 Task: Create a social media post infographic with tips for well-being and download it as a PNG file.
Action: Mouse moved to (1206, 74)
Screenshot: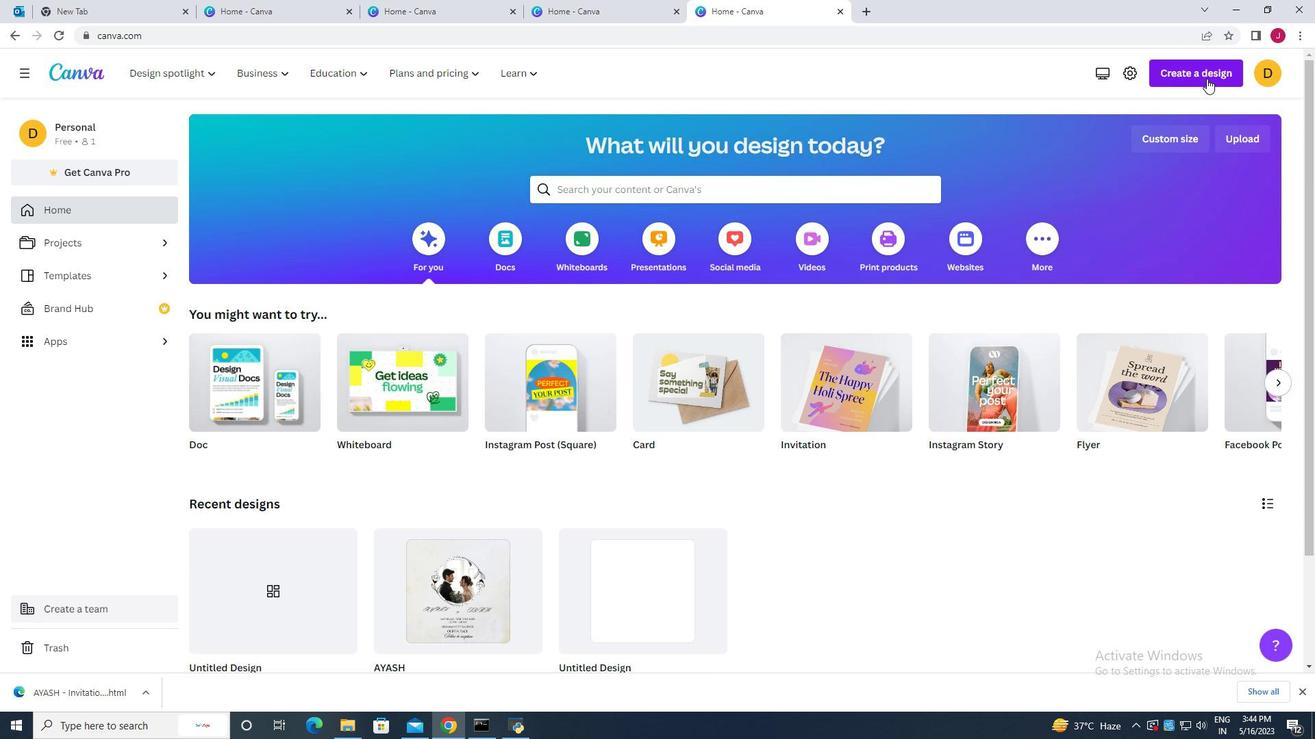 
Action: Mouse pressed left at (1206, 74)
Screenshot: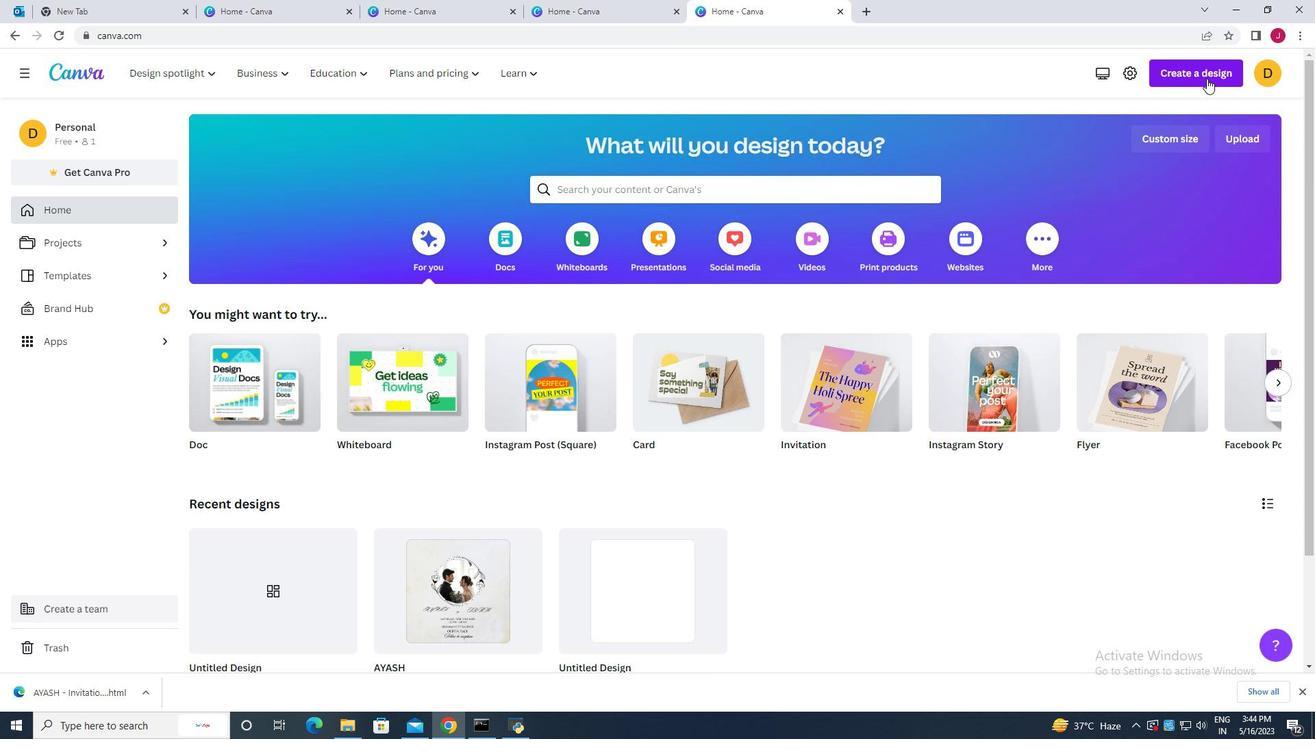 
Action: Mouse moved to (125, 357)
Screenshot: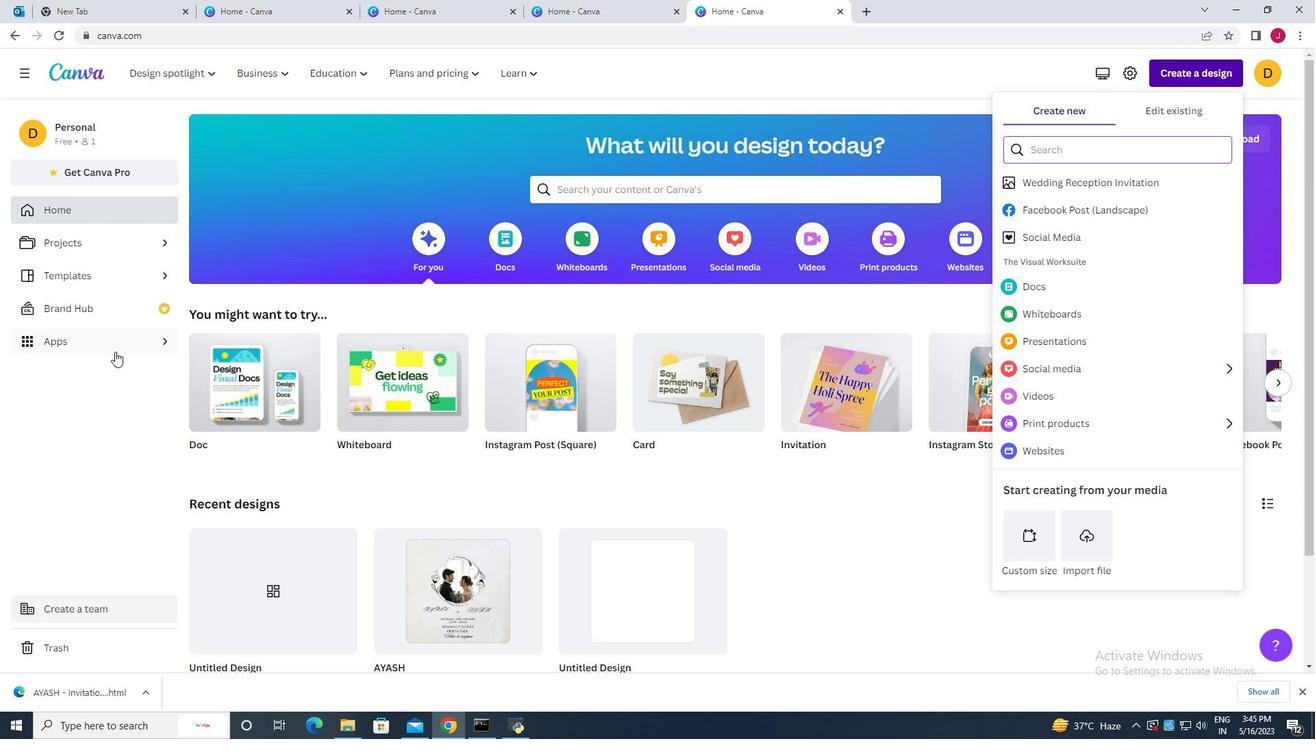 
Action: Mouse scrolled (125, 356) with delta (0, 0)
Screenshot: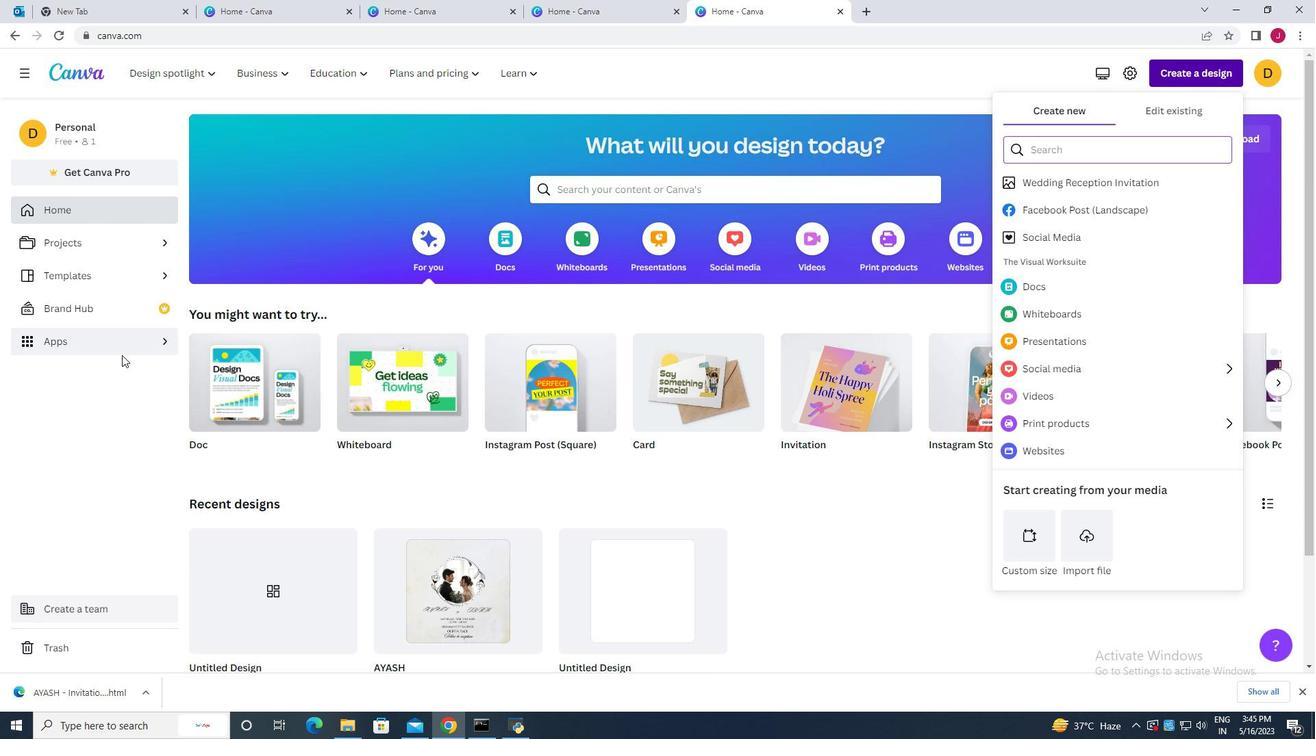 
Action: Mouse scrolled (125, 356) with delta (0, 0)
Screenshot: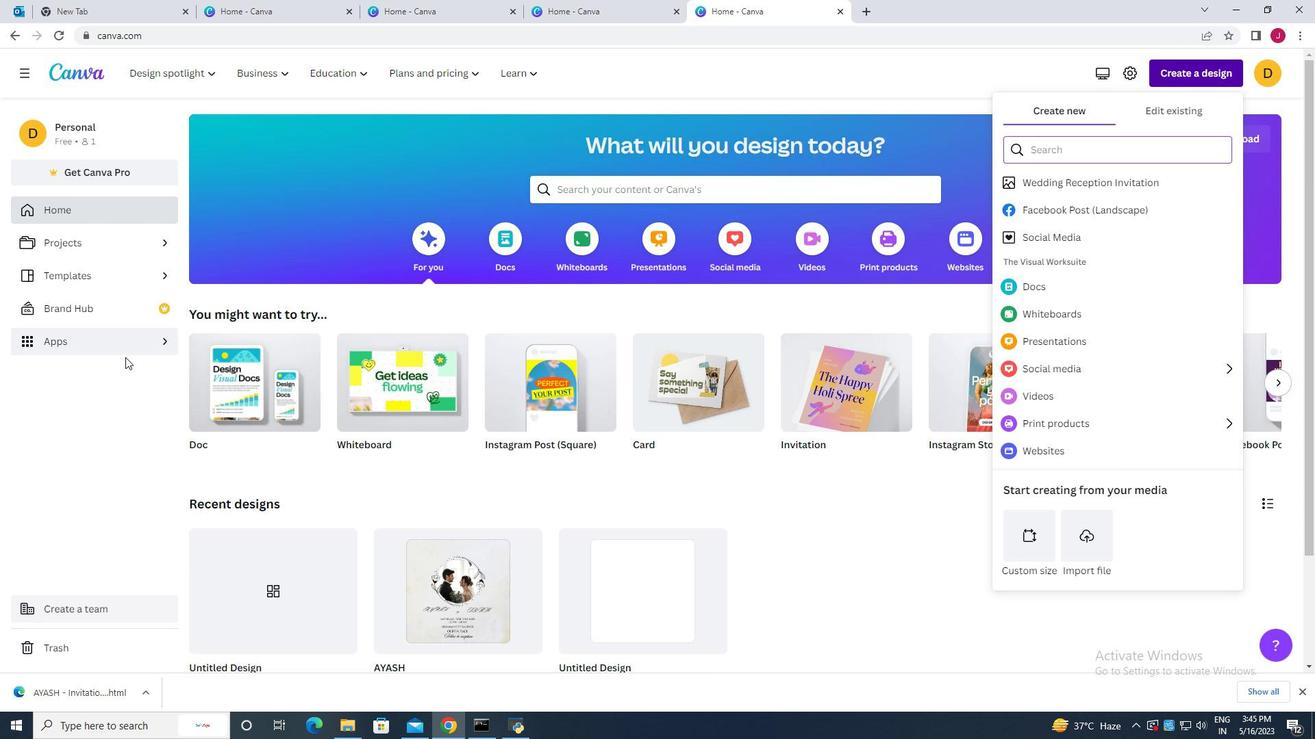 
Action: Mouse moved to (871, 229)
Screenshot: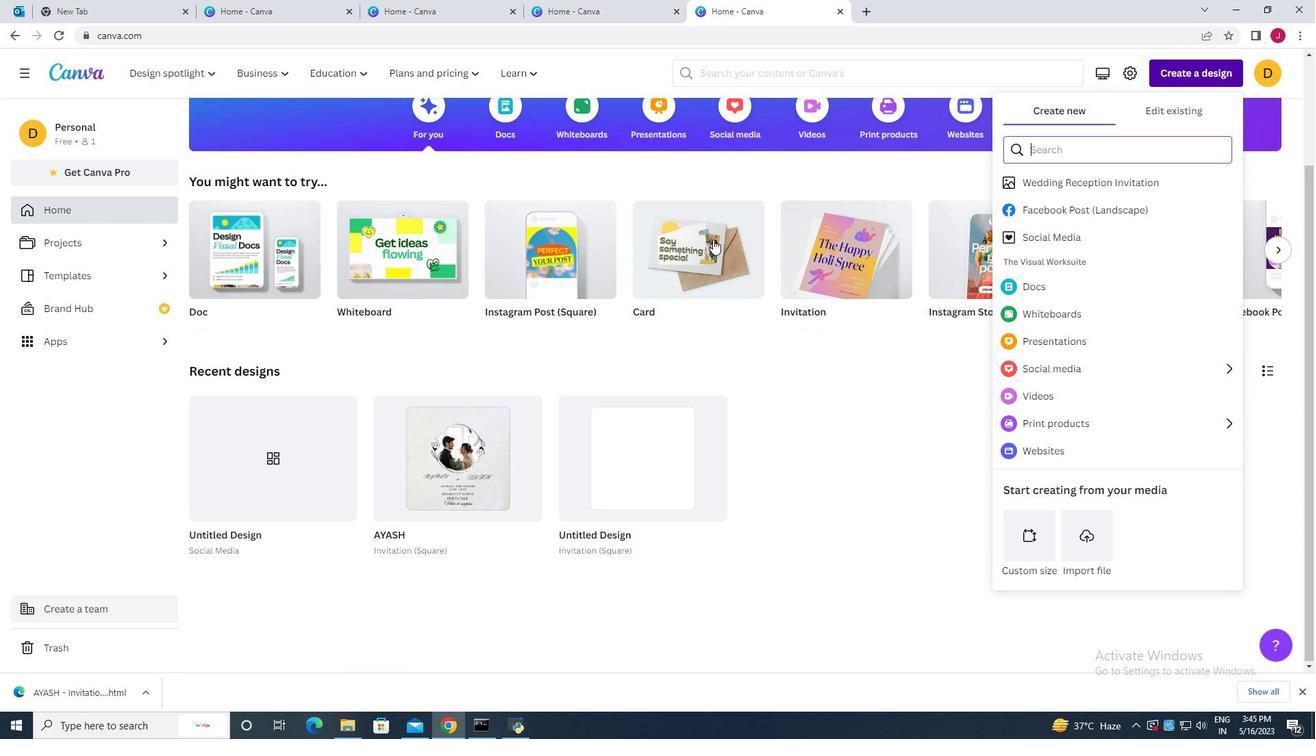 
Action: Mouse scrolled (871, 230) with delta (0, 0)
Screenshot: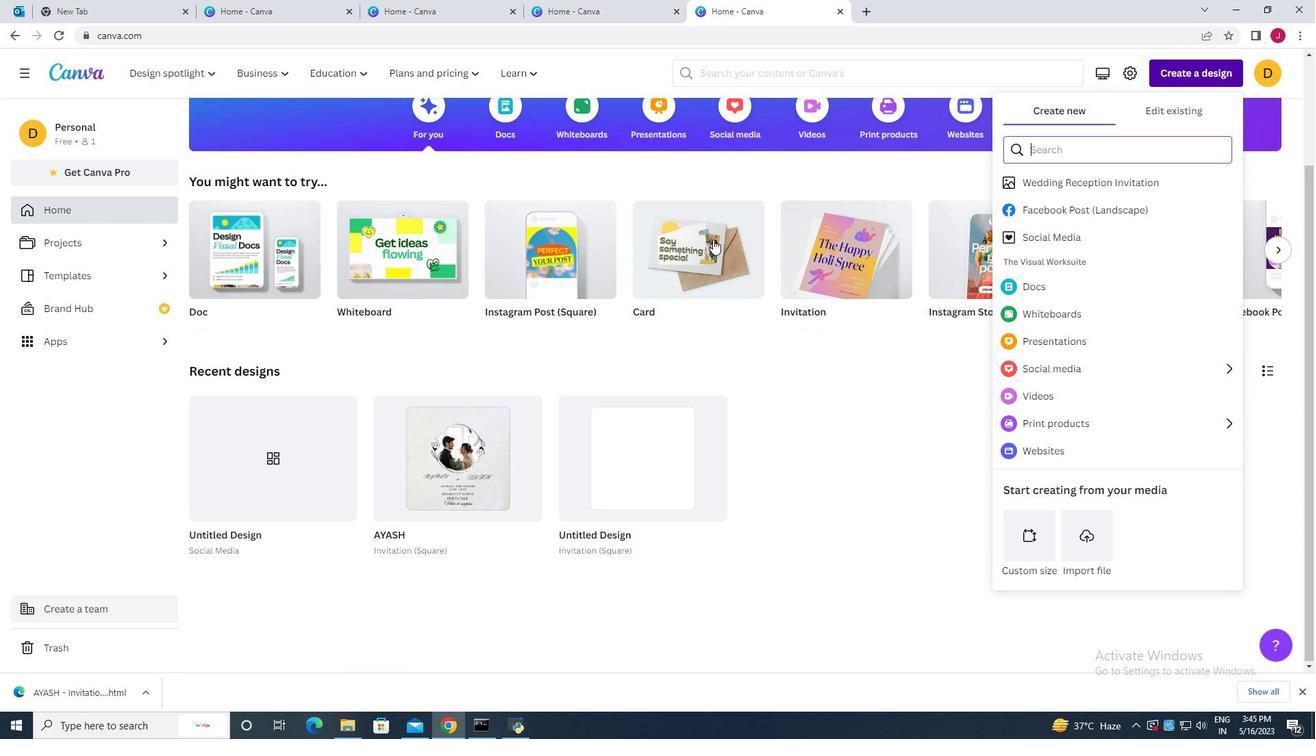 
Action: Mouse moved to (878, 229)
Screenshot: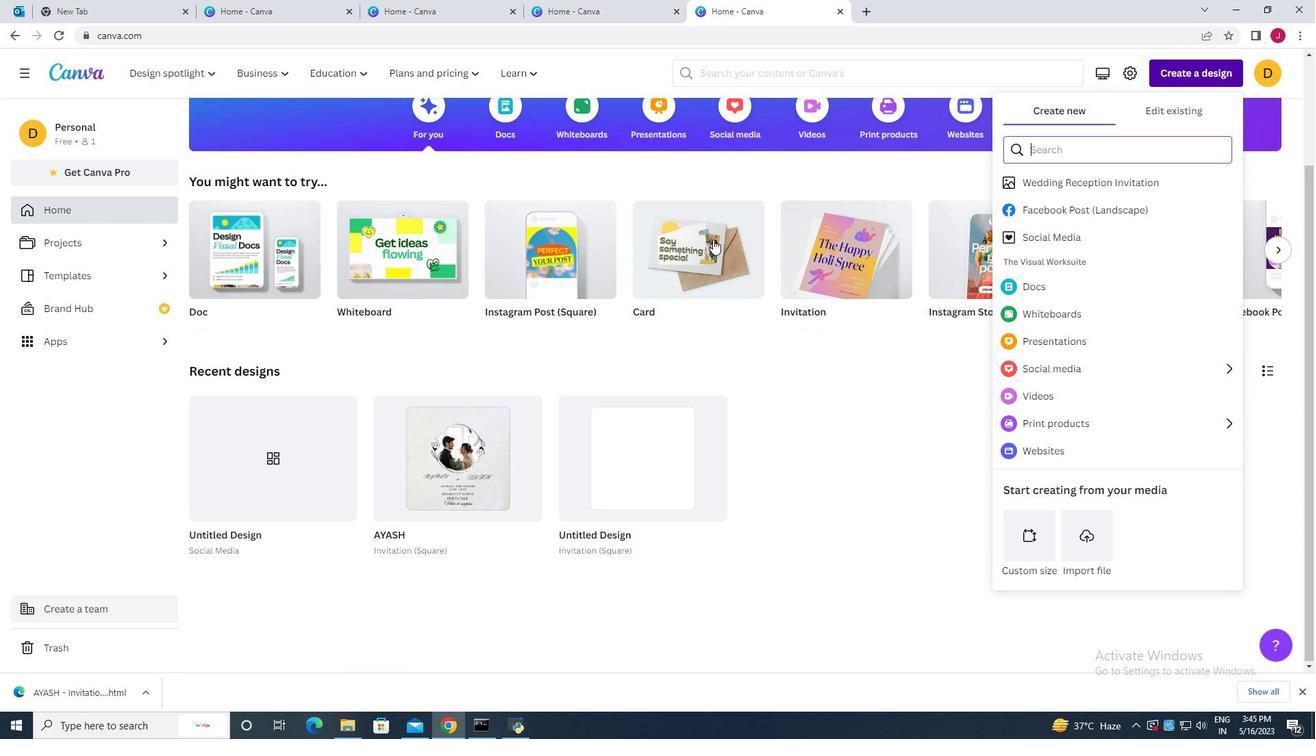 
Action: Mouse scrolled (878, 230) with delta (0, 0)
Screenshot: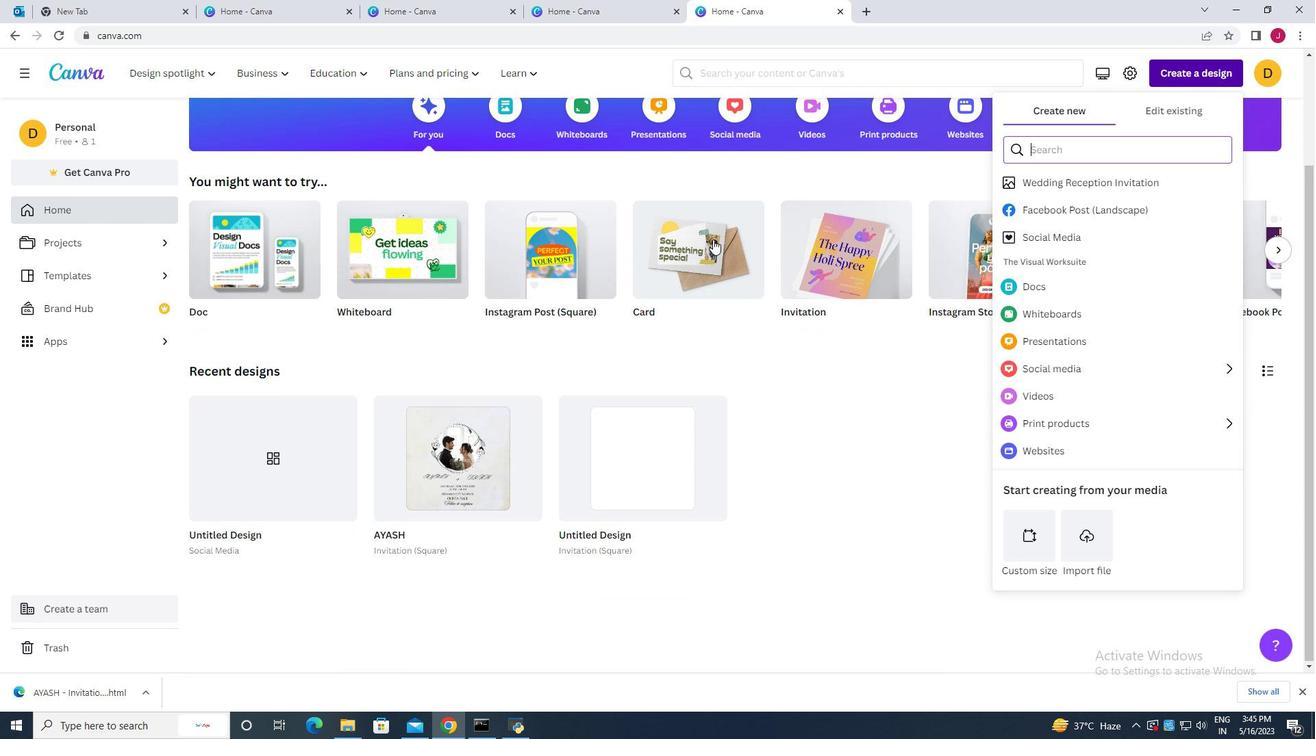 
Action: Mouse moved to (902, 227)
Screenshot: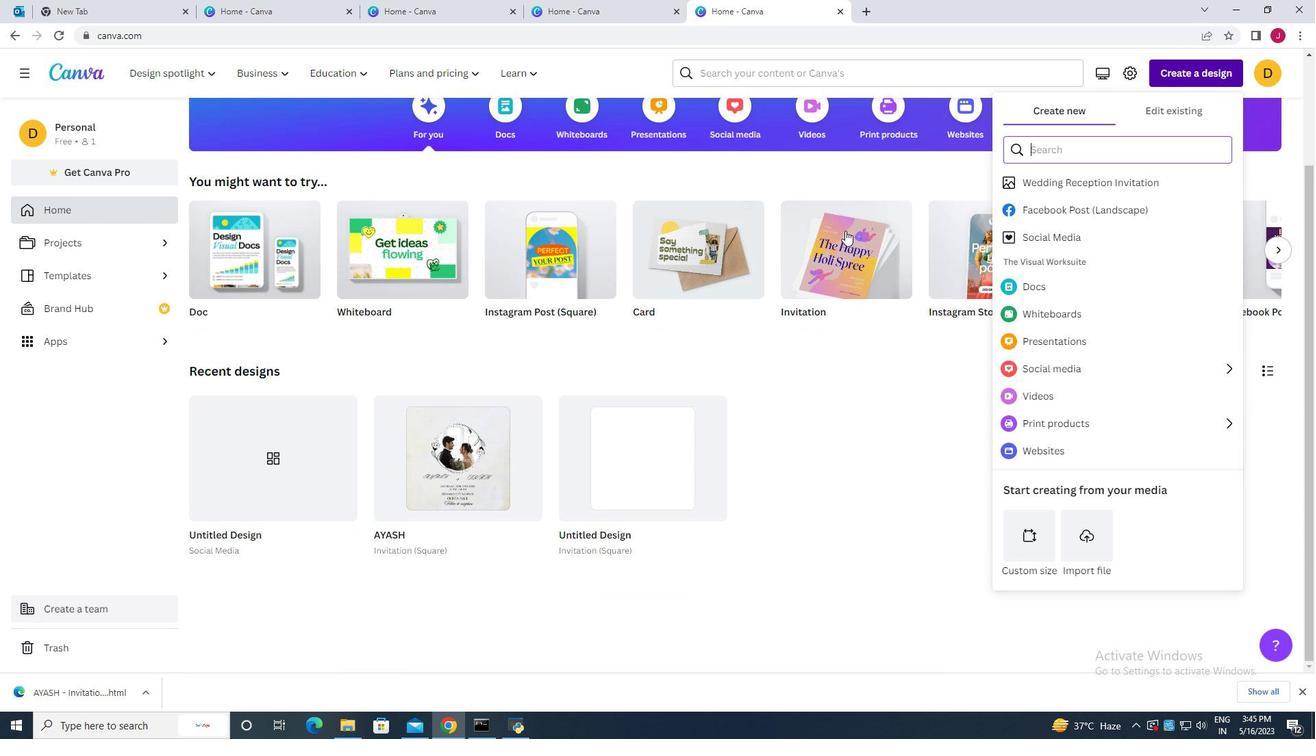 
Action: Mouse scrolled (893, 228) with delta (0, 0)
Screenshot: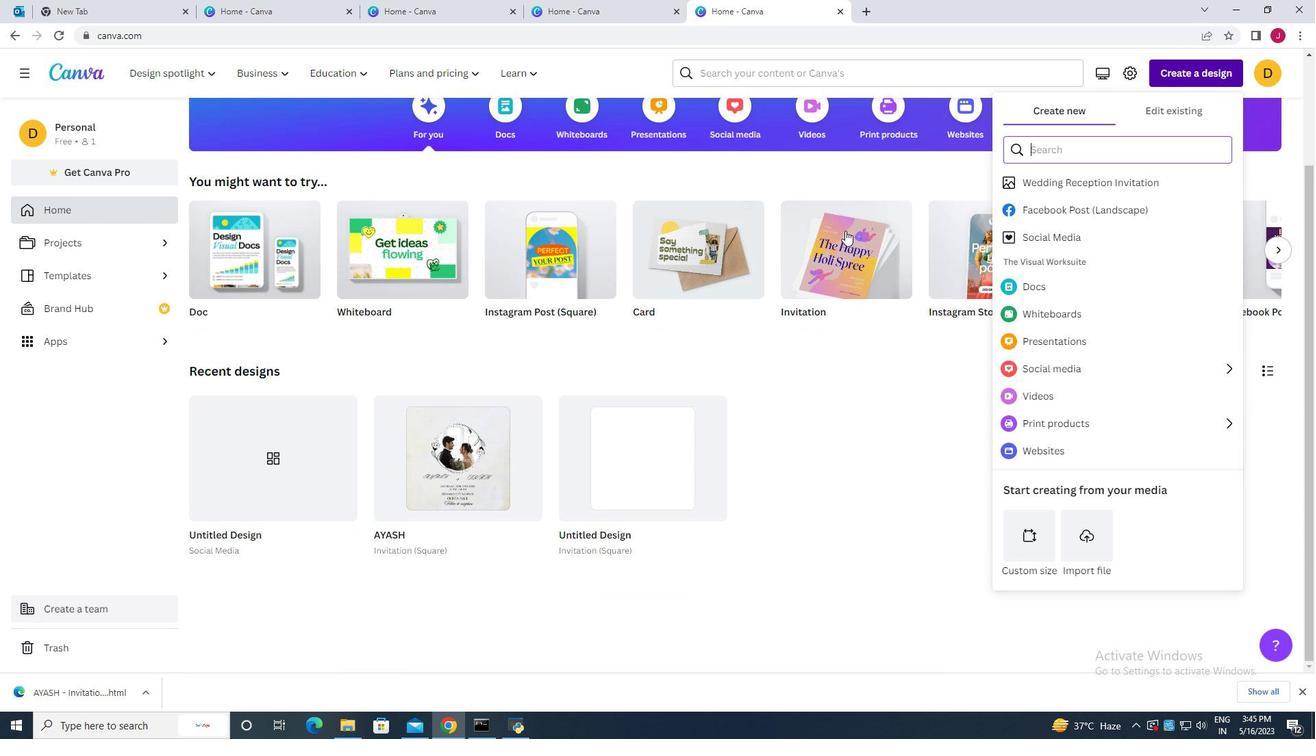
Action: Mouse moved to (1110, 146)
Screenshot: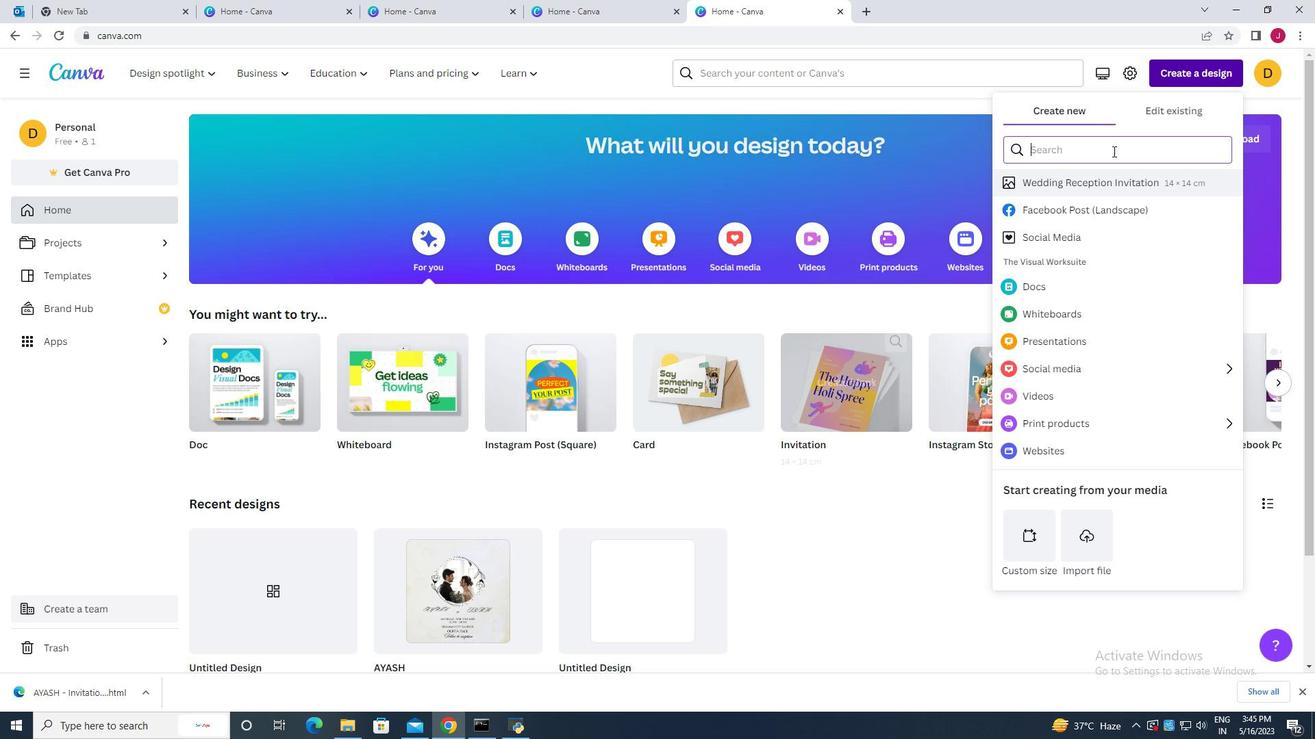 
Action: Mouse pressed left at (1110, 146)
Screenshot: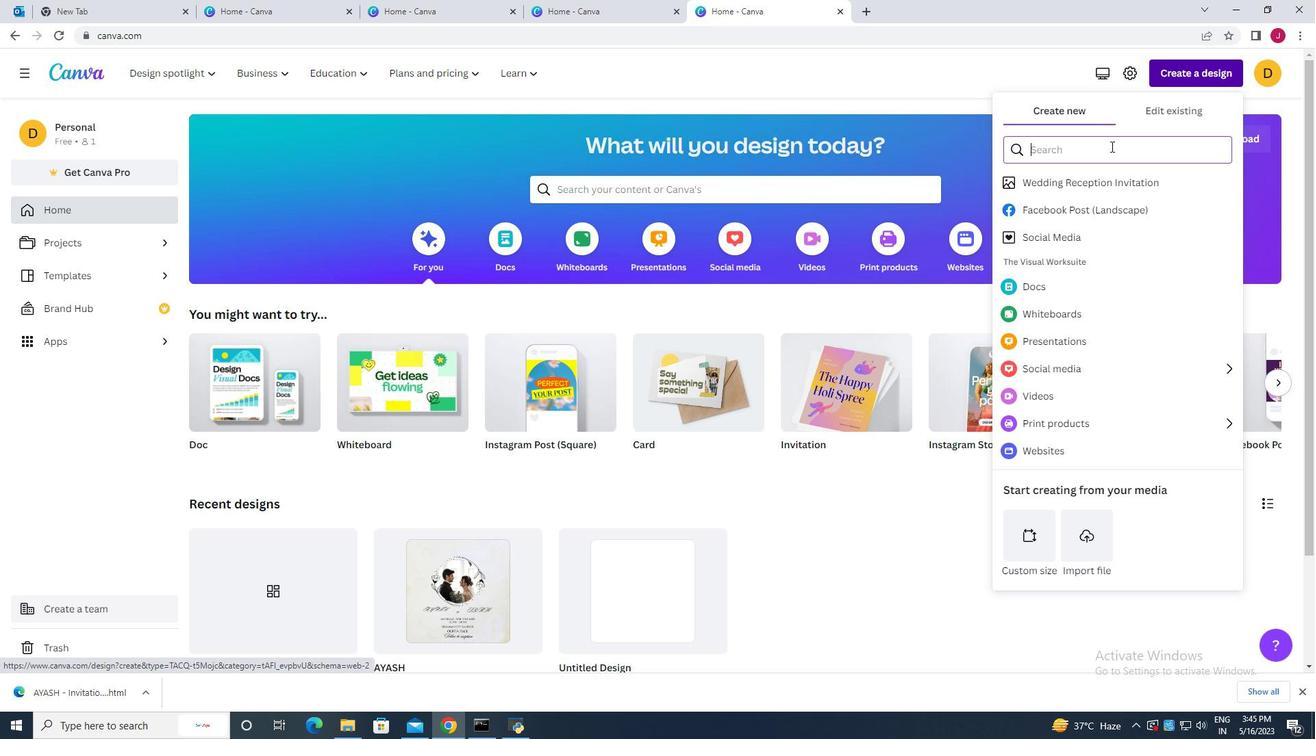 
Action: Key pressed social<Key.space>media<Key.space>pos
Screenshot: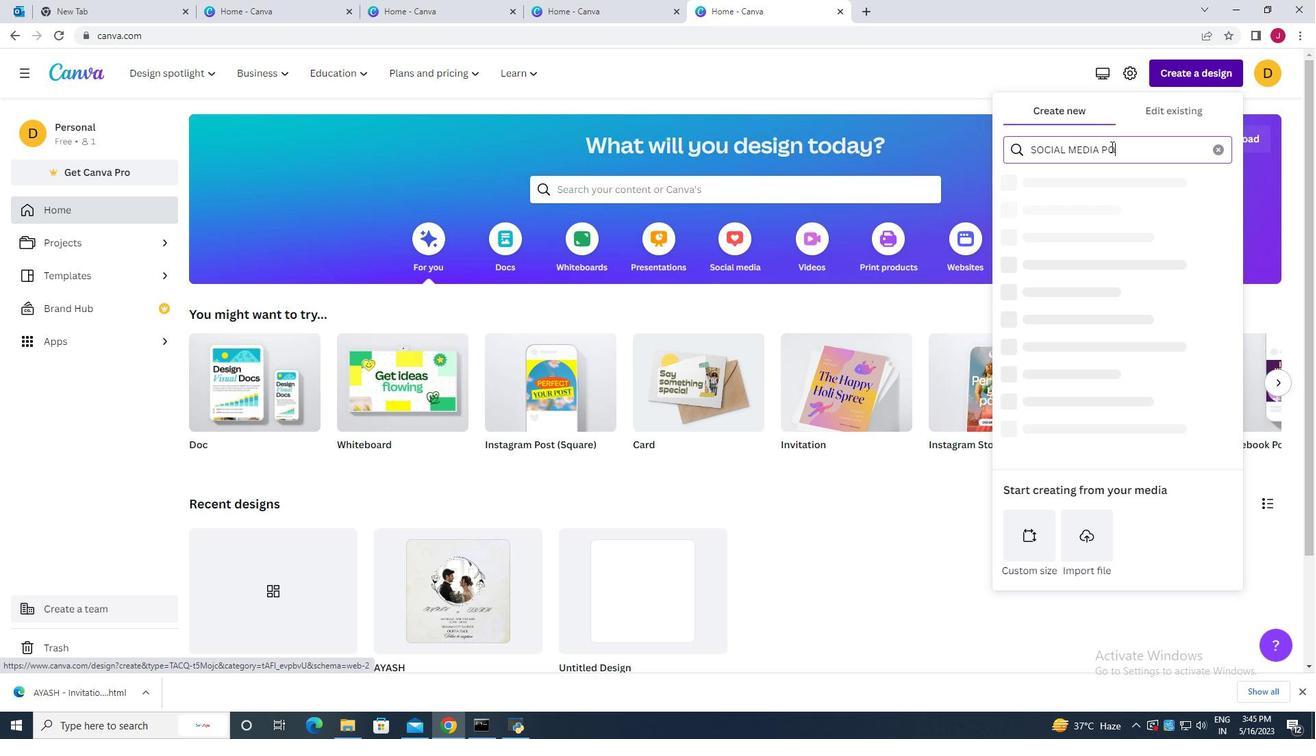
Action: Mouse moved to (1056, 185)
Screenshot: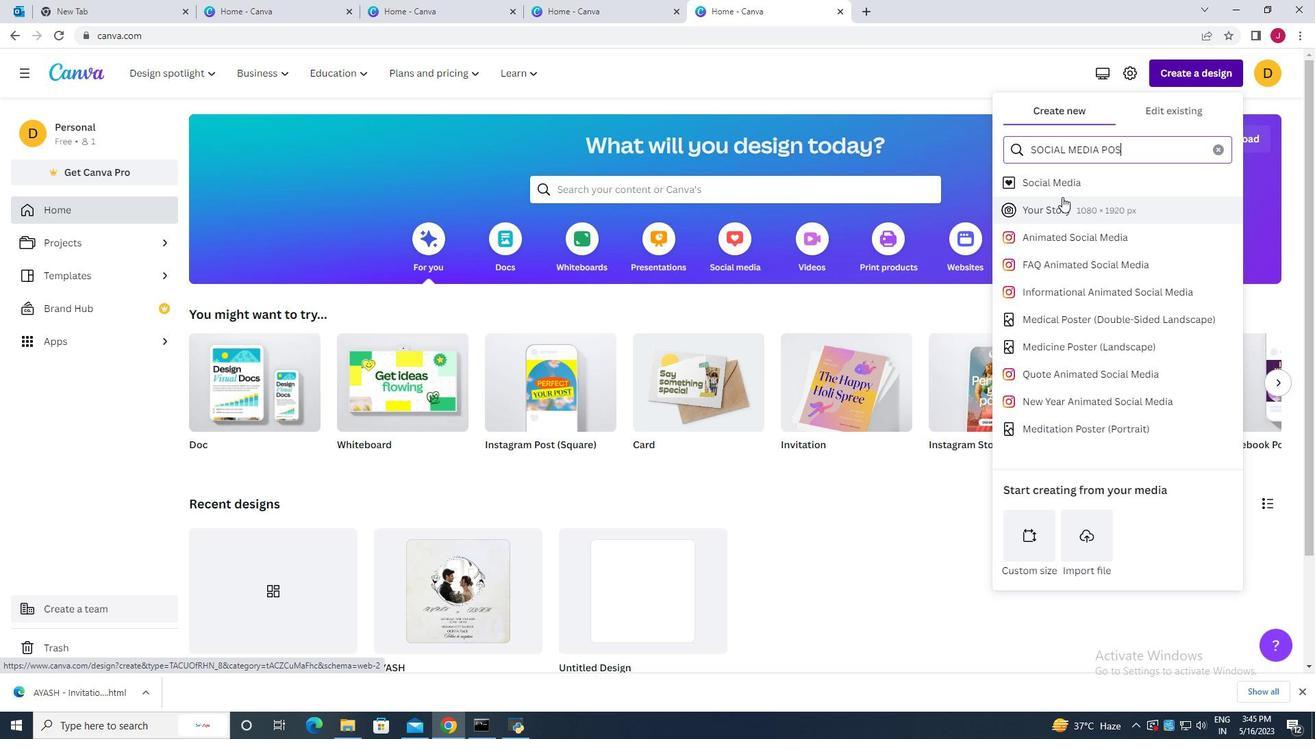 
Action: Mouse pressed left at (1056, 185)
Screenshot: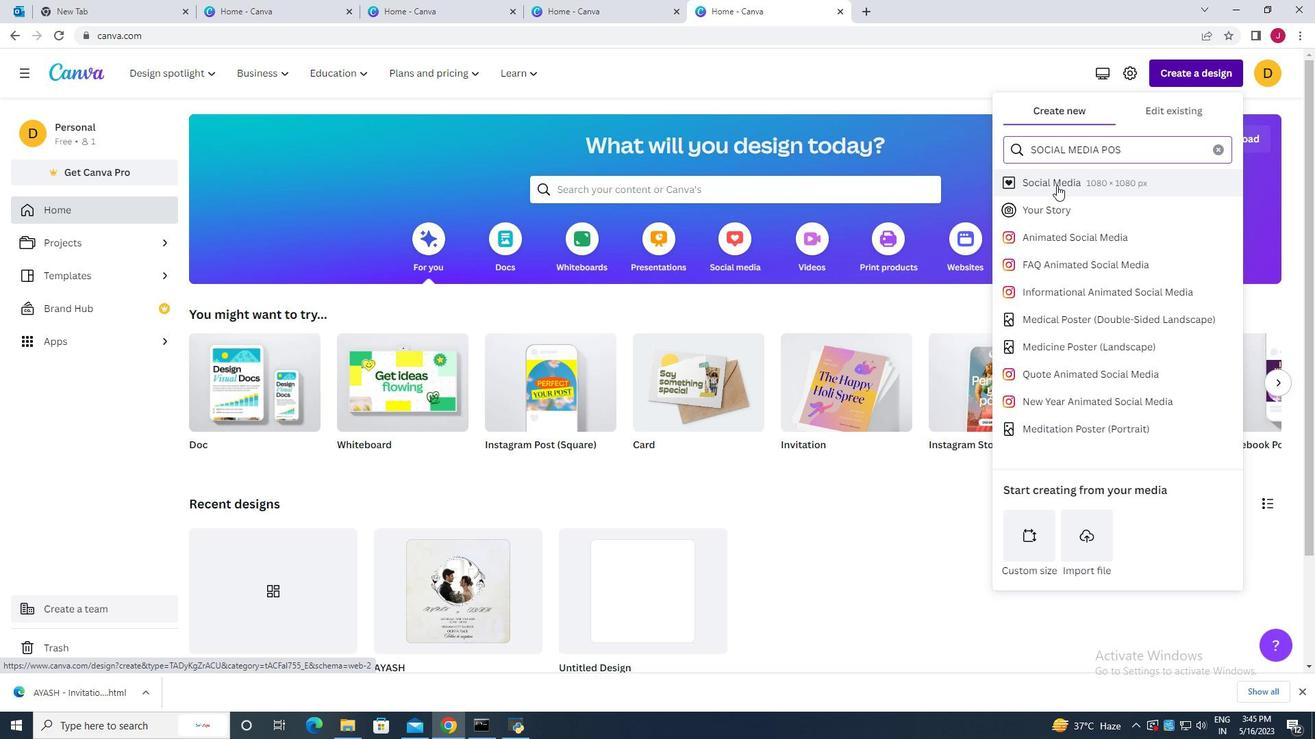 
Action: Mouse moved to (210, 108)
Screenshot: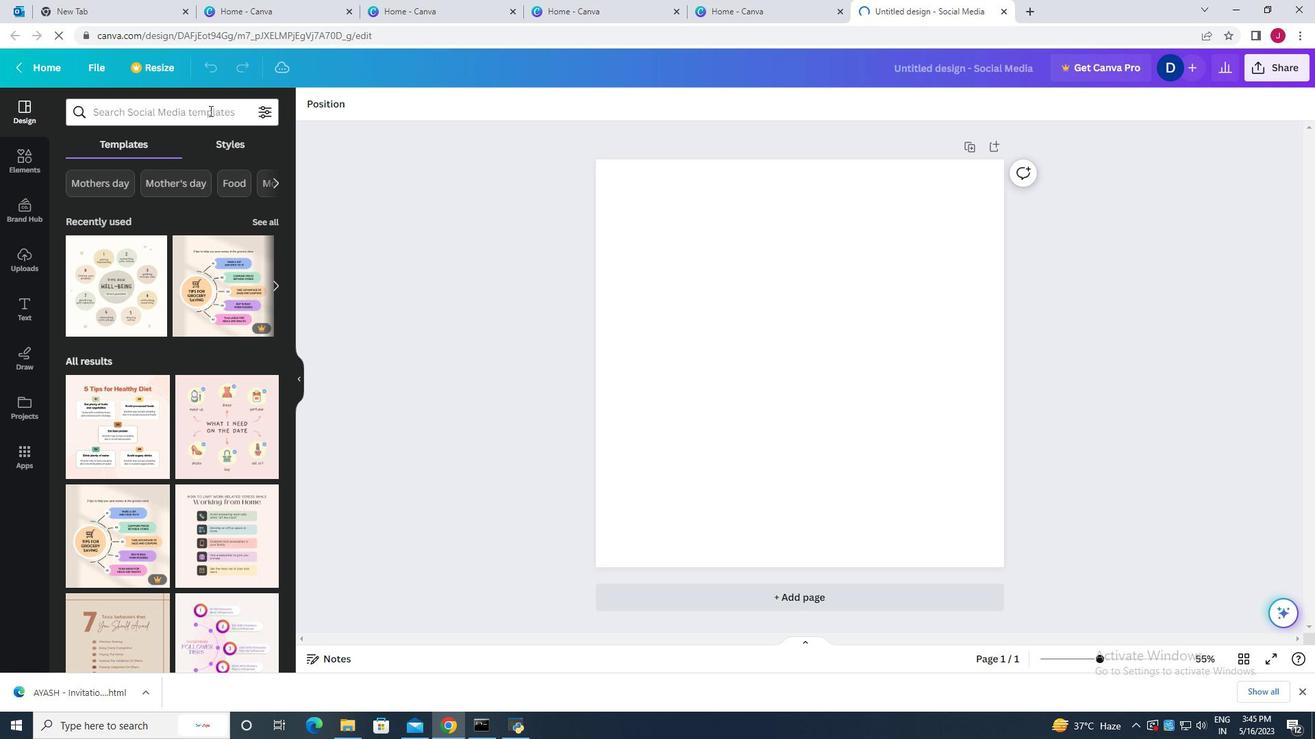 
Action: Mouse pressed left at (210, 108)
Screenshot: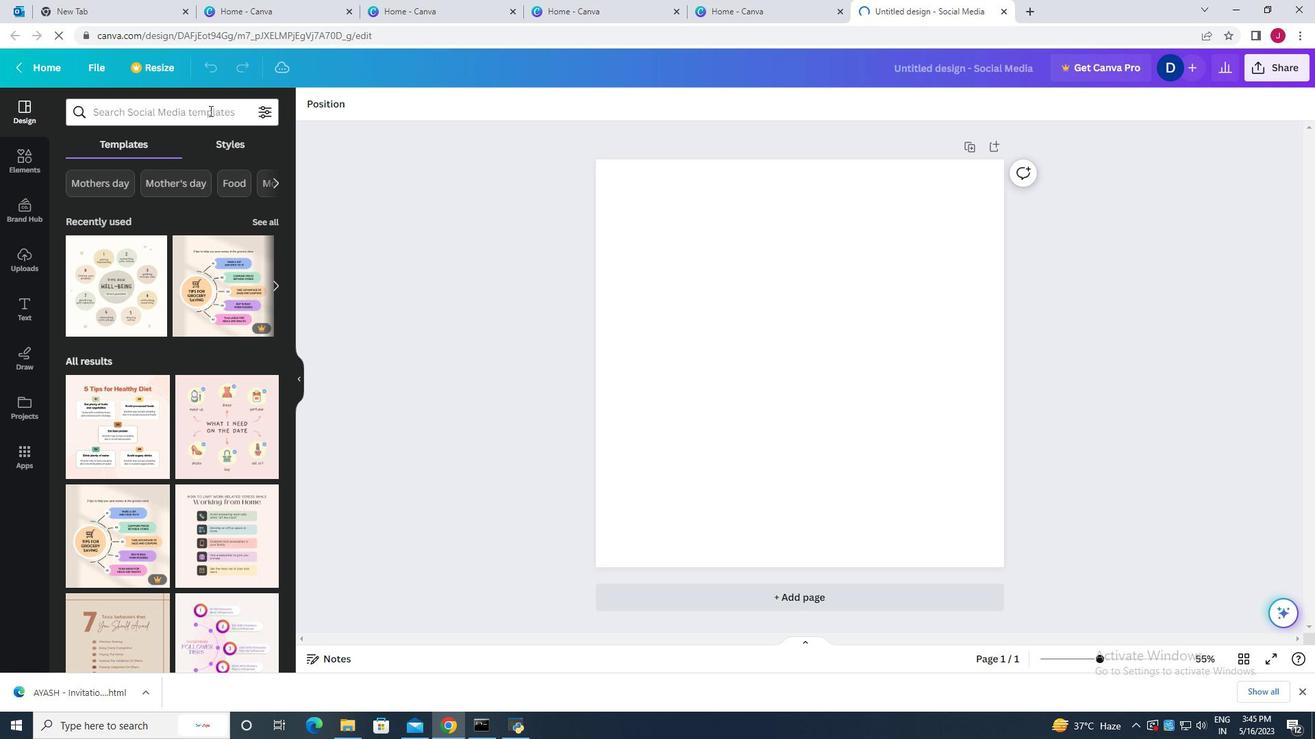
Action: Mouse moved to (144, 189)
Screenshot: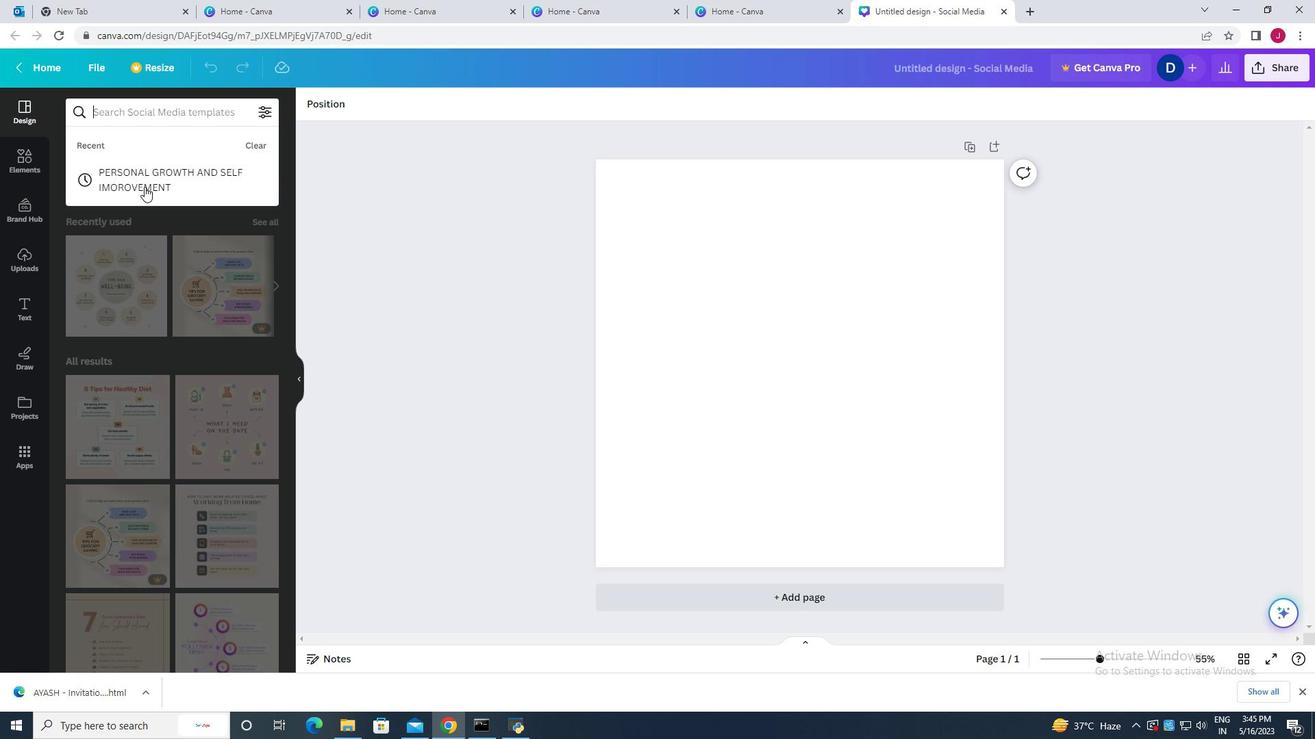 
Action: Mouse pressed left at (144, 189)
Screenshot: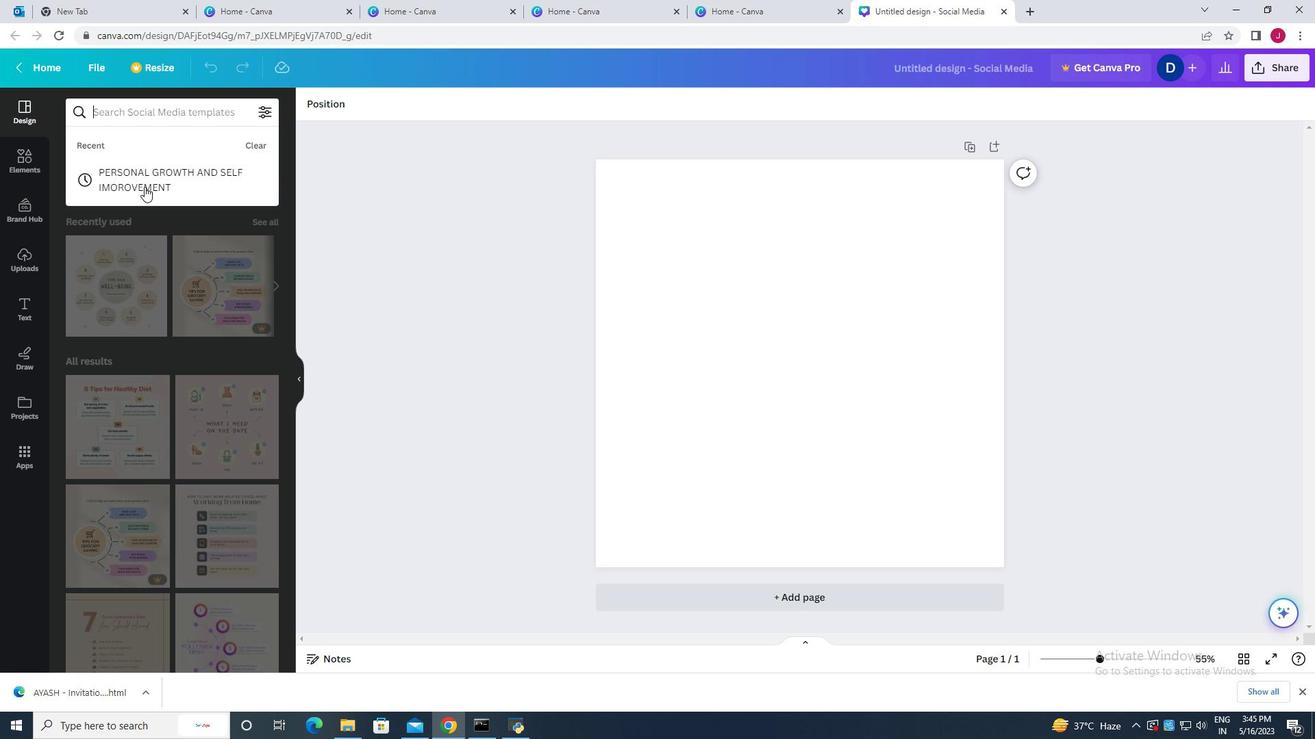 
Action: Mouse moved to (184, 297)
Screenshot: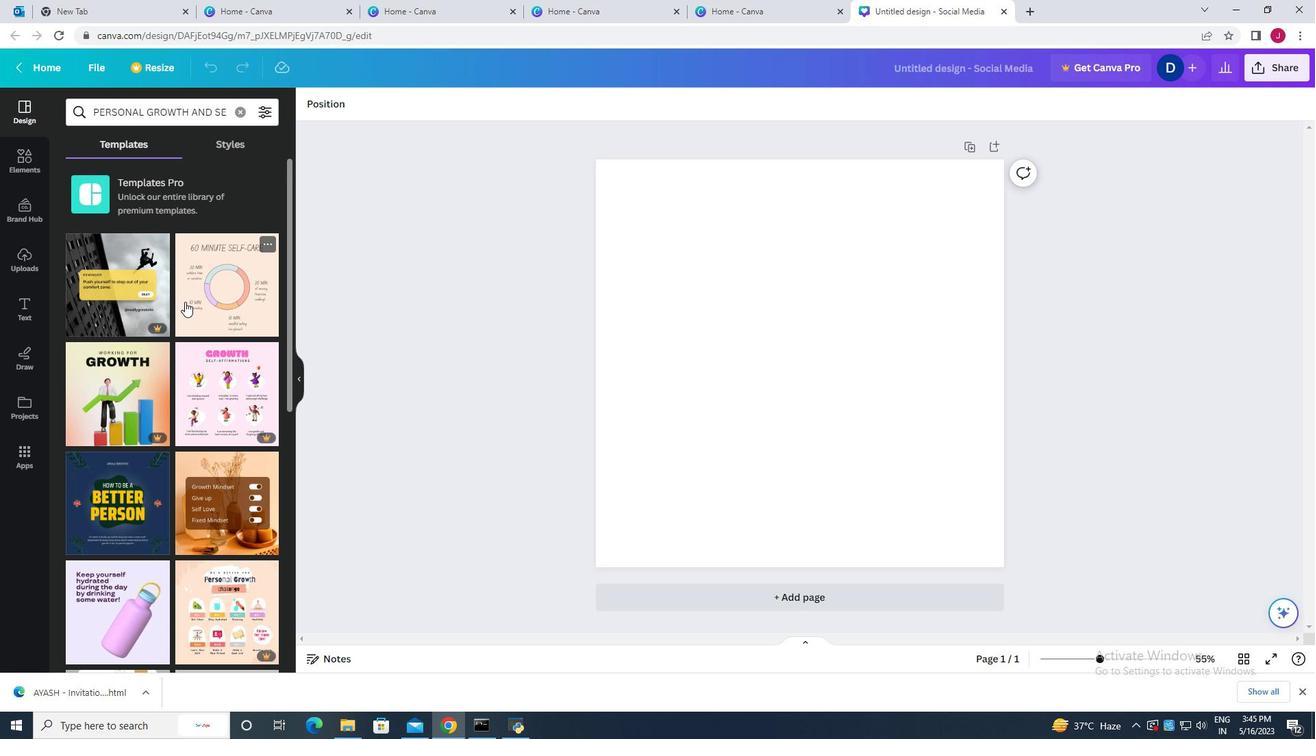 
Action: Mouse scrolled (184, 298) with delta (0, 0)
Screenshot: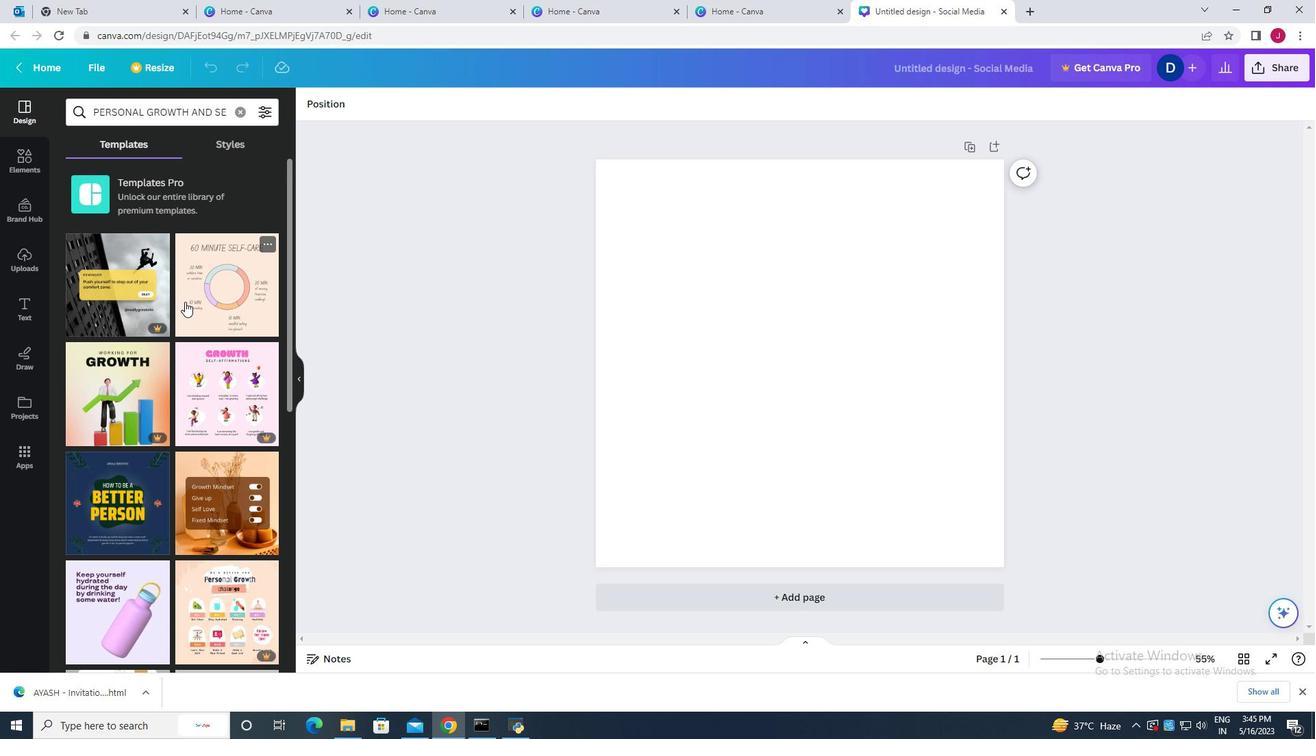 
Action: Mouse scrolled (184, 298) with delta (0, 0)
Screenshot: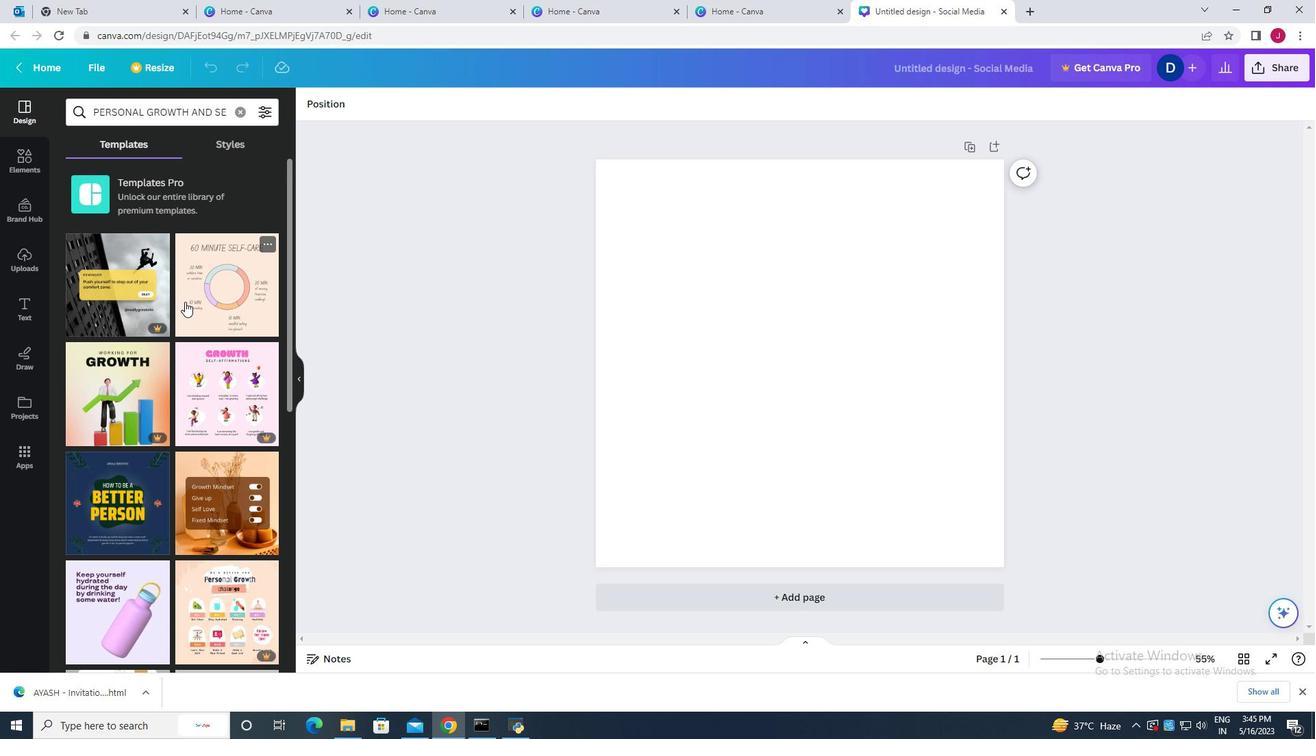 
Action: Mouse moved to (184, 295)
Screenshot: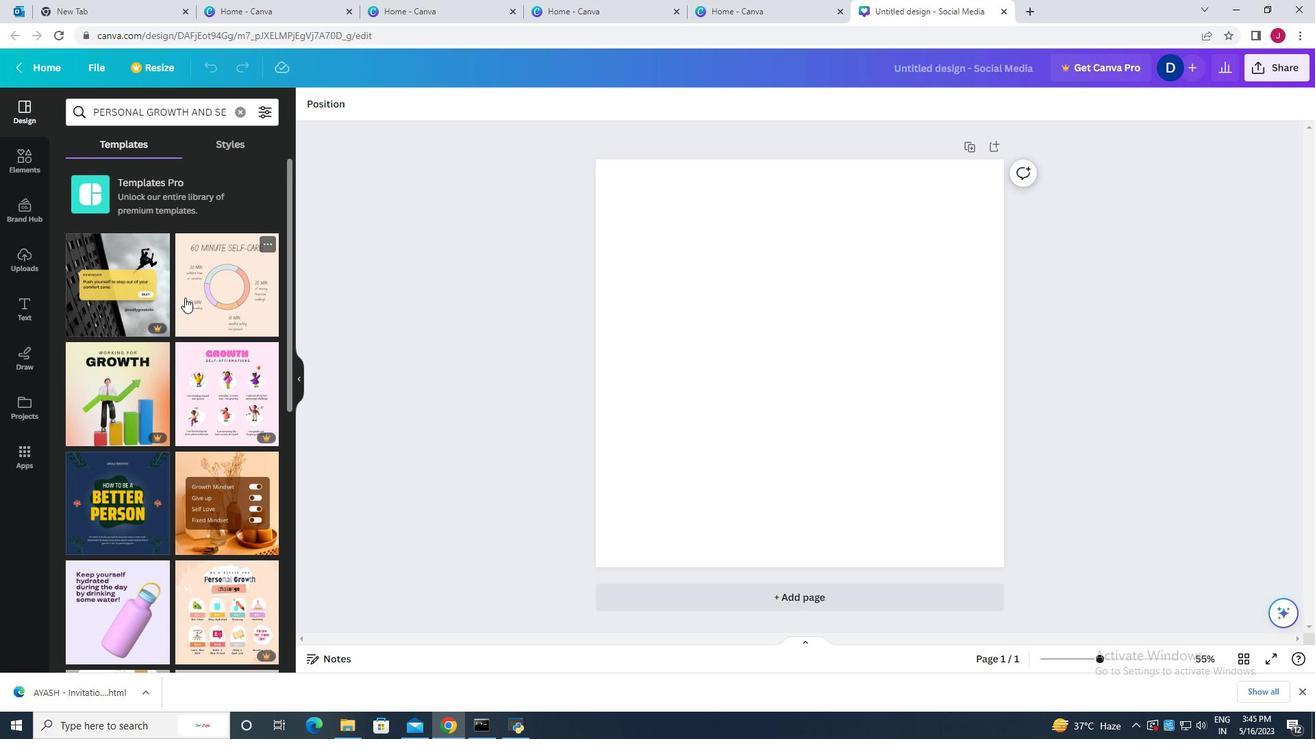 
Action: Mouse scrolled (184, 297) with delta (0, 0)
Screenshot: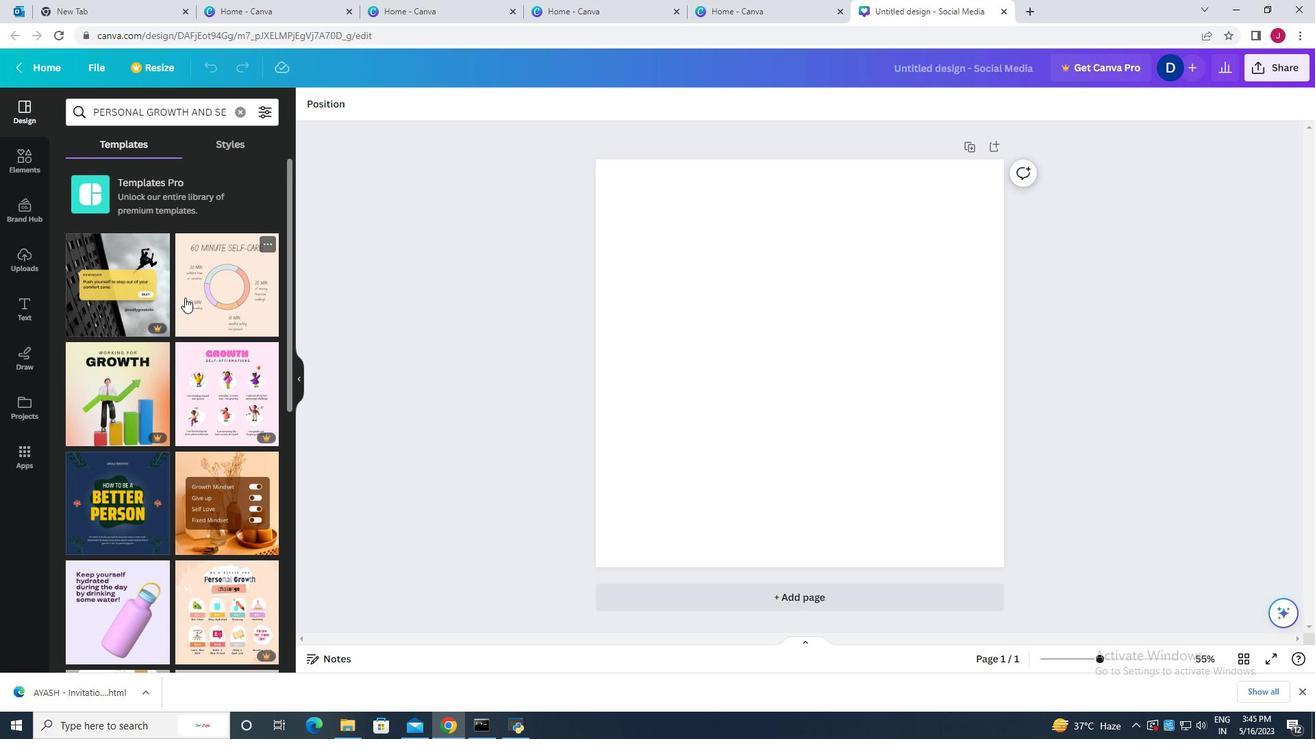 
Action: Mouse moved to (15, 67)
Screenshot: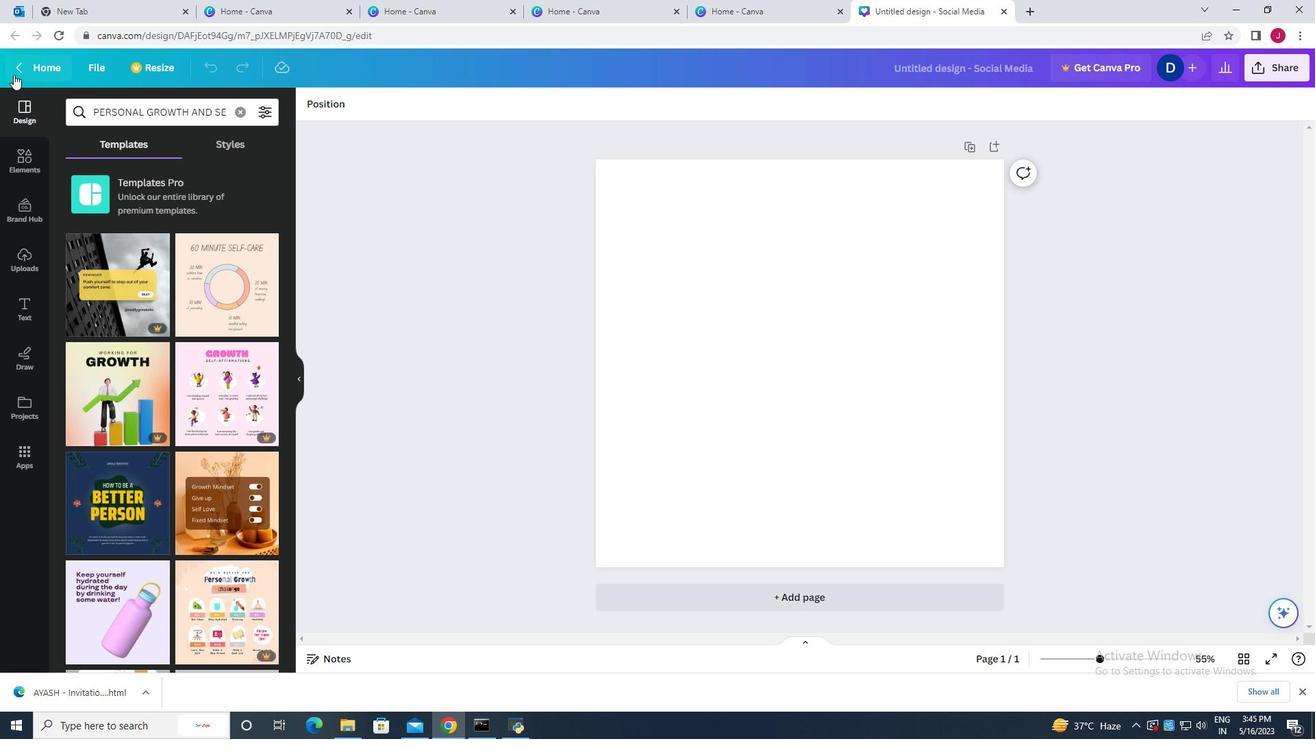 
Action: Mouse pressed left at (15, 67)
Screenshot: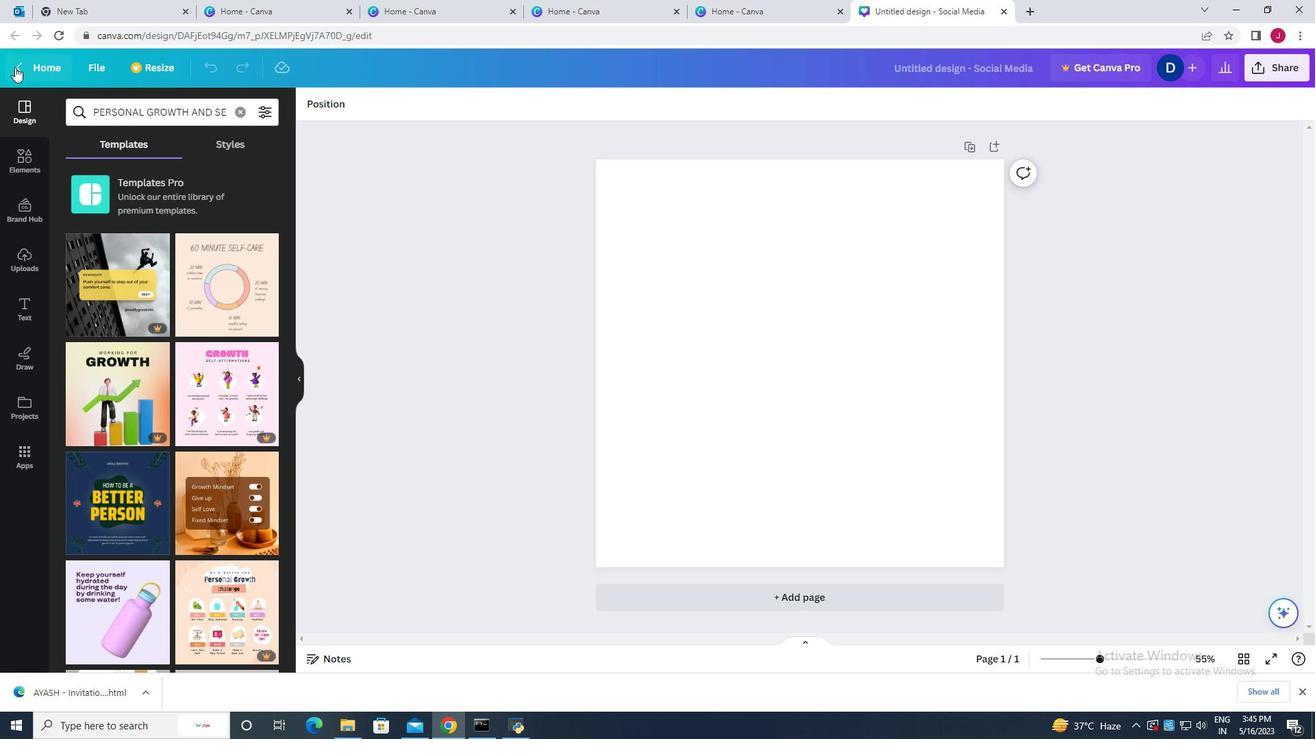 
Action: Mouse moved to (1186, 80)
Screenshot: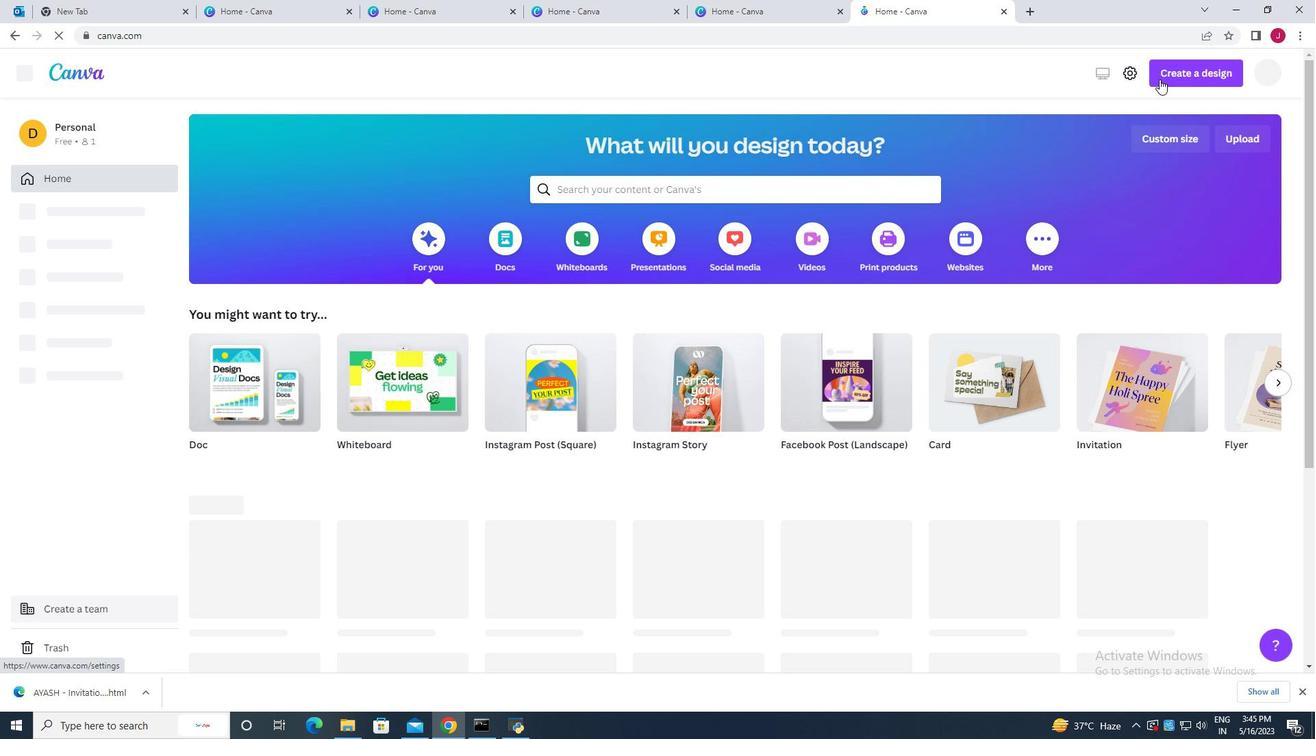 
Action: Mouse pressed left at (1186, 80)
Screenshot: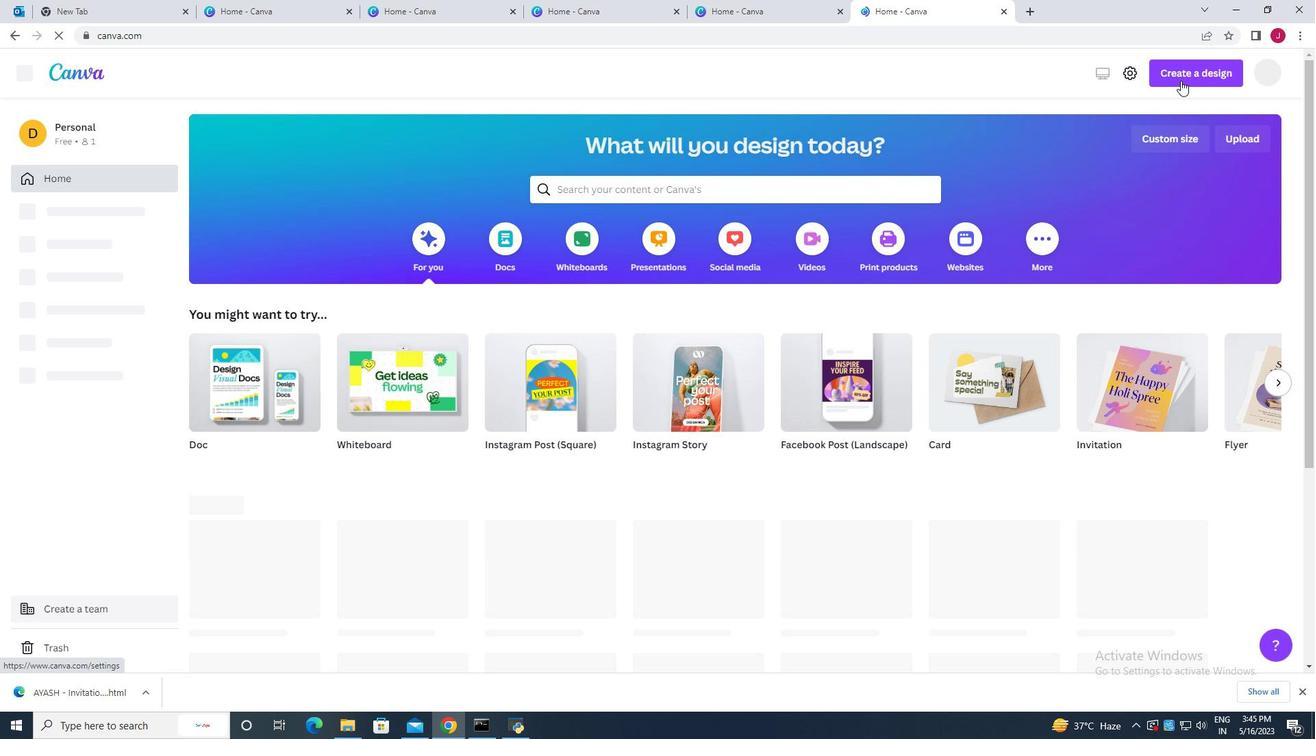 
Action: Mouse moved to (1187, 76)
Screenshot: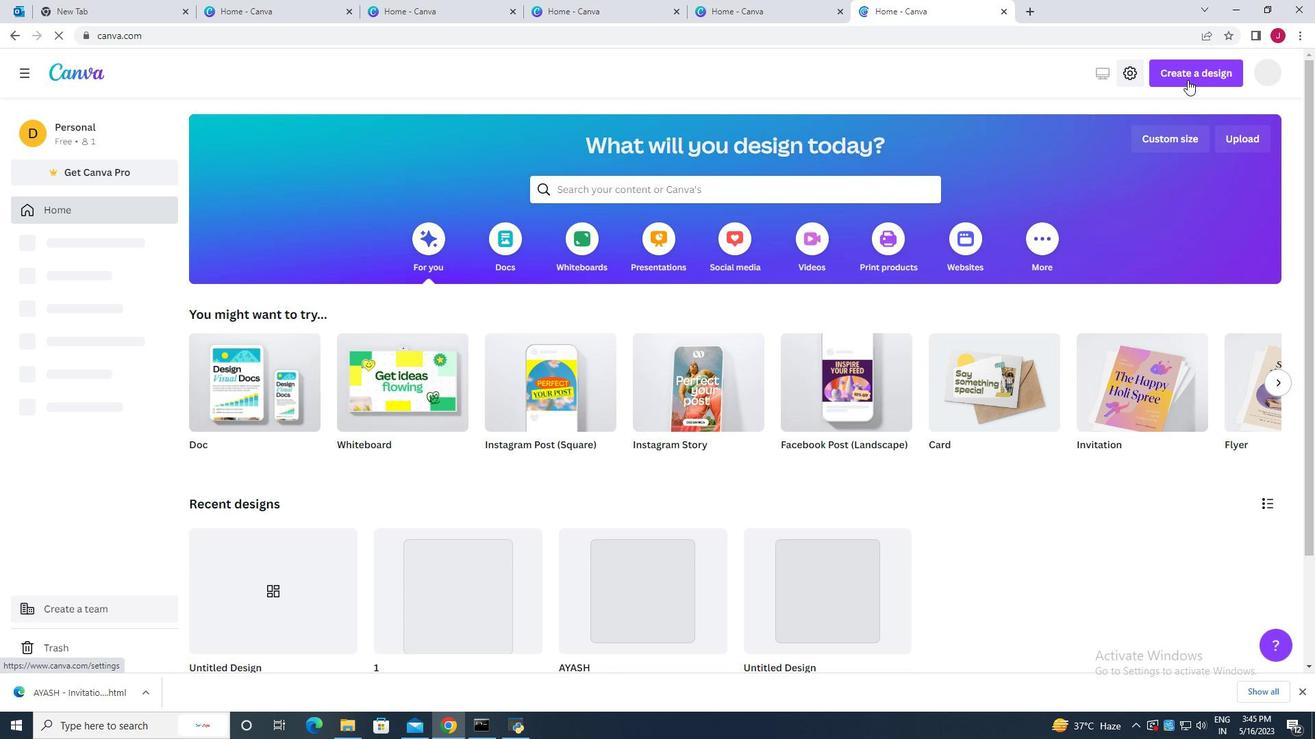 
Action: Mouse pressed left at (1187, 76)
Screenshot: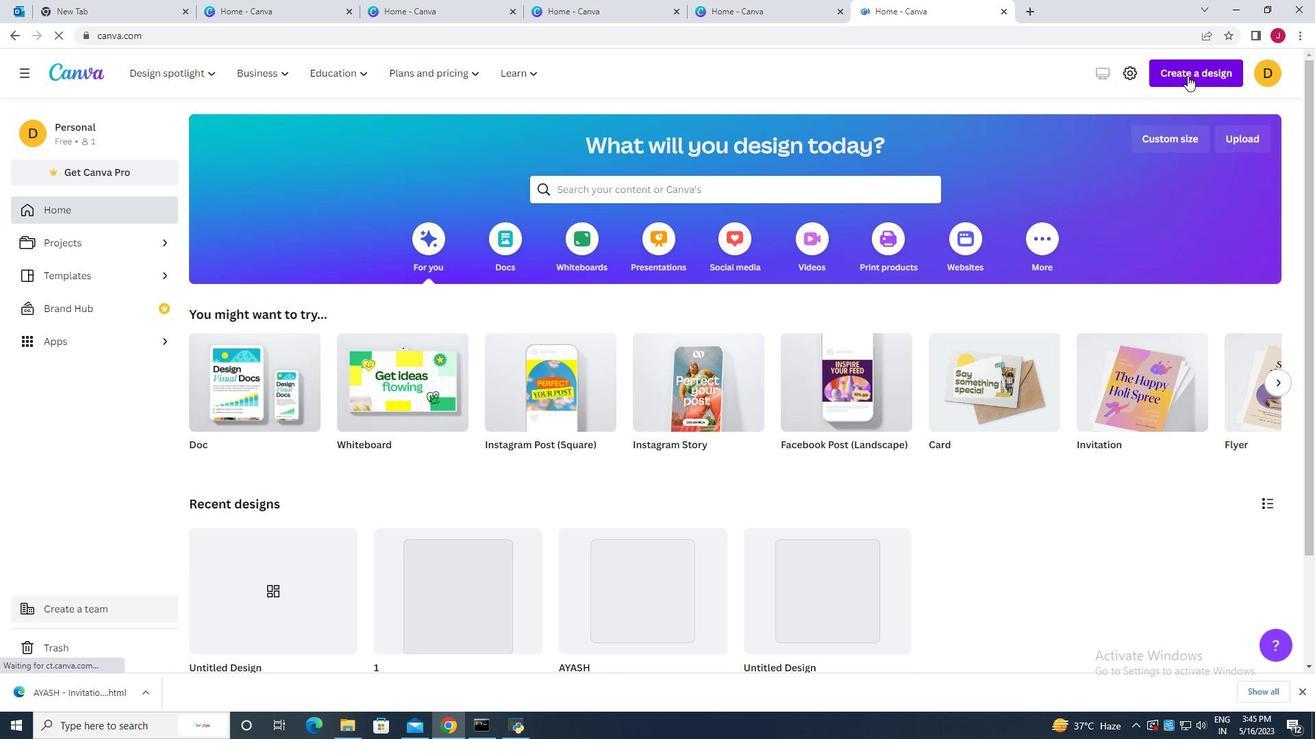 
Action: Mouse moved to (1183, 74)
Screenshot: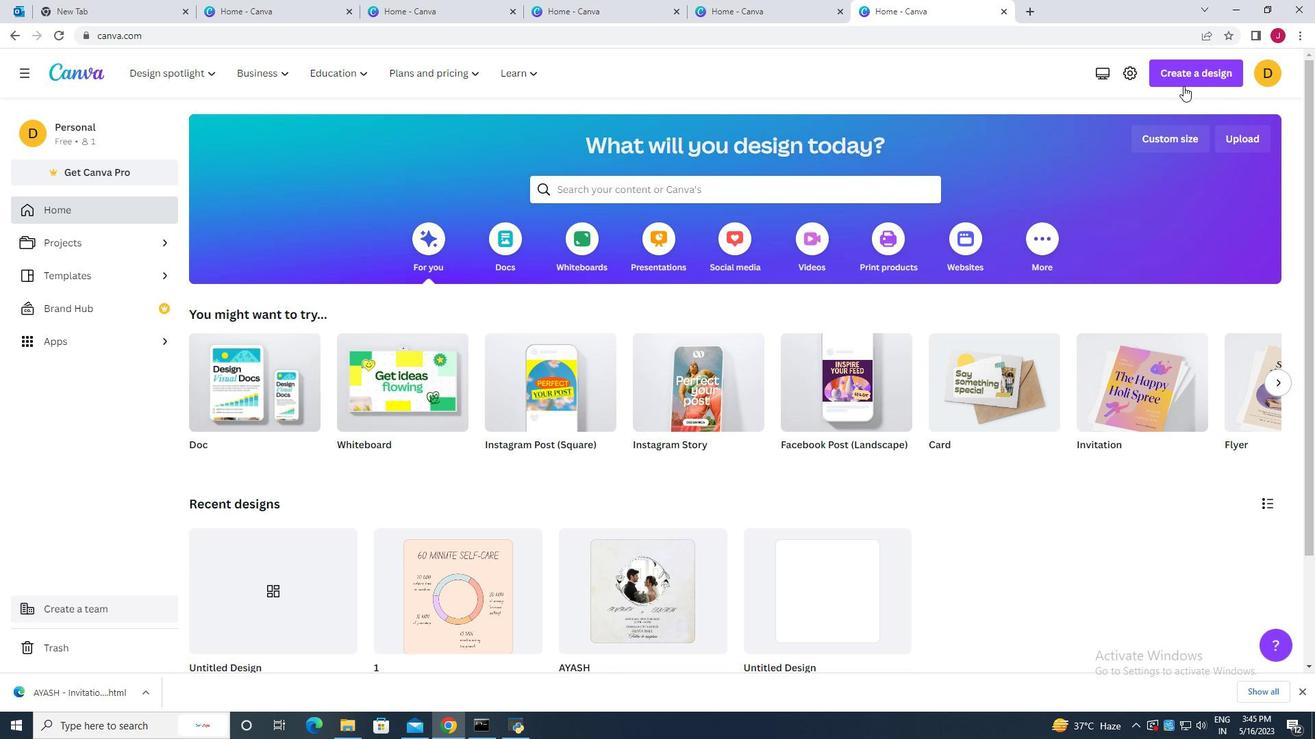 
Action: Mouse pressed left at (1183, 74)
Screenshot: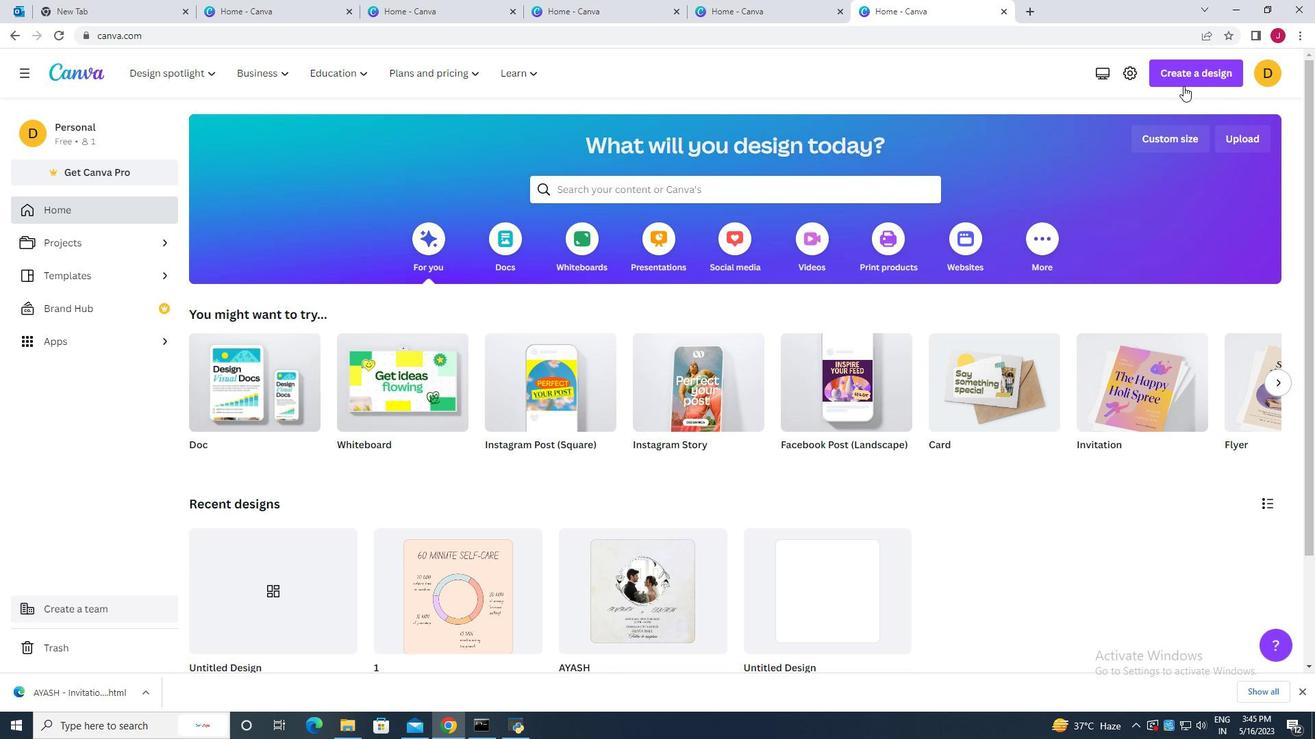 
Action: Mouse moved to (1062, 213)
Screenshot: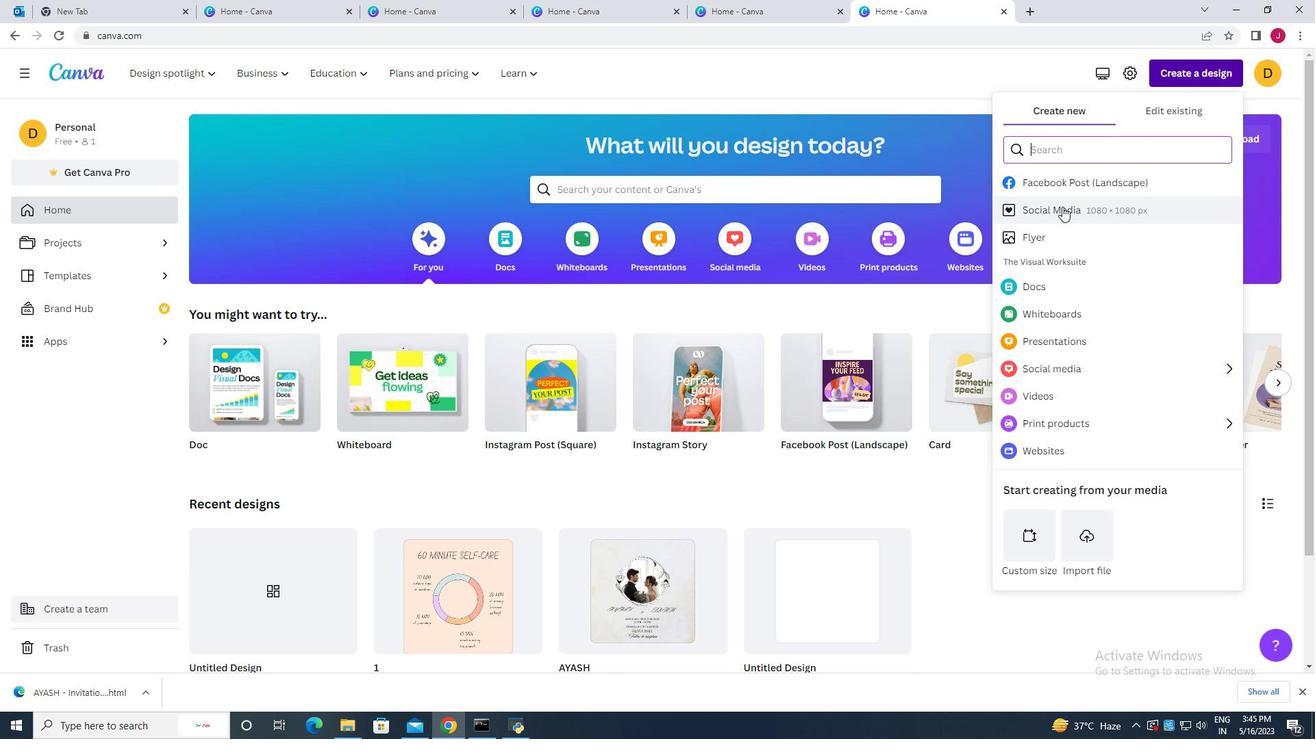 
Action: Mouse pressed left at (1062, 213)
Screenshot: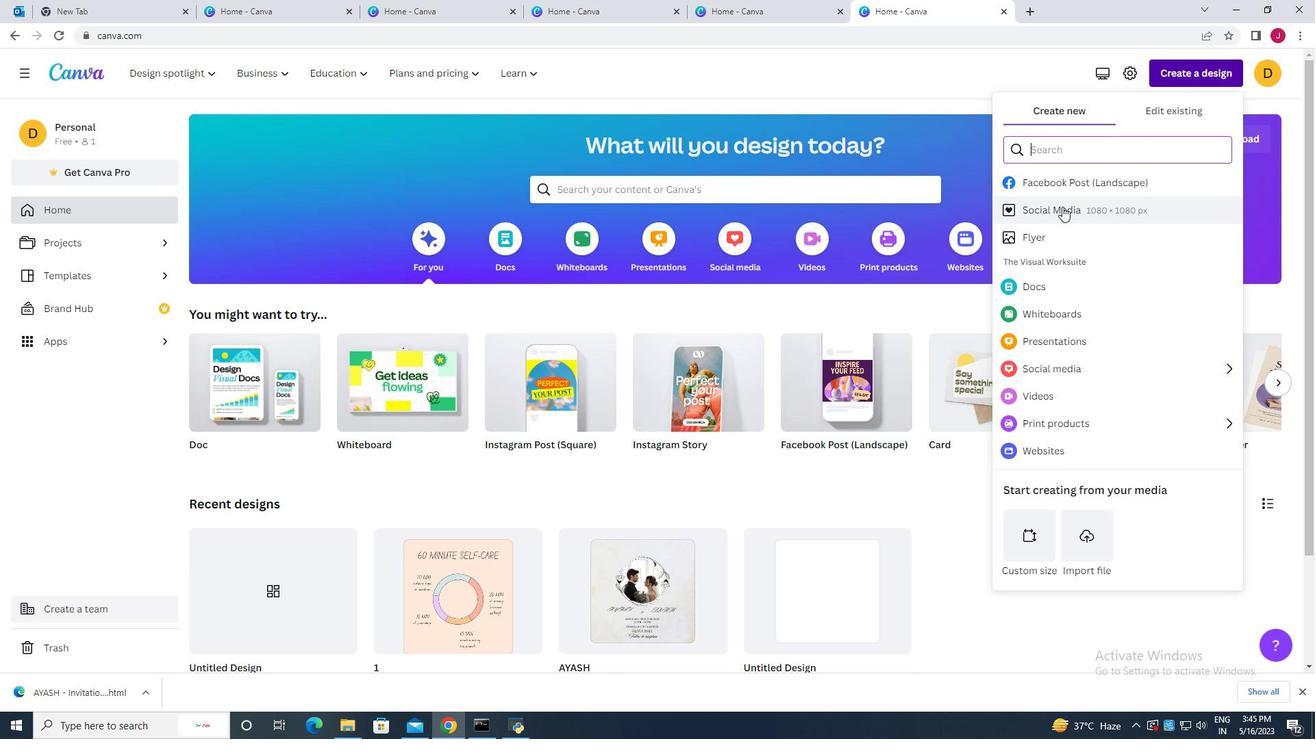 
Action: Mouse moved to (123, 280)
Screenshot: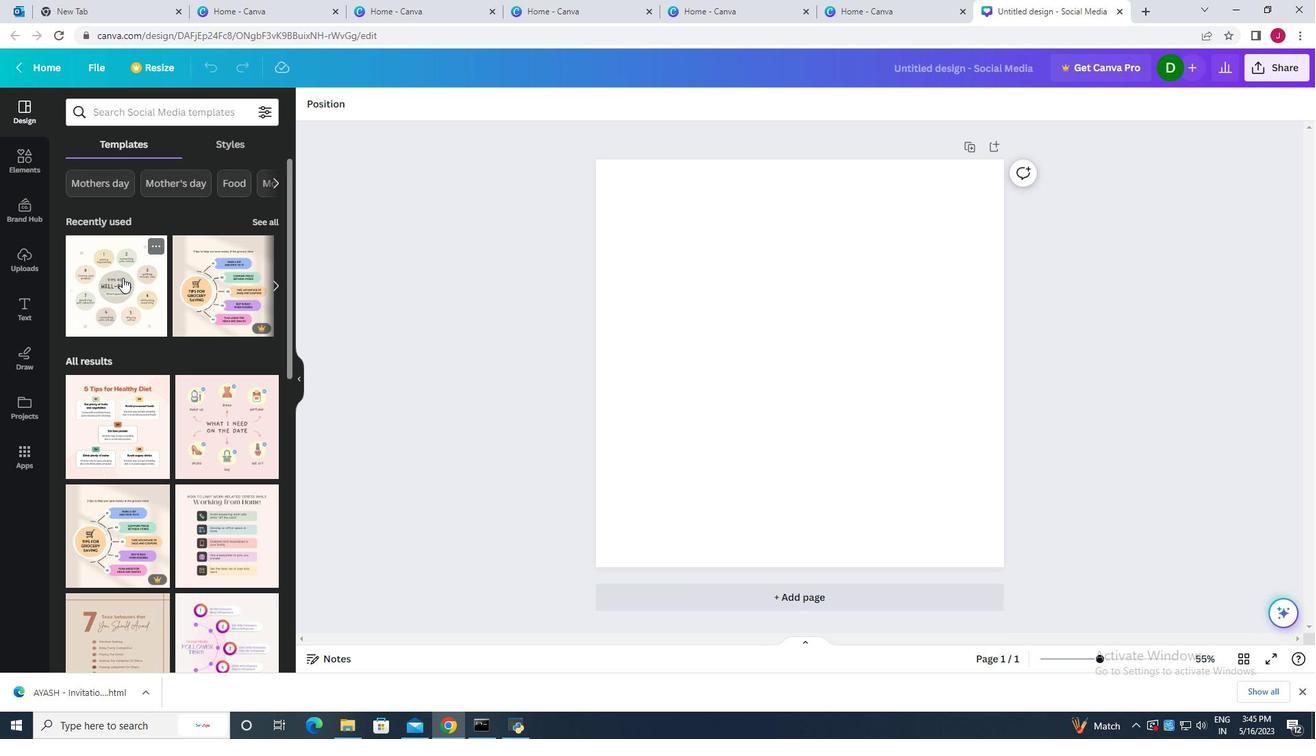 
Action: Mouse pressed left at (123, 280)
Screenshot: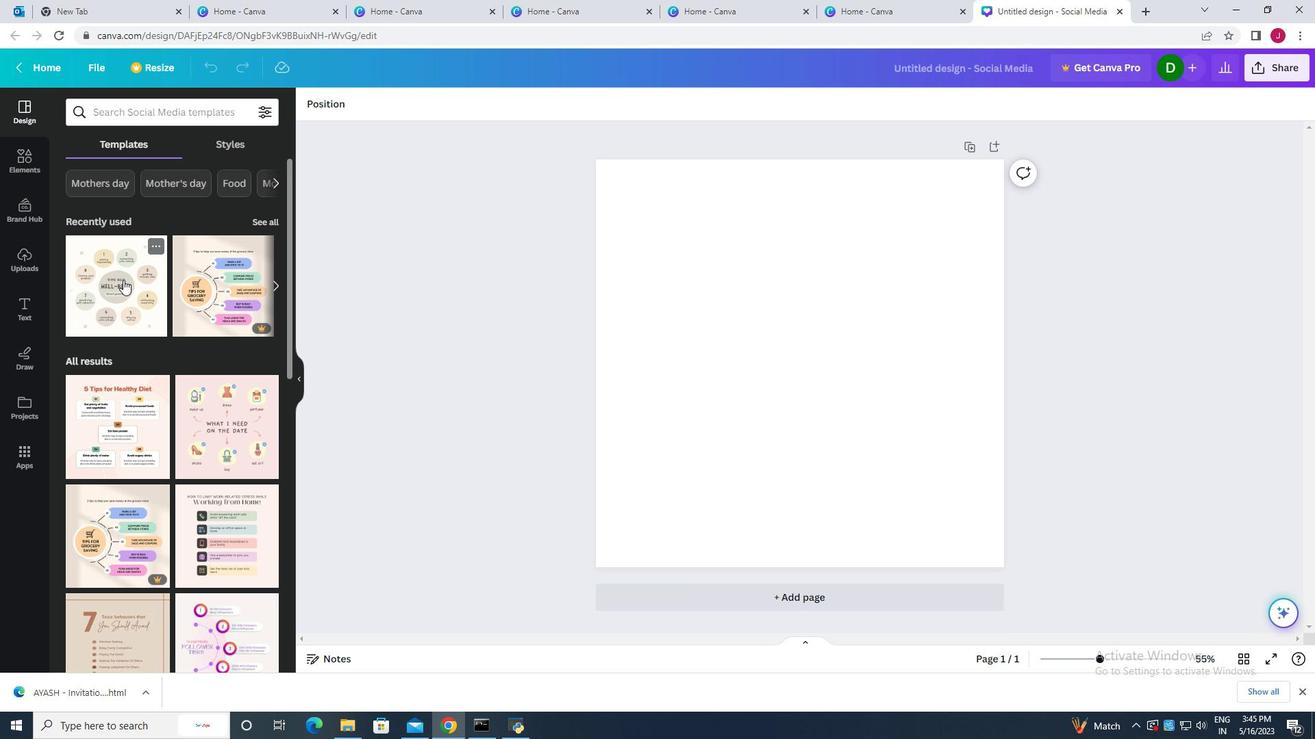 
Action: Mouse moved to (854, 289)
Screenshot: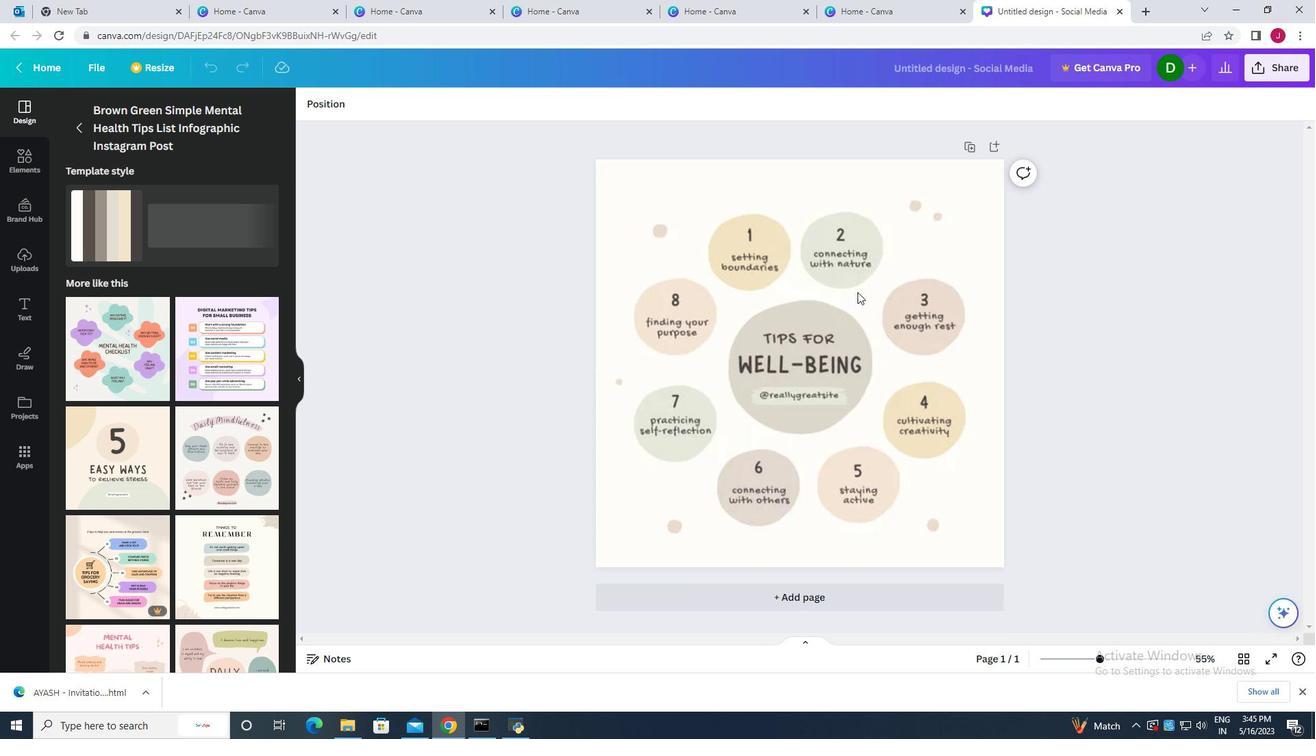 
Action: Mouse scrolled (854, 288) with delta (0, 0)
Screenshot: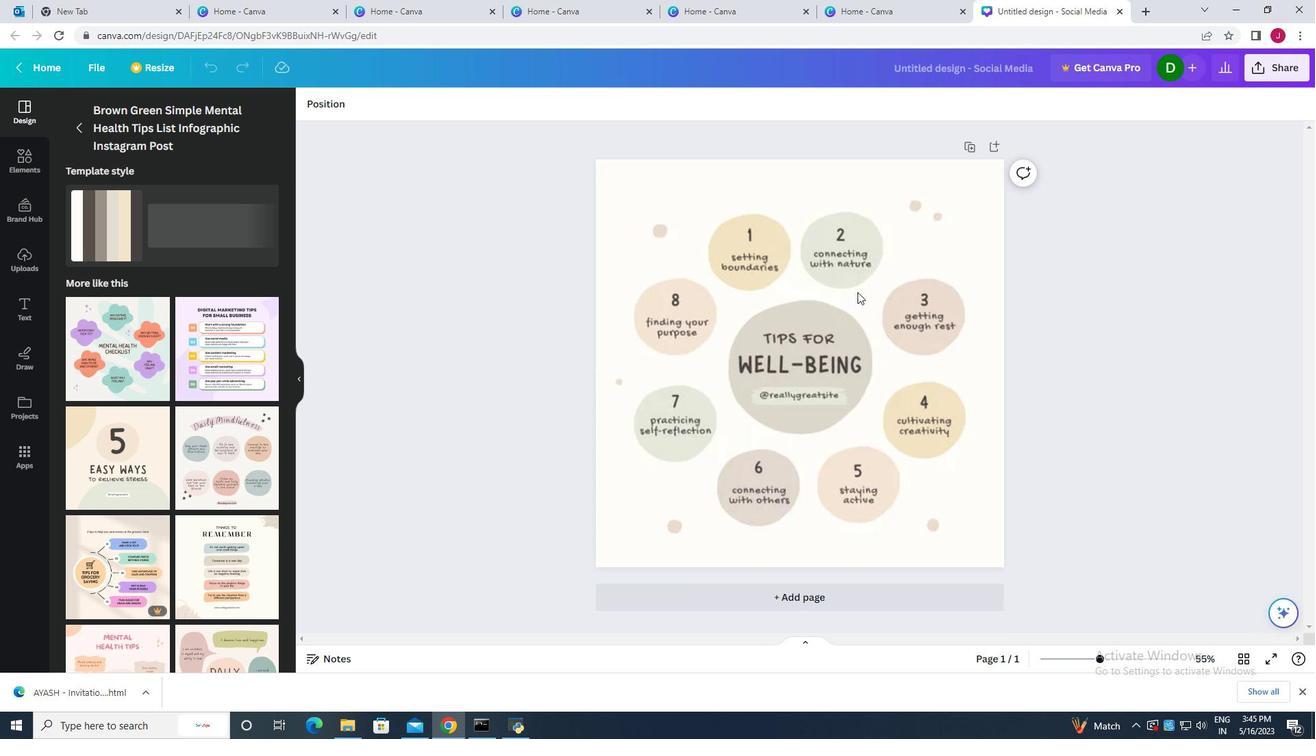 
Action: Mouse moved to (854, 289)
Screenshot: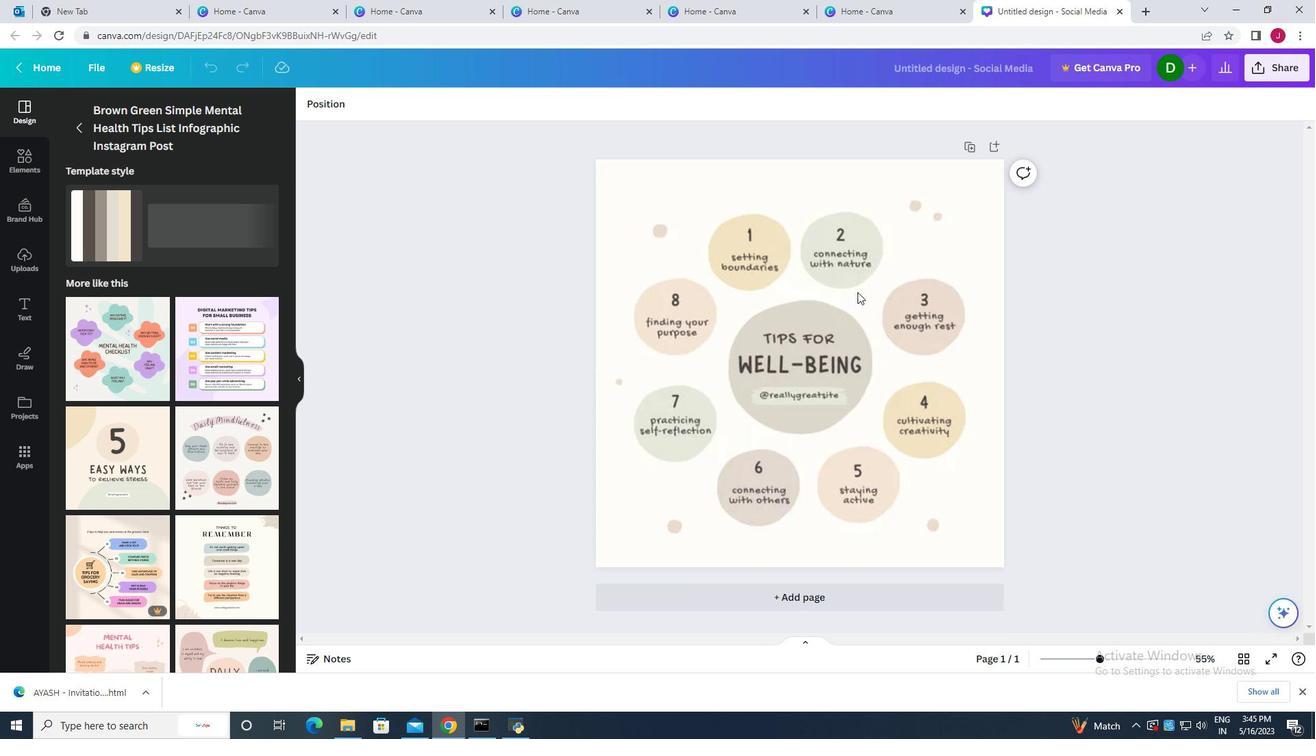
Action: Mouse scrolled (854, 288) with delta (0, 0)
Screenshot: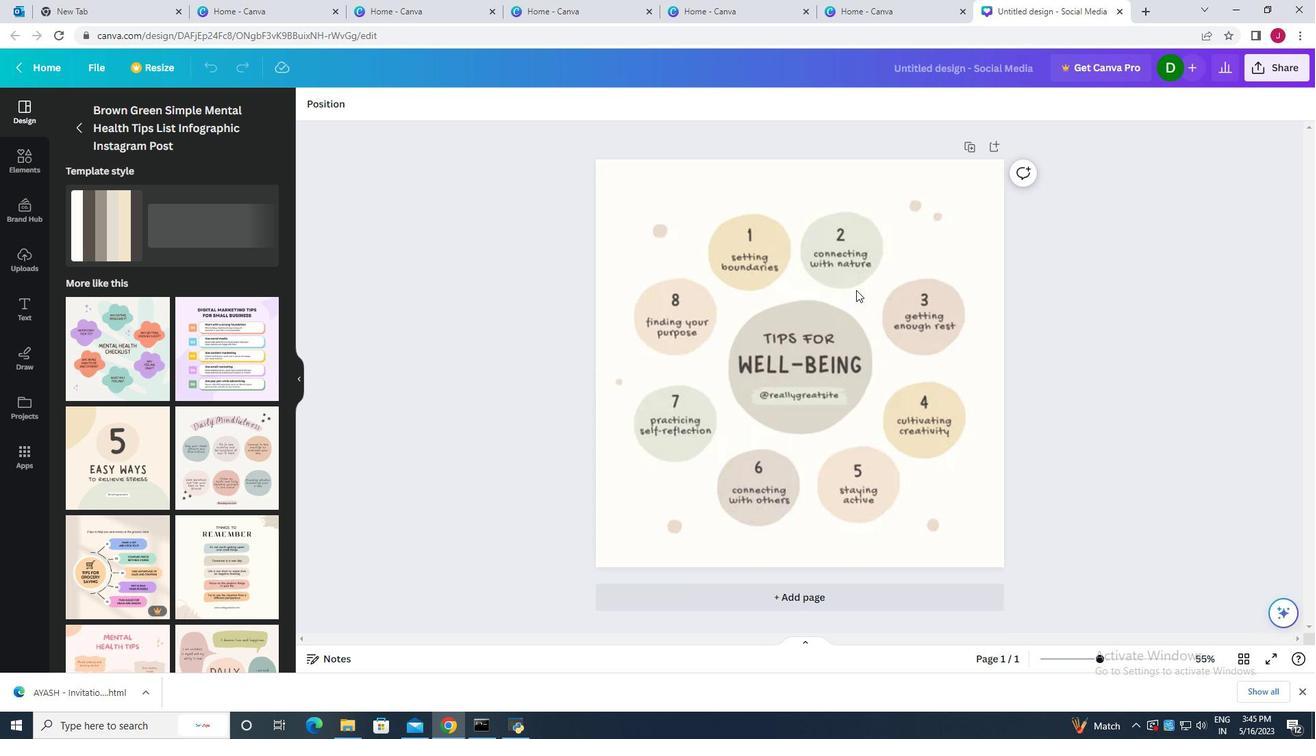 
Action: Mouse moved to (756, 260)
Screenshot: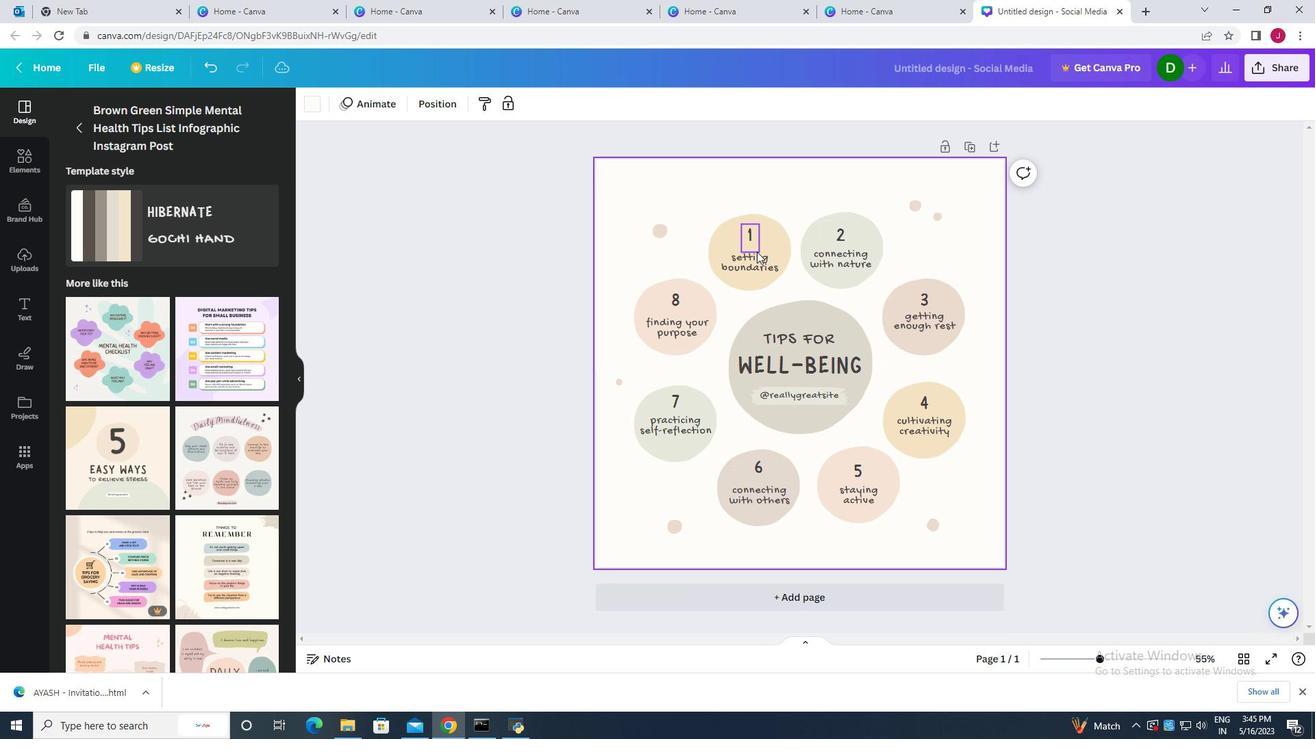 
Action: Mouse pressed left at (756, 260)
Screenshot: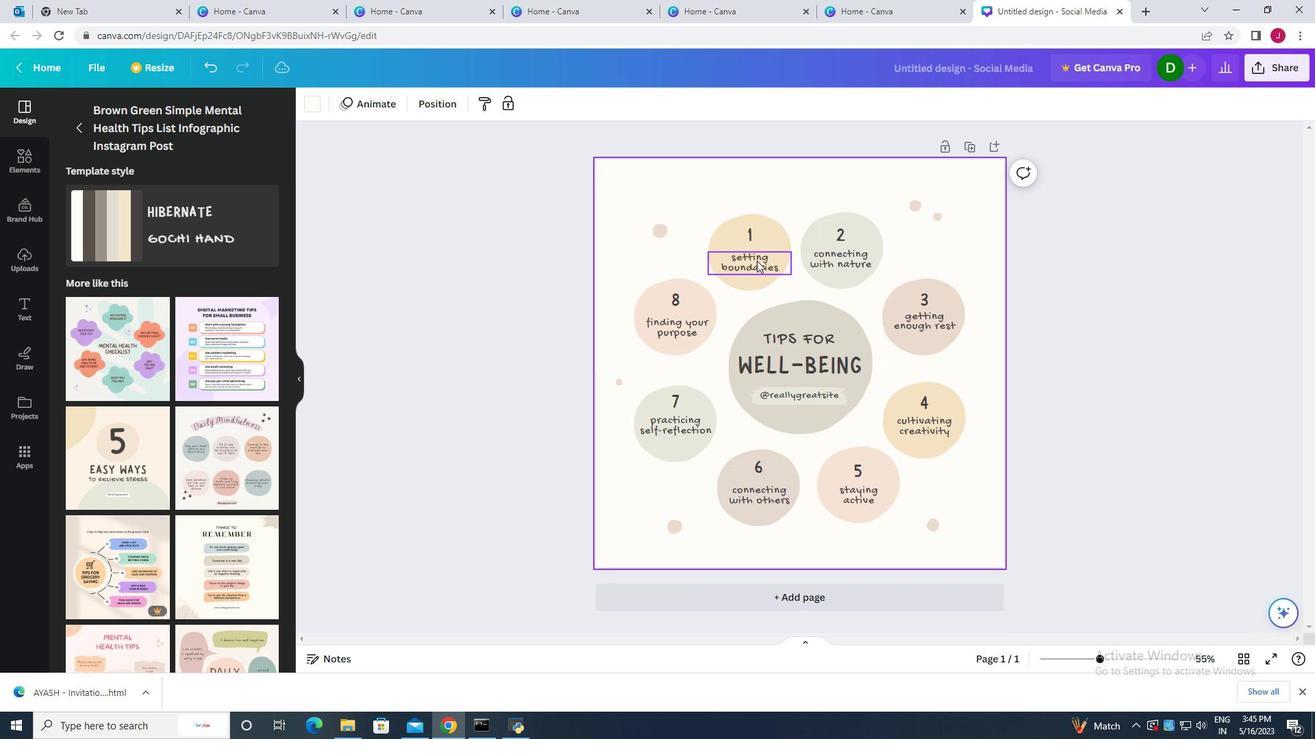 
Action: Mouse pressed left at (756, 260)
Screenshot: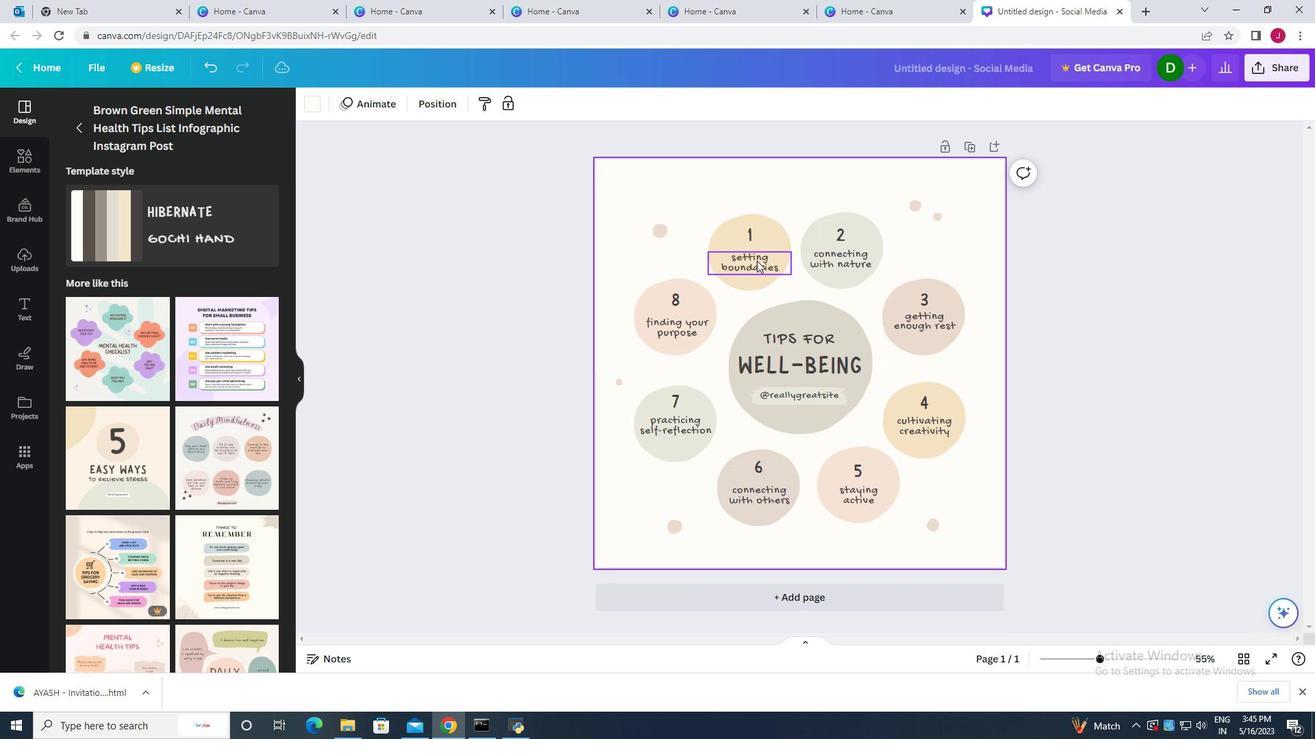 
Action: Key pressed planning
Screenshot: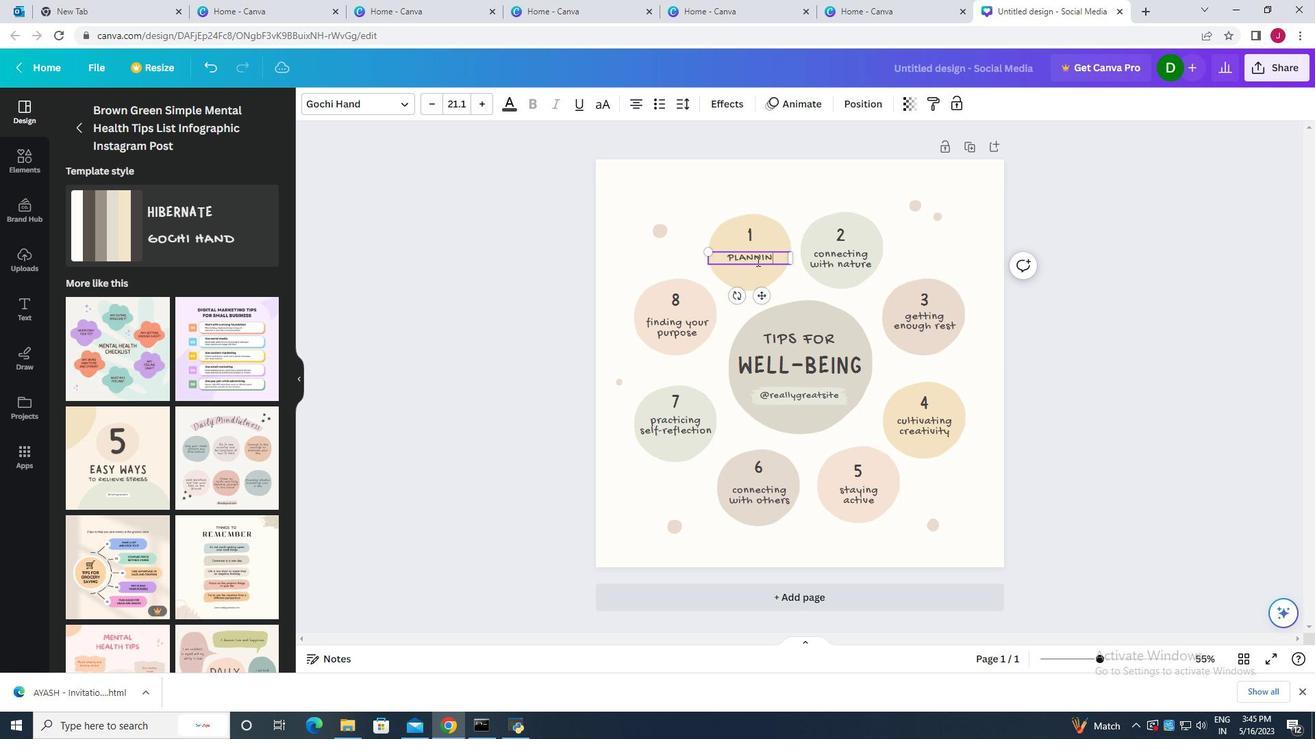 
Action: Mouse moved to (855, 267)
Screenshot: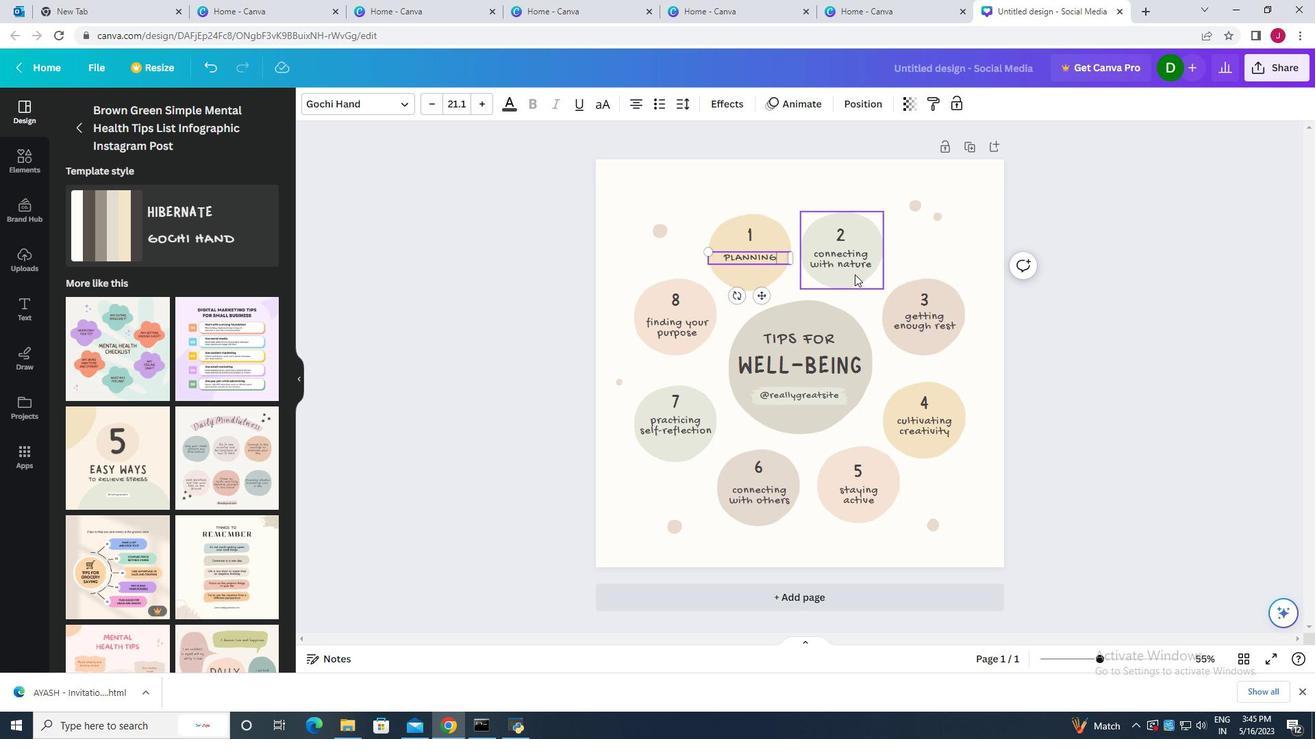 
Action: Mouse pressed left at (855, 267)
Screenshot: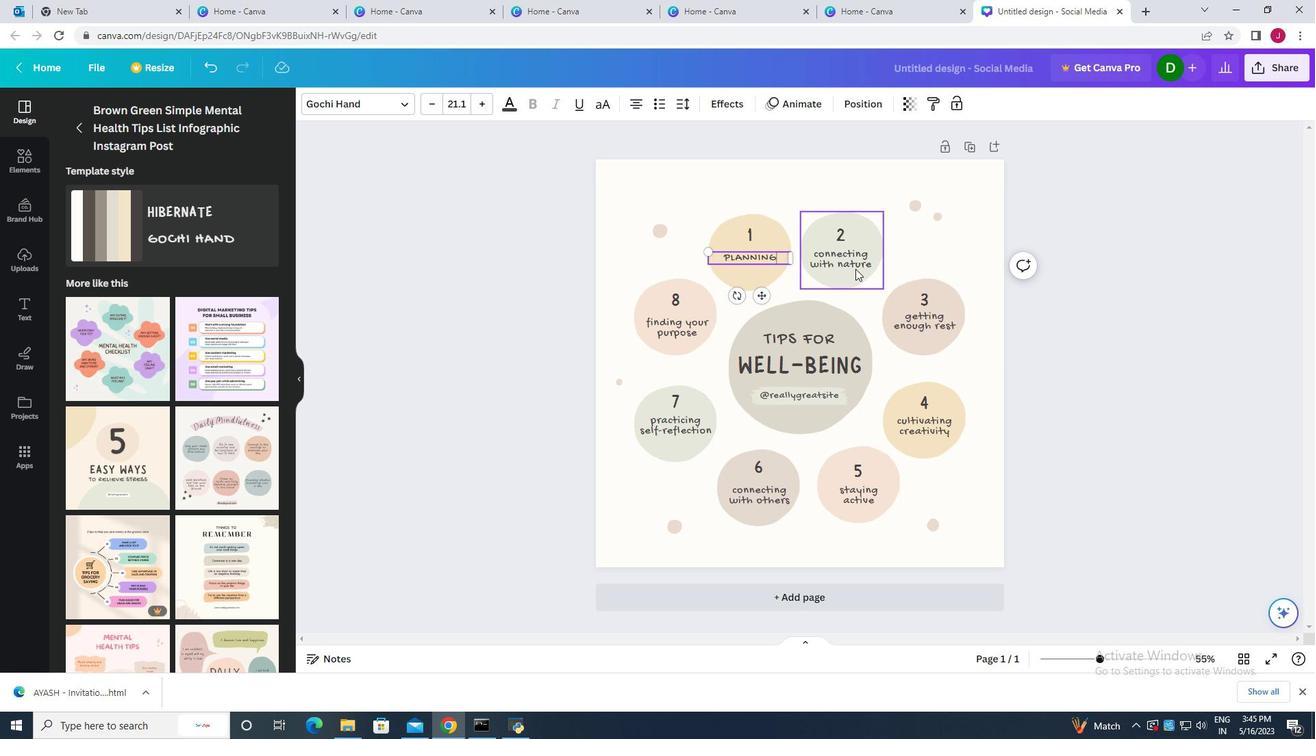 
Action: Mouse pressed left at (855, 267)
Screenshot: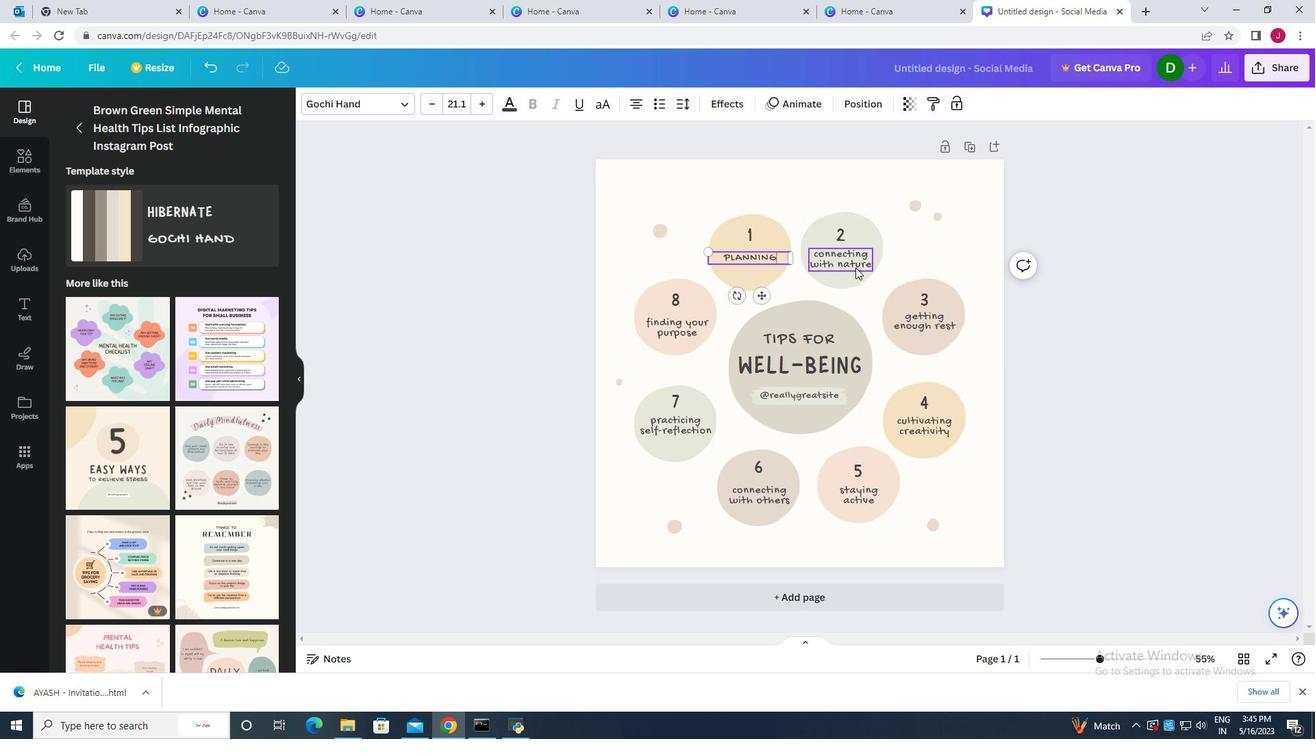 
Action: Key pressed motivation<Key.enter>train<Key.backspace><Key.backspace><Key.backspace><Key.backspace><Key.backspace>
Screenshot: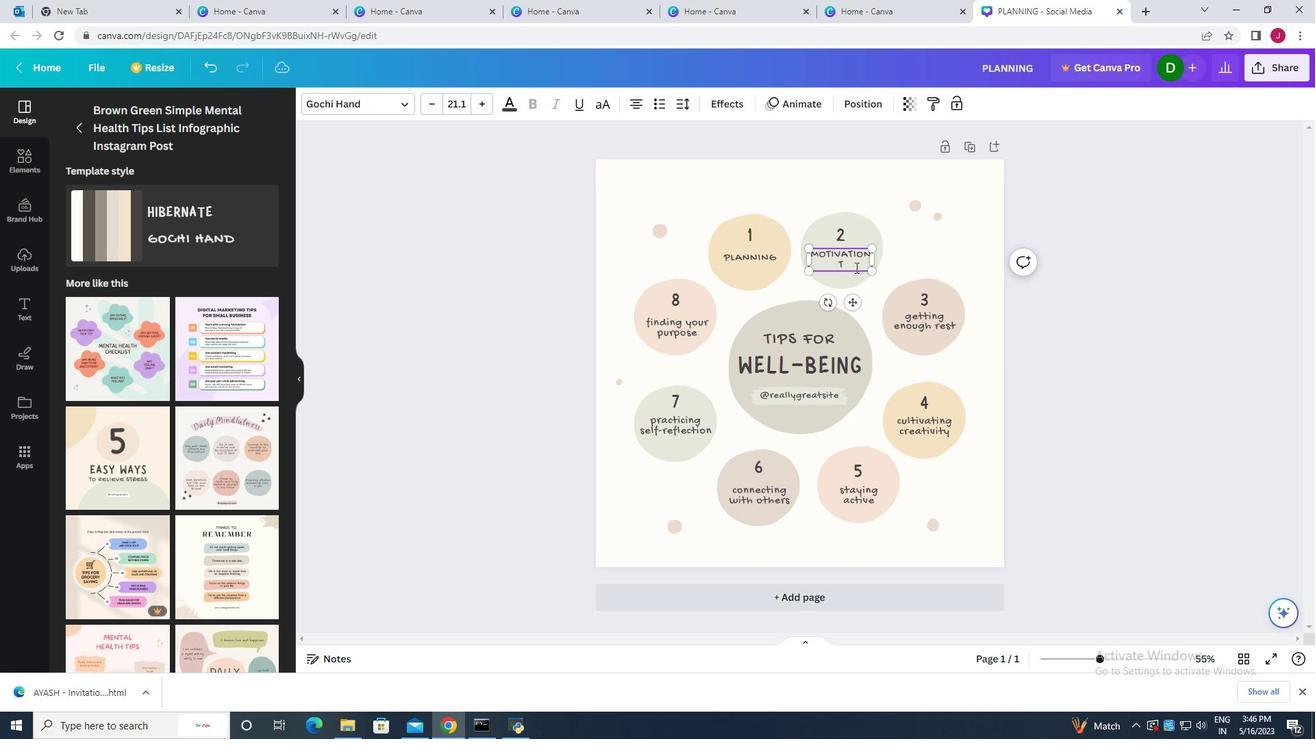 
Action: Mouse moved to (939, 320)
Screenshot: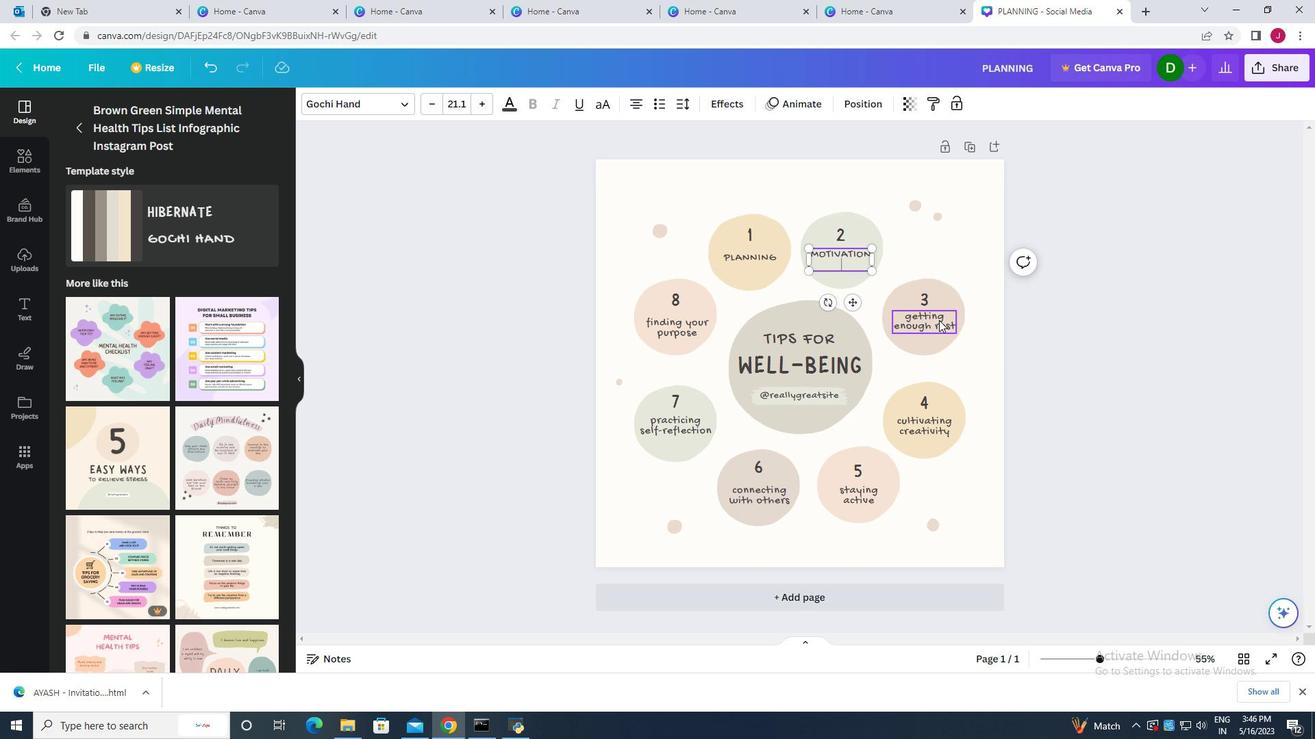 
Action: Mouse pressed left at (939, 320)
Screenshot: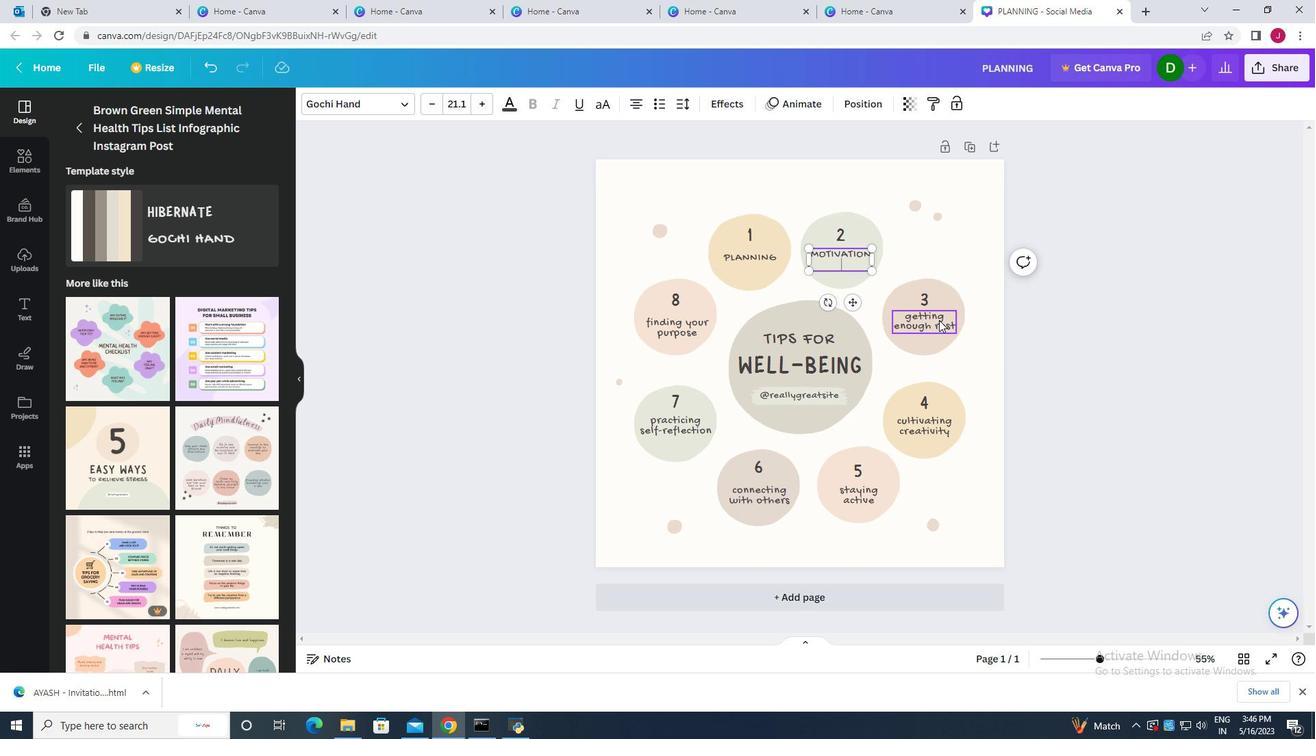 
Action: Mouse pressed left at (939, 320)
Screenshot: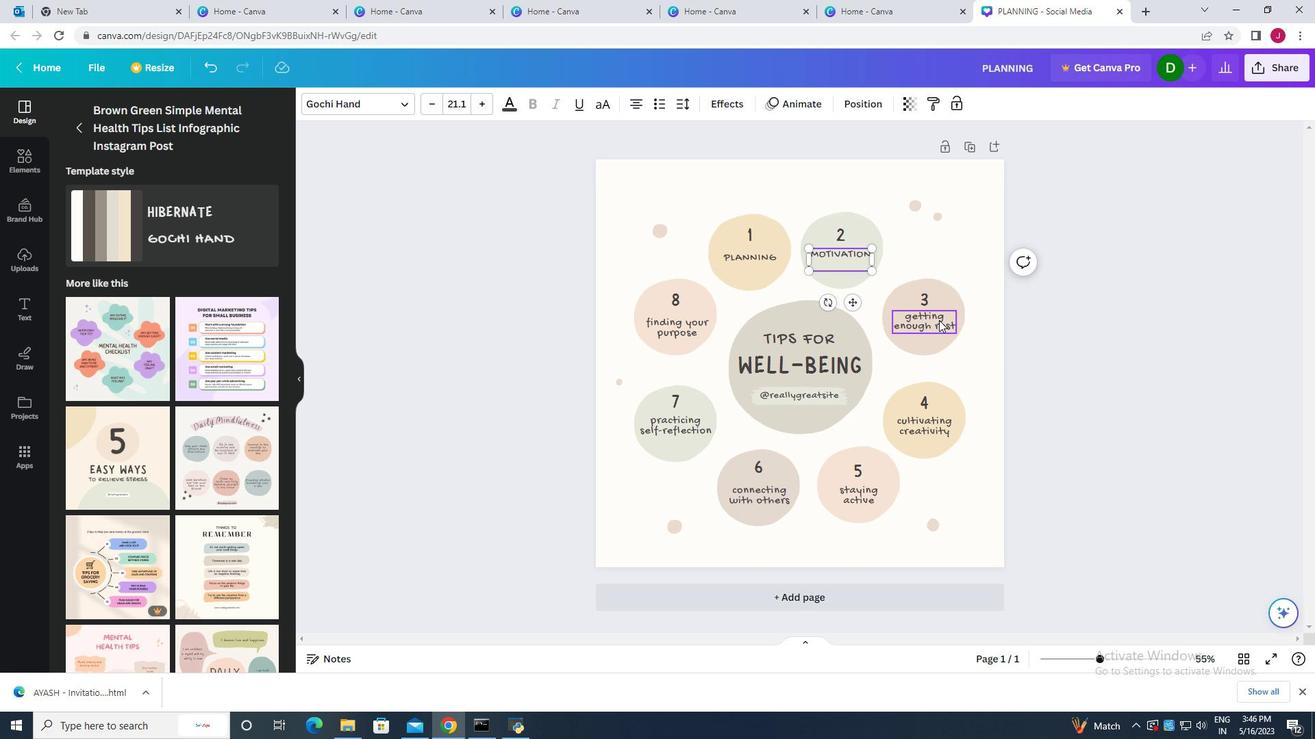 
Action: Key pressed training
Screenshot: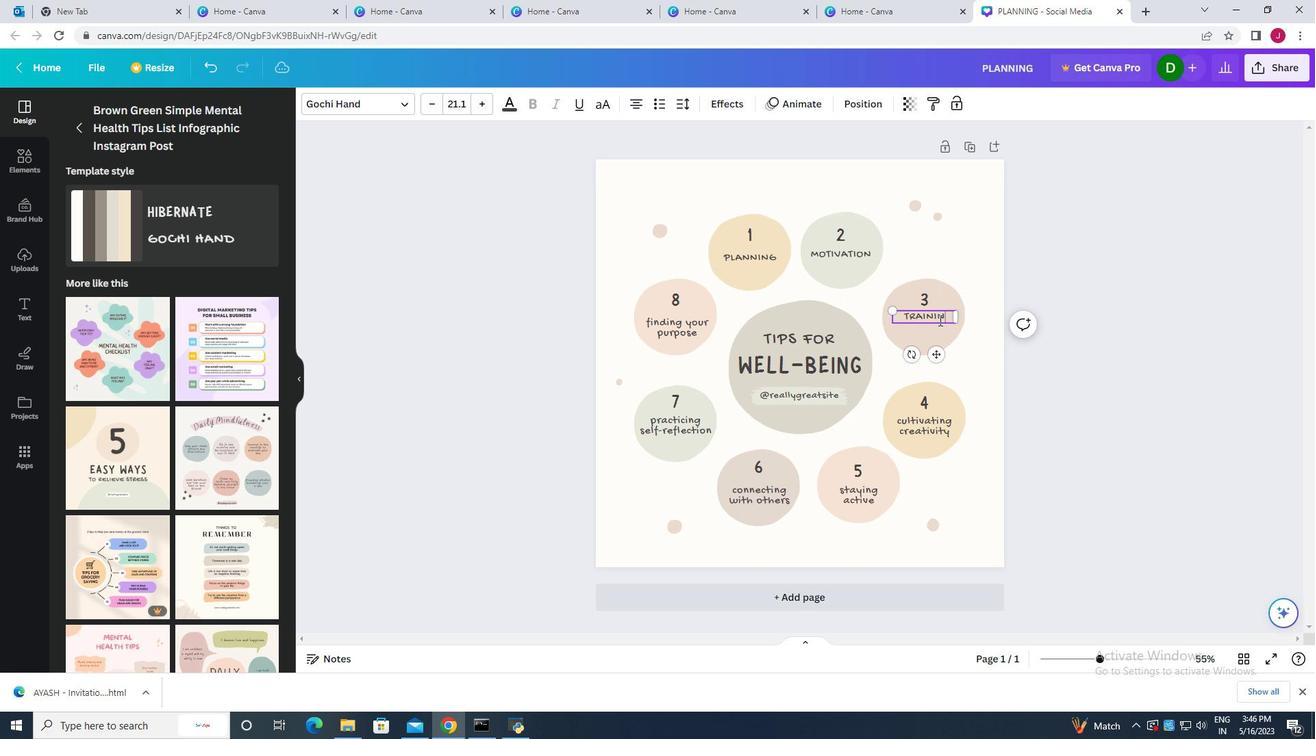 
Action: Mouse moved to (857, 495)
Screenshot: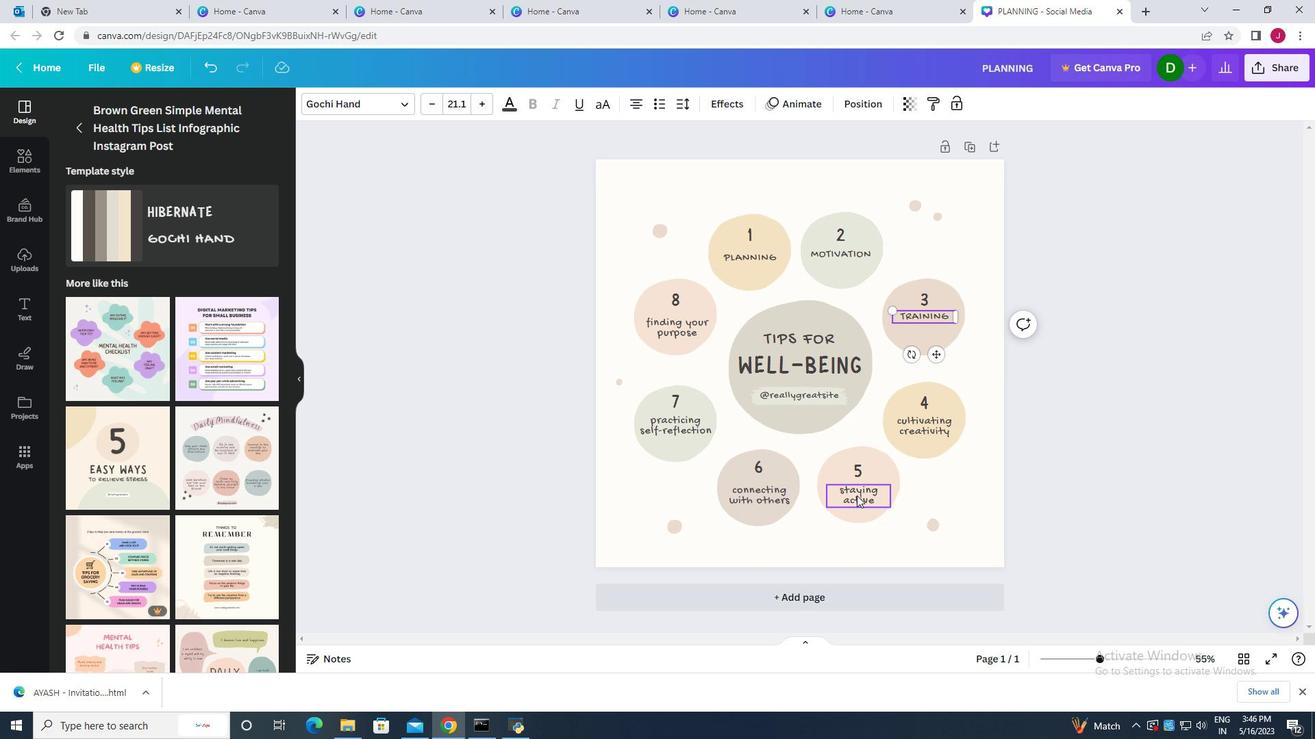 
Action: Mouse pressed left at (857, 495)
Screenshot: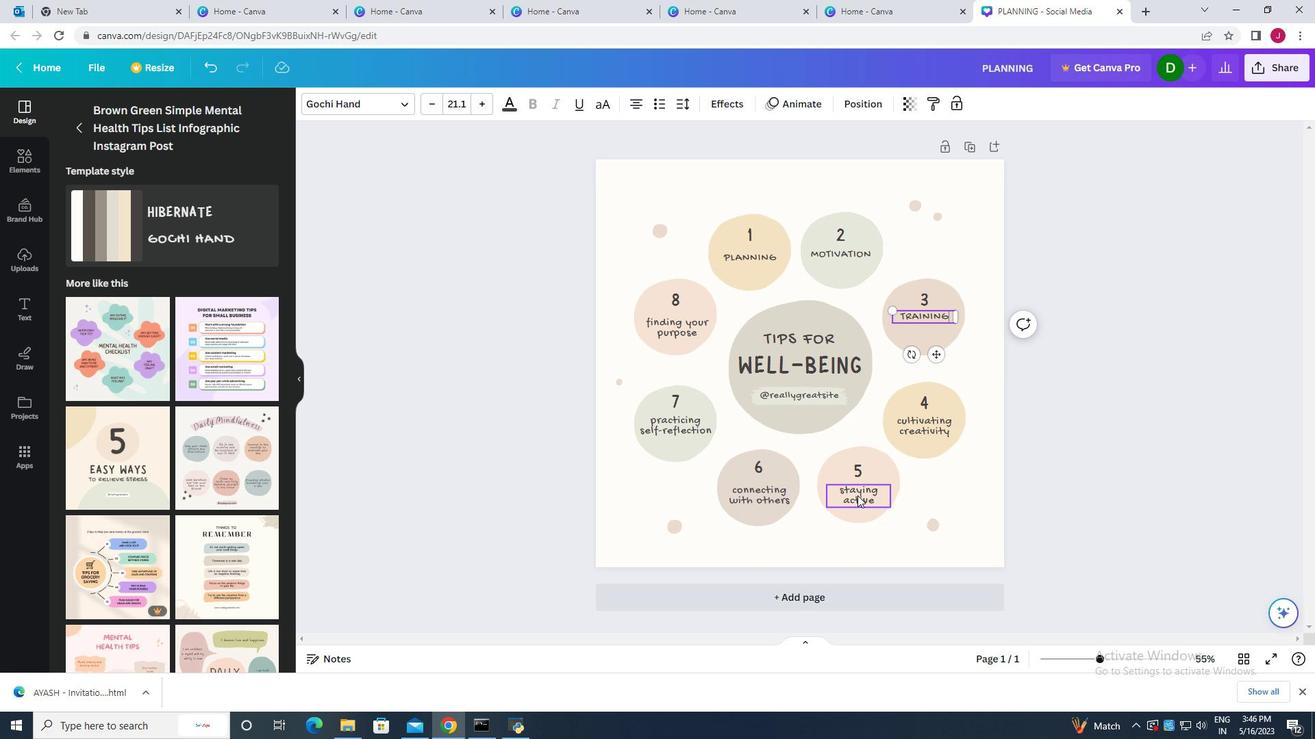 
Action: Mouse pressed left at (857, 495)
Screenshot: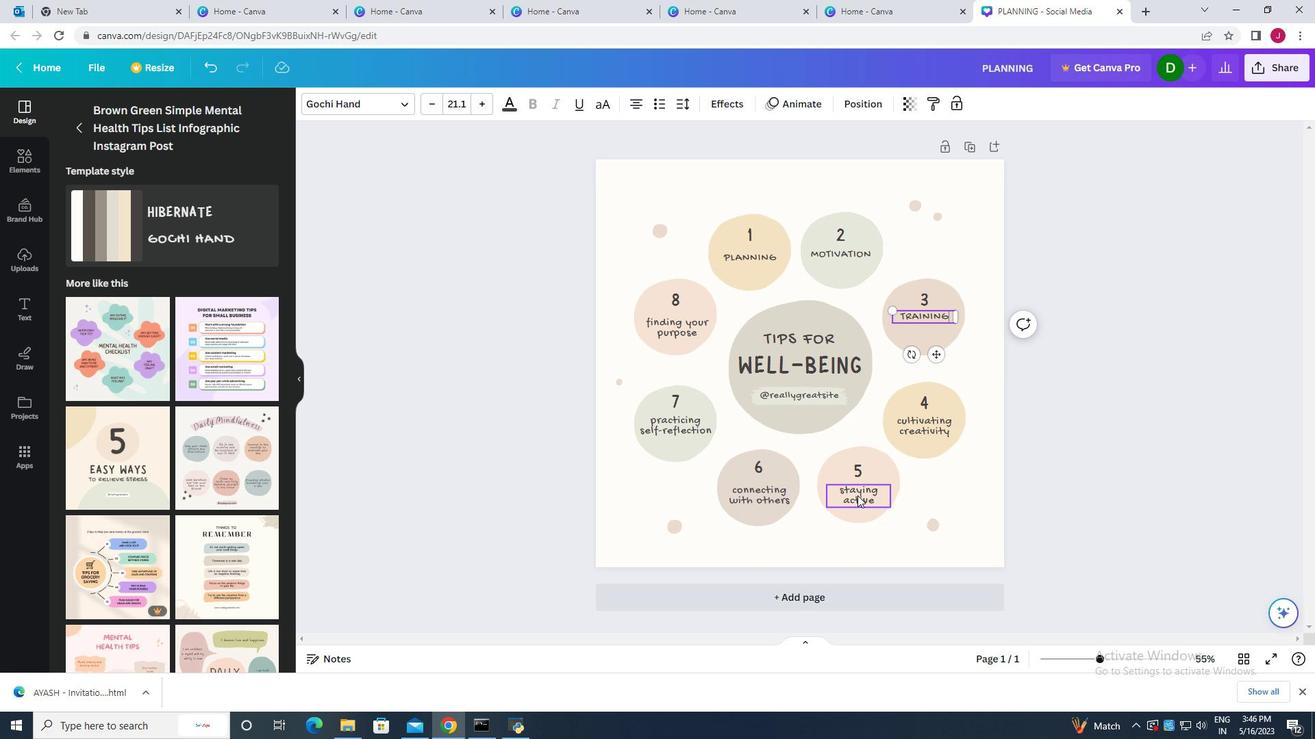 
Action: Key pressed develop
Screenshot: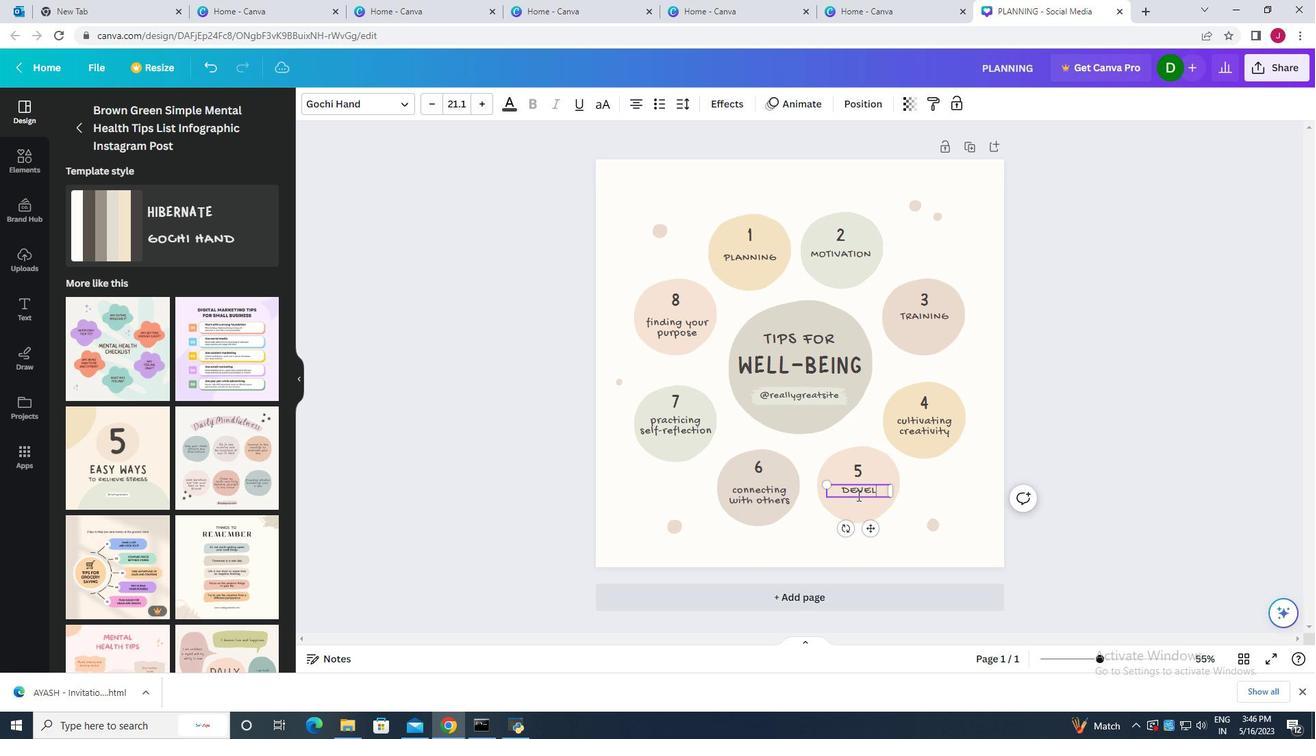 
Action: Mouse moved to (770, 499)
Screenshot: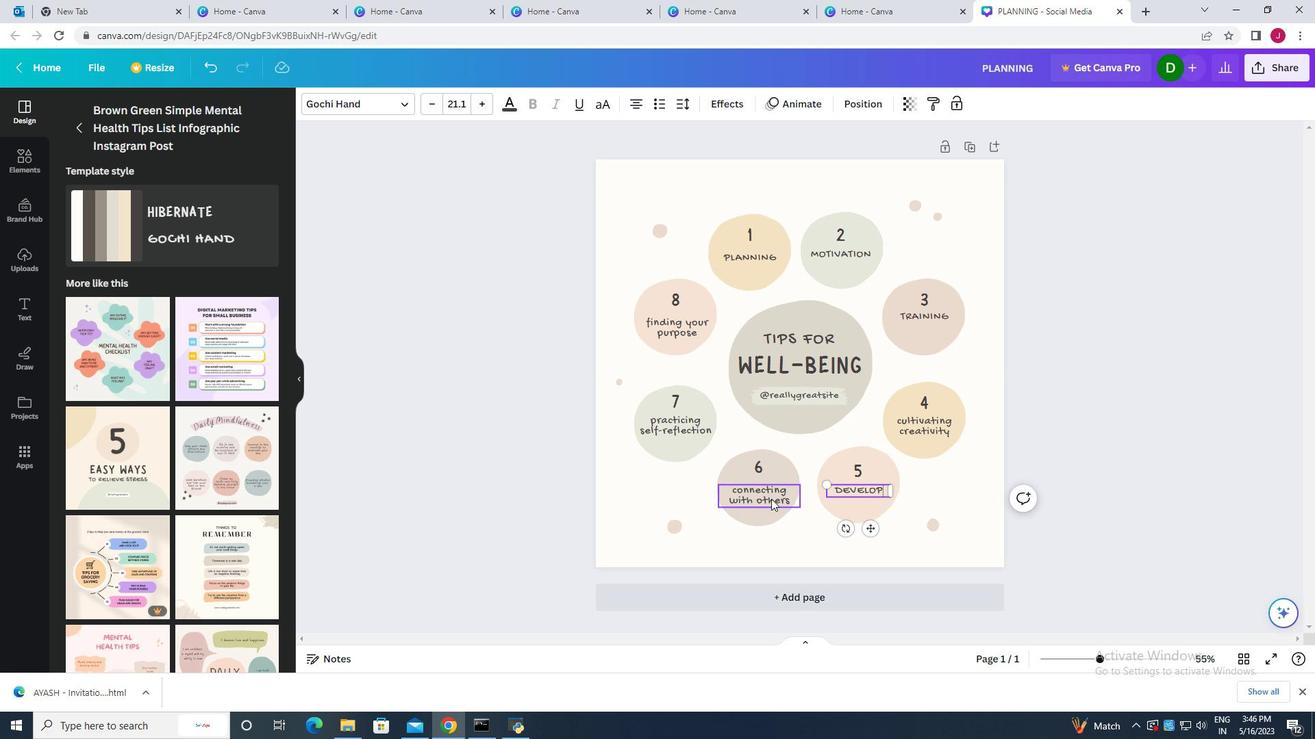 
Action: Mouse pressed left at (770, 499)
Screenshot: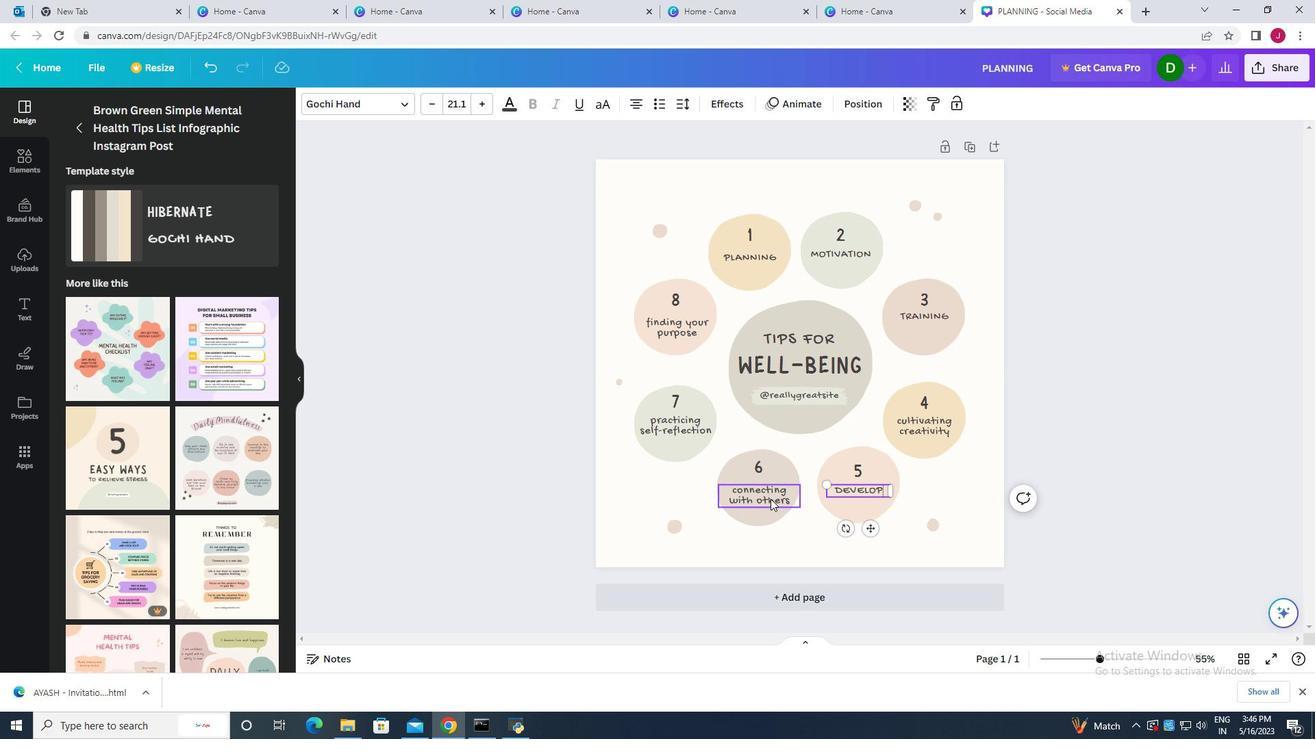 
Action: Mouse pressed left at (770, 499)
Screenshot: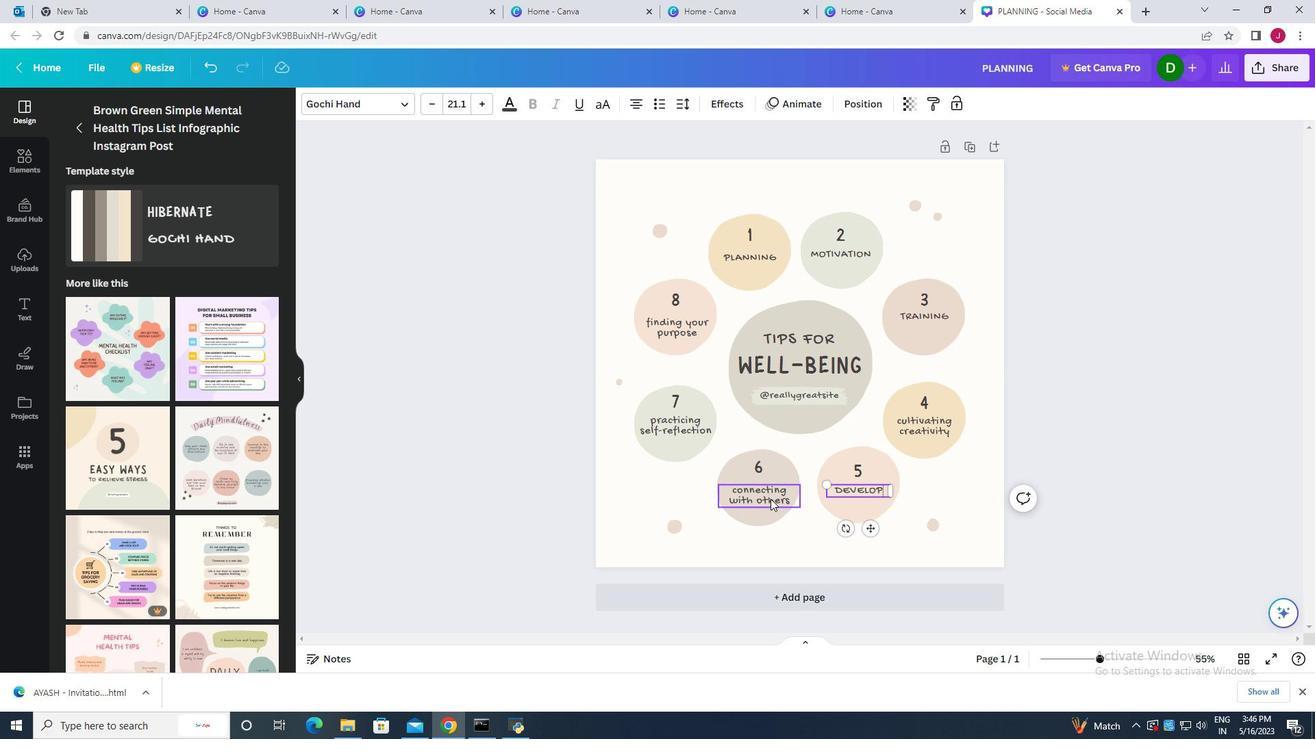 
Action: Key pressed vision
Screenshot: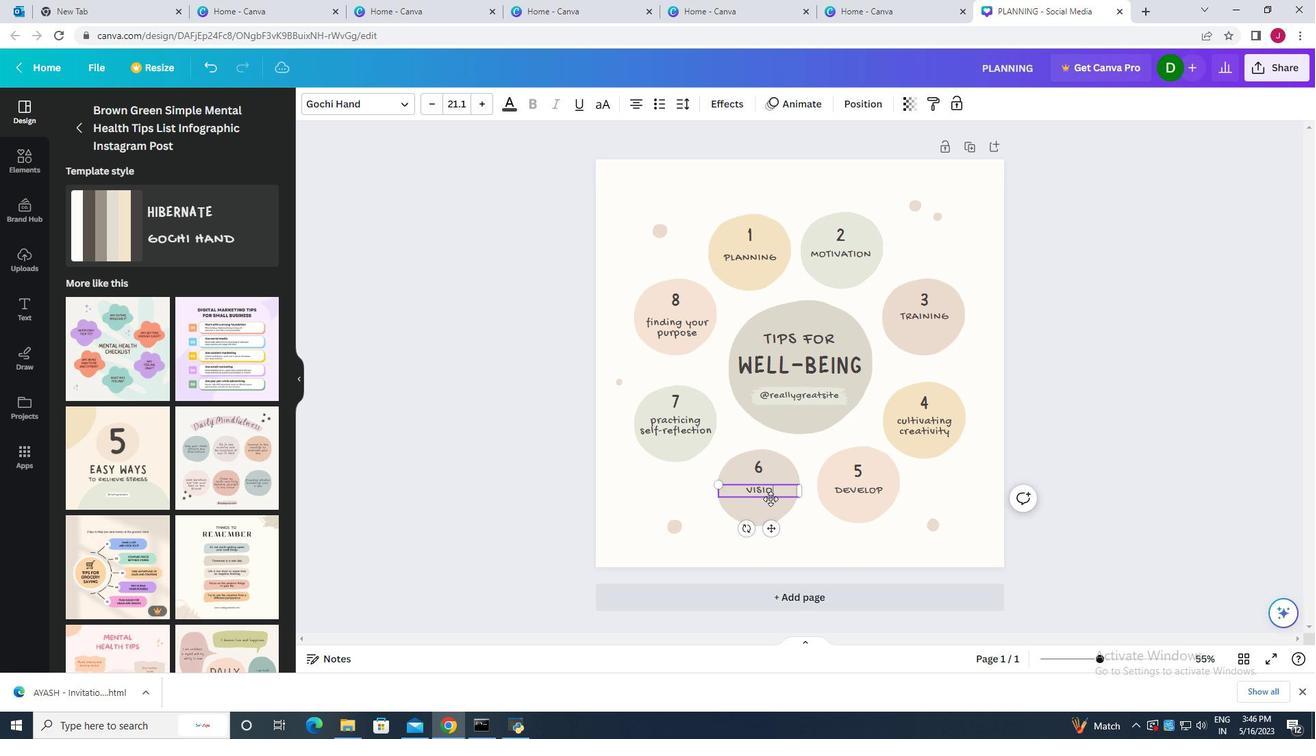 
Action: Mouse moved to (671, 434)
Screenshot: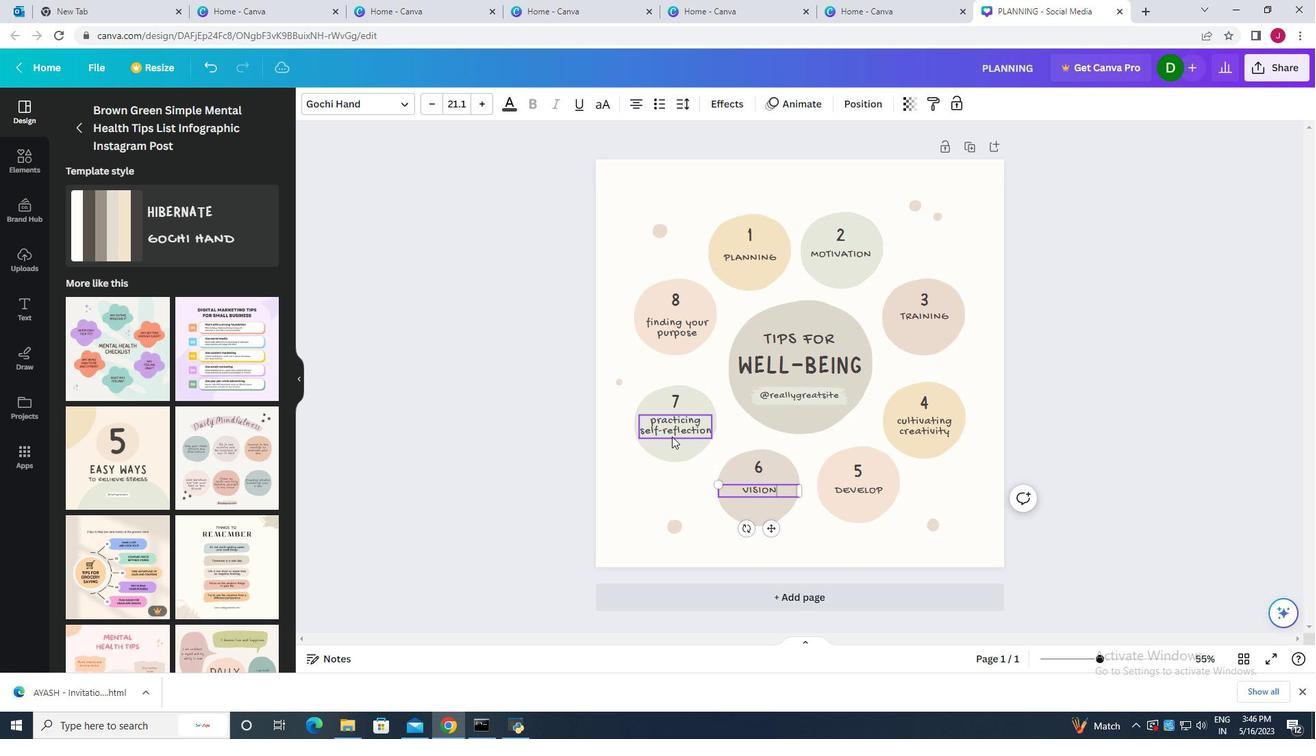 
Action: Mouse pressed left at (671, 434)
Screenshot: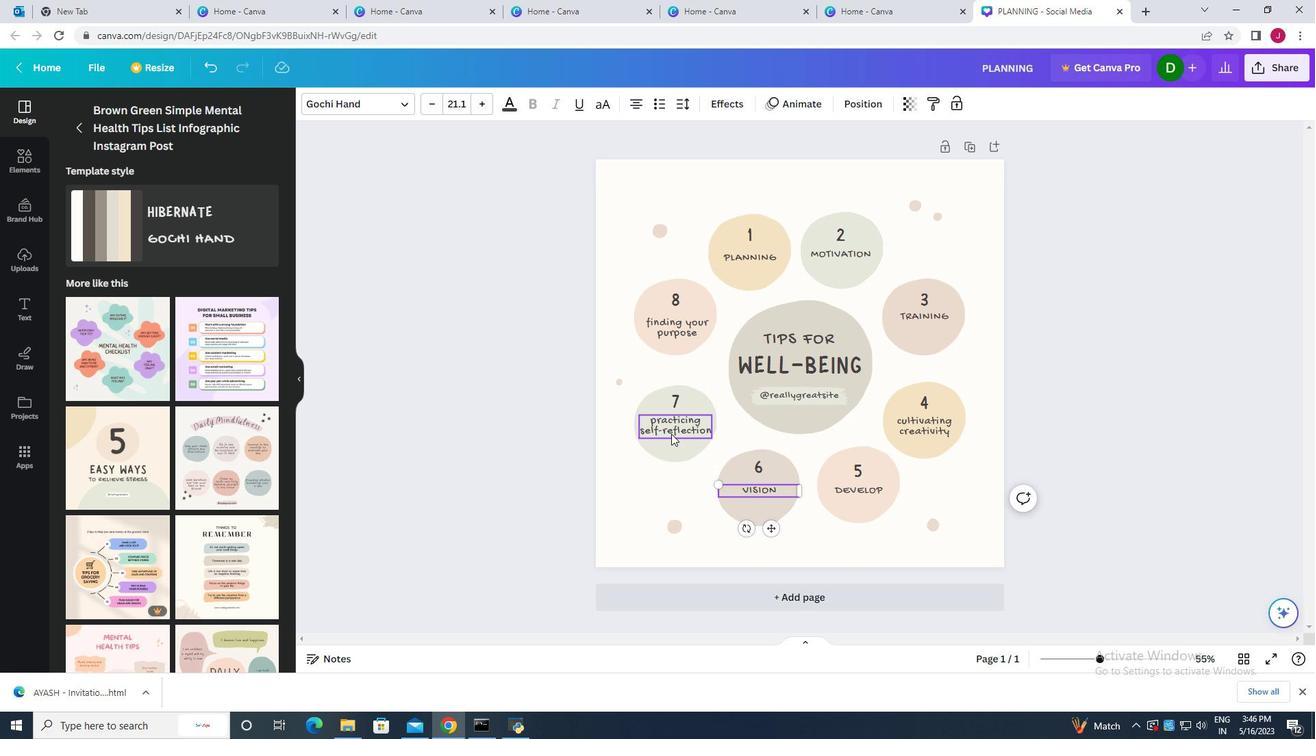 
Action: Mouse pressed left at (671, 434)
Screenshot: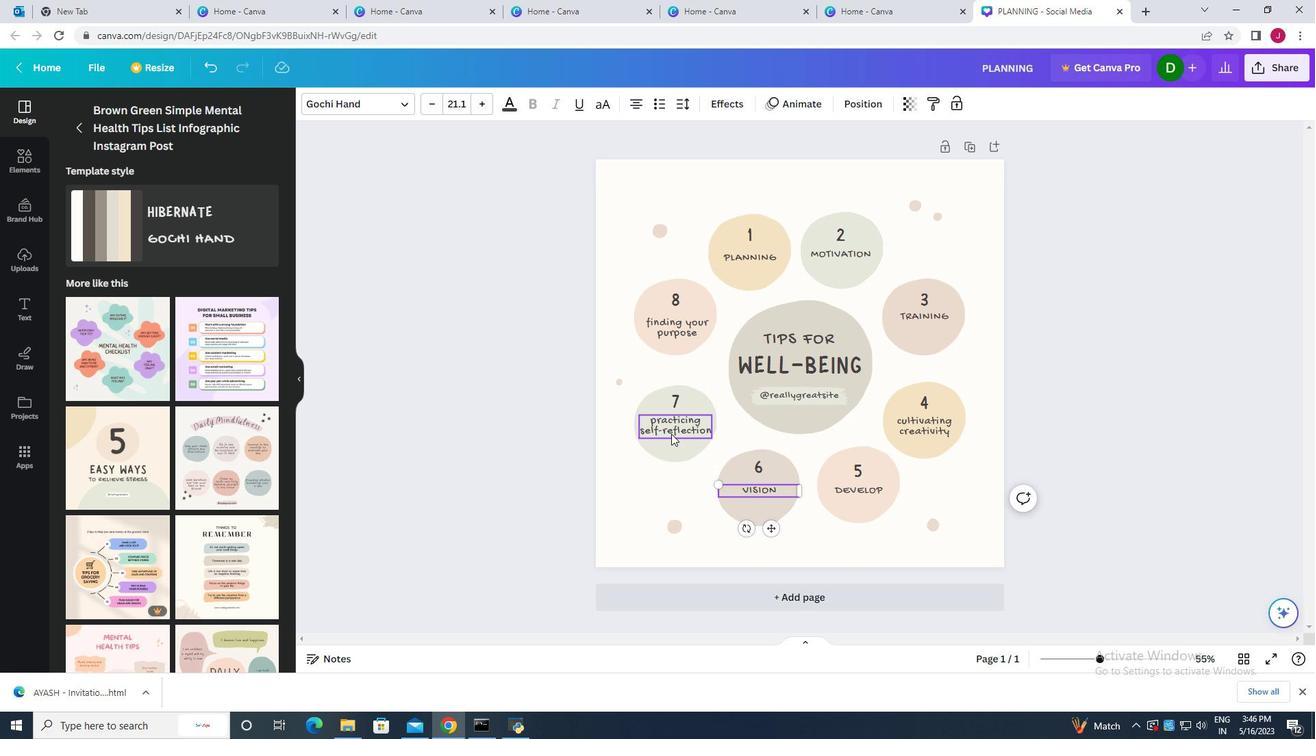 
Action: Key pressed learning
Screenshot: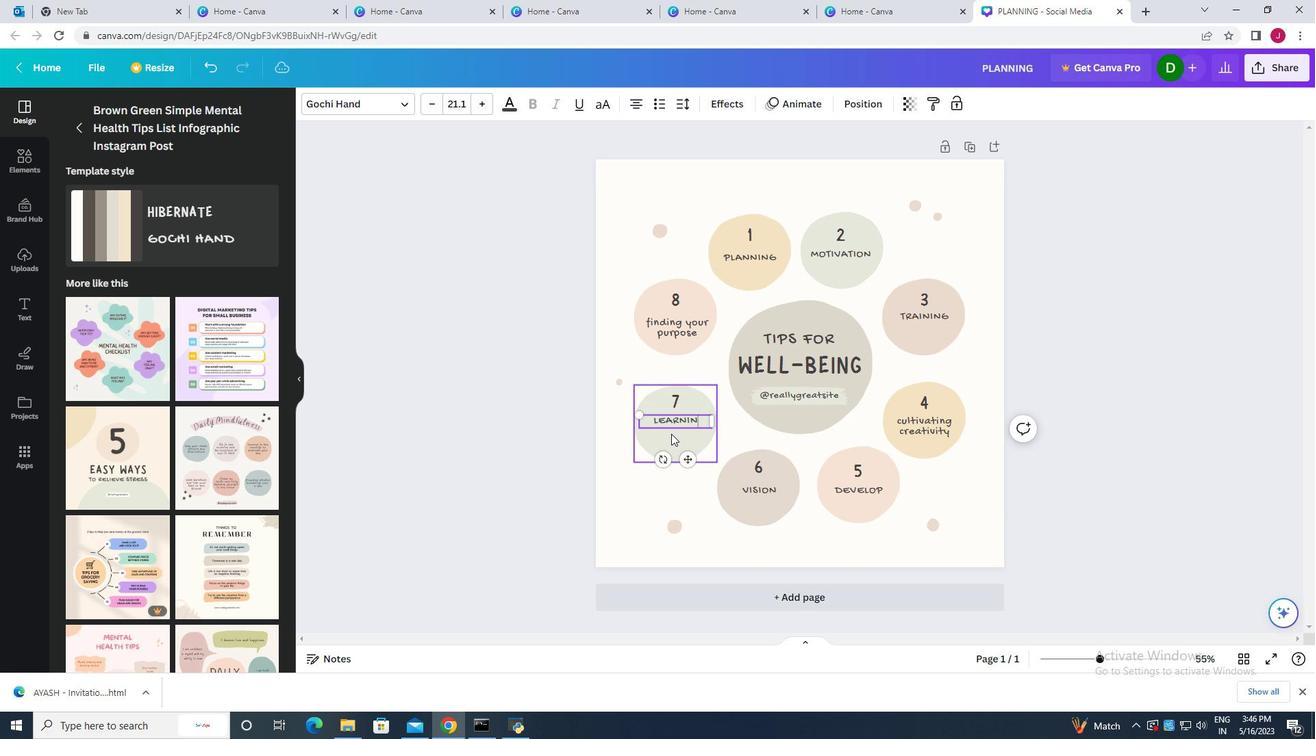 
Action: Mouse moved to (689, 326)
Screenshot: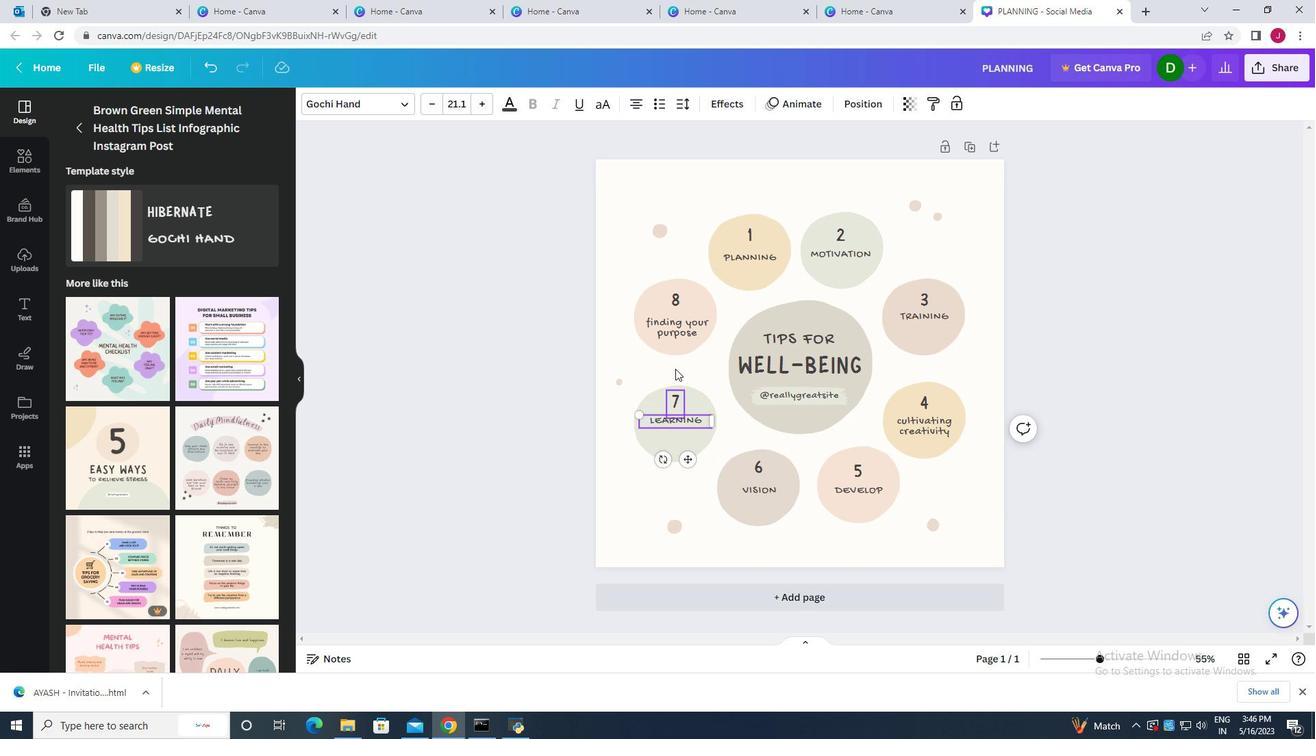 
Action: Mouse pressed left at (689, 326)
Screenshot: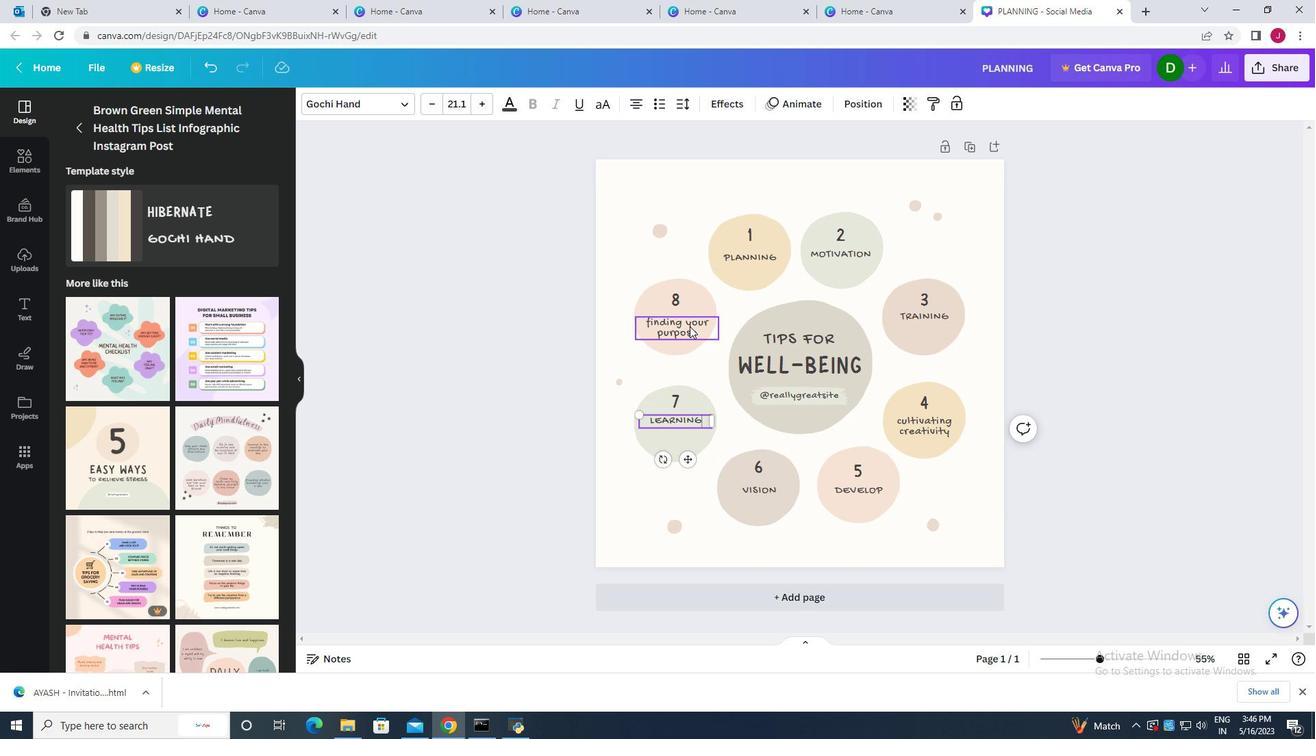 
Action: Mouse pressed left at (689, 326)
Screenshot: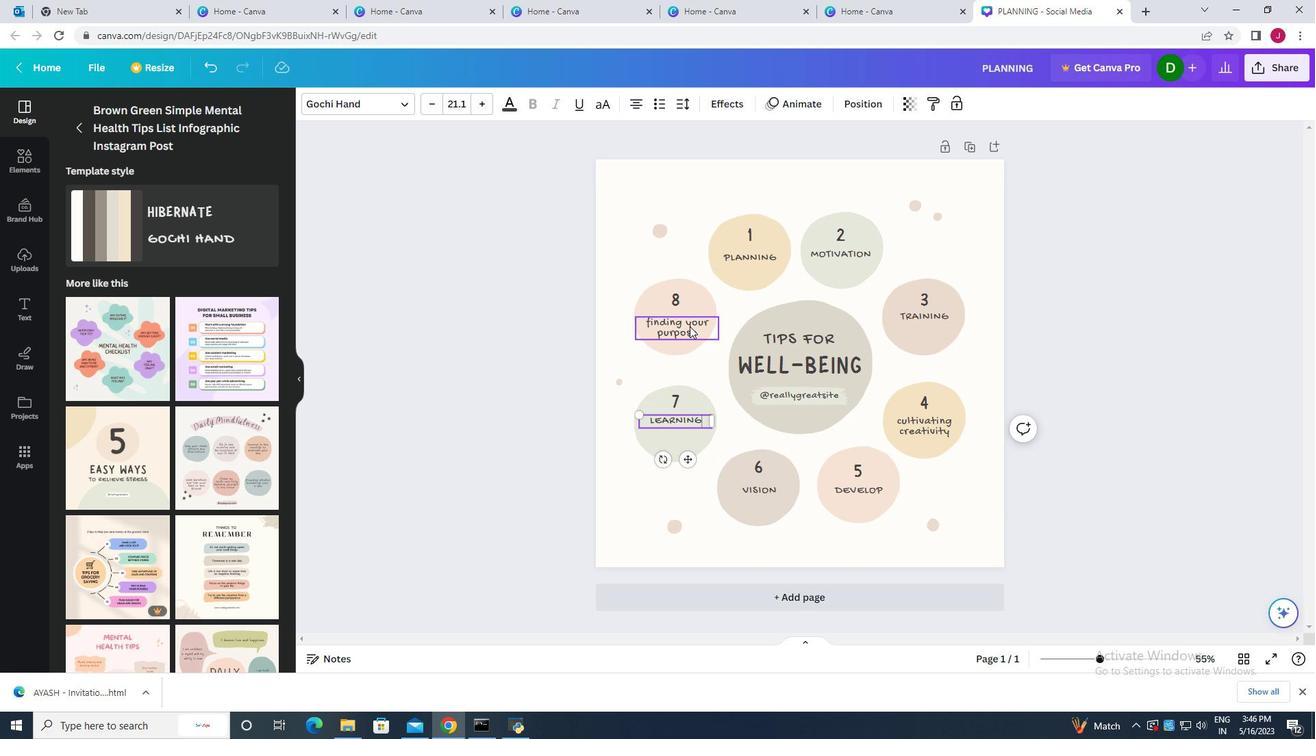 
Action: Key pressed goals
Screenshot: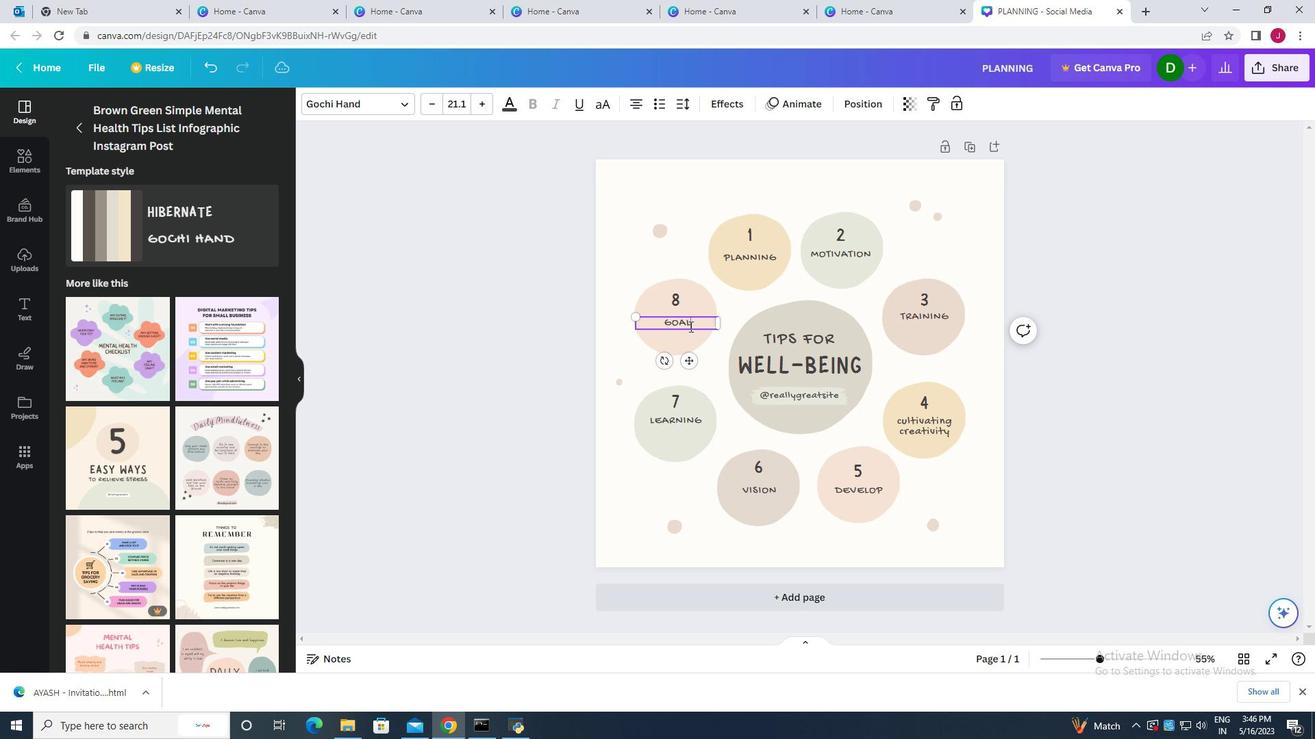 
Action: Mouse moved to (505, 402)
Screenshot: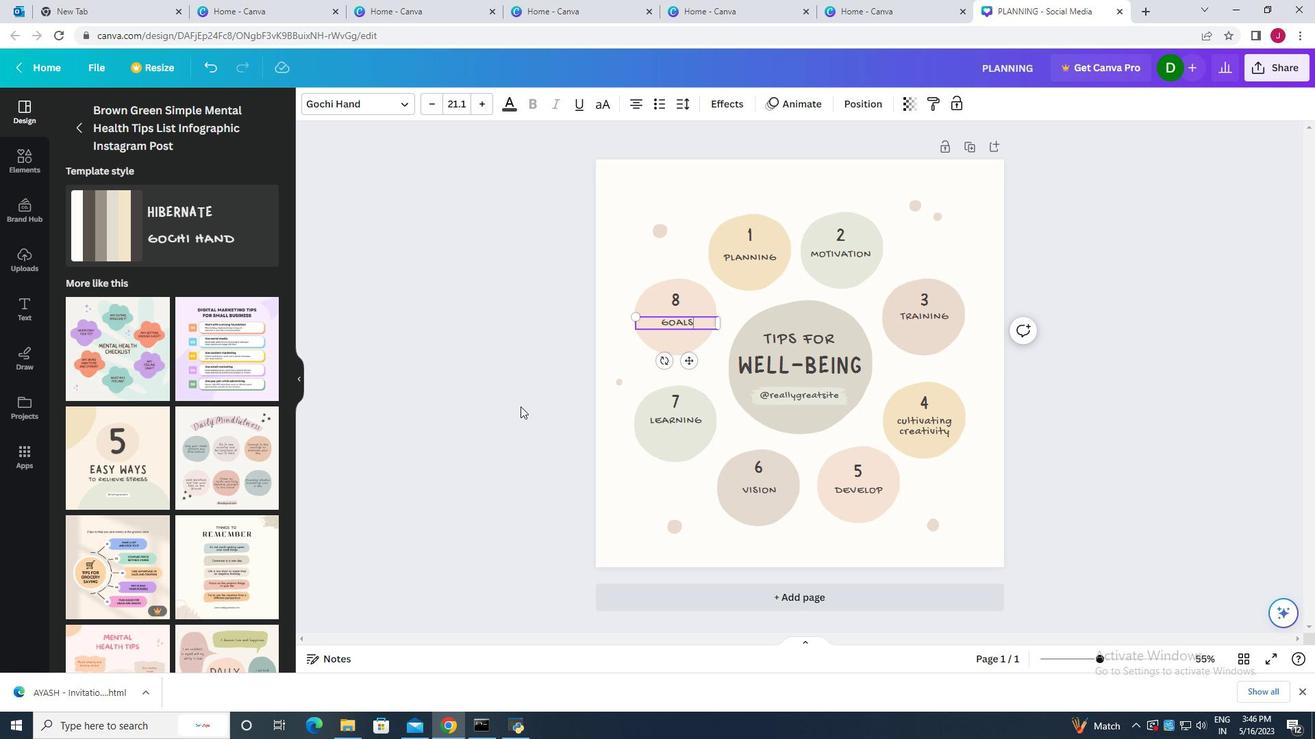 
Action: Mouse pressed left at (505, 402)
Screenshot: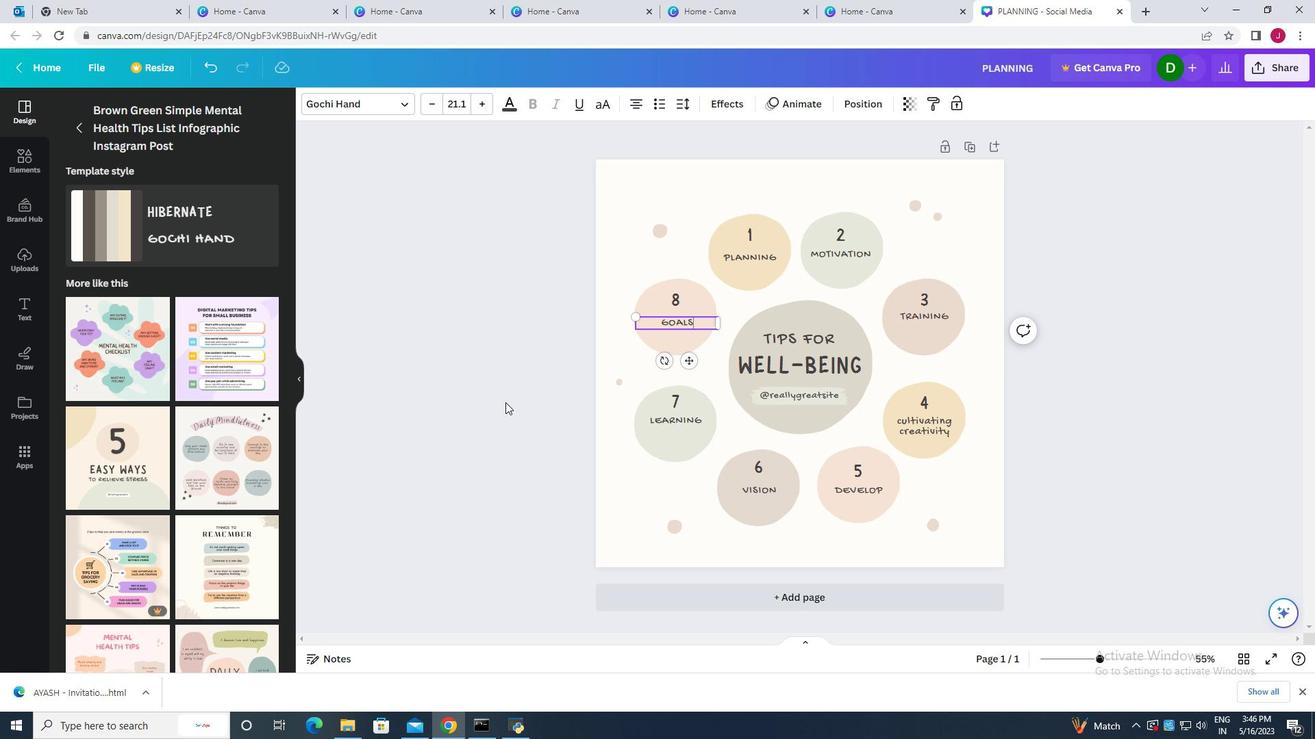 
Action: Mouse moved to (801, 397)
Screenshot: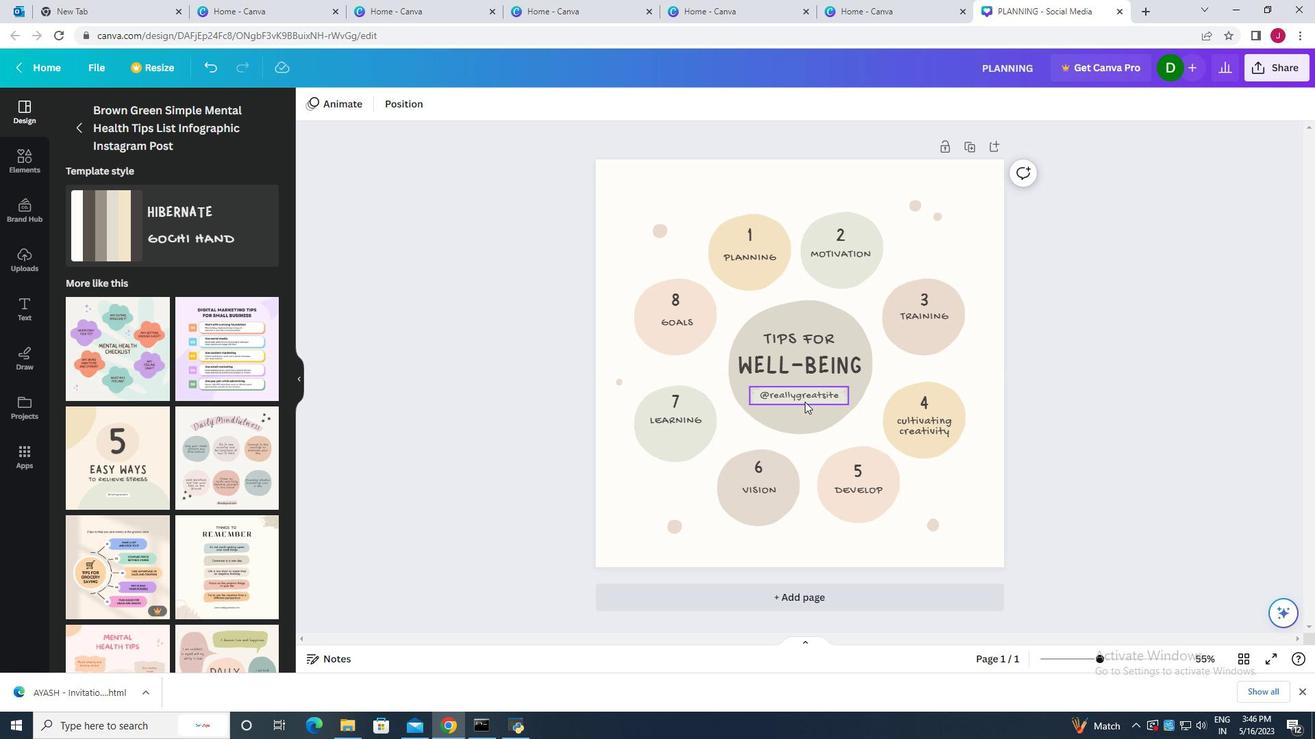 
Action: Mouse scrolled (801, 398) with delta (0, 0)
Screenshot: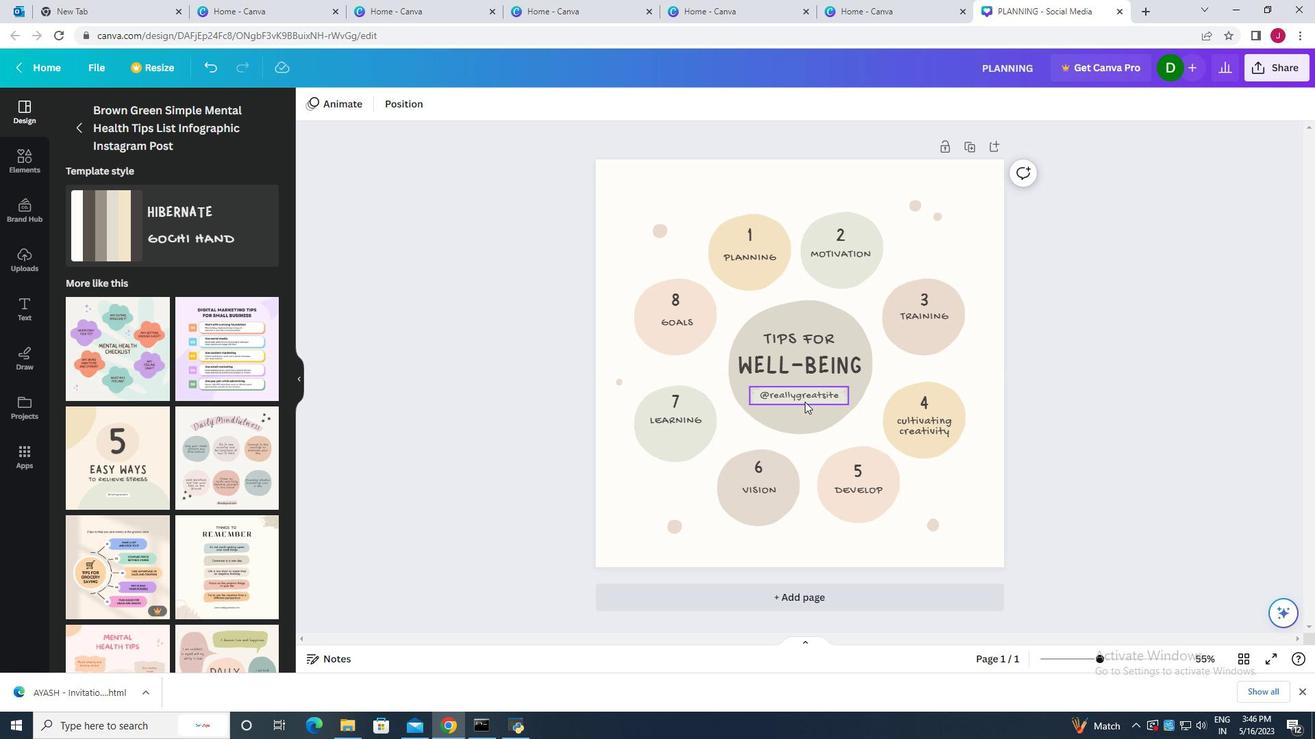 
Action: Mouse moved to (799, 395)
Screenshot: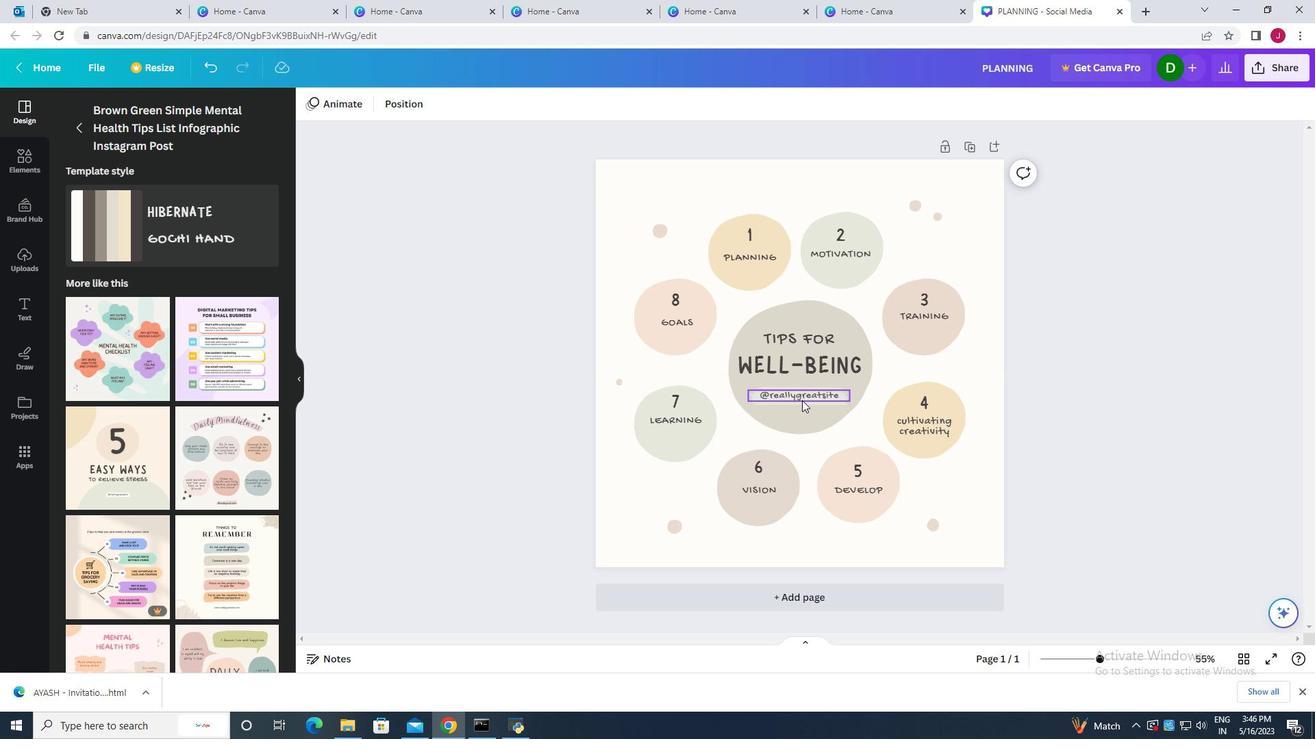 
Action: Mouse scrolled (799, 395) with delta (0, 0)
Screenshot: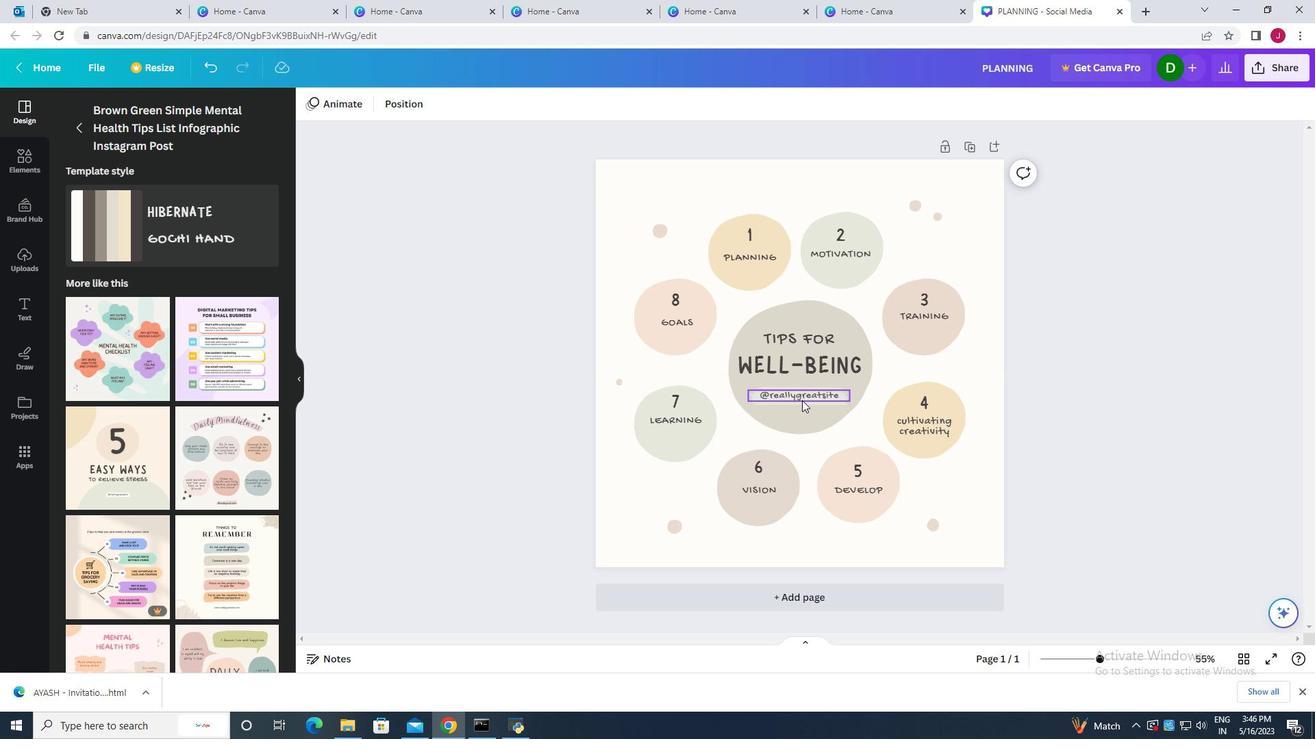
Action: Mouse moved to (795, 373)
Screenshot: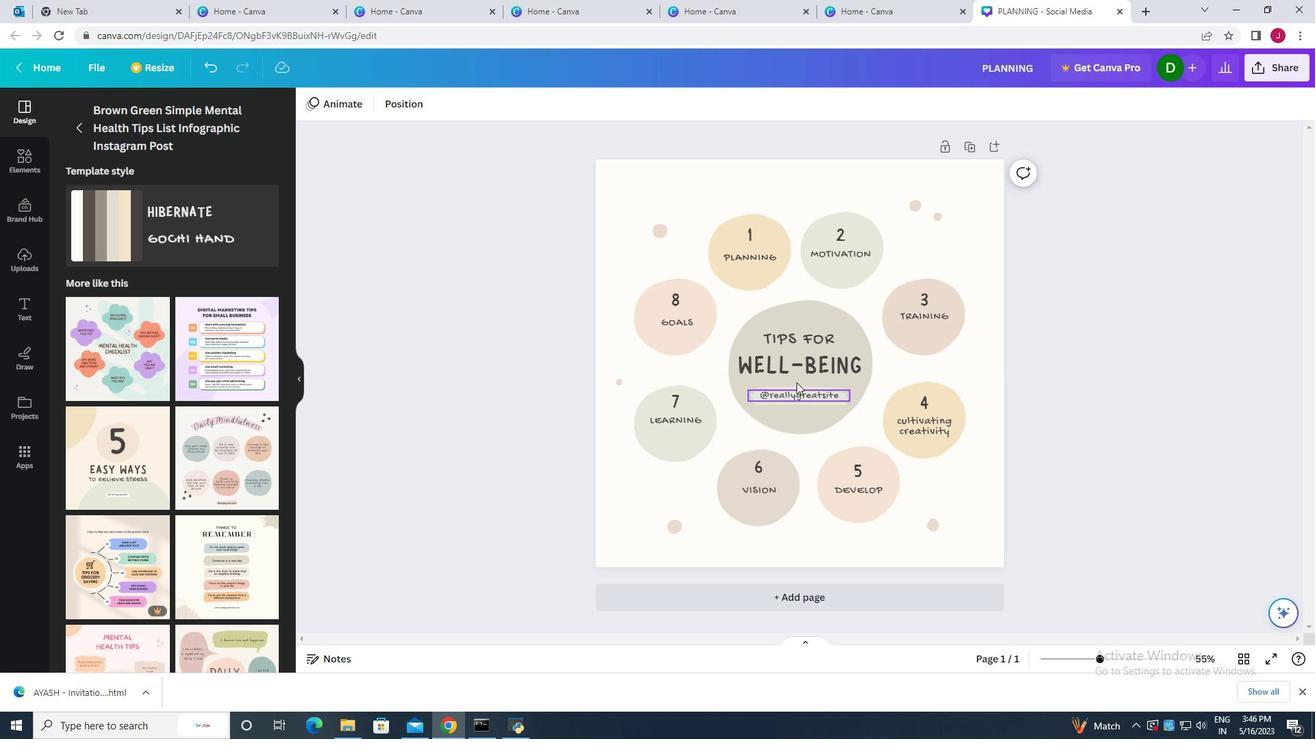 
Action: Mouse scrolled (795, 373) with delta (0, 0)
Screenshot: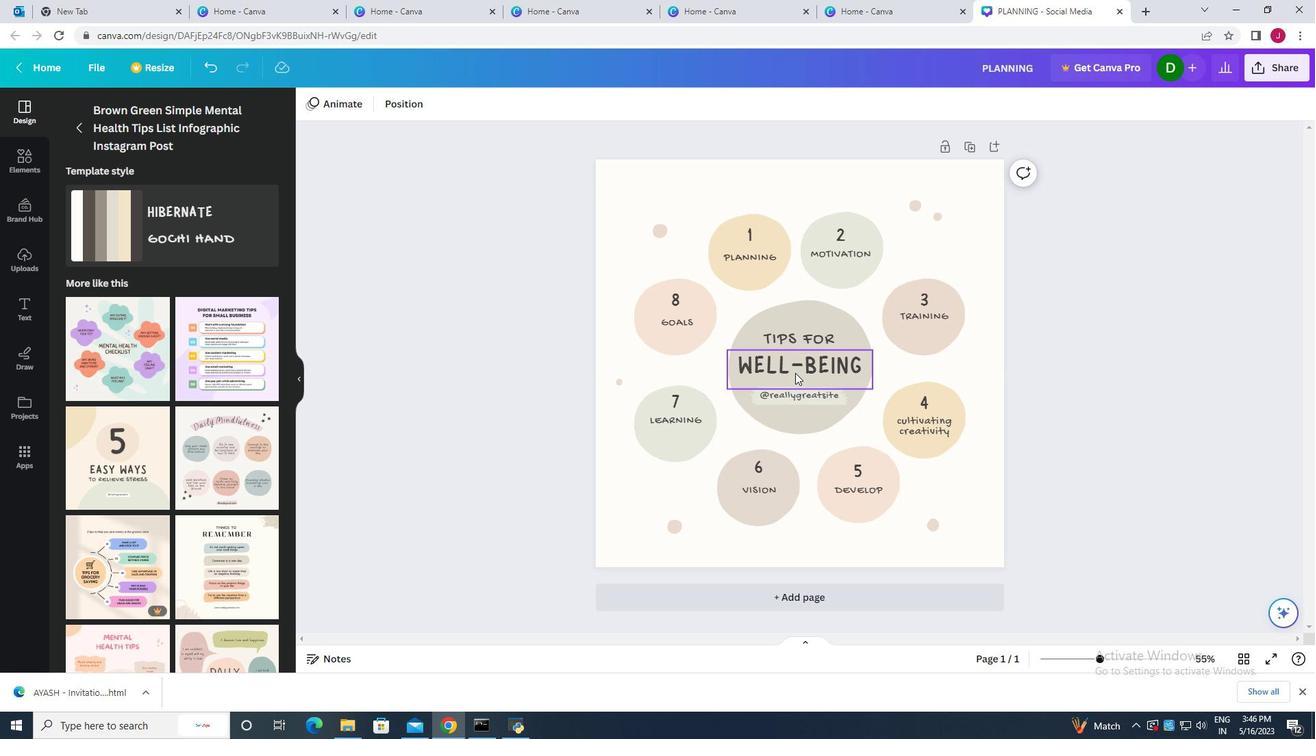 
Action: Mouse moved to (795, 372)
Screenshot: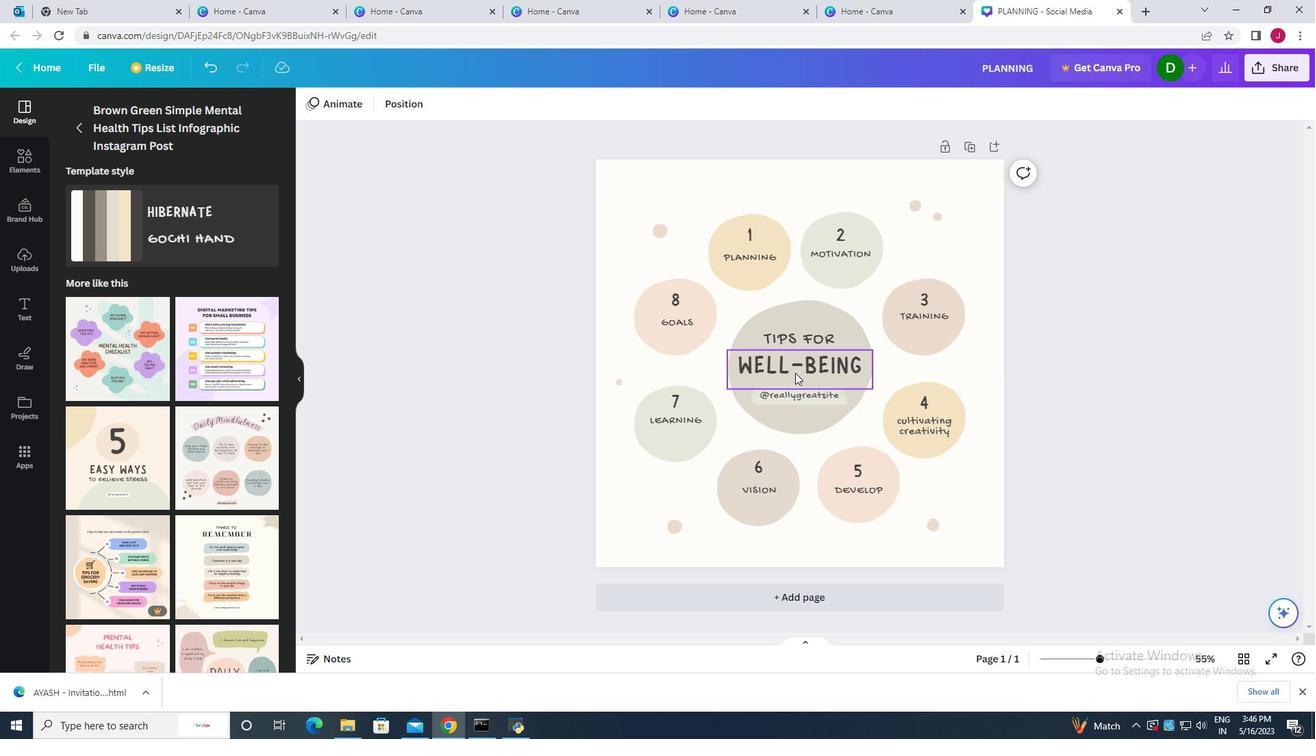
Action: Mouse scrolled (795, 373) with delta (0, 0)
Screenshot: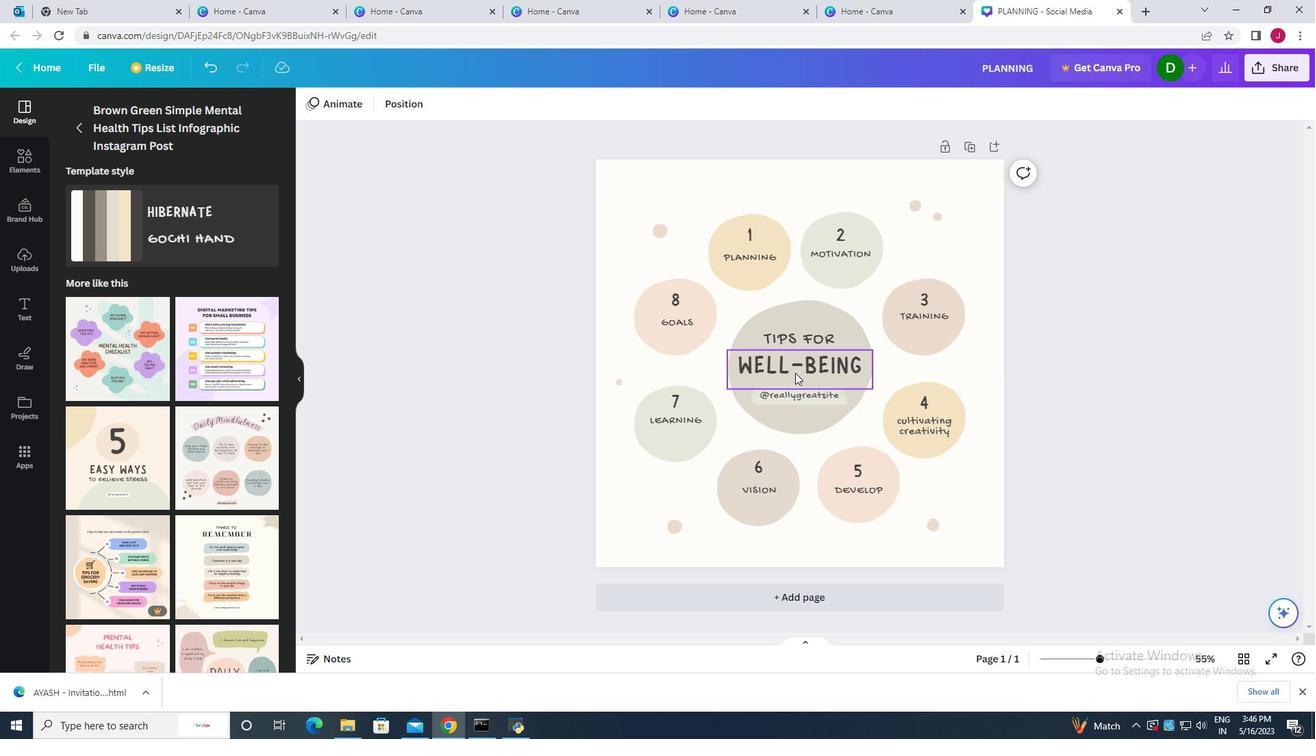 
Action: Mouse moved to (795, 370)
Screenshot: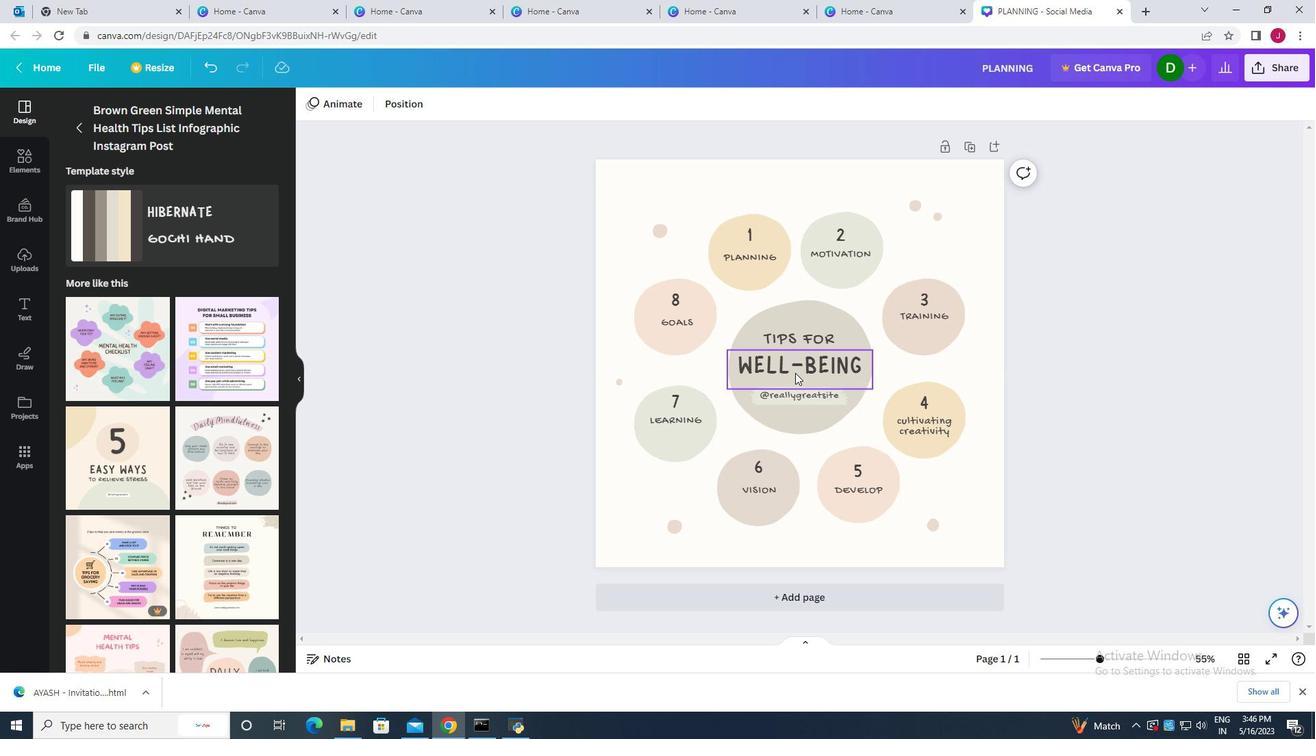 
Action: Mouse scrolled (795, 371) with delta (0, 0)
Screenshot: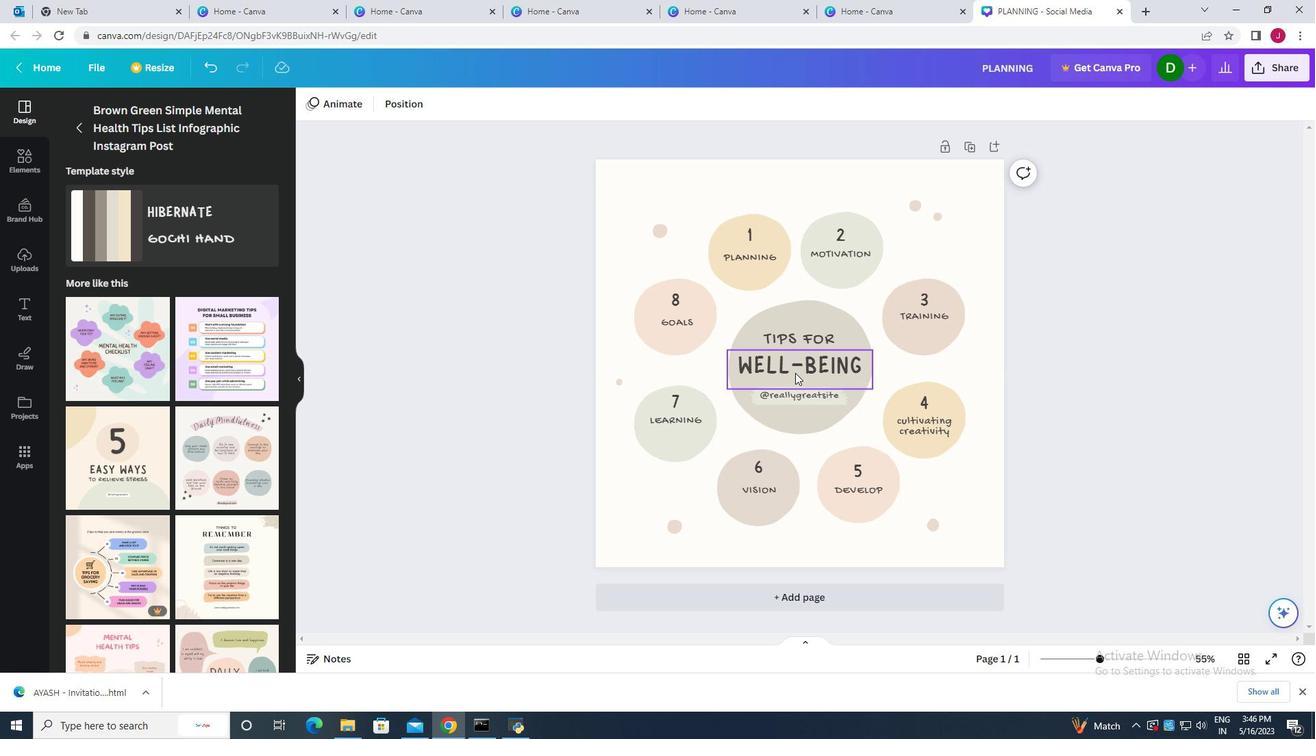 
Action: Mouse moved to (790, 330)
Screenshot: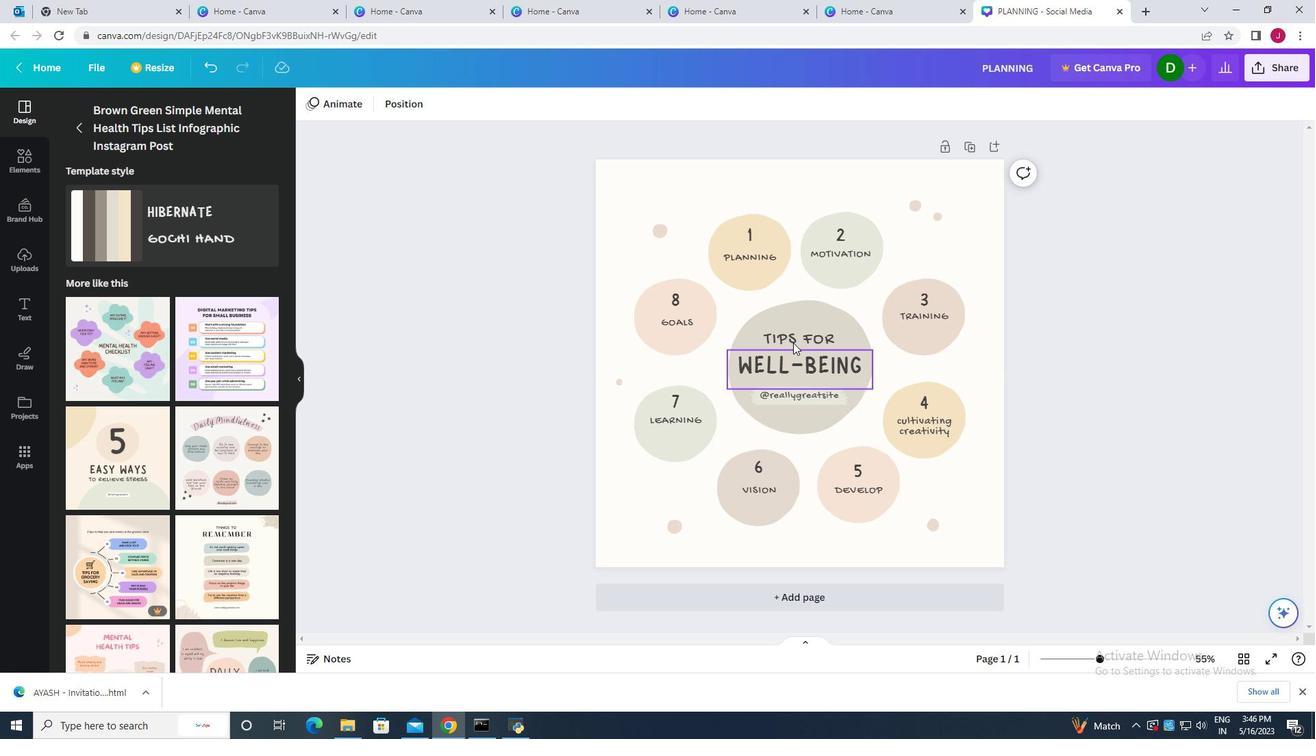 
Action: Mouse scrolled (790, 330) with delta (0, 0)
Screenshot: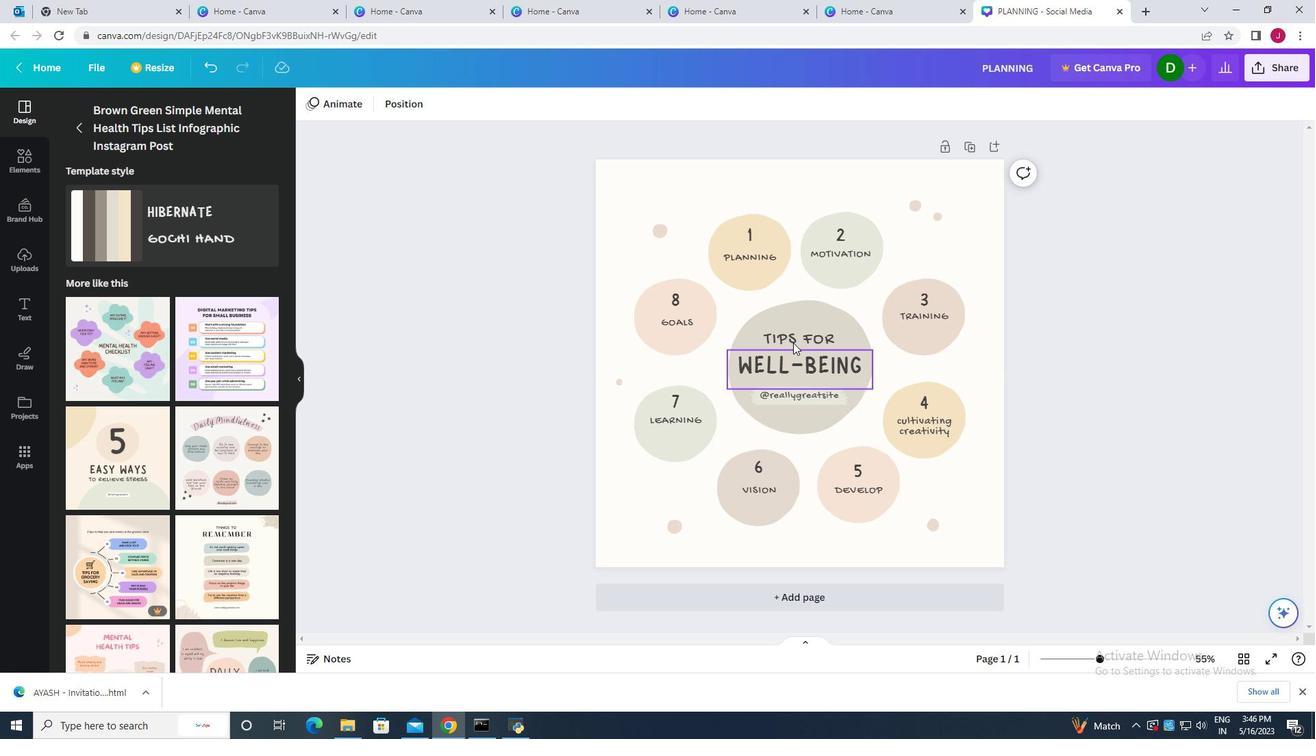 
Action: Mouse scrolled (790, 330) with delta (0, 0)
Screenshot: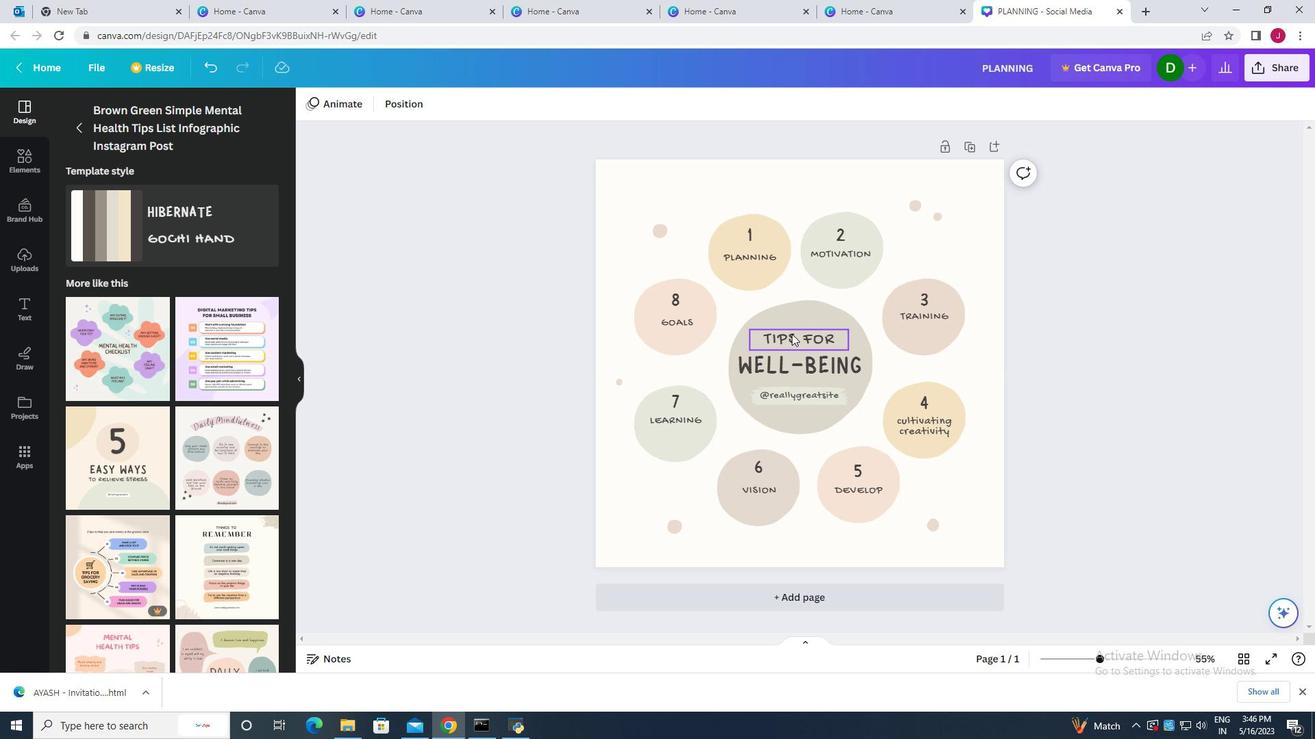 
Action: Mouse scrolled (790, 330) with delta (0, 0)
Screenshot: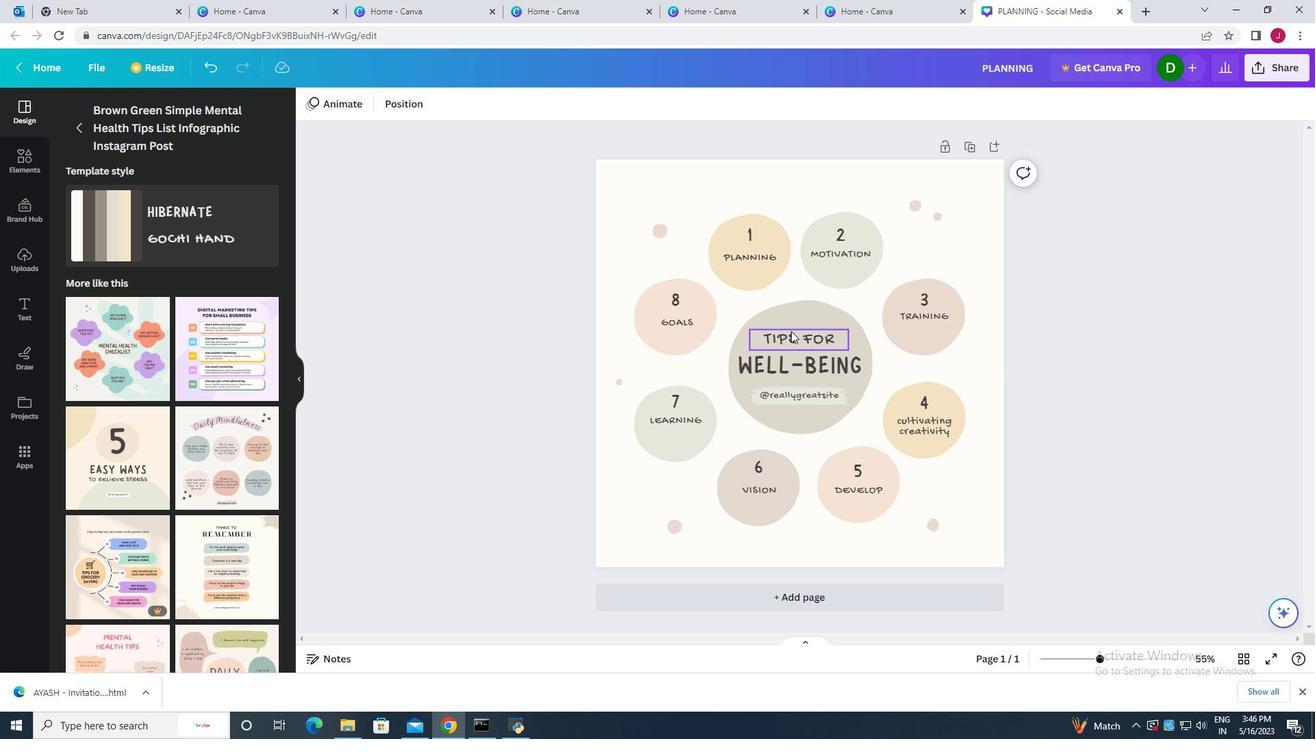 
Action: Mouse moved to (789, 332)
Screenshot: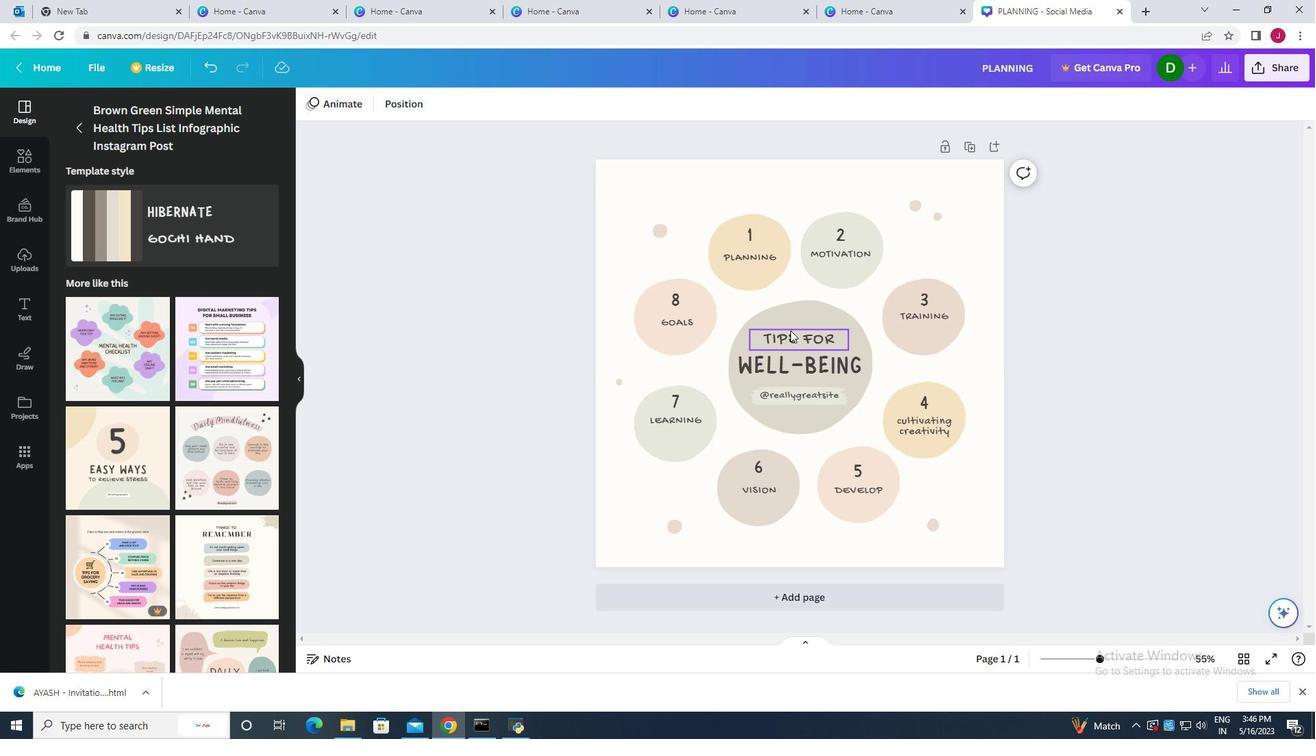 
Action: Mouse scrolled (789, 333) with delta (0, 0)
Screenshot: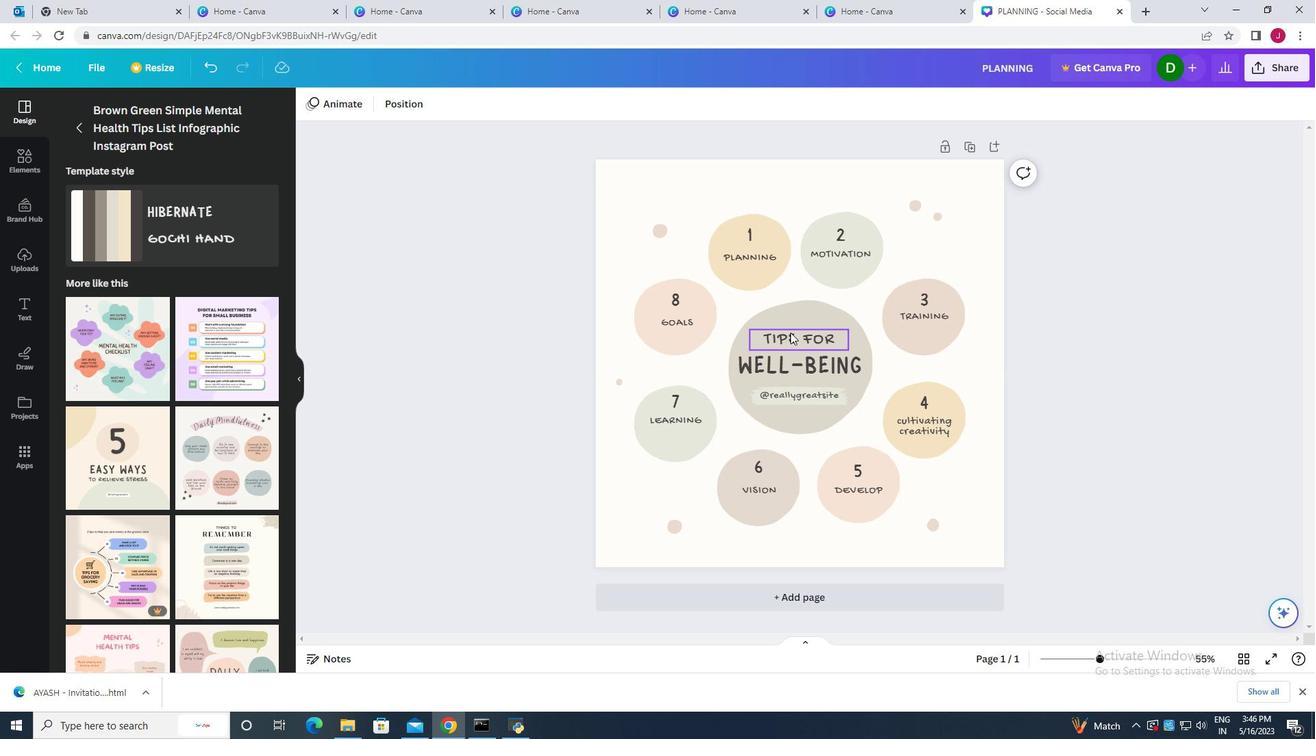 
Action: Mouse scrolled (789, 333) with delta (0, 0)
Screenshot: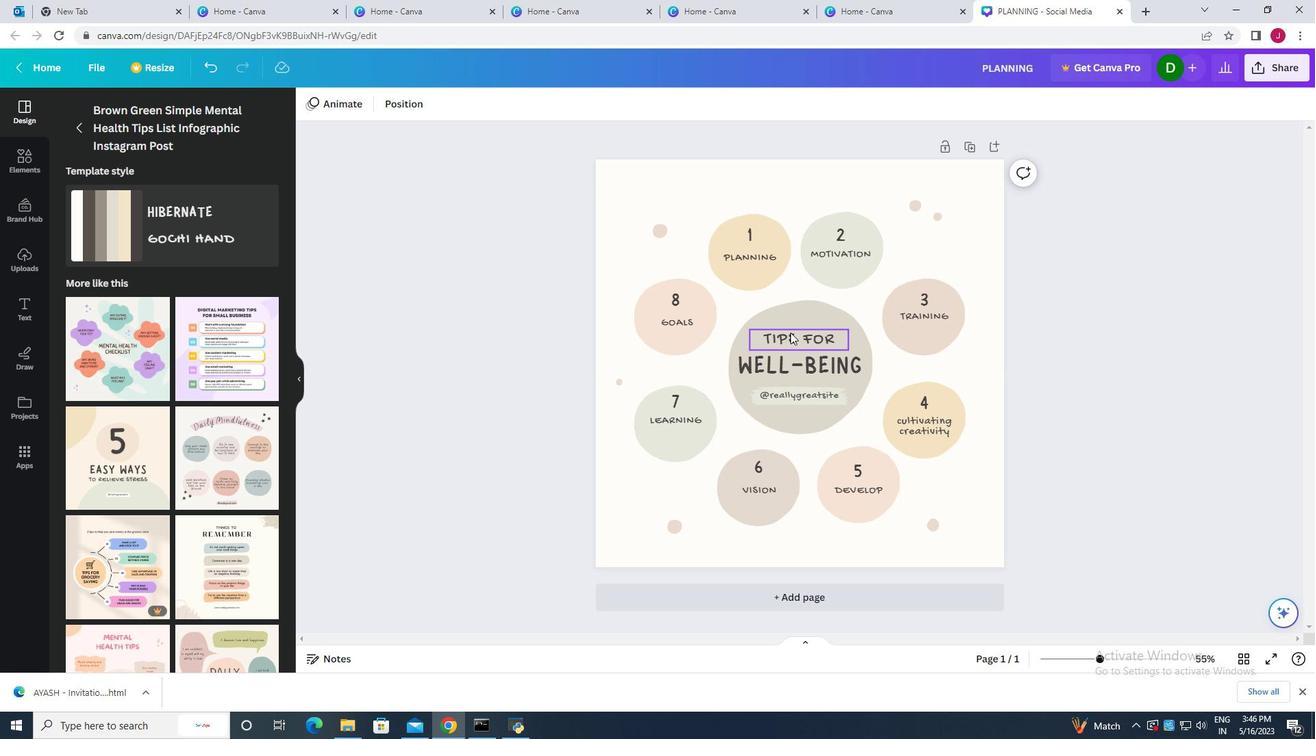 
Action: Mouse scrolled (789, 333) with delta (0, 0)
Screenshot: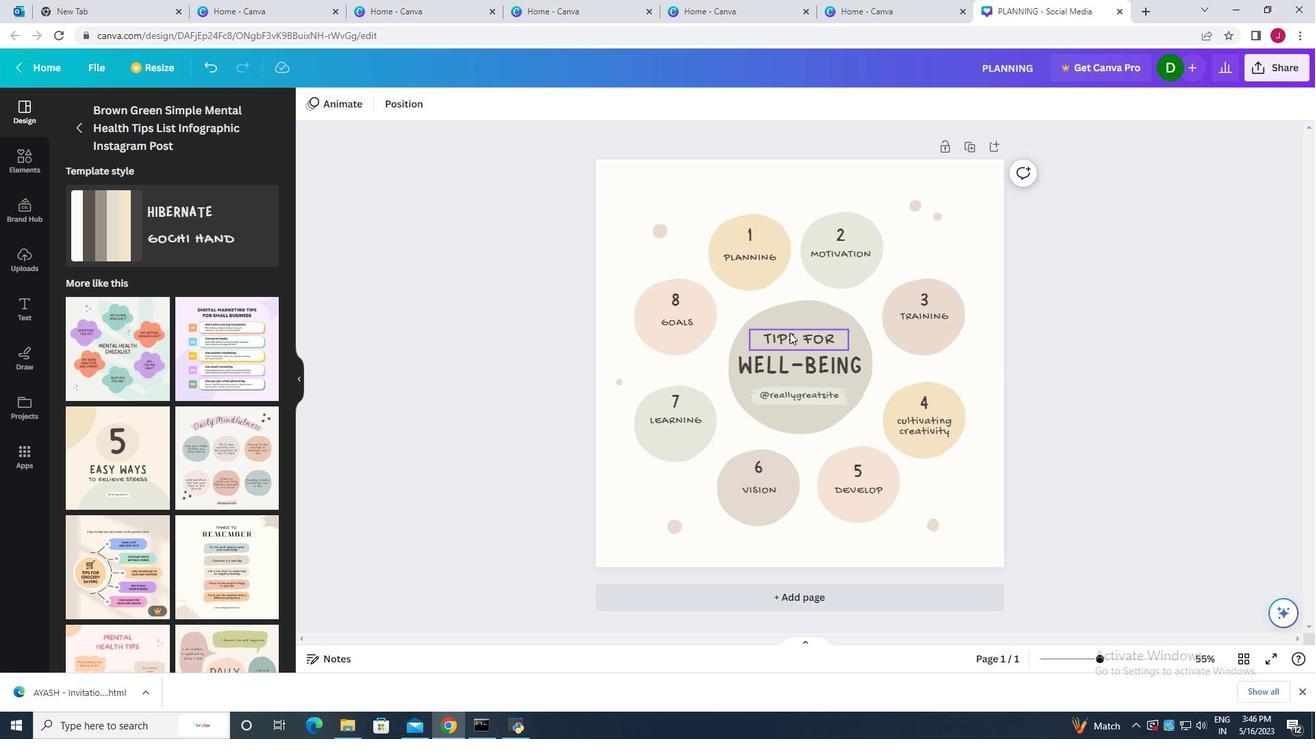 
Action: Mouse scrolled (789, 333) with delta (0, 0)
Screenshot: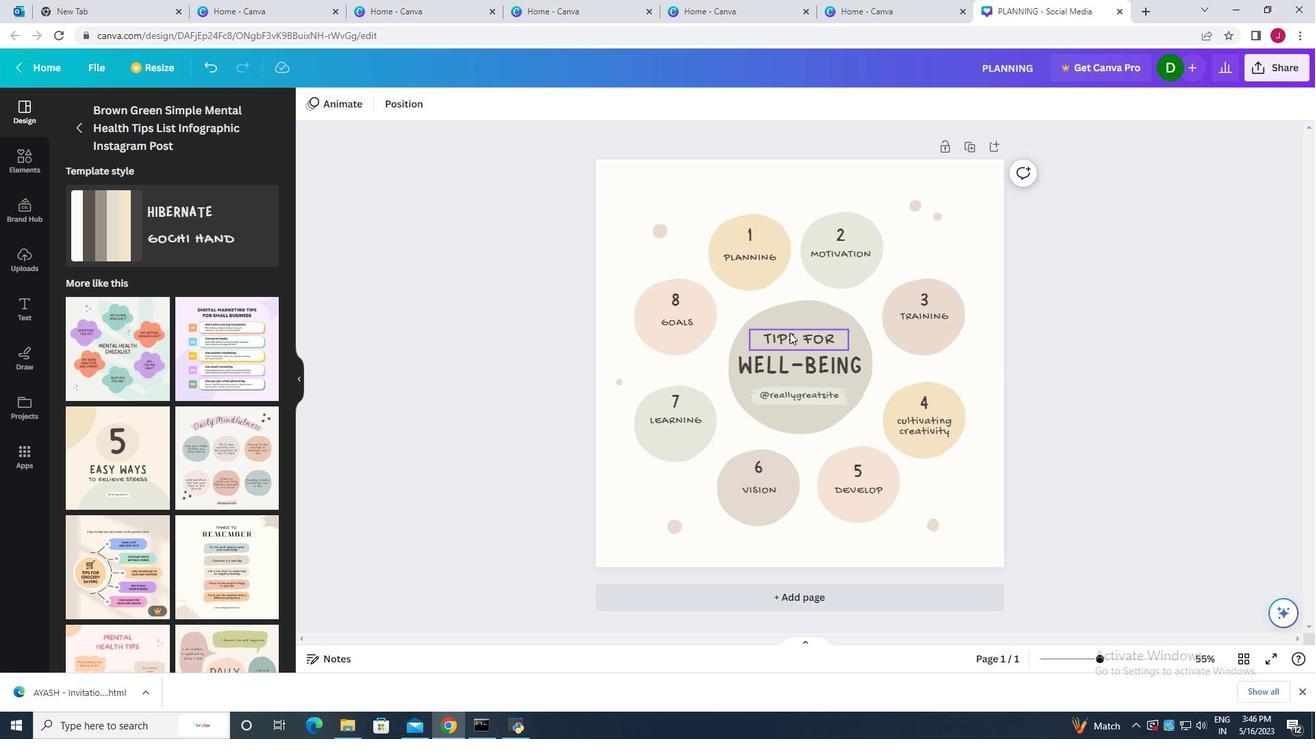 
Action: Mouse scrolled (789, 333) with delta (0, 0)
Screenshot: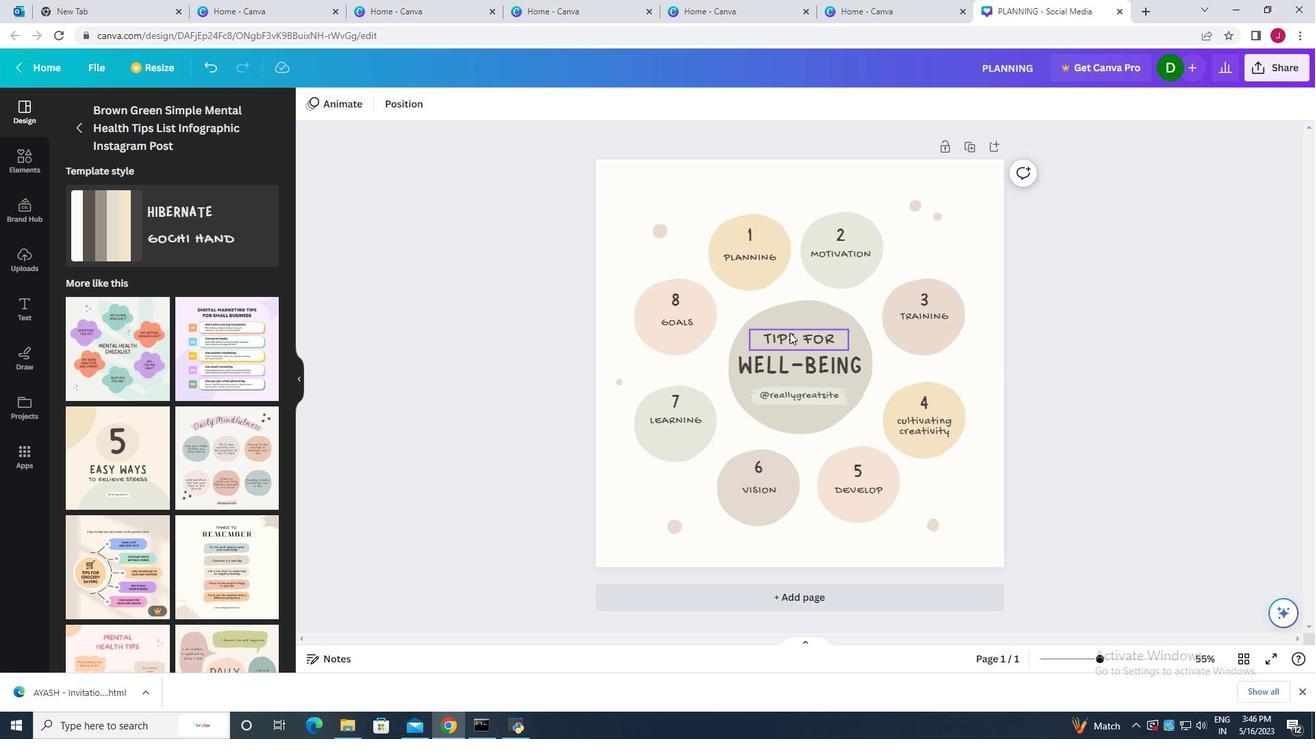 
Action: Mouse moved to (1028, 271)
Screenshot: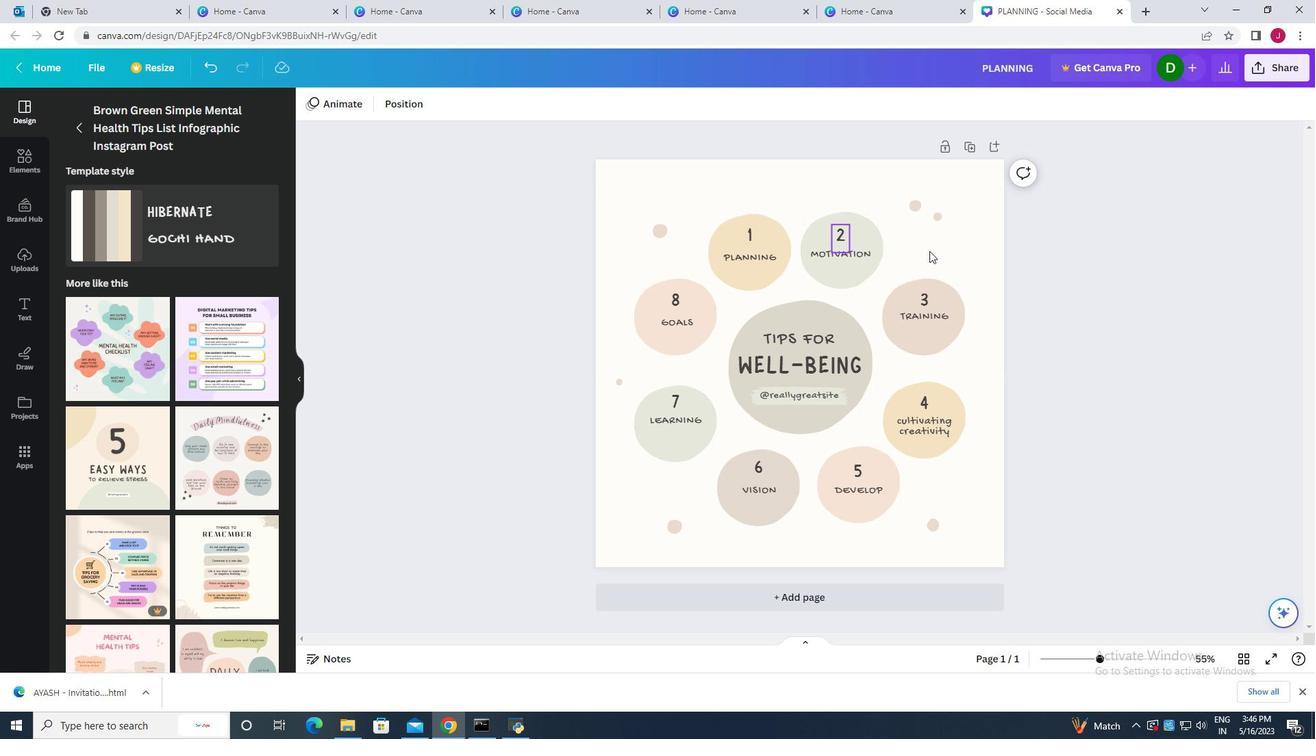
Action: Mouse scrolled (1028, 271) with delta (0, 0)
Screenshot: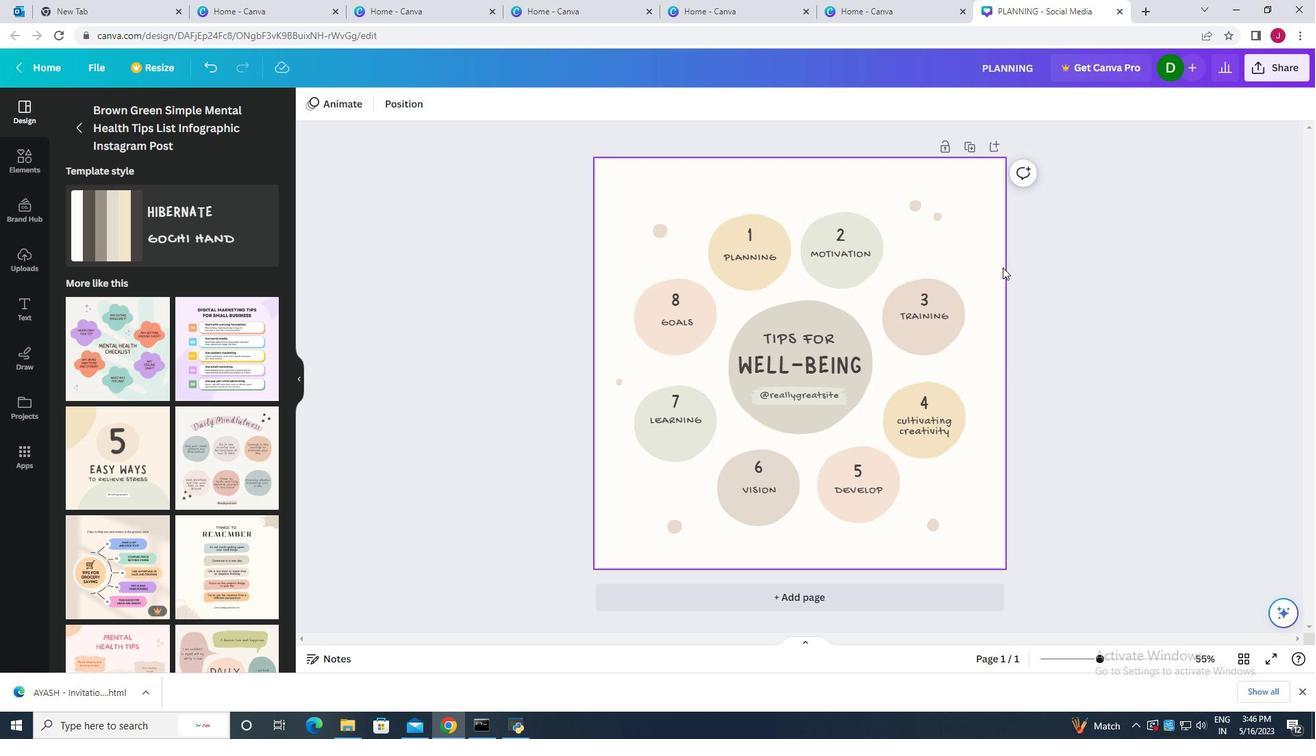 
Action: Mouse scrolled (1028, 271) with delta (0, 0)
Screenshot: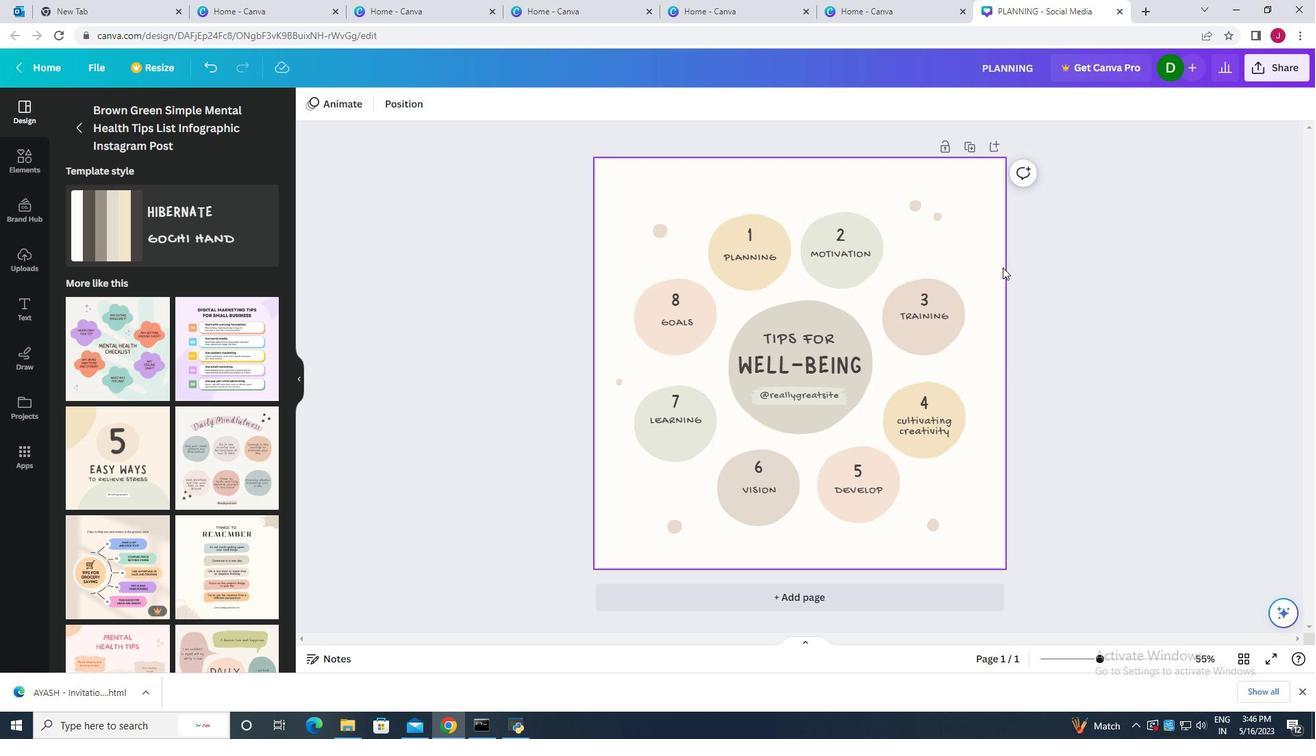 
Action: Mouse scrolled (1028, 271) with delta (0, 0)
Screenshot: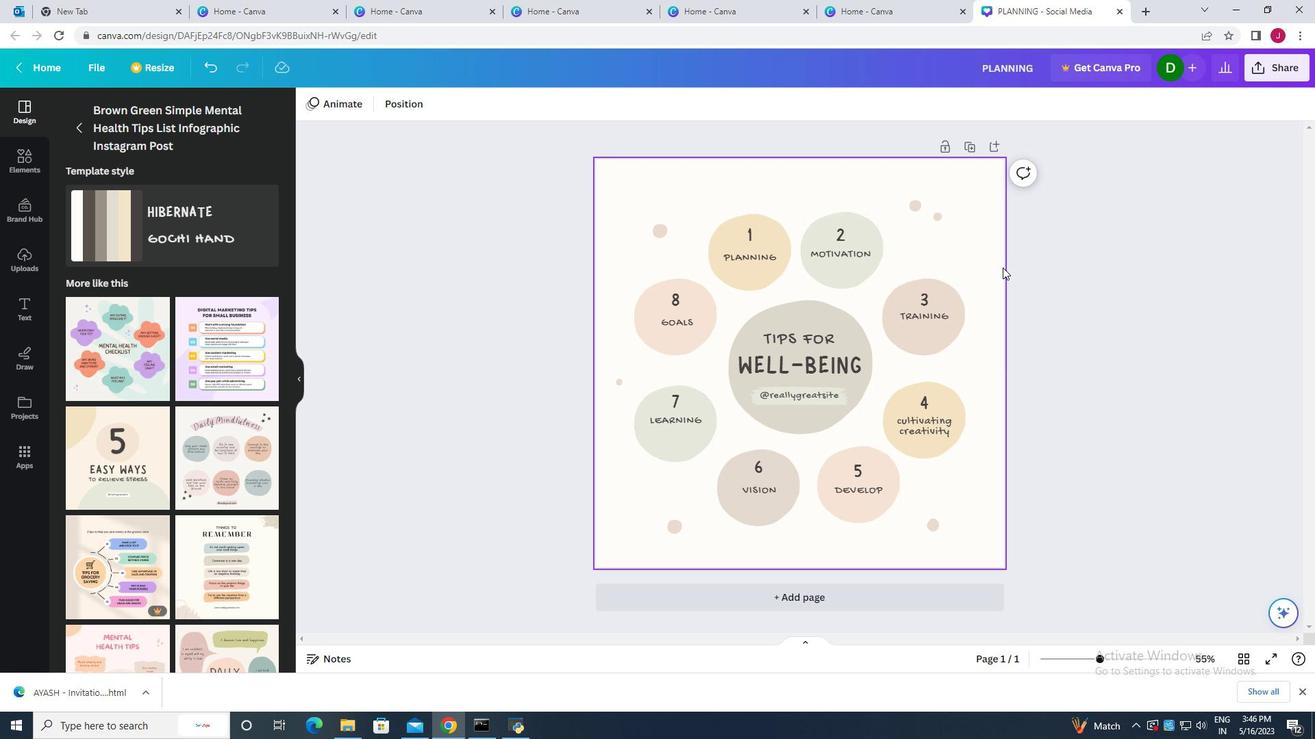 
Action: Mouse scrolled (1028, 271) with delta (0, 0)
Screenshot: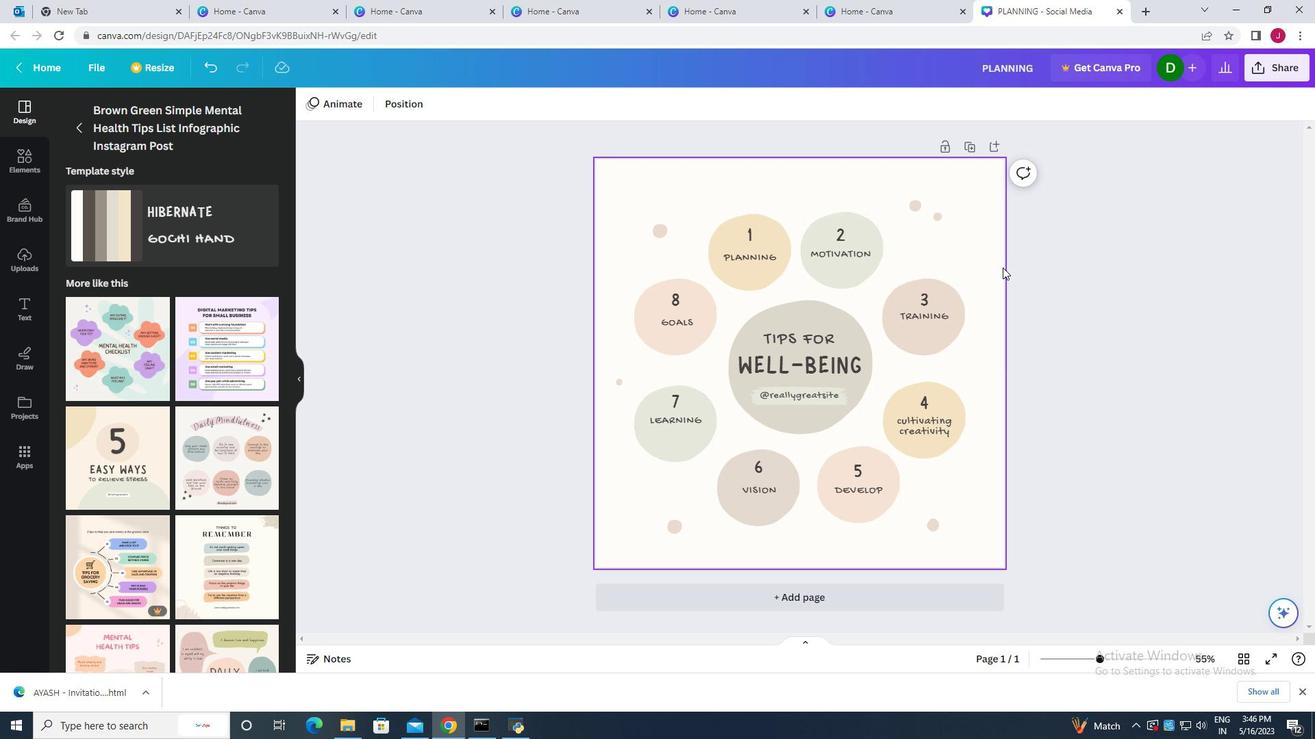 
Action: Mouse moved to (1054, 255)
Screenshot: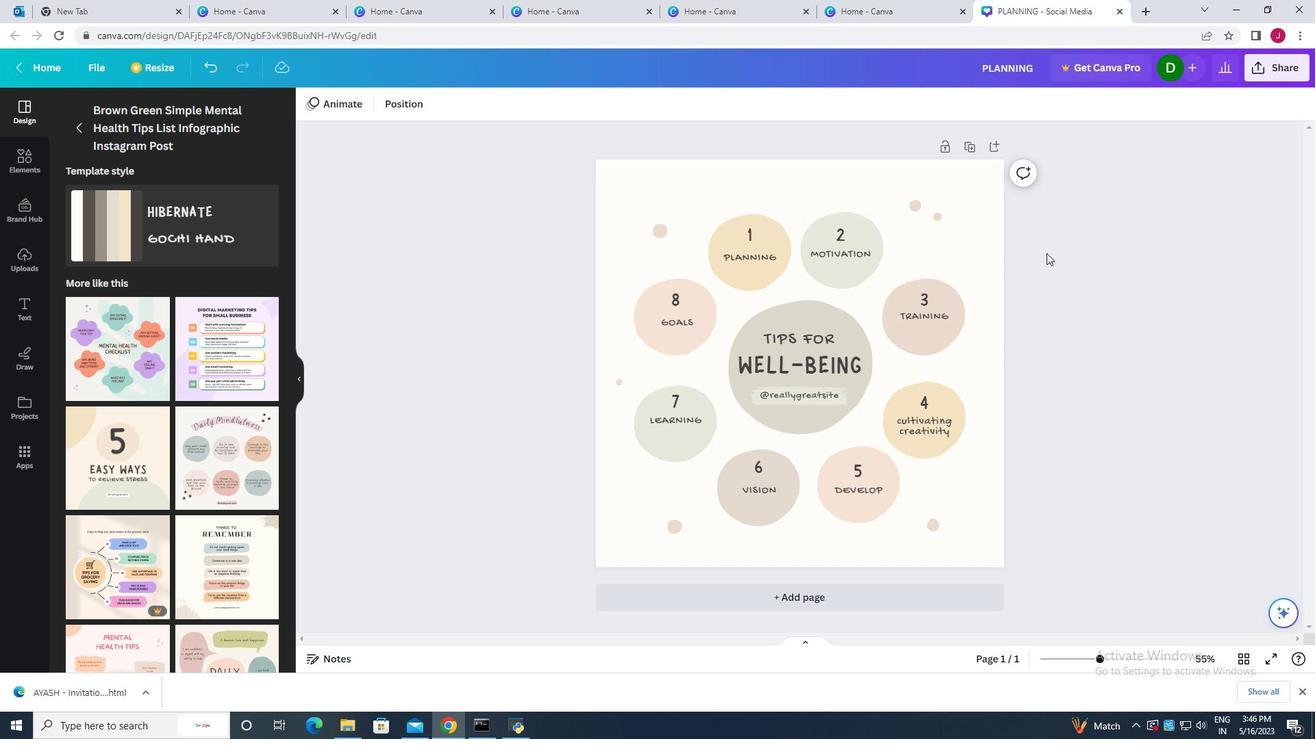 
Action: Mouse scrolled (1054, 256) with delta (0, 0)
Screenshot: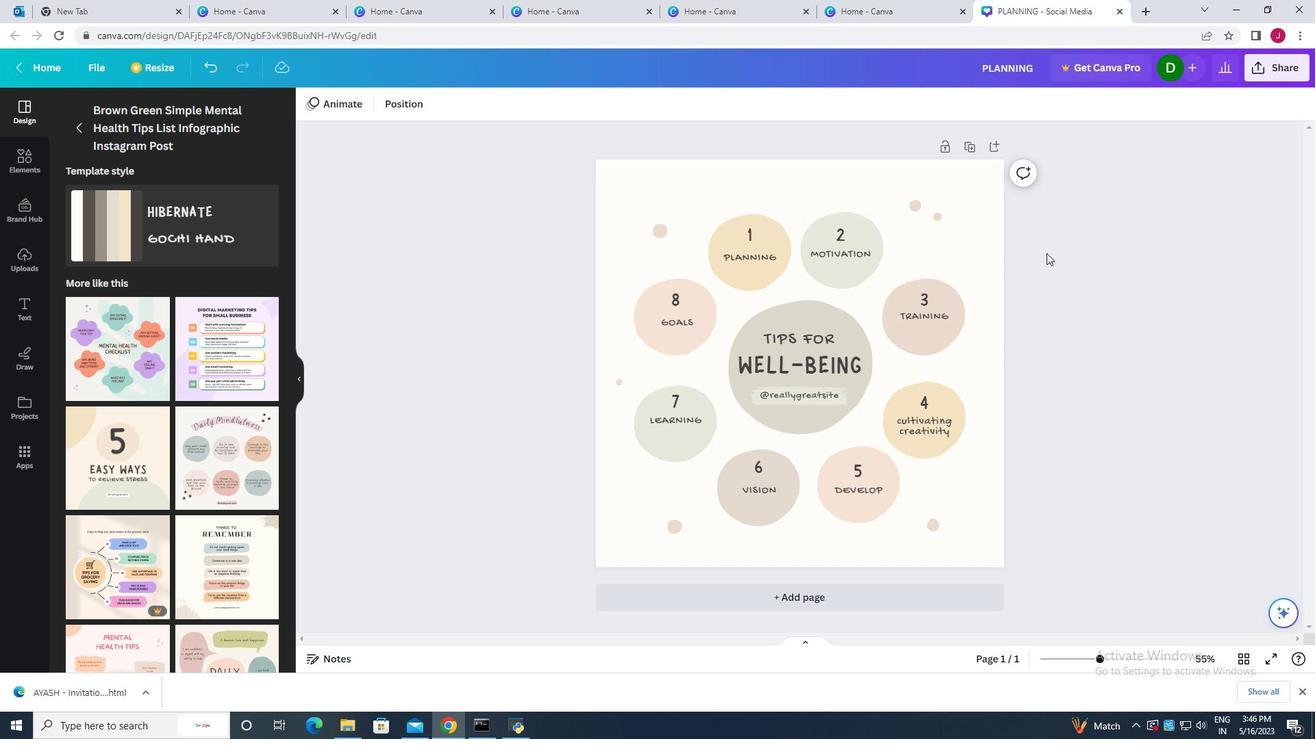 
Action: Mouse scrolled (1054, 256) with delta (0, 0)
Screenshot: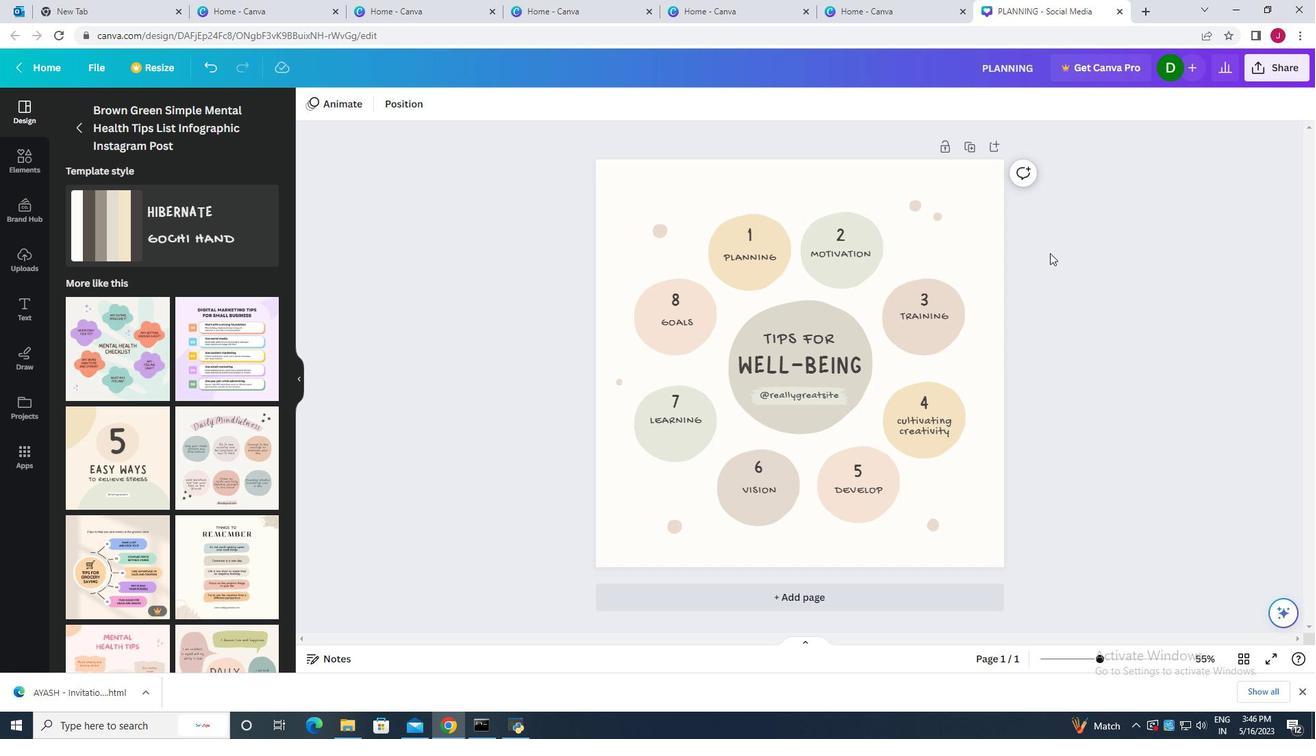 
Action: Mouse scrolled (1054, 256) with delta (0, 0)
Screenshot: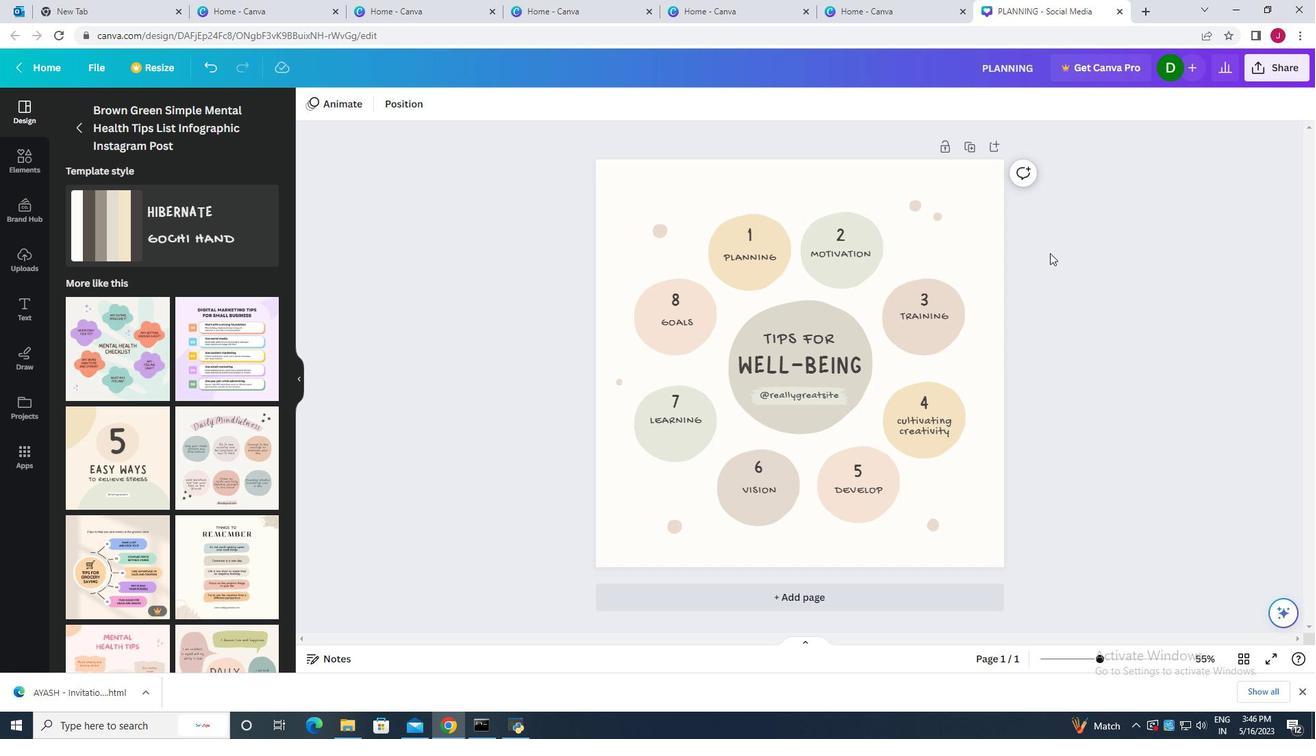 
Action: Mouse scrolled (1054, 256) with delta (0, 0)
Screenshot: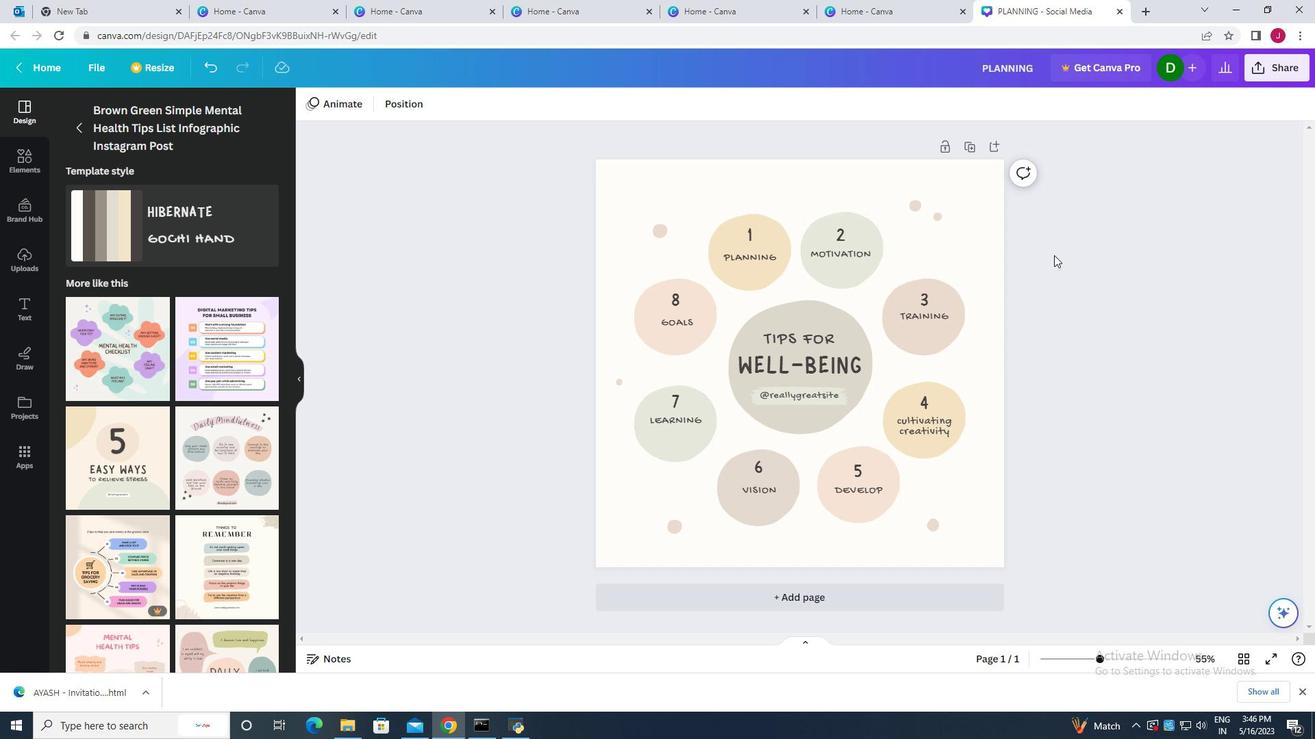 
Action: Mouse moved to (1054, 254)
Screenshot: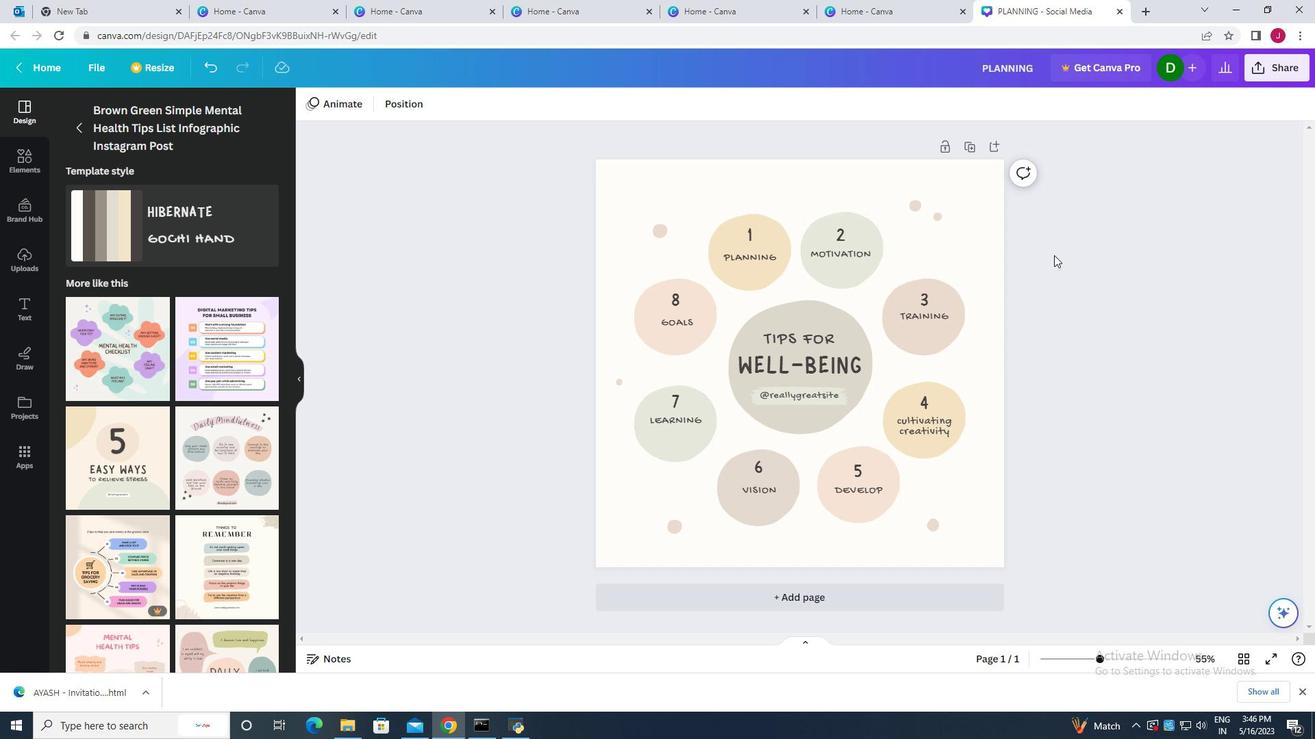 
Action: Mouse scrolled (1054, 255) with delta (0, 0)
Screenshot: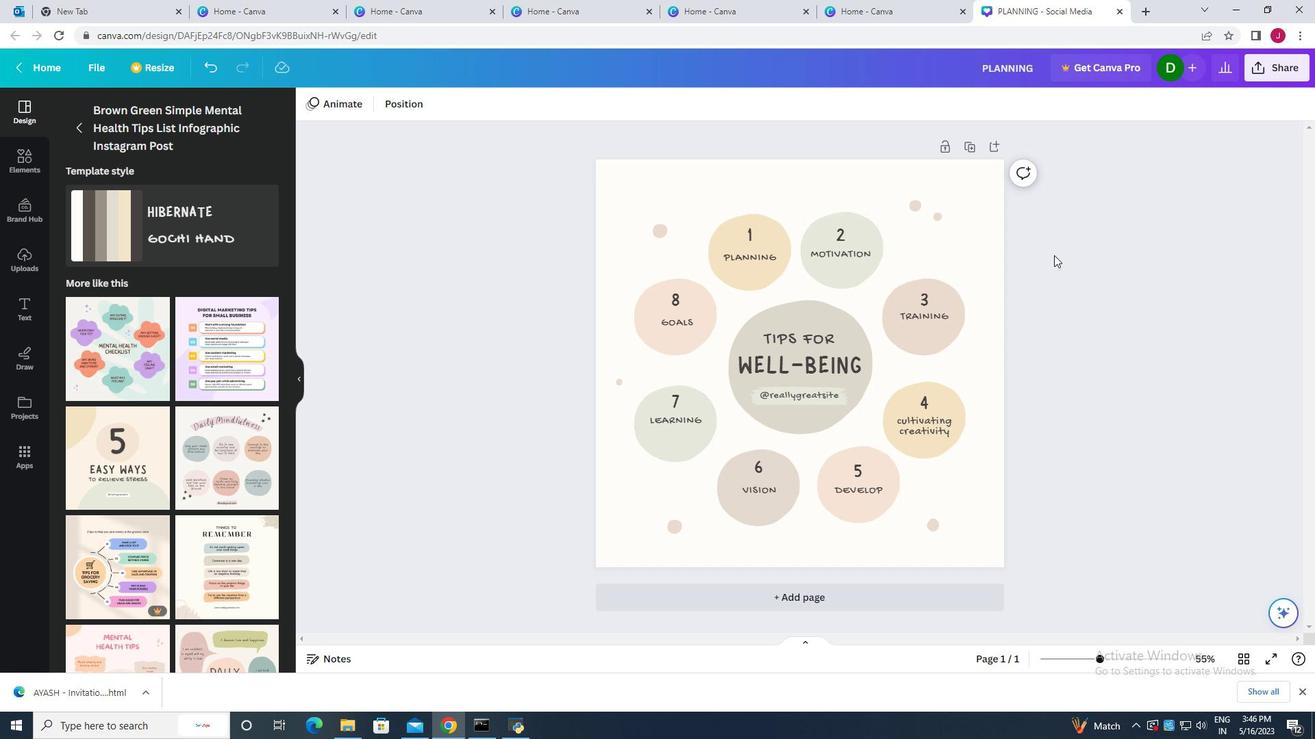 
Action: Mouse moved to (1048, 248)
Screenshot: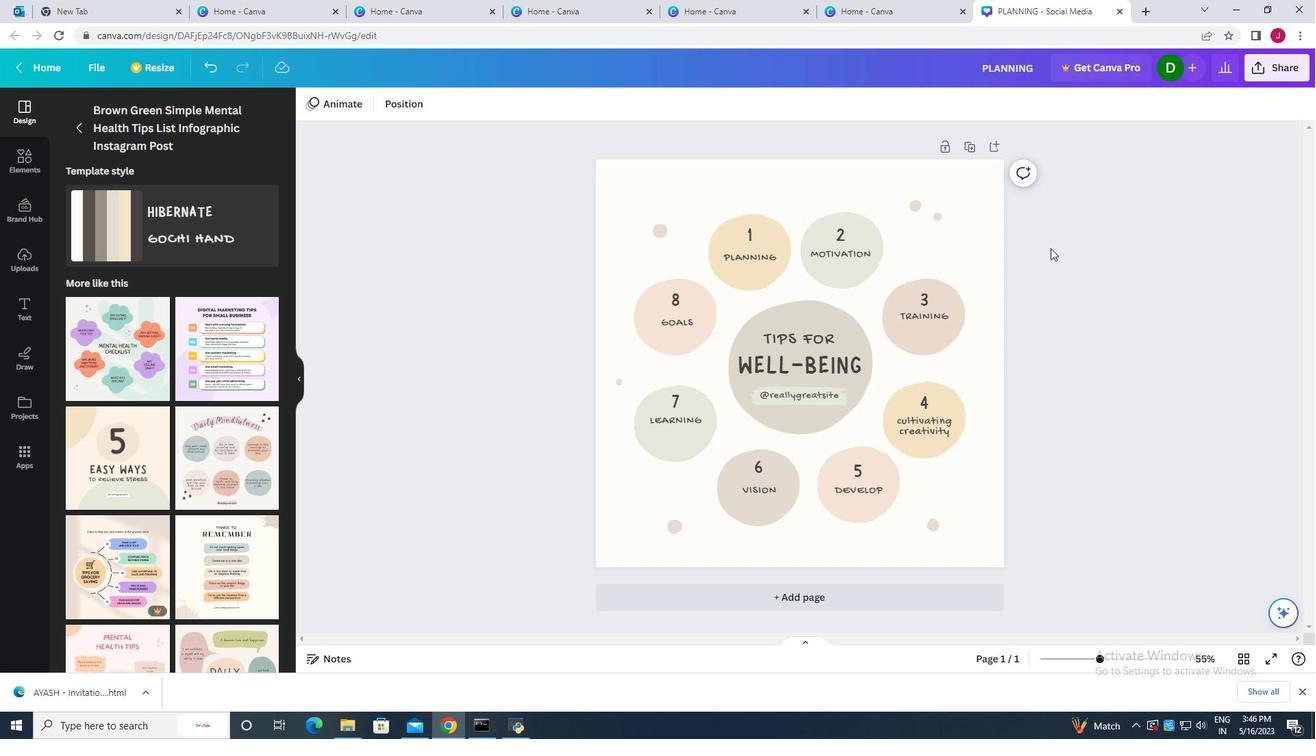 
Action: Mouse scrolled (1048, 249) with delta (0, 0)
Screenshot: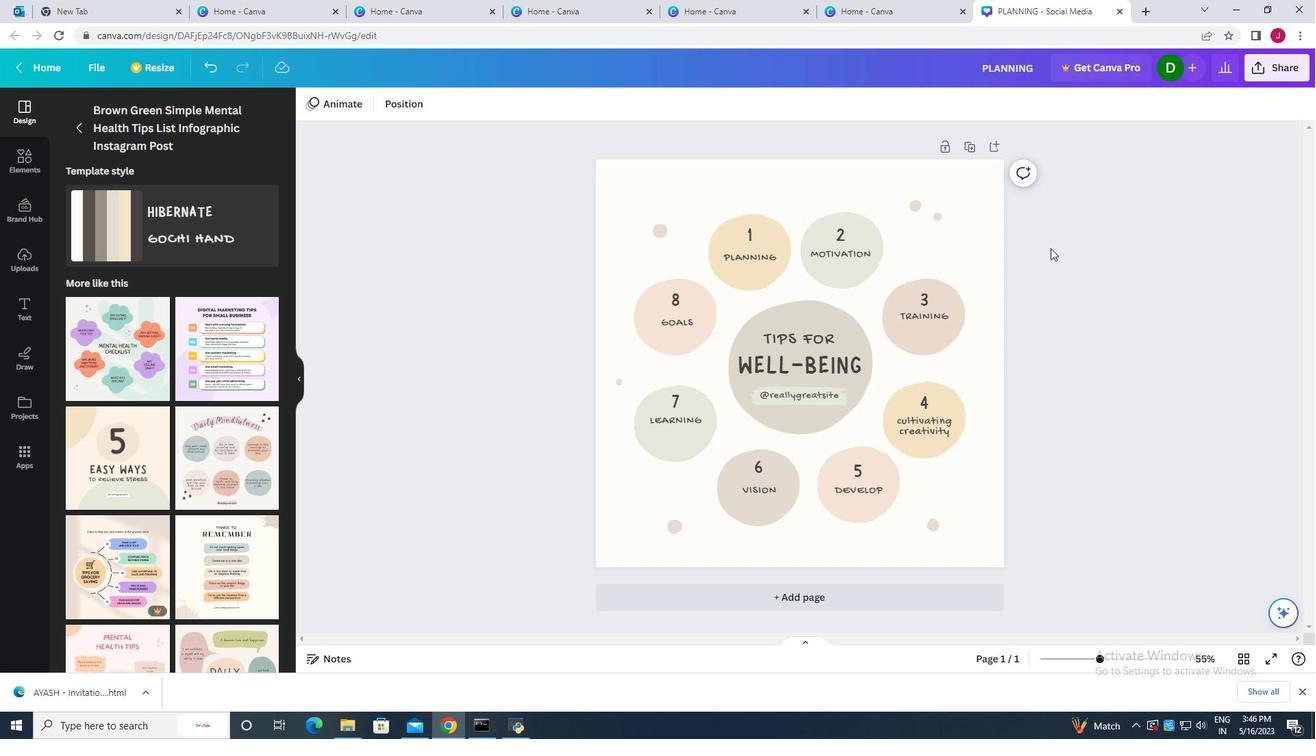 
Action: Mouse scrolled (1048, 249) with delta (0, 0)
Screenshot: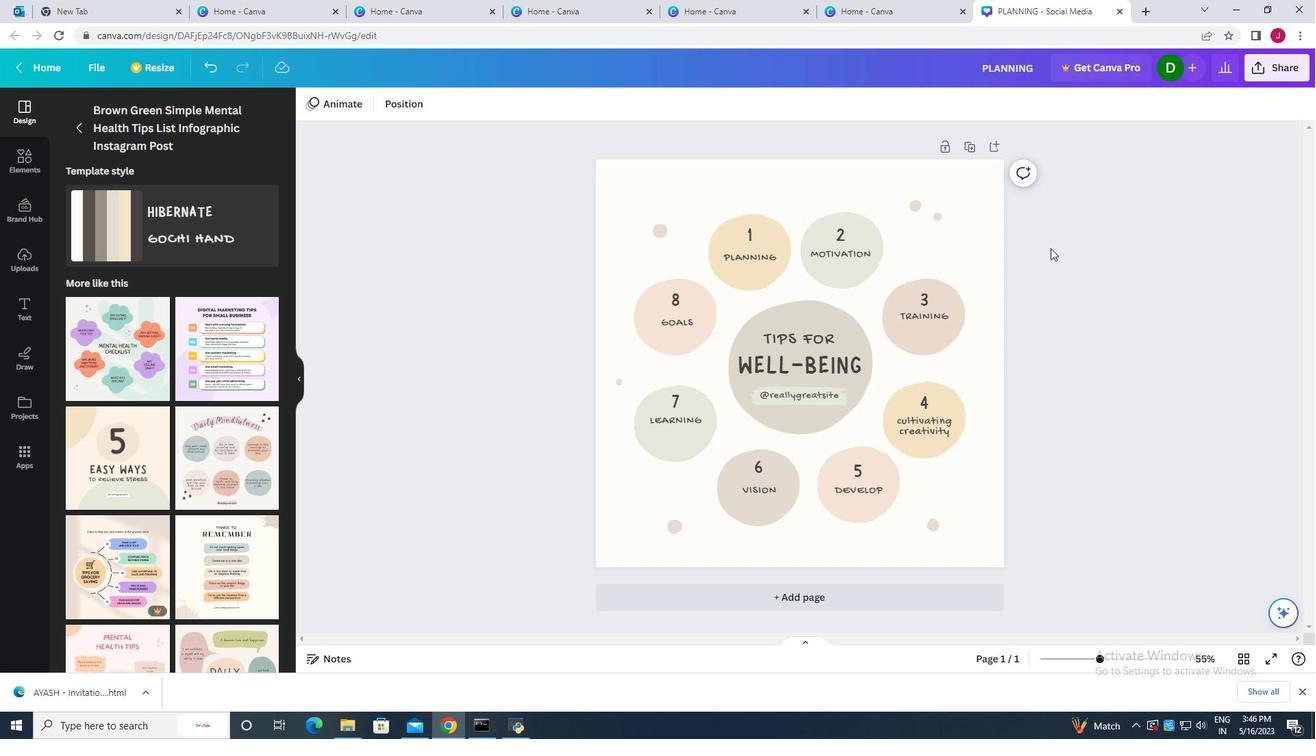 
Action: Mouse moved to (1047, 248)
Screenshot: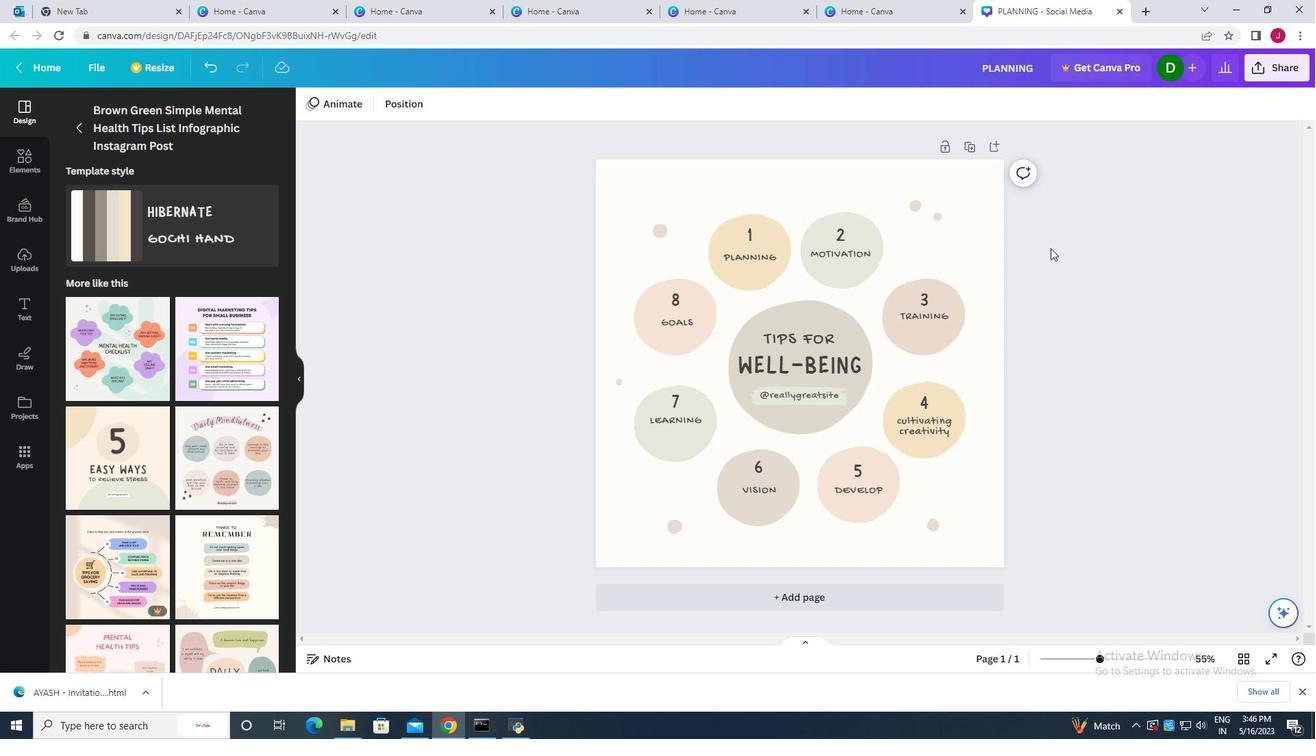 
Action: Mouse scrolled (1048, 249) with delta (0, 0)
Screenshot: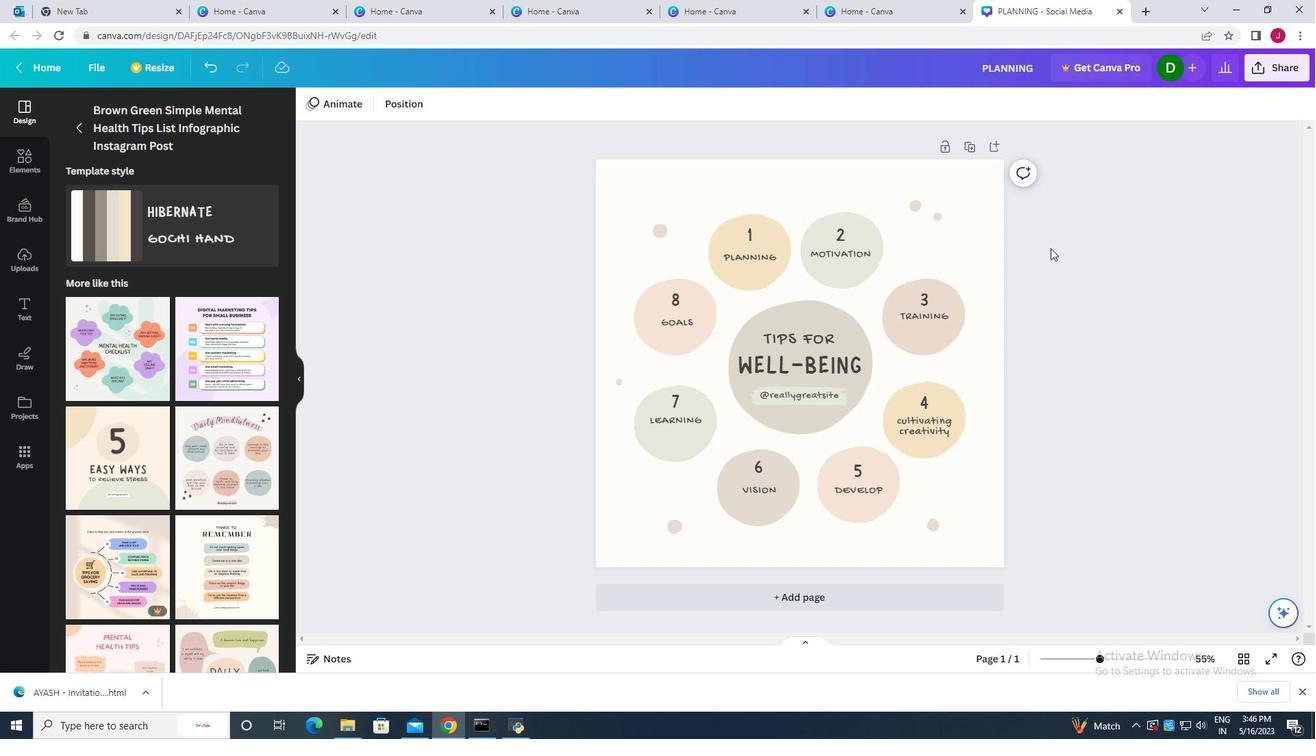 
Action: Mouse moved to (1043, 247)
Screenshot: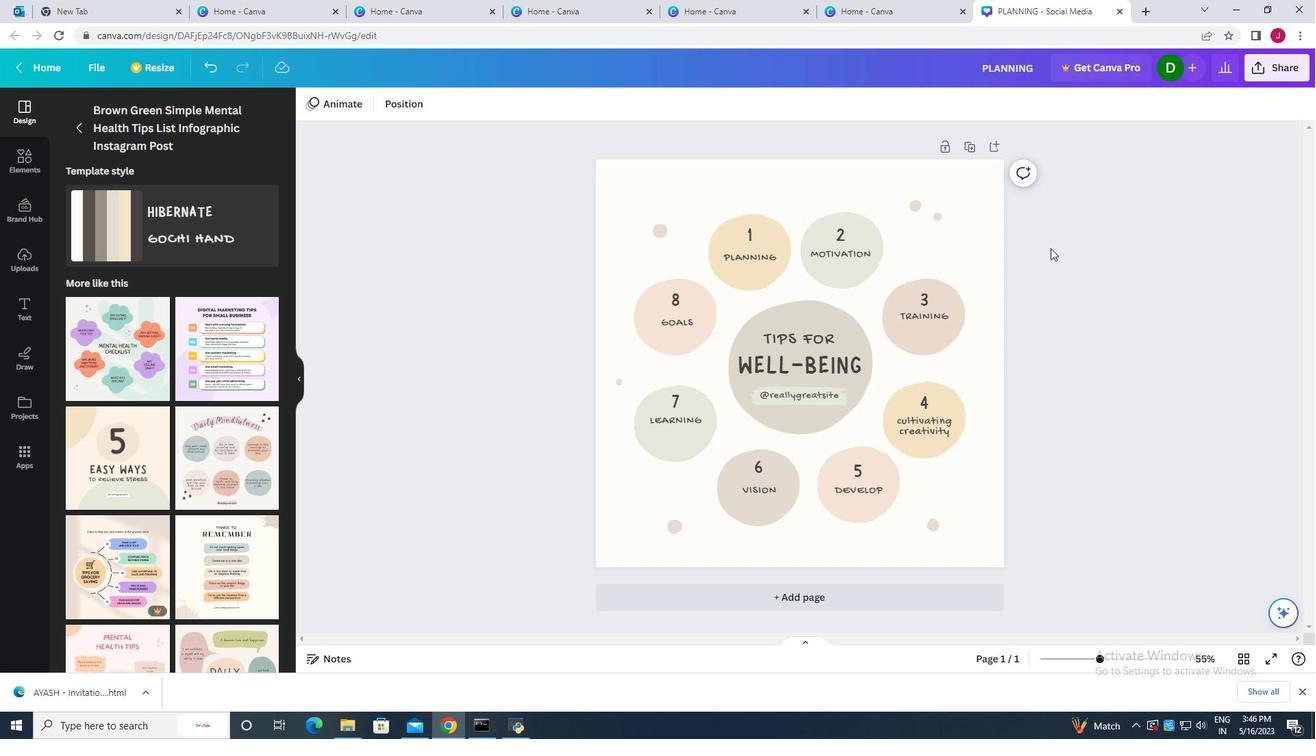 
Action: Mouse scrolled (1048, 249) with delta (0, 0)
Screenshot: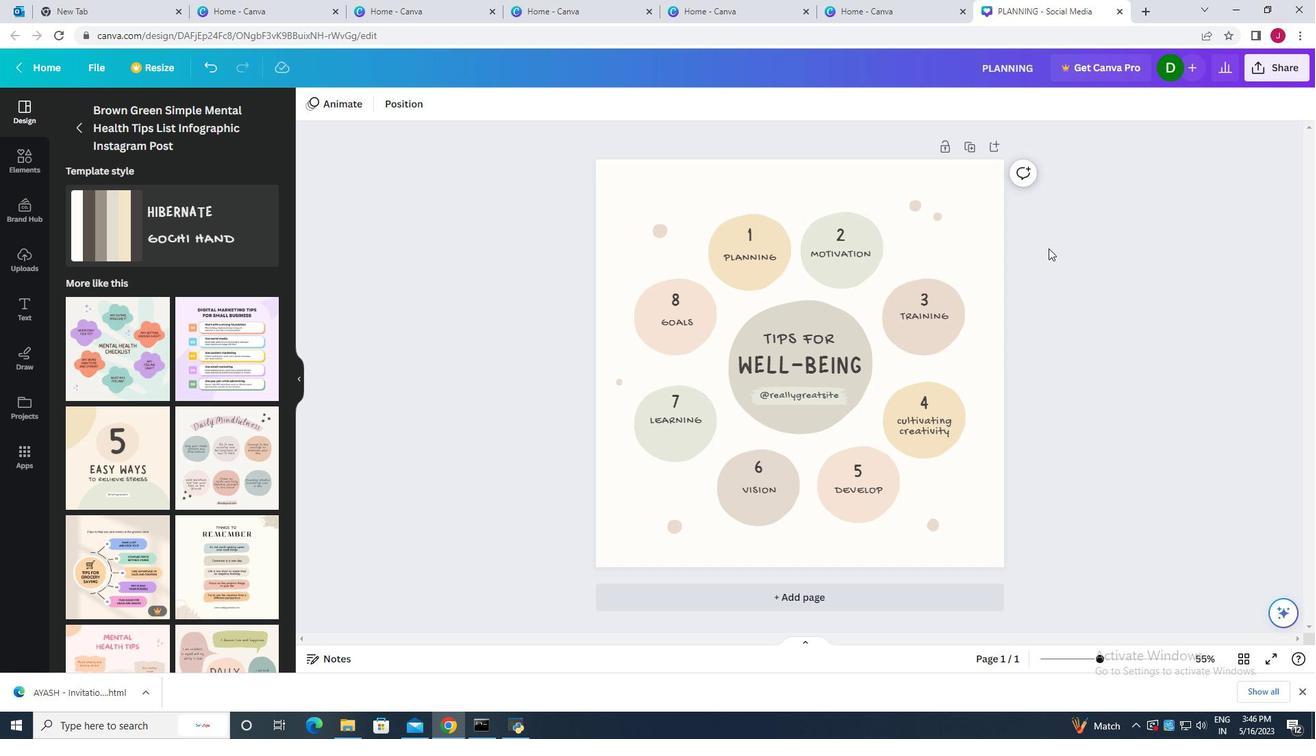 
Action: Mouse moved to (1041, 247)
Screenshot: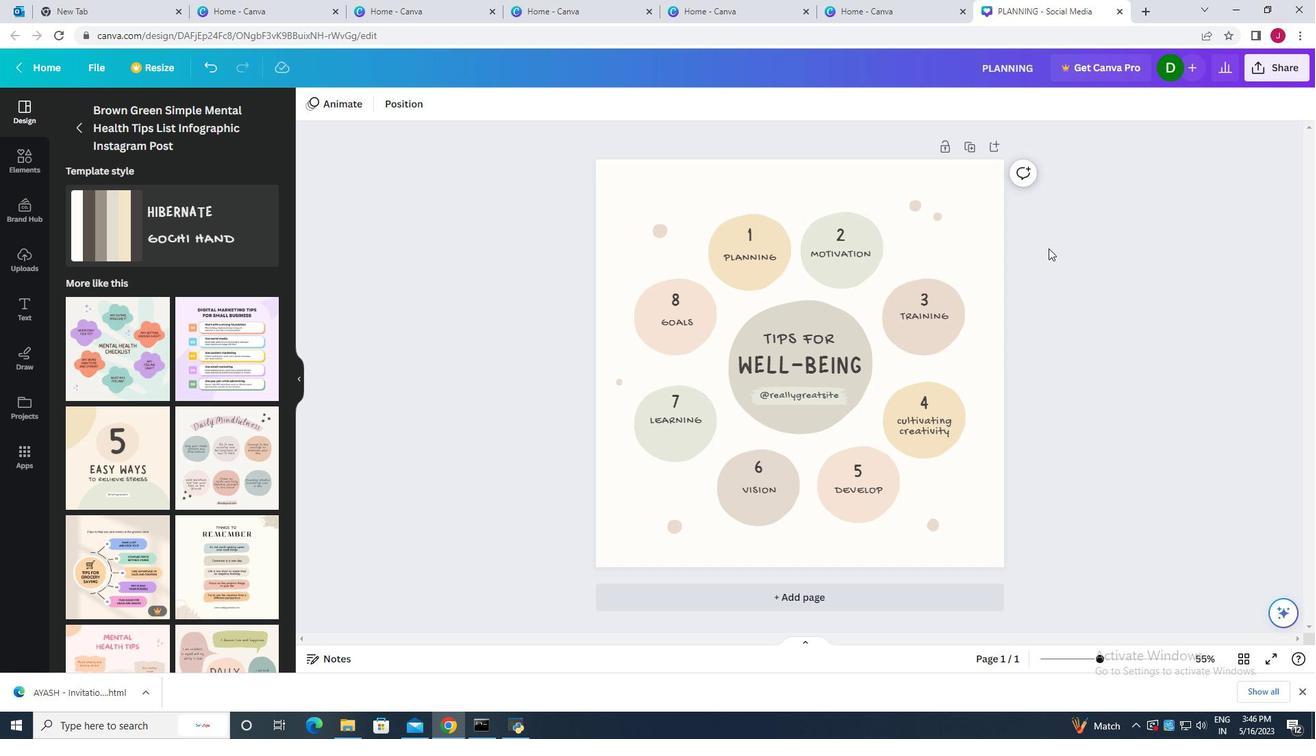 
Action: Mouse scrolled (1047, 249) with delta (0, 0)
Screenshot: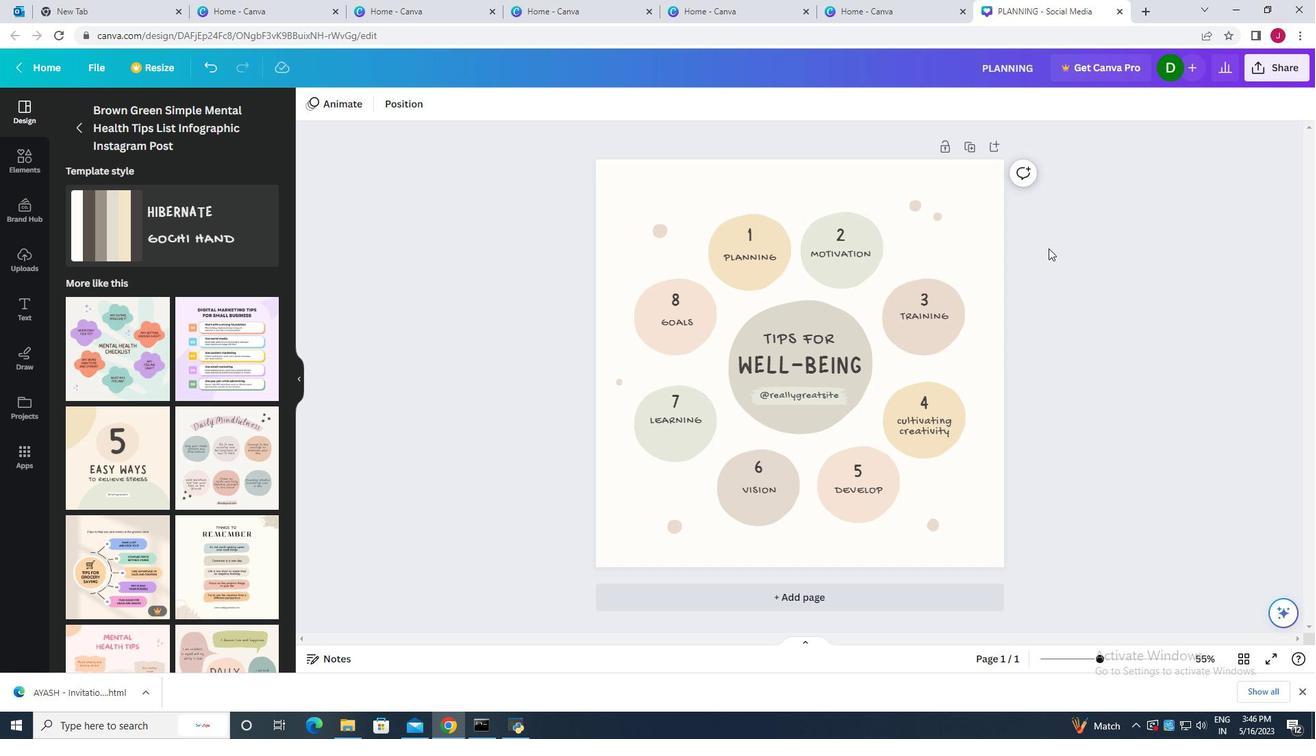 
Action: Mouse moved to (949, 259)
Screenshot: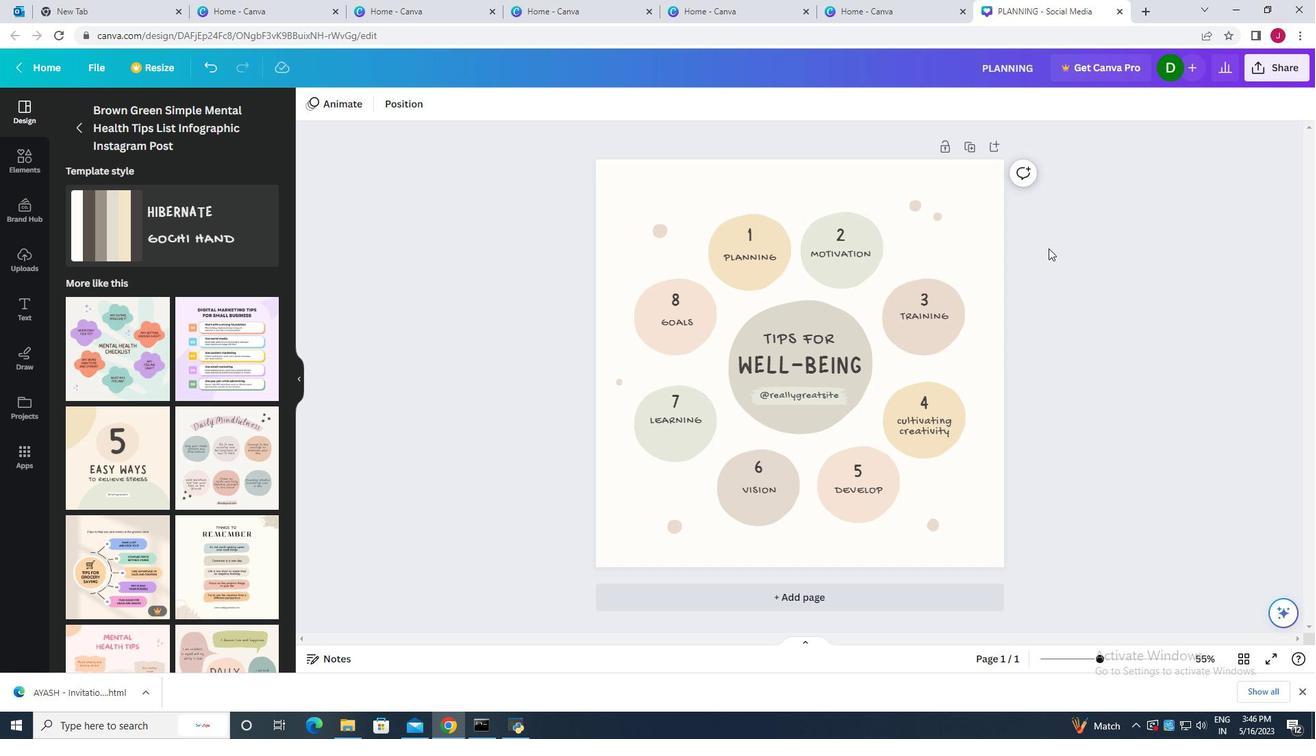 
Action: Mouse scrolled (949, 258) with delta (0, 0)
Screenshot: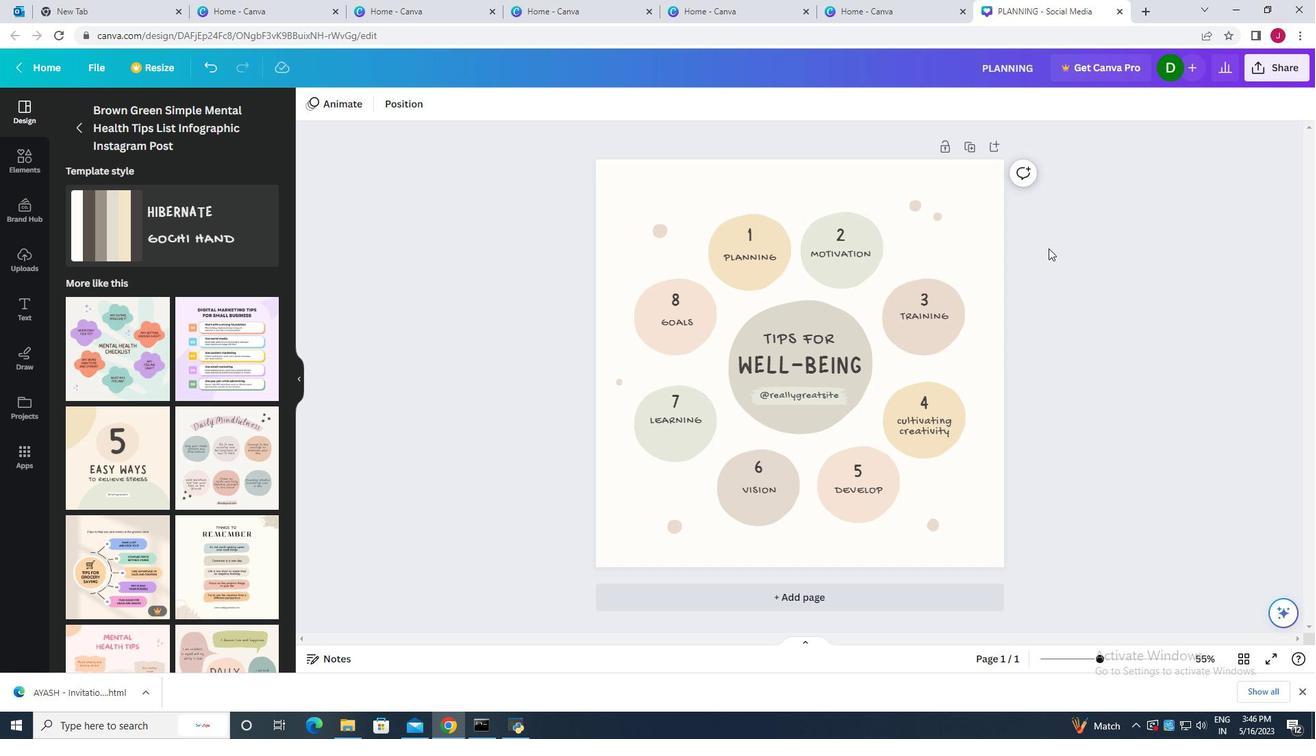 
Action: Mouse moved to (898, 267)
Screenshot: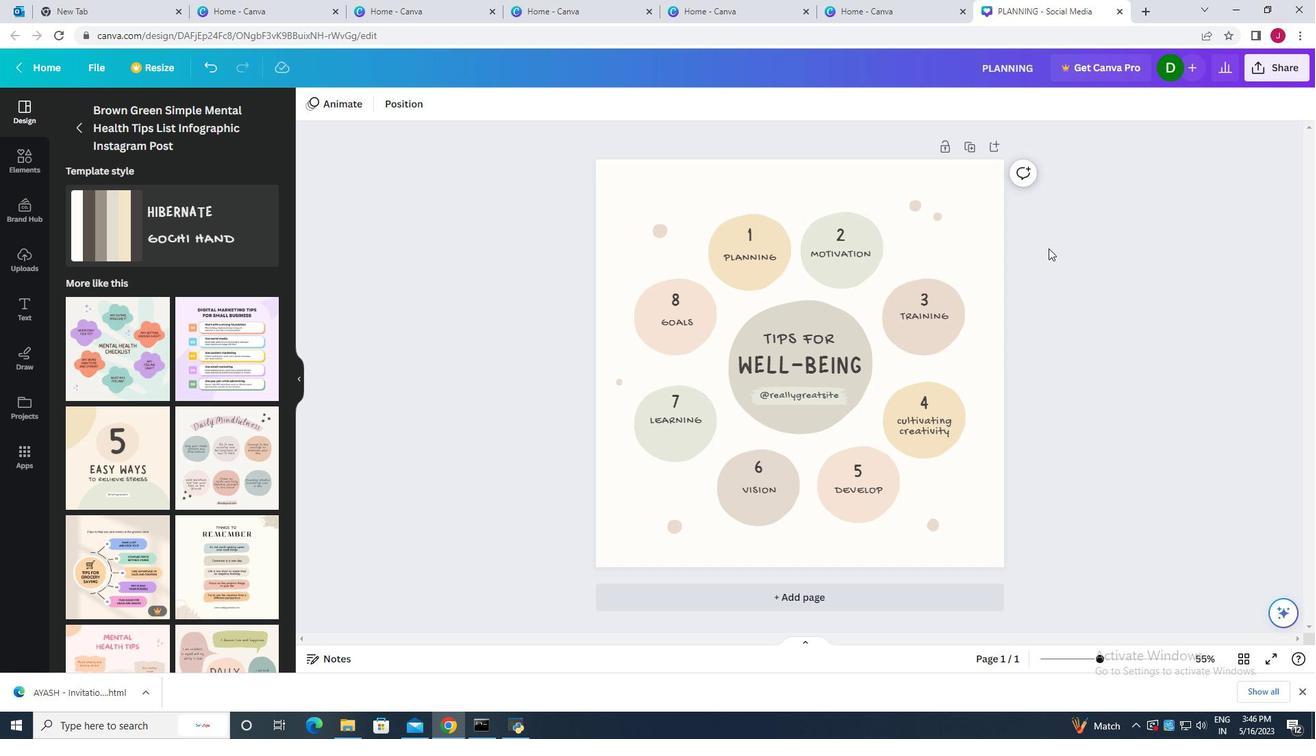 
Action: Mouse scrolled (923, 262) with delta (0, 0)
Screenshot: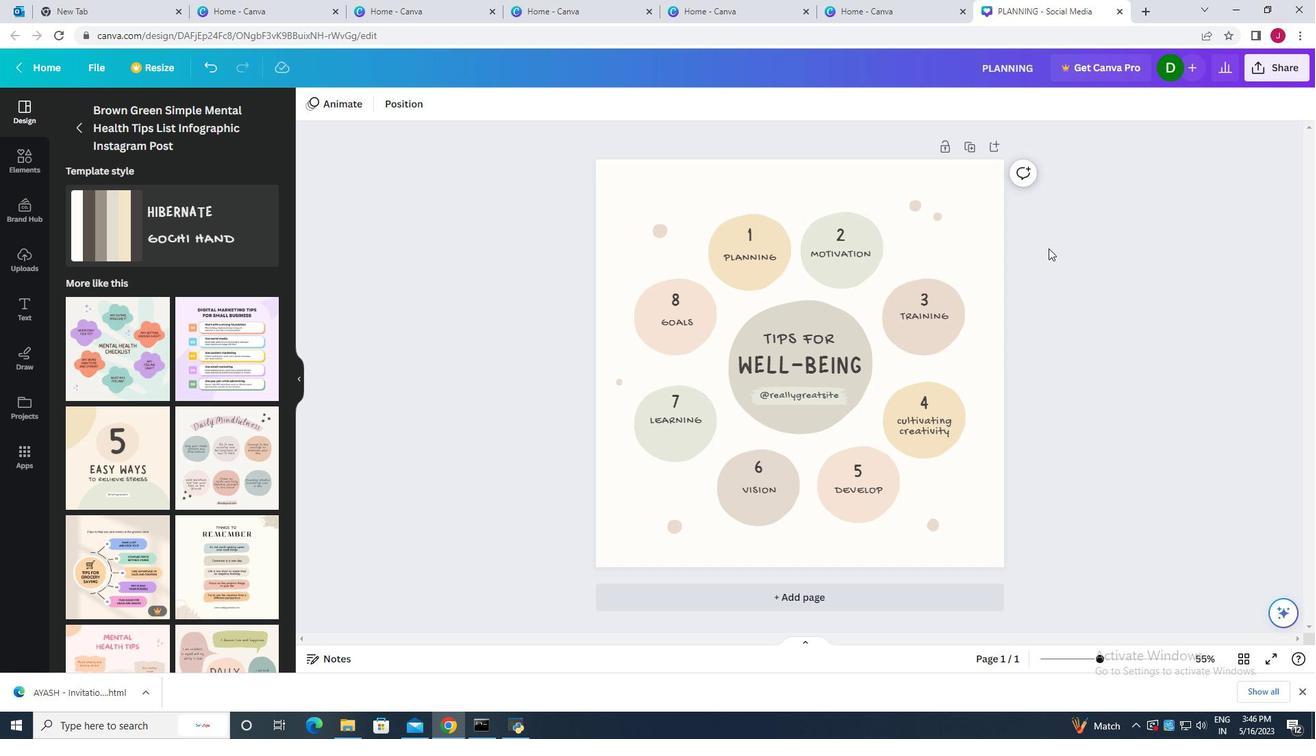 
Action: Mouse moved to (846, 273)
Screenshot: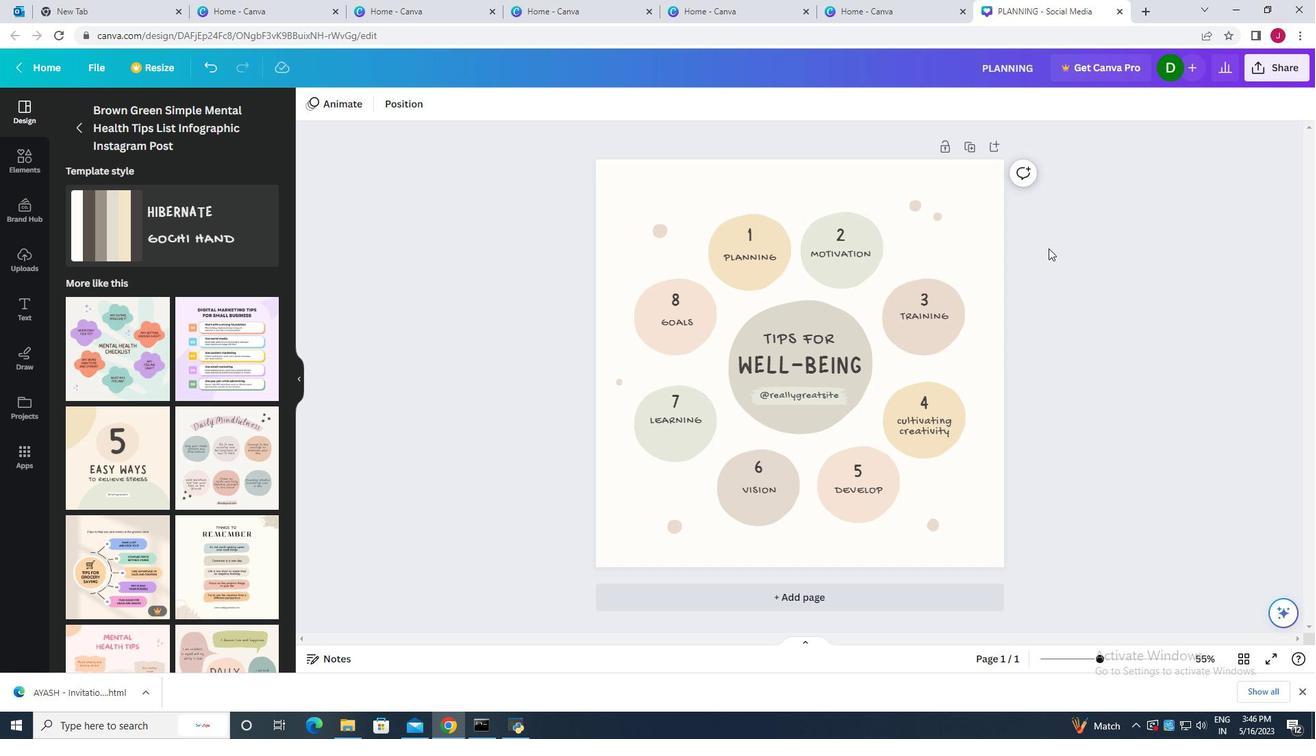 
Action: Mouse scrolled (846, 273) with delta (0, 0)
Screenshot: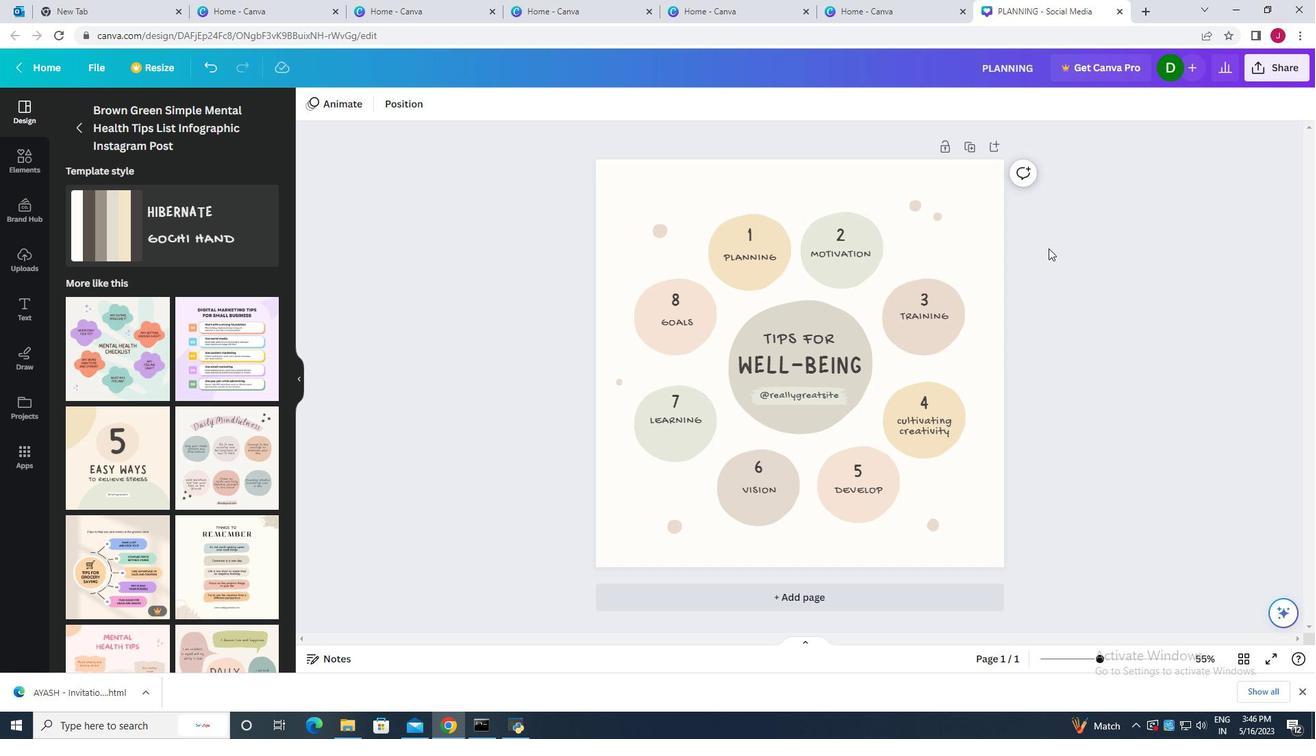 
Action: Mouse moved to (765, 286)
Screenshot: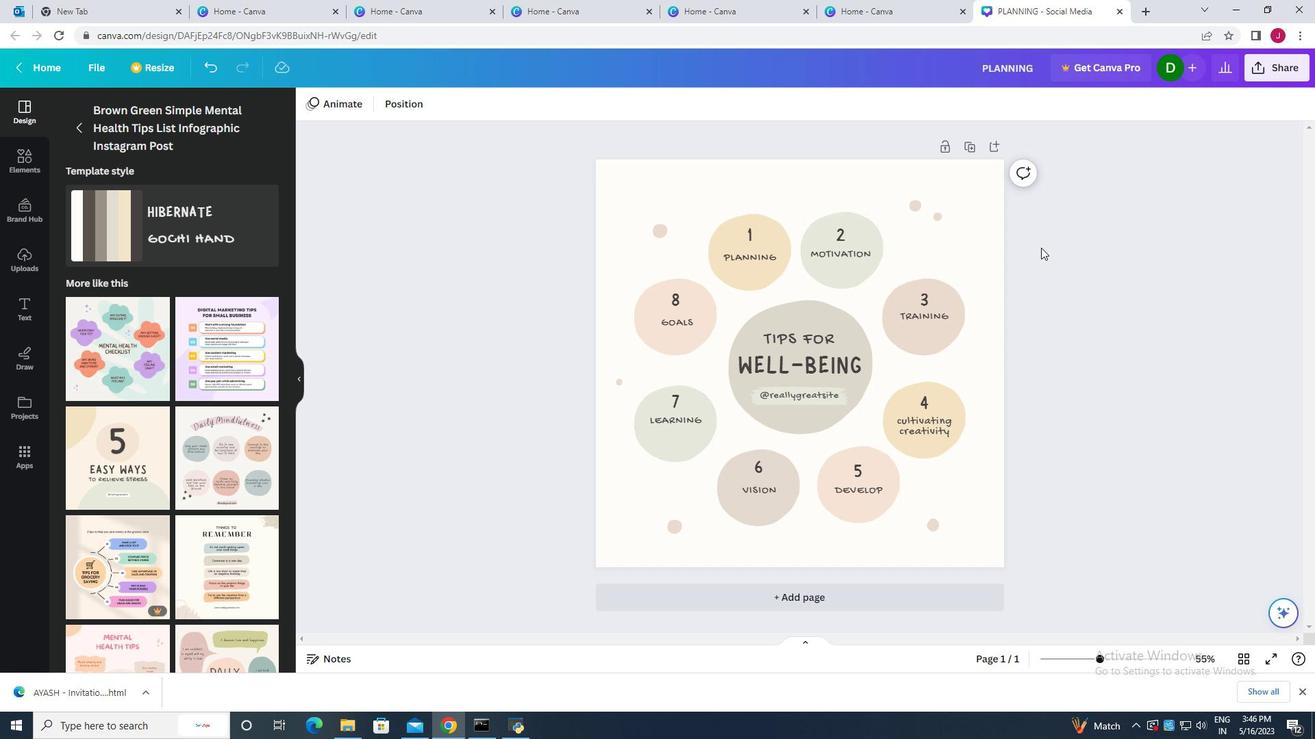 
Action: Mouse scrolled (765, 285) with delta (0, 0)
Screenshot: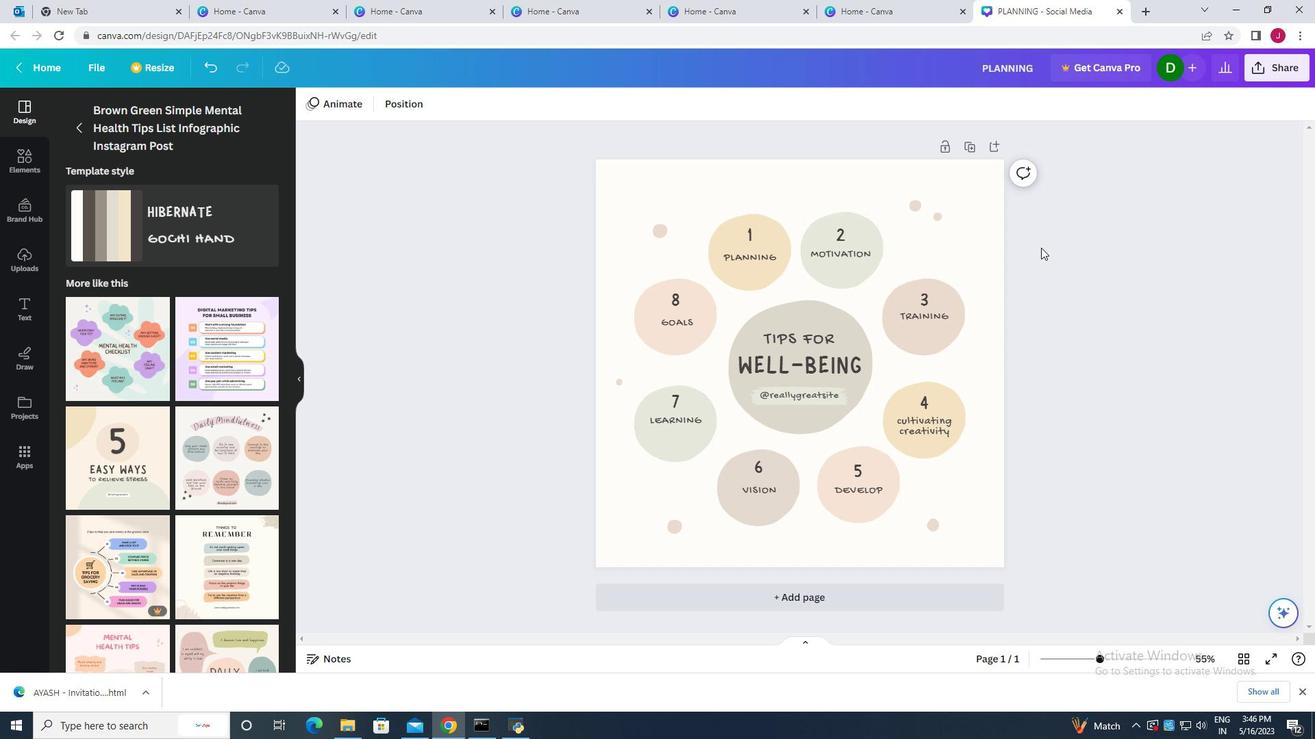 
Action: Mouse moved to (528, 320)
Screenshot: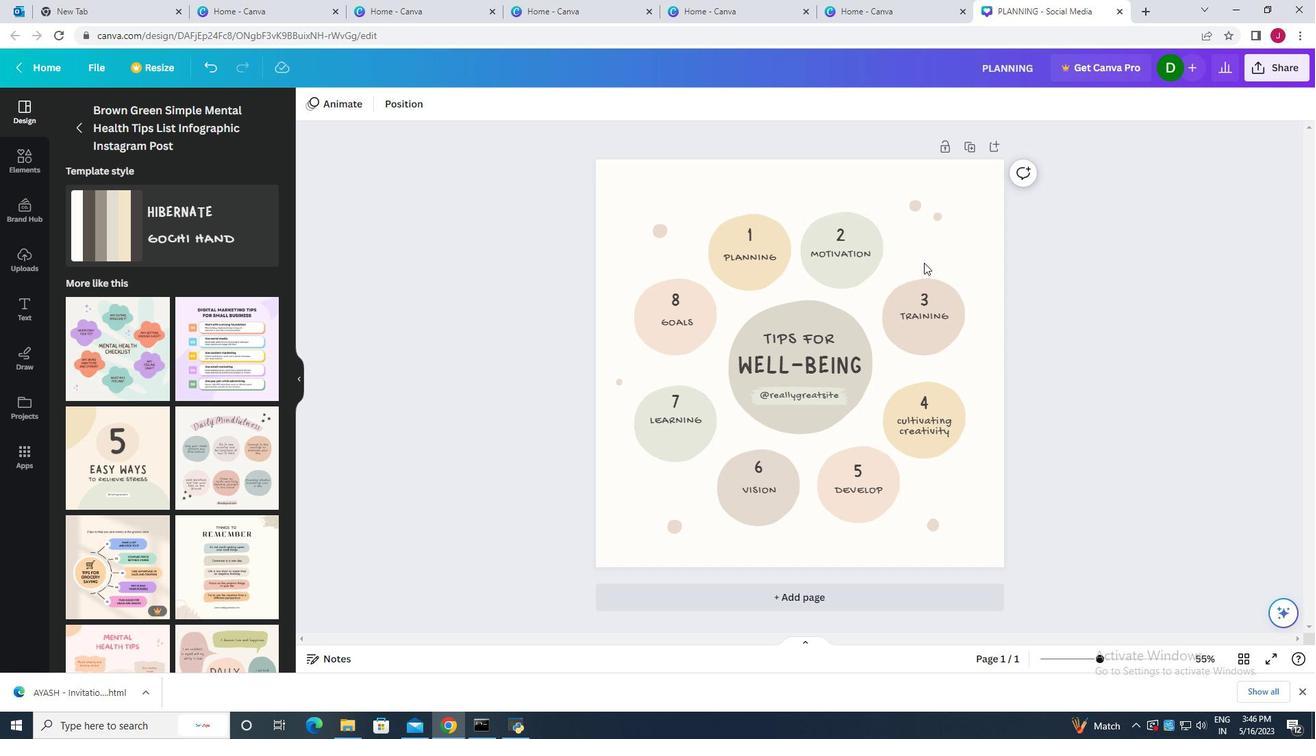 
Action: Mouse scrolled (528, 319) with delta (0, 0)
Screenshot: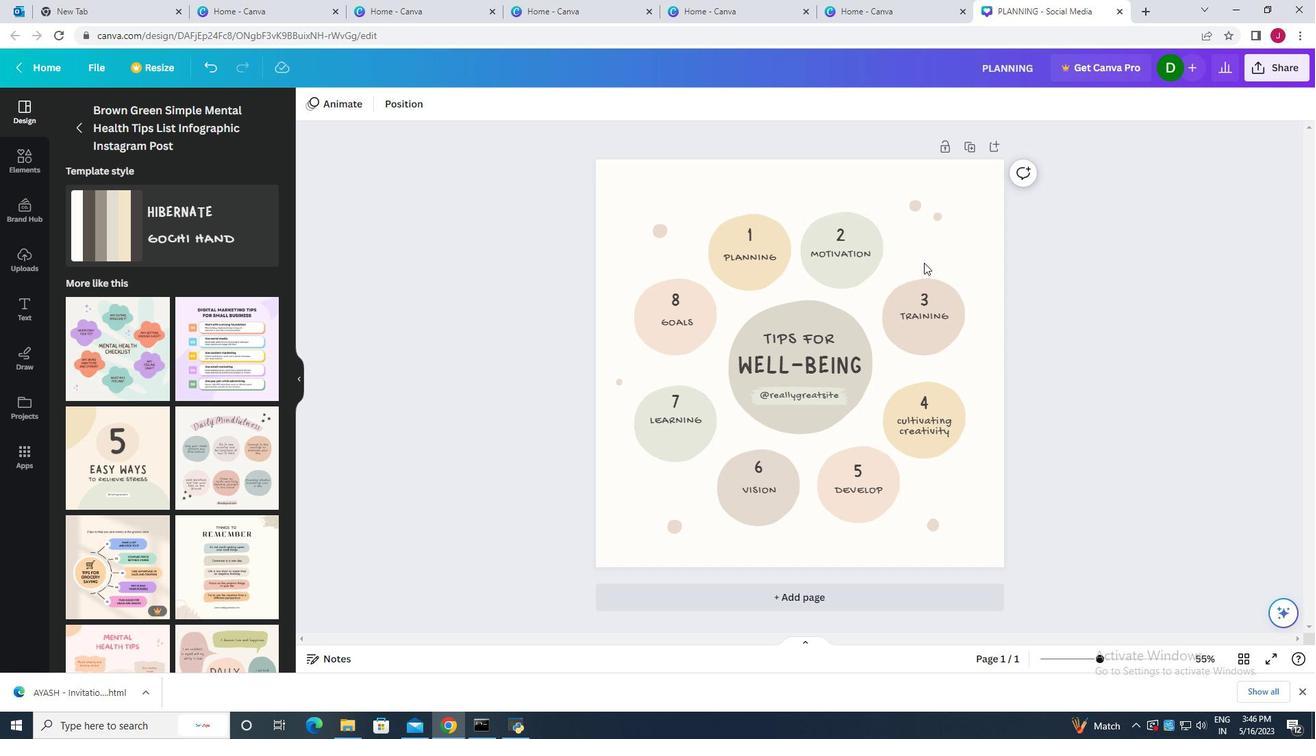 
Action: Mouse moved to (428, 335)
Screenshot: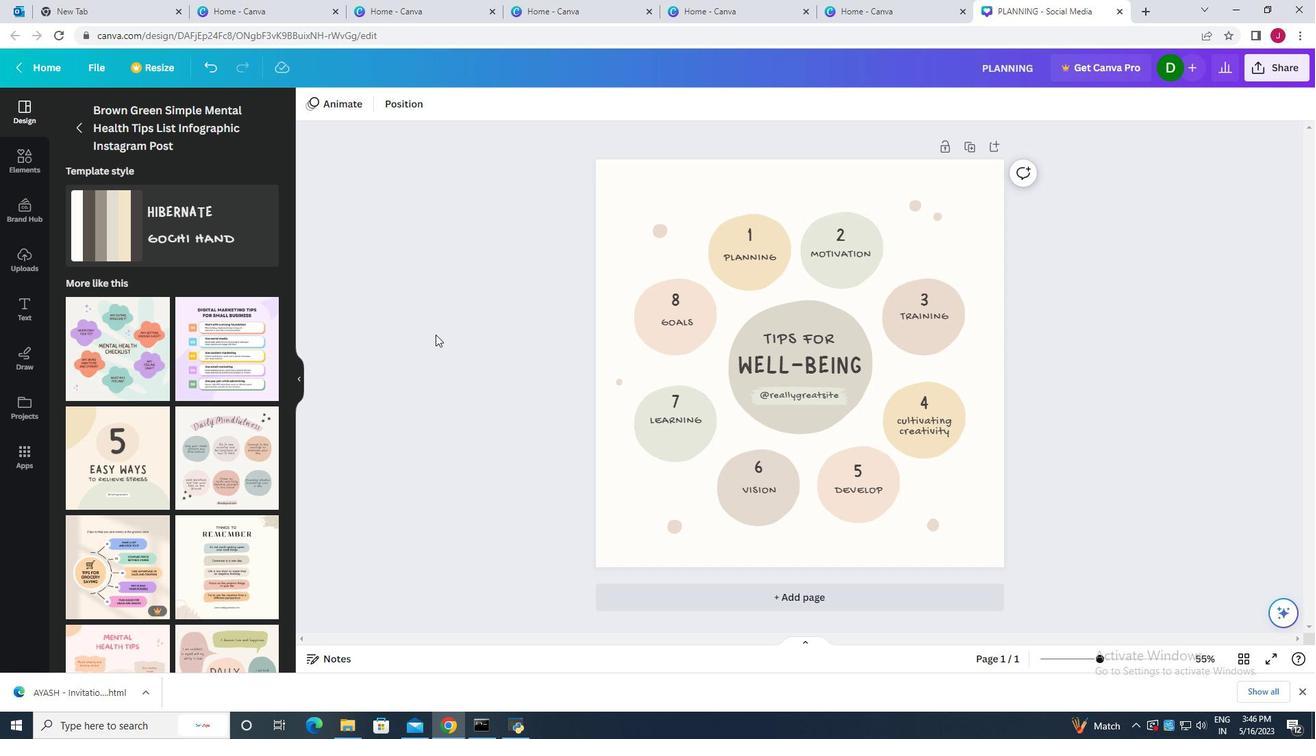 
Action: Mouse scrolled (428, 336) with delta (0, 0)
Screenshot: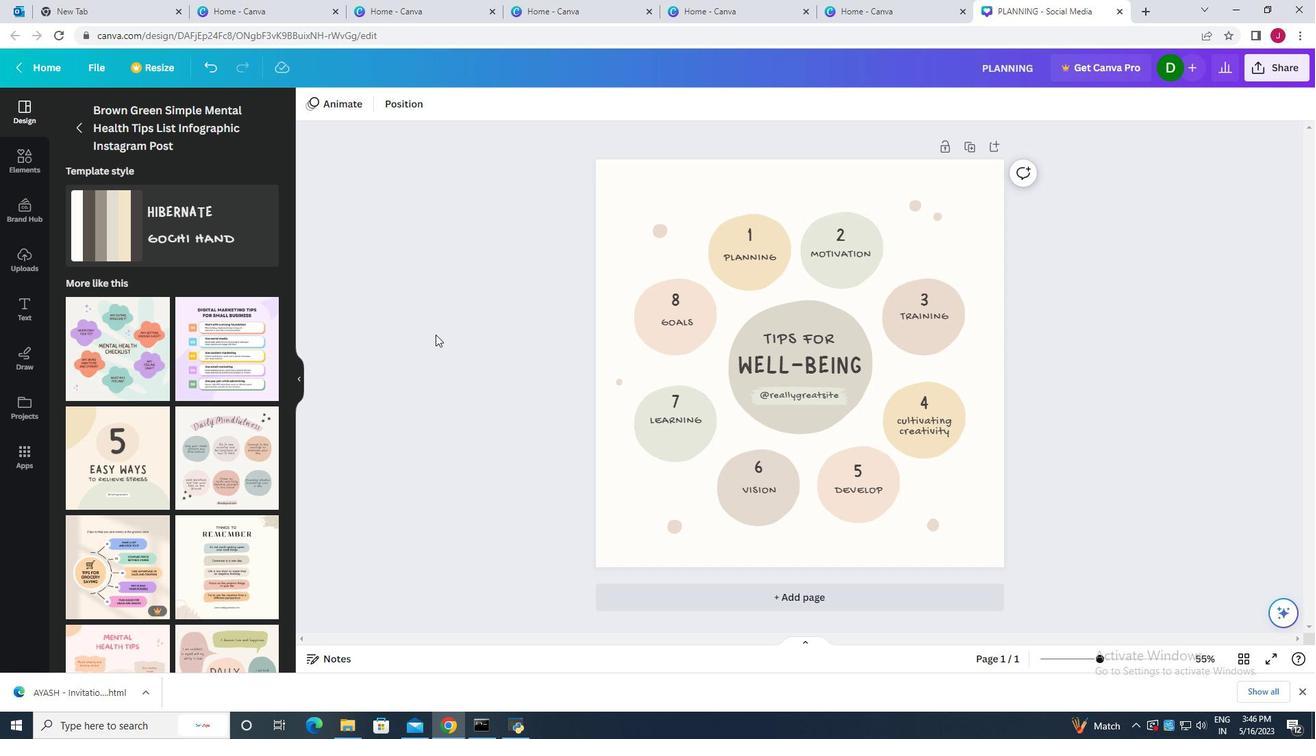 
Action: Mouse moved to (425, 336)
Screenshot: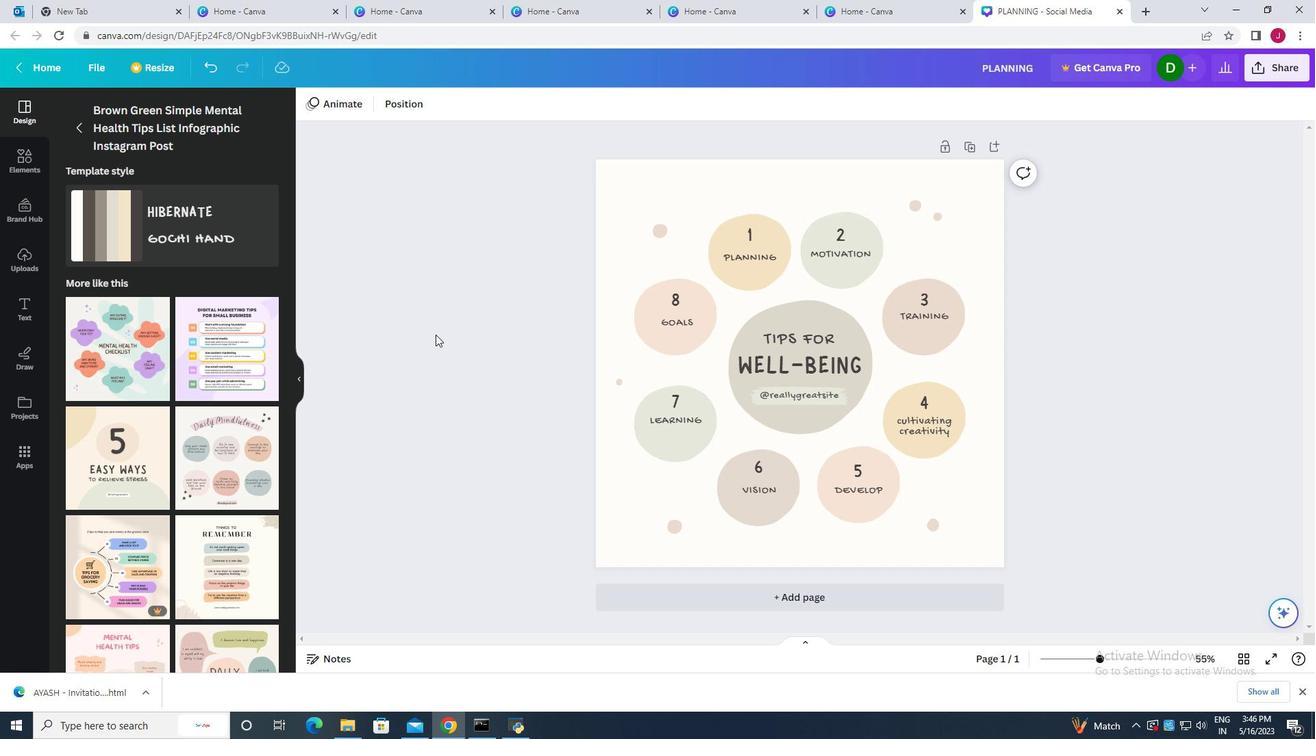 
Action: Mouse scrolled (425, 336) with delta (0, 0)
Screenshot: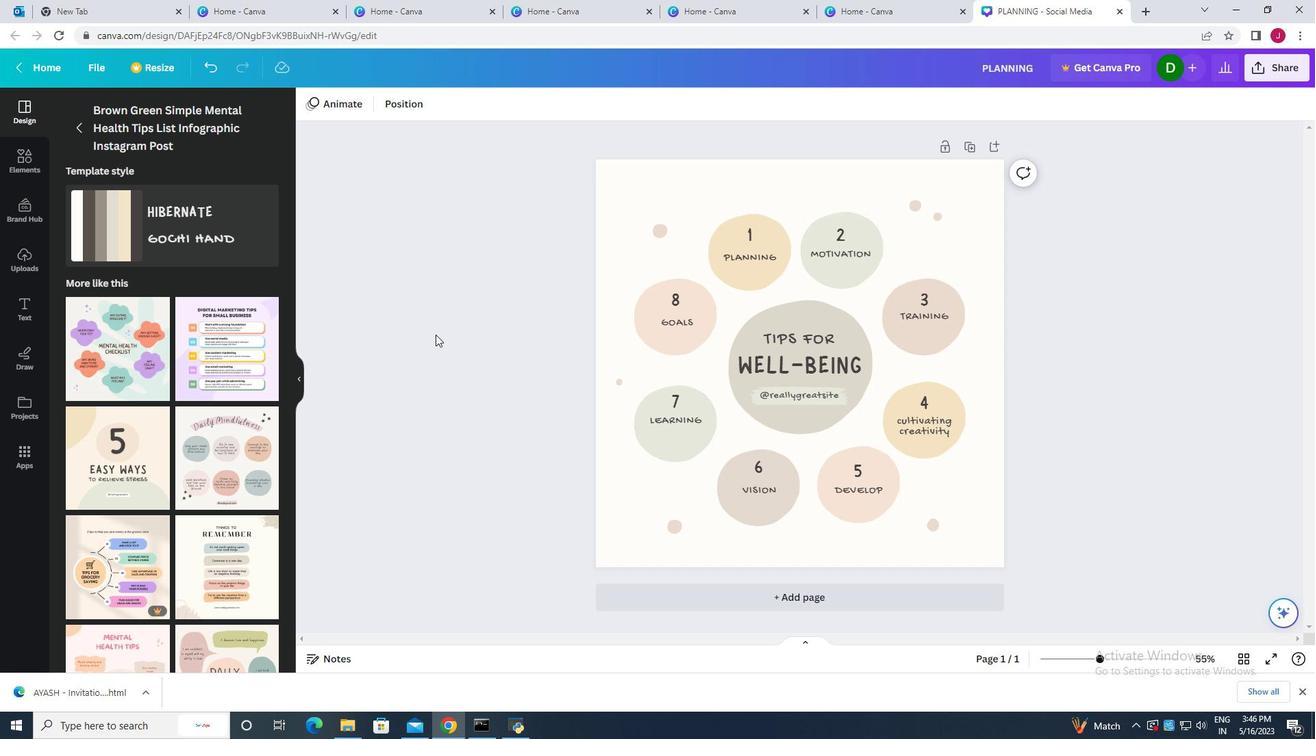 
Action: Mouse moved to (423, 336)
Screenshot: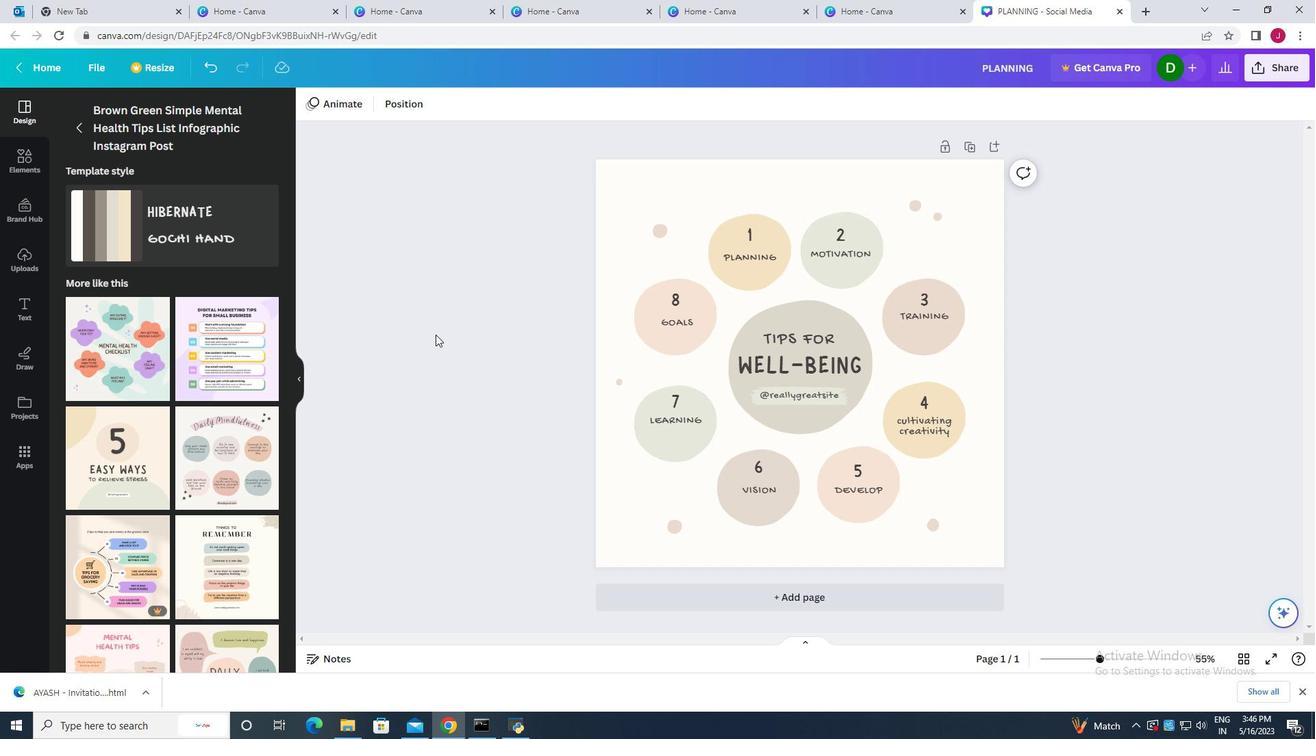 
Action: Mouse scrolled (423, 336) with delta (0, 0)
Screenshot: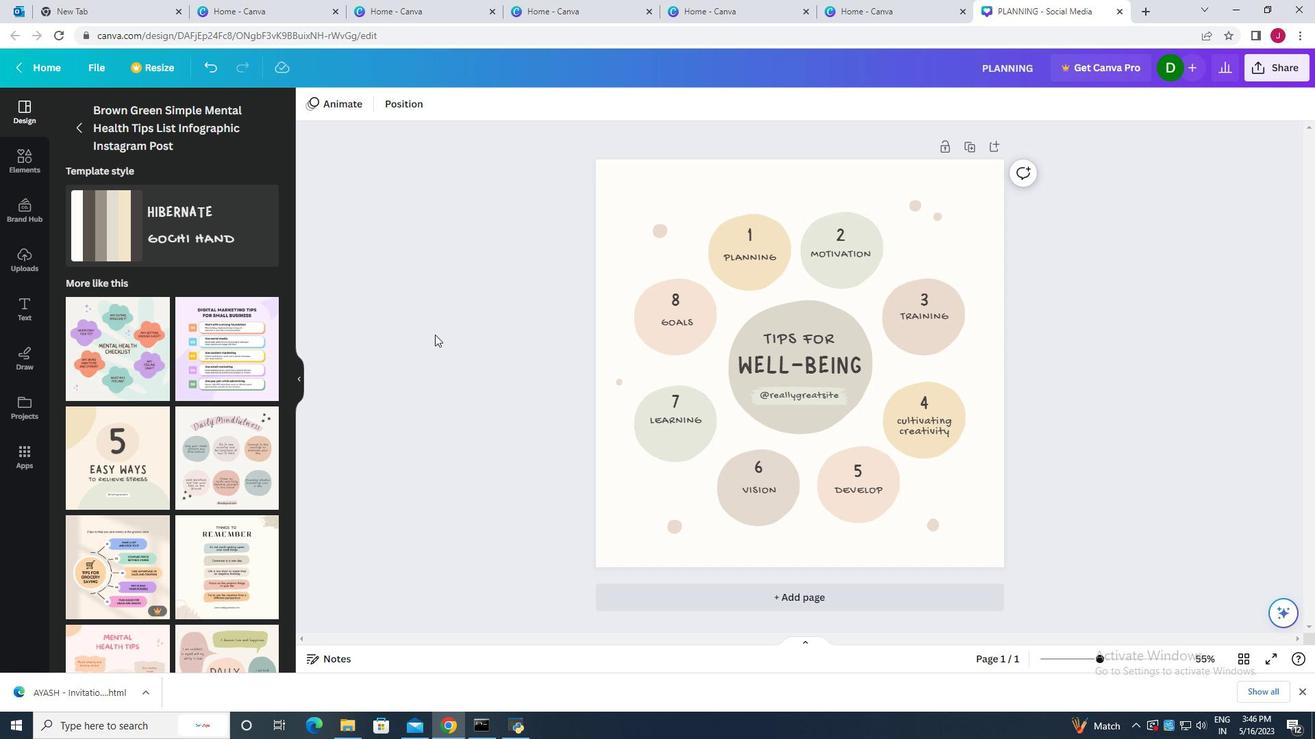 
Action: Mouse scrolled (423, 336) with delta (0, 0)
Screenshot: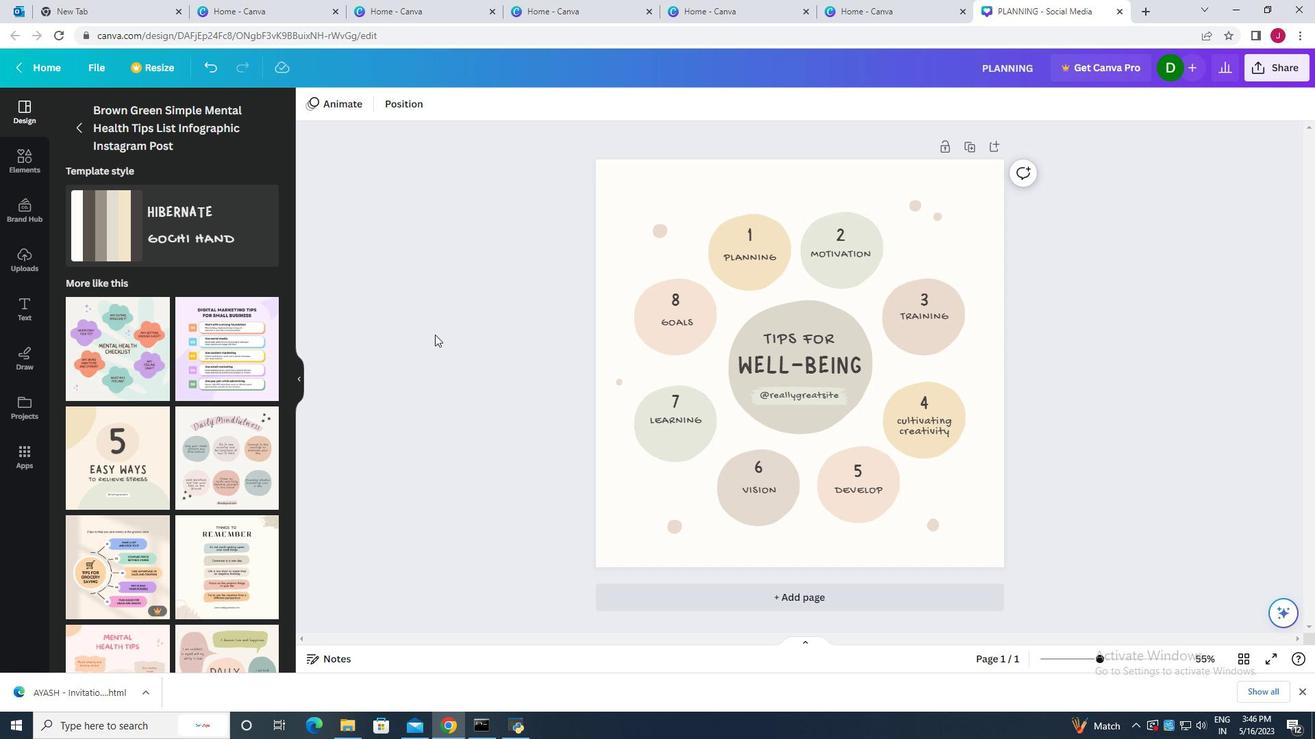 
Action: Mouse moved to (421, 336)
Screenshot: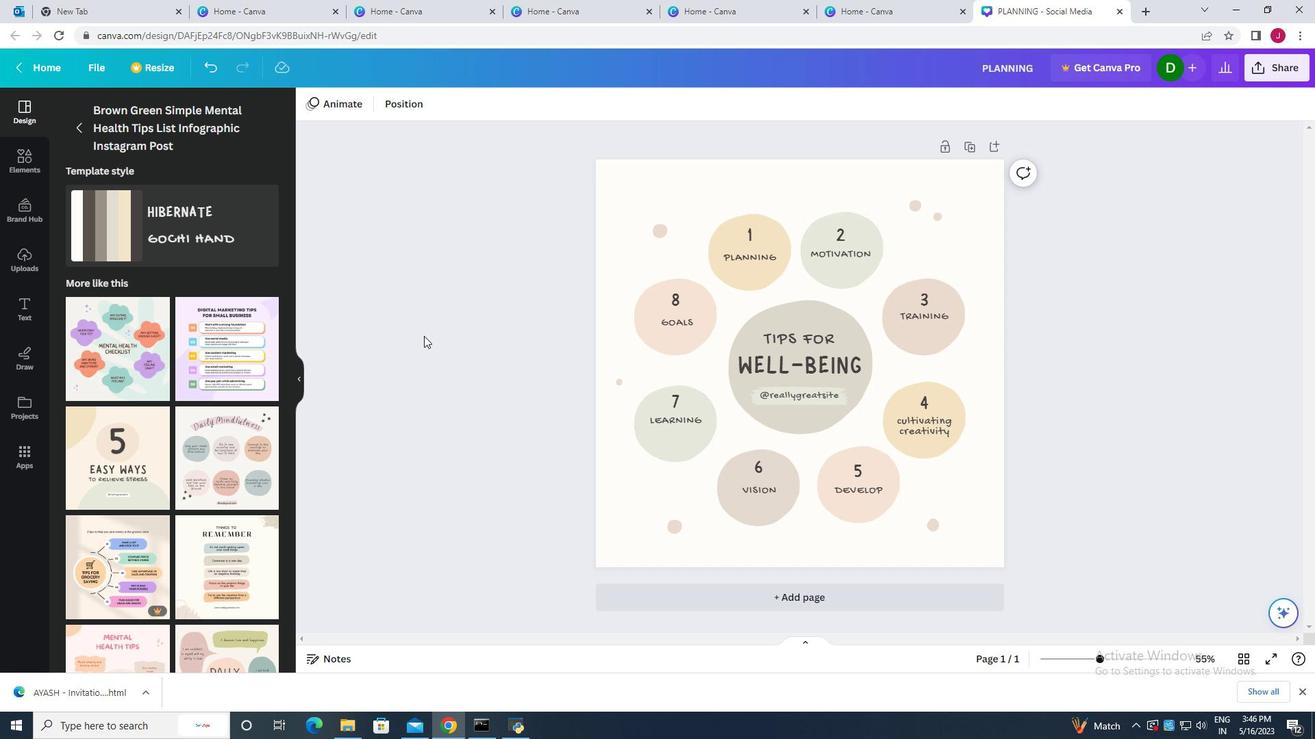 
Action: Mouse scrolled (421, 336) with delta (0, 0)
Screenshot: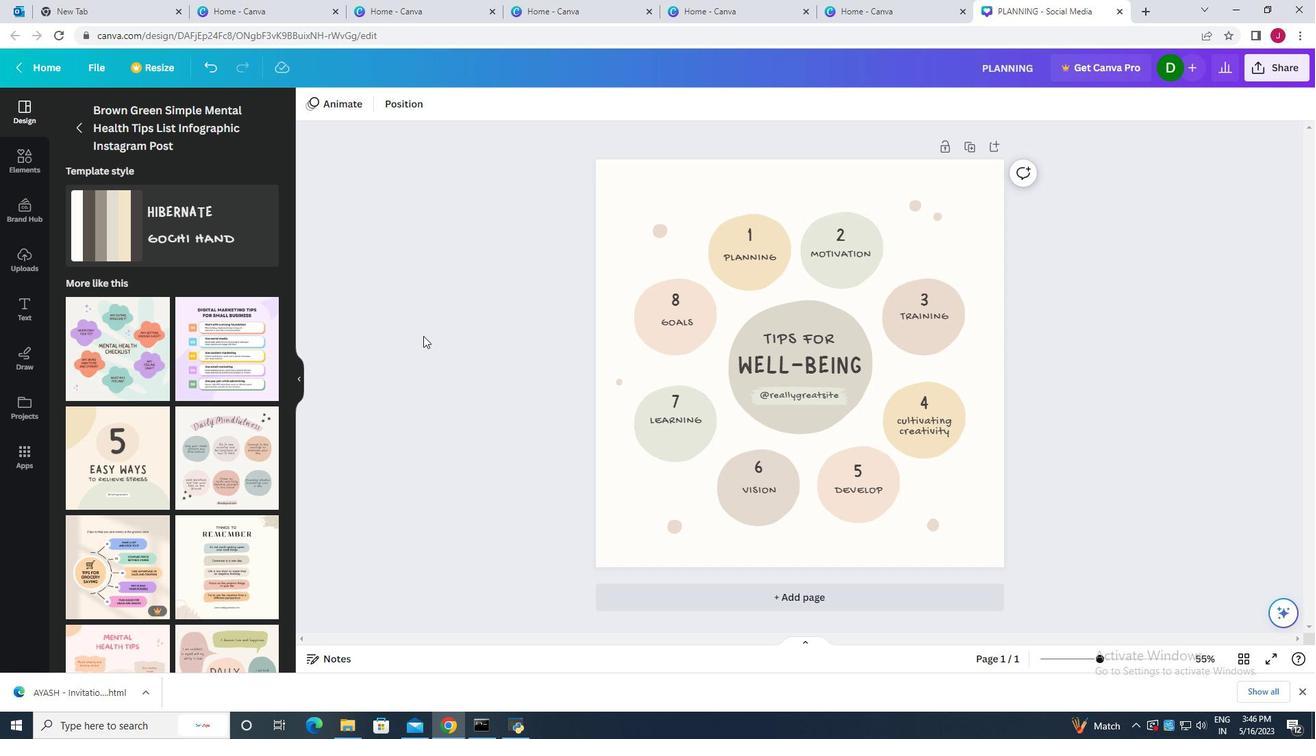 
Action: Mouse scrolled (421, 336) with delta (0, 0)
Screenshot: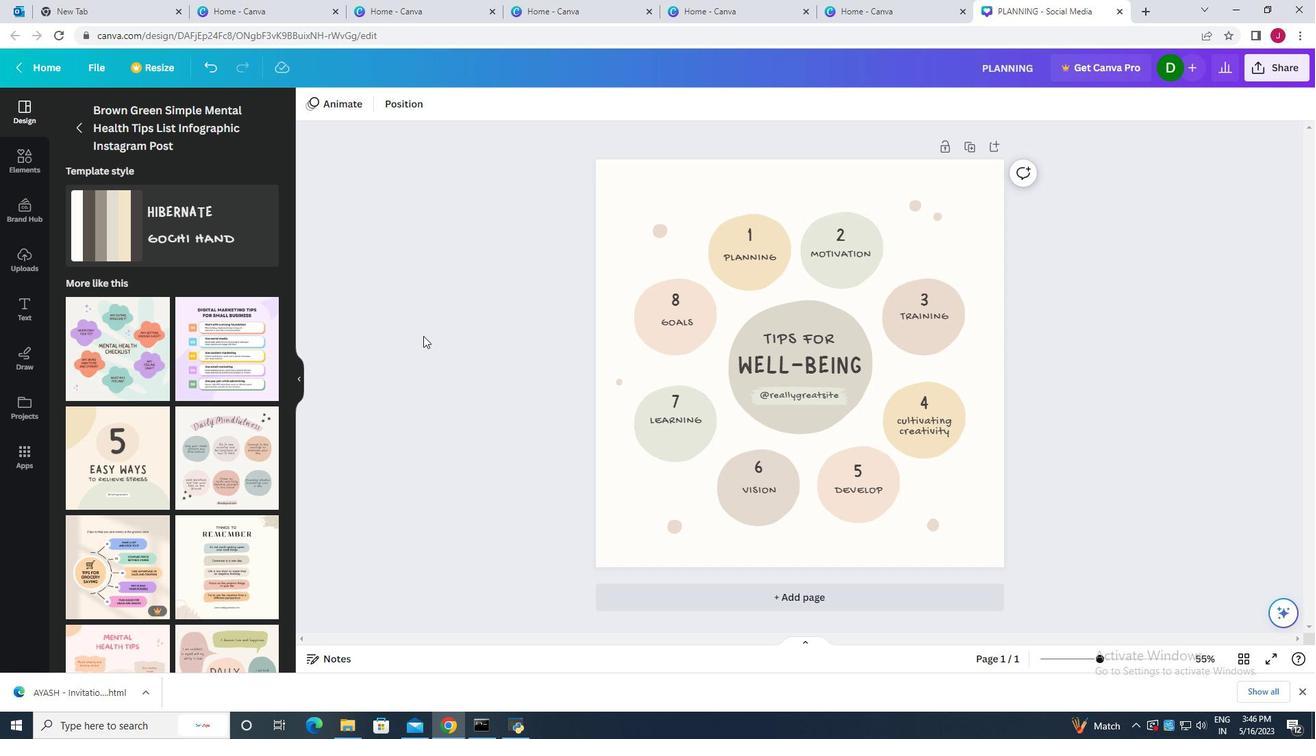
Action: Mouse scrolled (421, 336) with delta (0, 0)
Screenshot: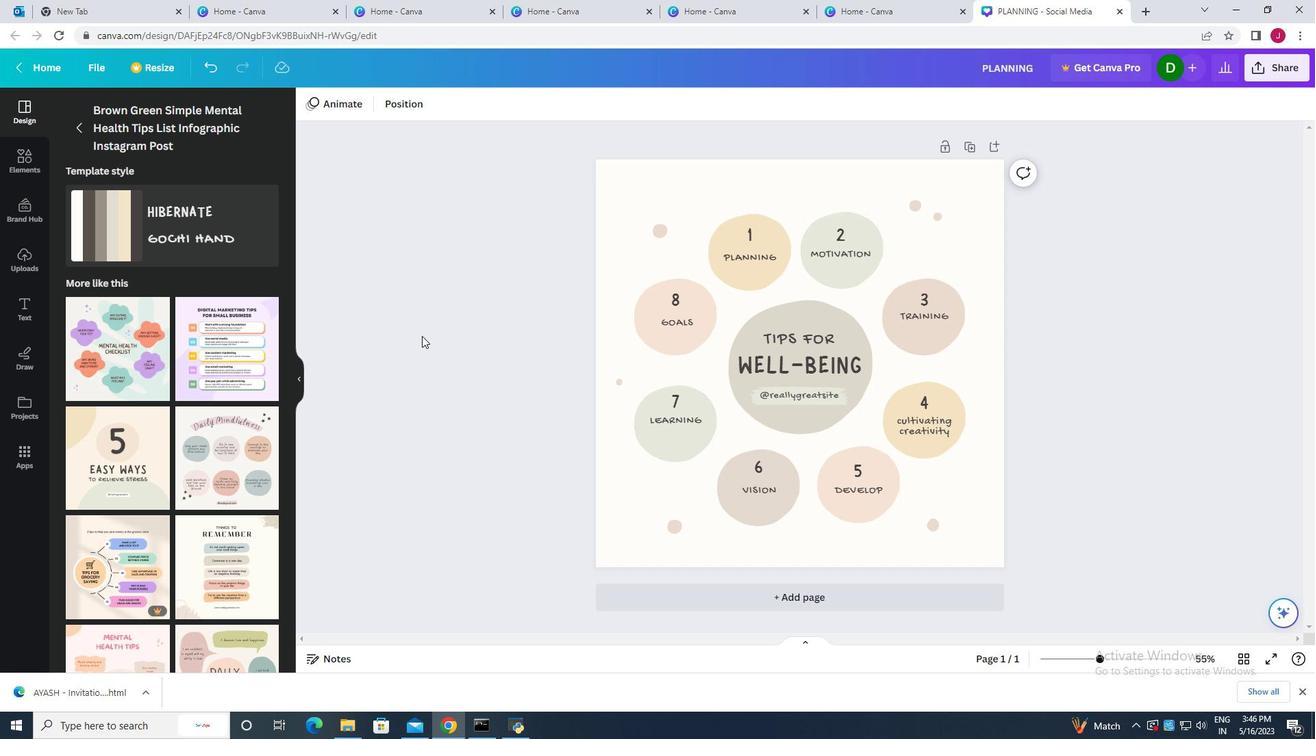 
Action: Mouse scrolled (421, 336) with delta (0, 0)
Screenshot: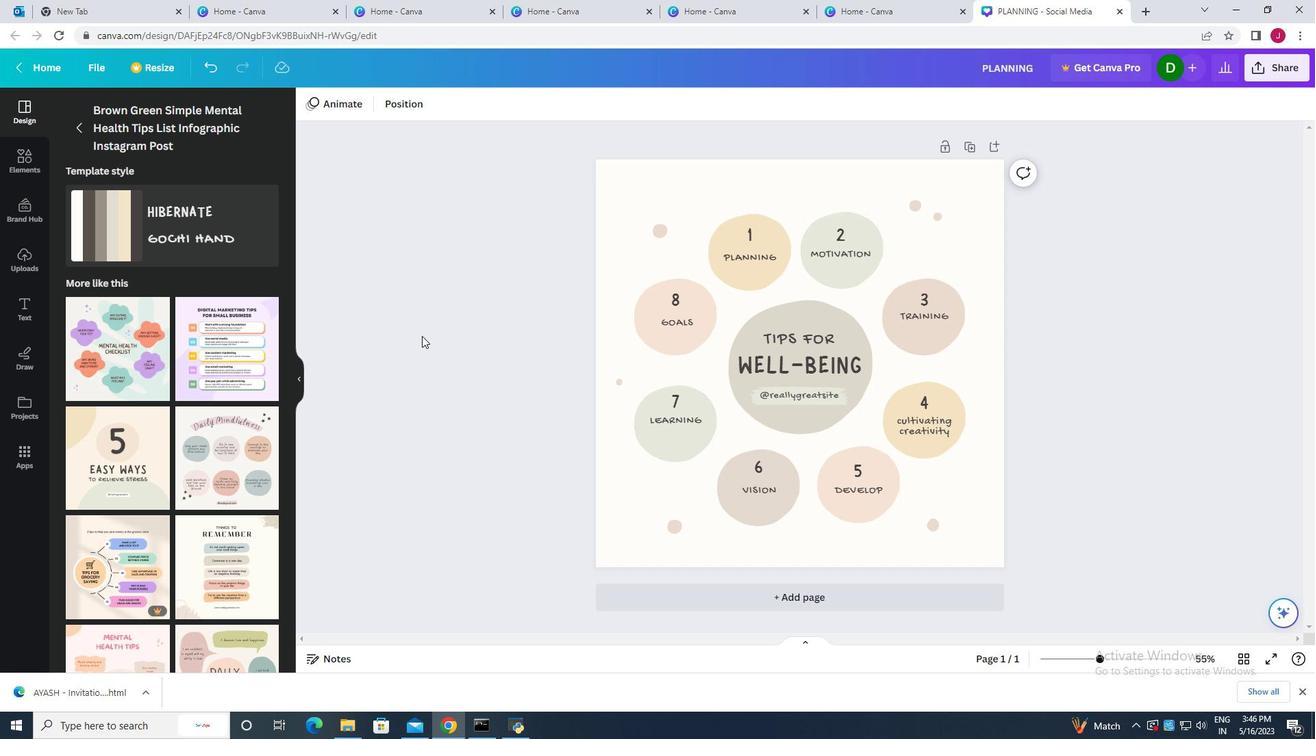 
Action: Mouse scrolled (421, 335) with delta (0, 0)
Screenshot: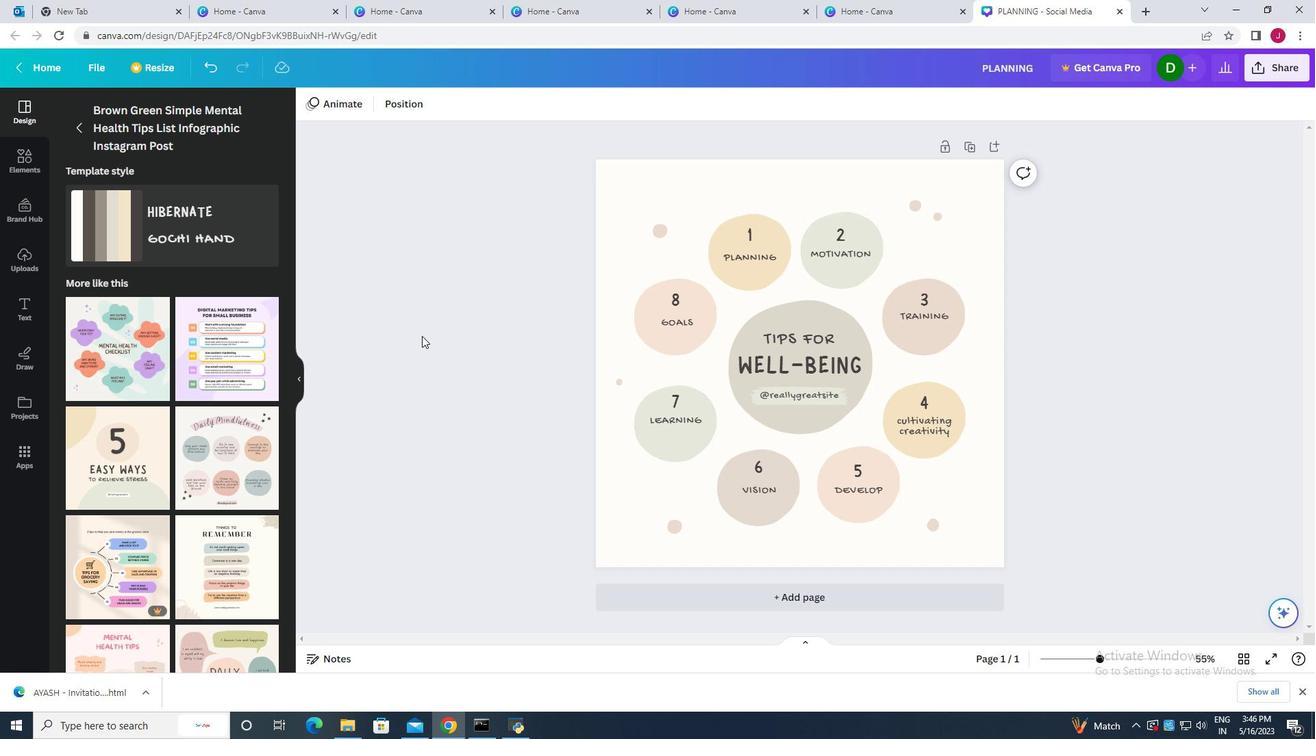 
Action: Mouse scrolled (421, 335) with delta (0, 0)
Screenshot: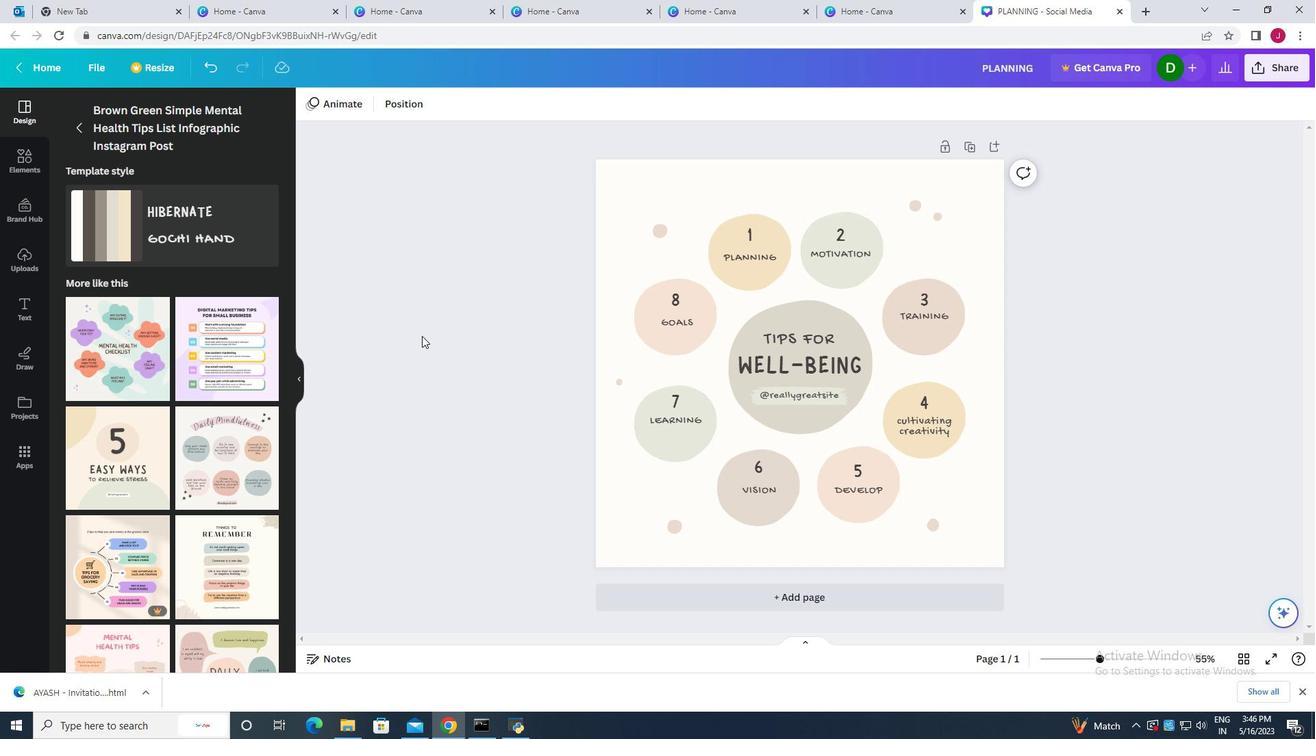 
Action: Mouse moved to (420, 336)
Screenshot: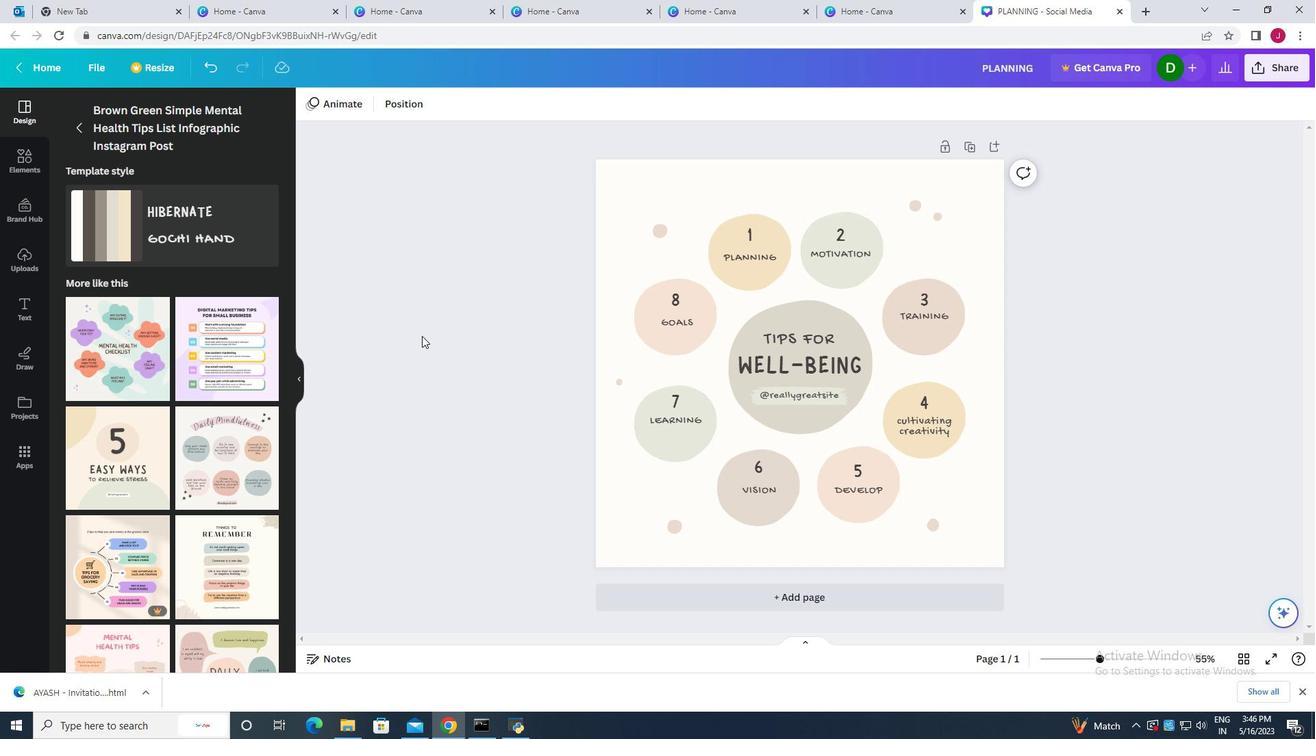 
Action: Mouse scrolled (420, 336) with delta (0, 0)
Screenshot: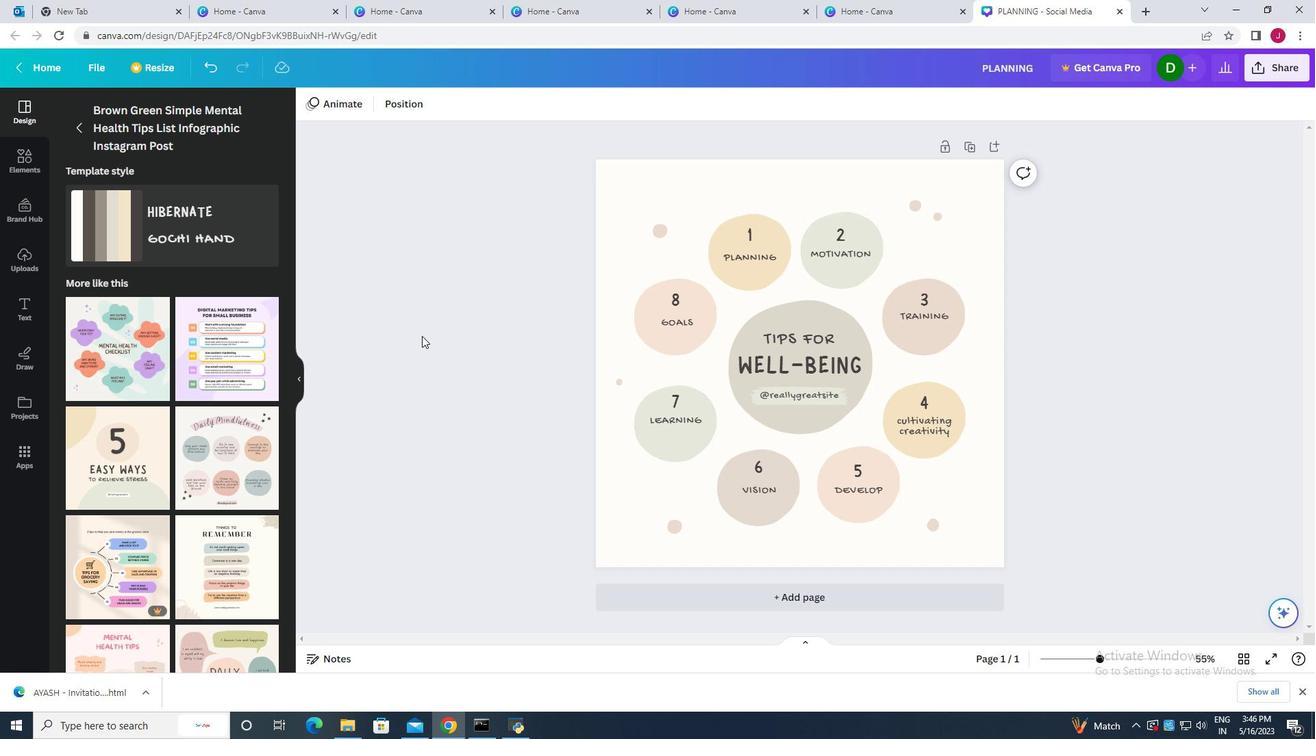 
Action: Mouse scrolled (420, 335) with delta (0, 0)
Screenshot: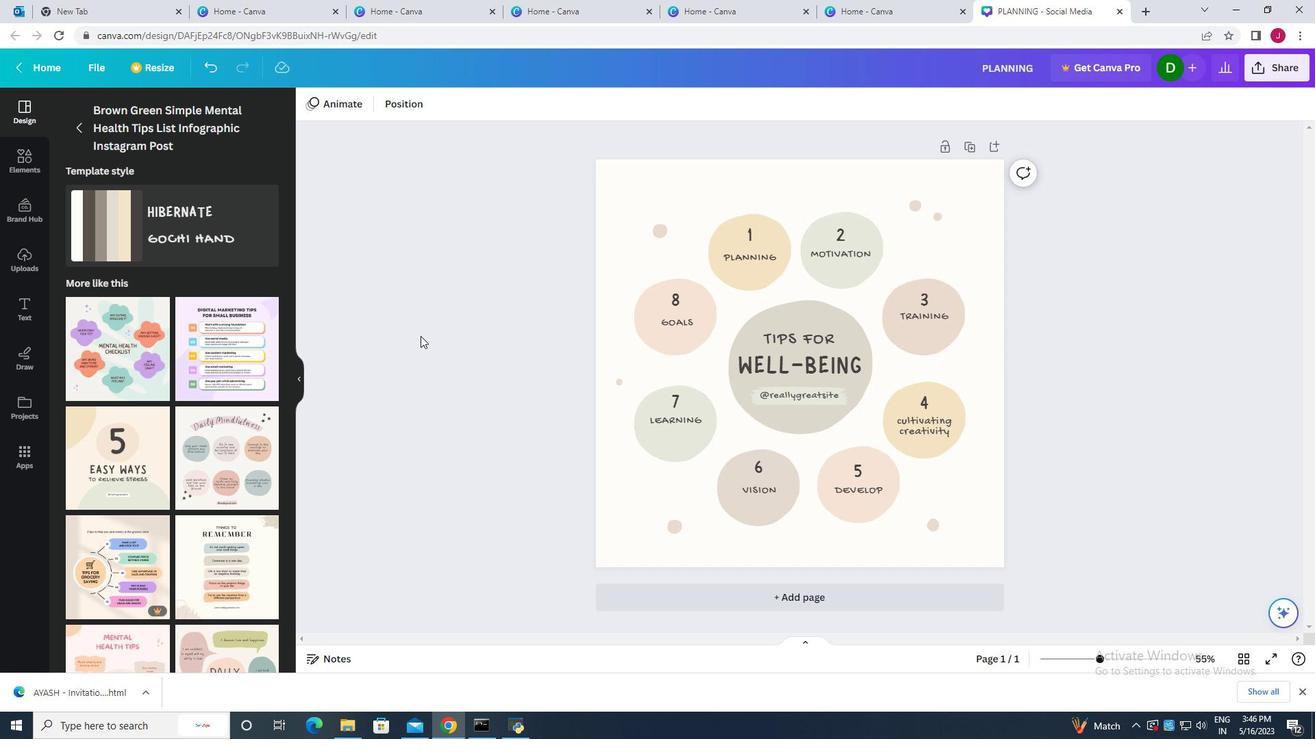 
Action: Mouse scrolled (420, 335) with delta (0, 0)
Screenshot: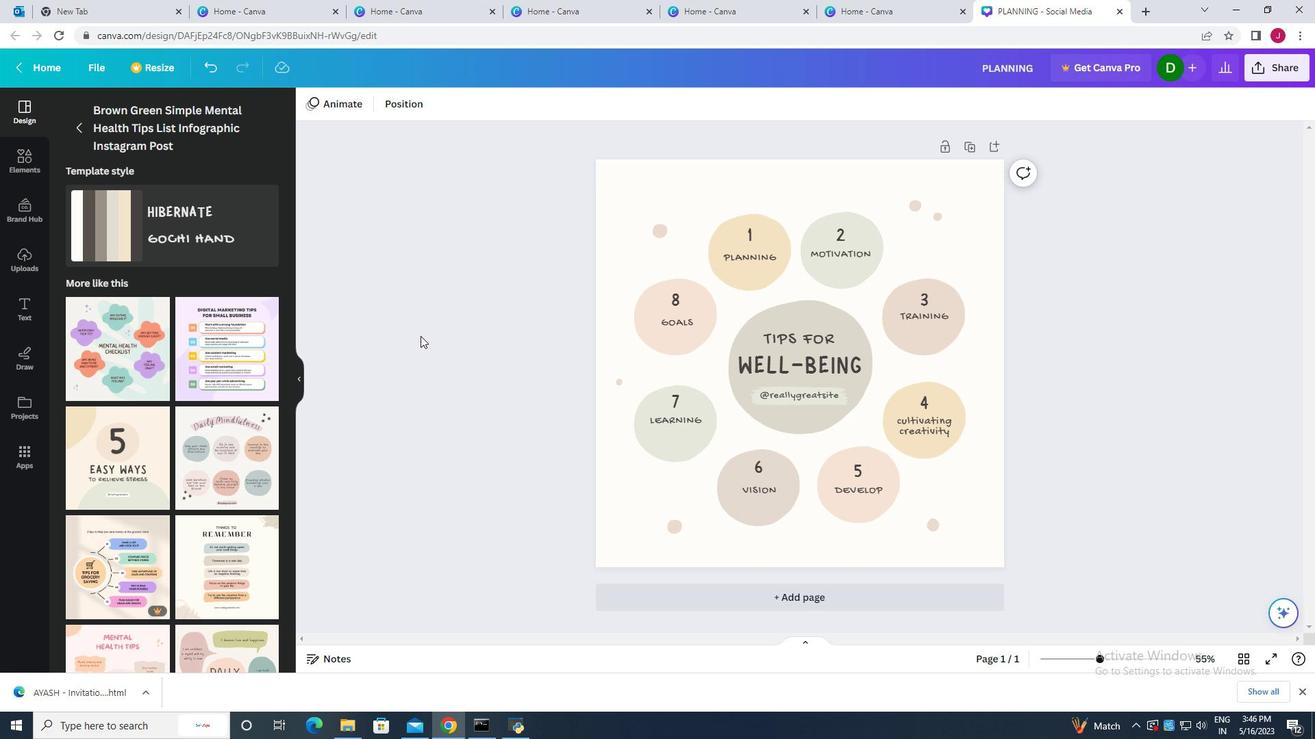 
Action: Mouse scrolled (420, 336) with delta (0, 0)
Screenshot: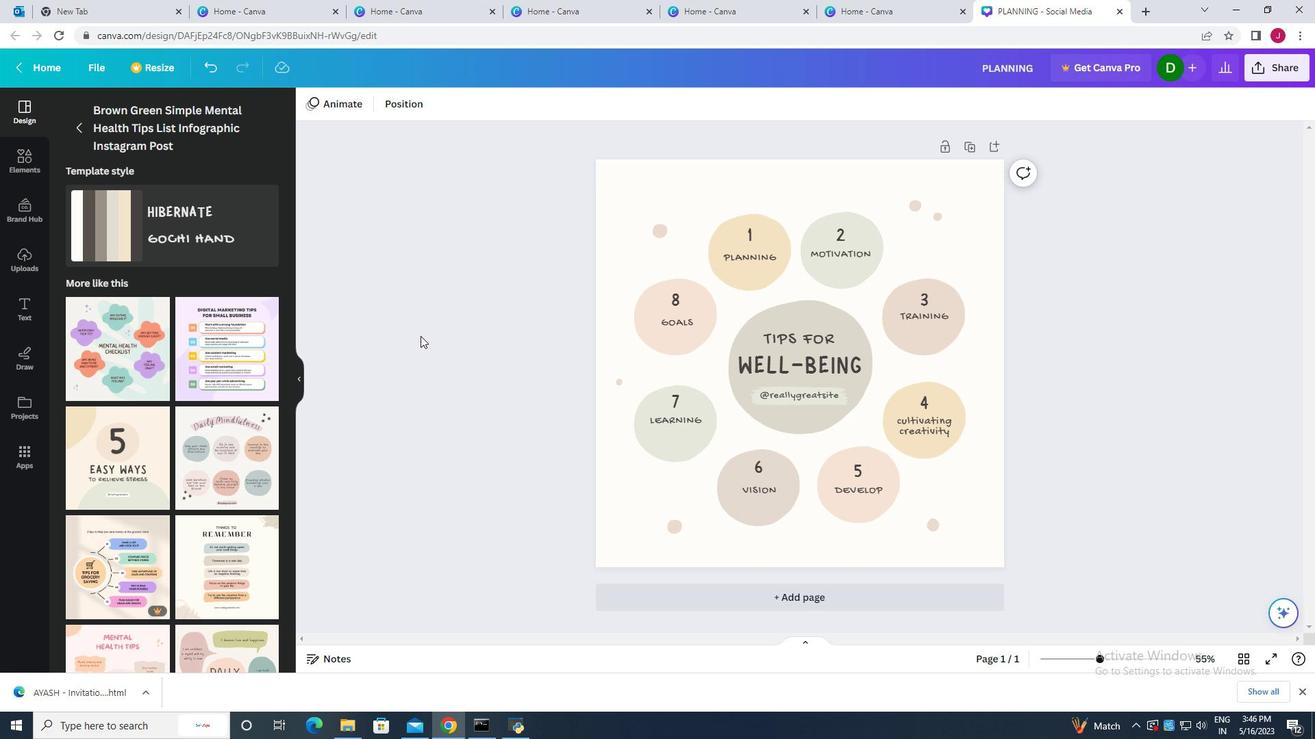 
Action: Mouse scrolled (420, 336) with delta (0, 0)
Screenshot: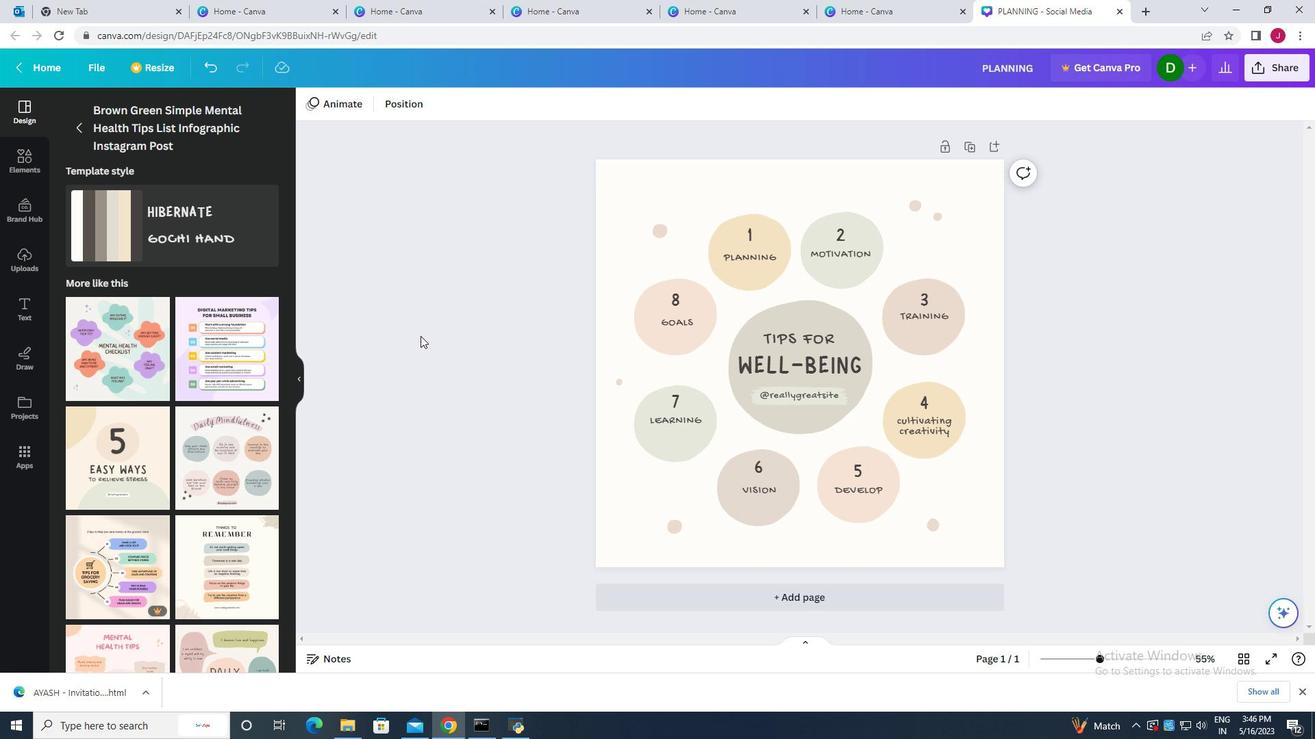 
Action: Mouse scrolled (420, 336) with delta (0, 0)
Screenshot: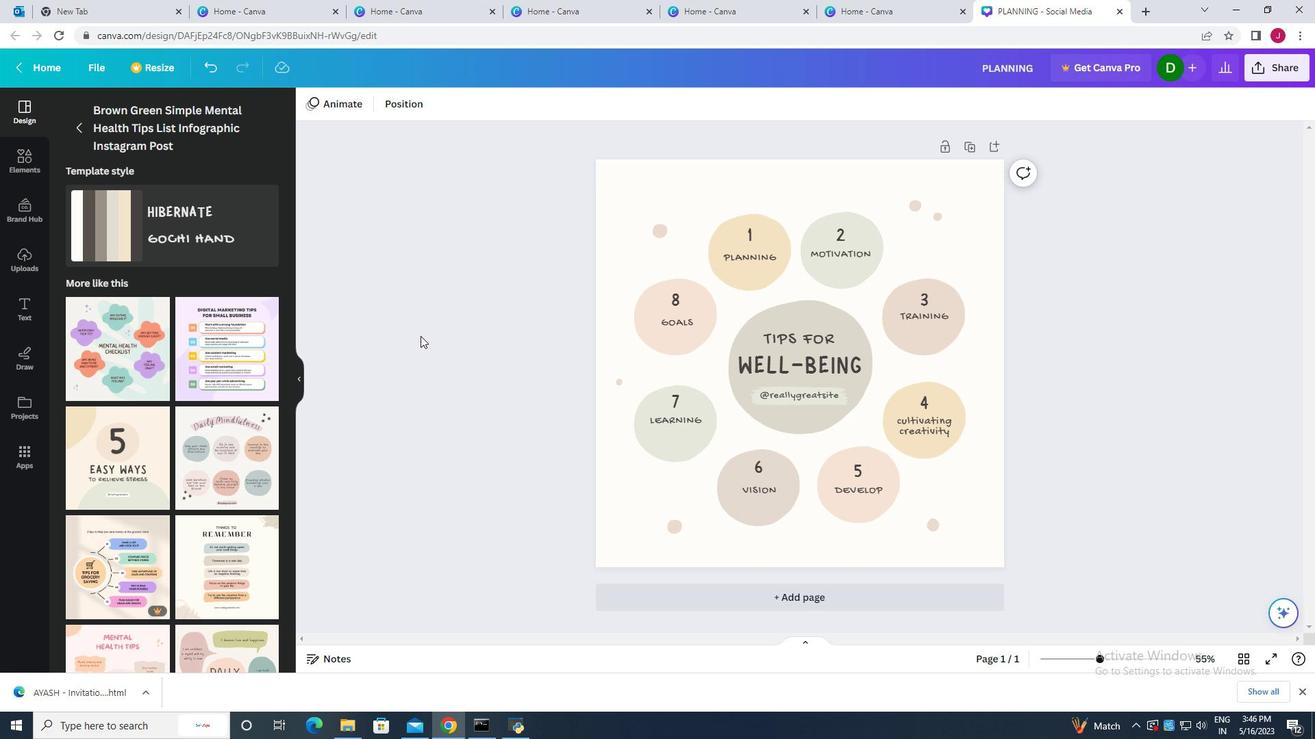 
Action: Mouse scrolled (420, 336) with delta (0, 0)
Screenshot: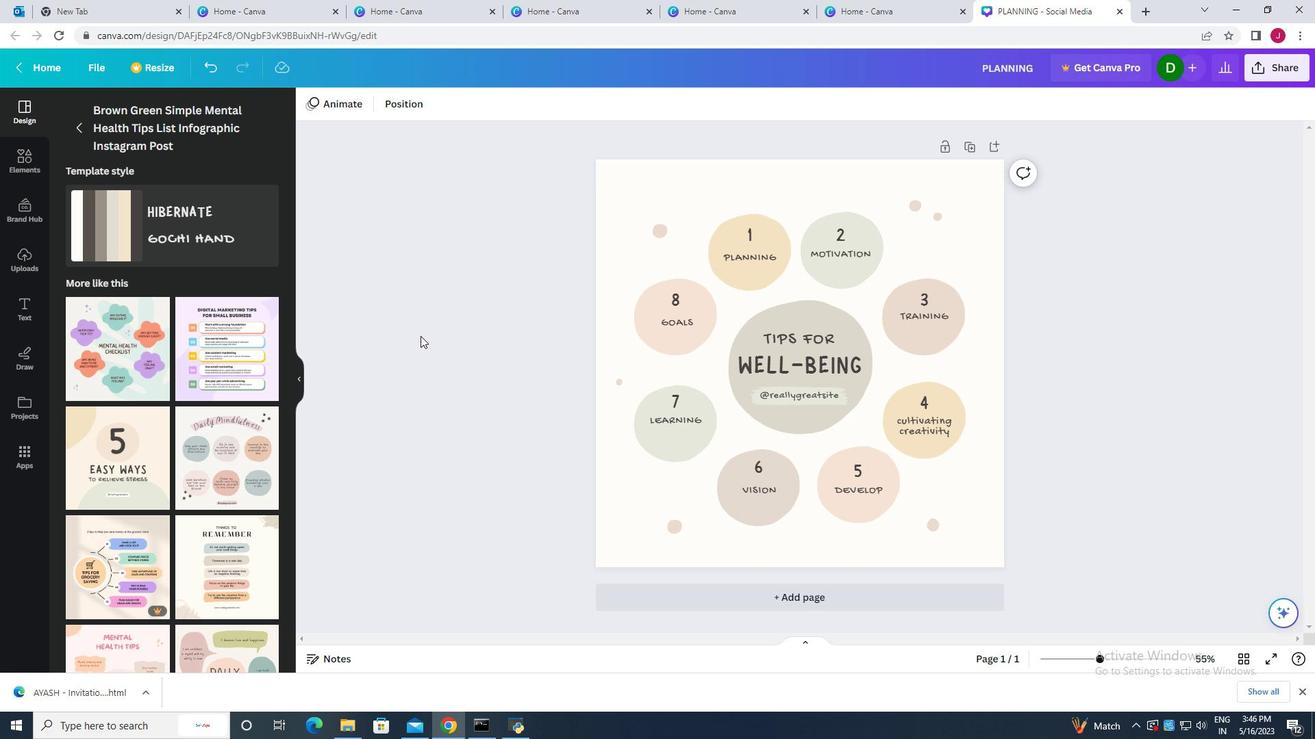 
Action: Mouse moved to (598, 349)
Screenshot: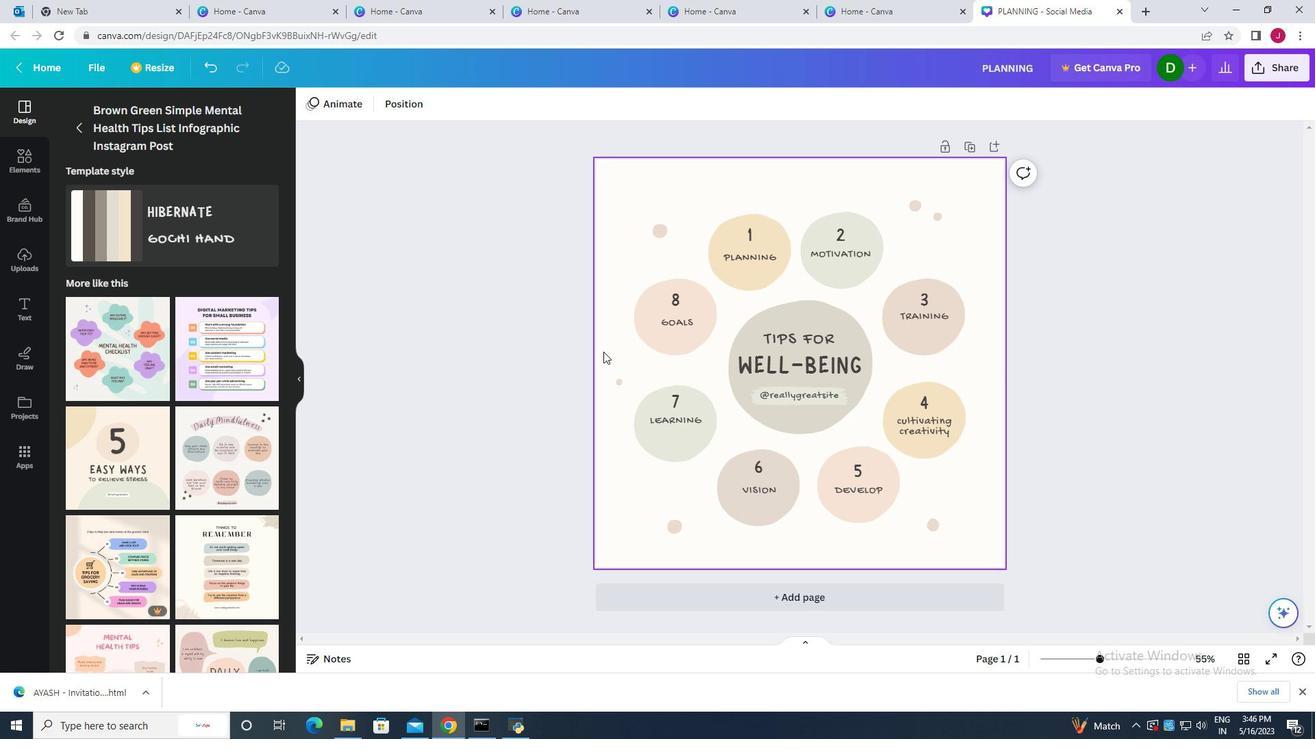 
Action: Key pressed <Key.shift>
Screenshot: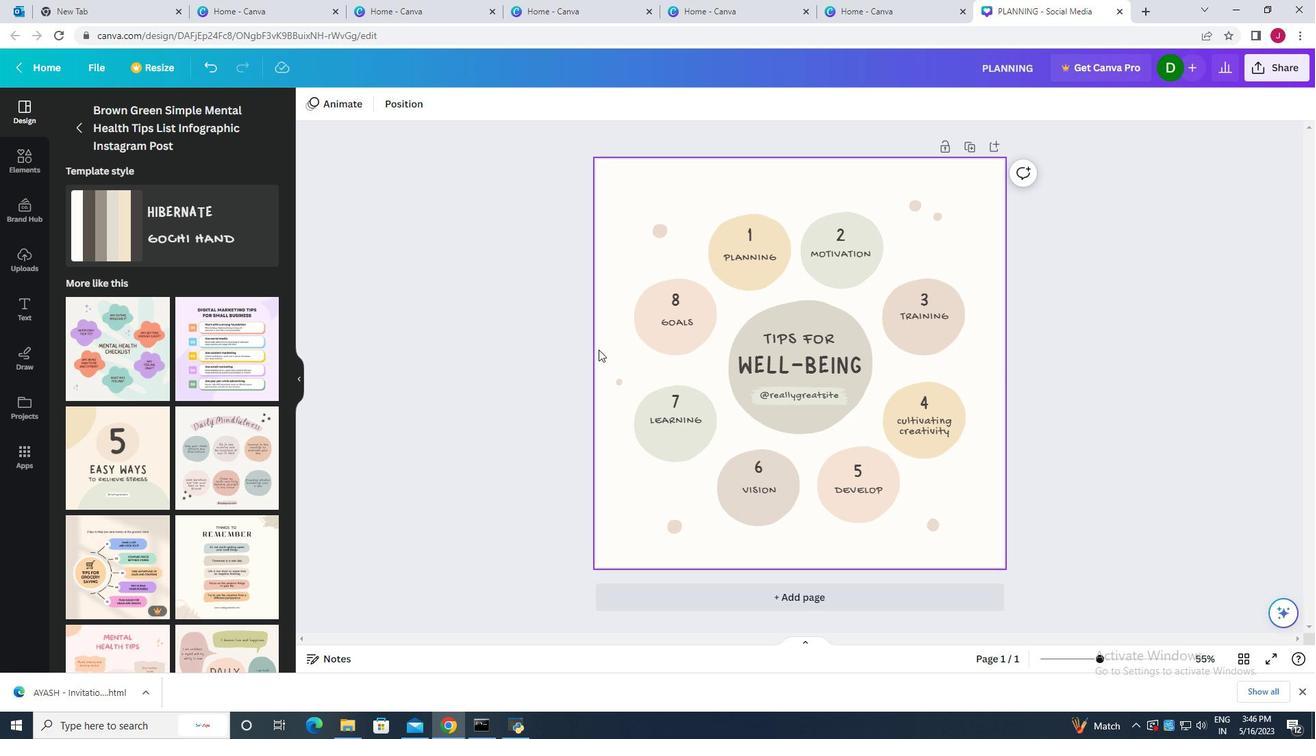 
Action: Mouse moved to (597, 349)
Screenshot: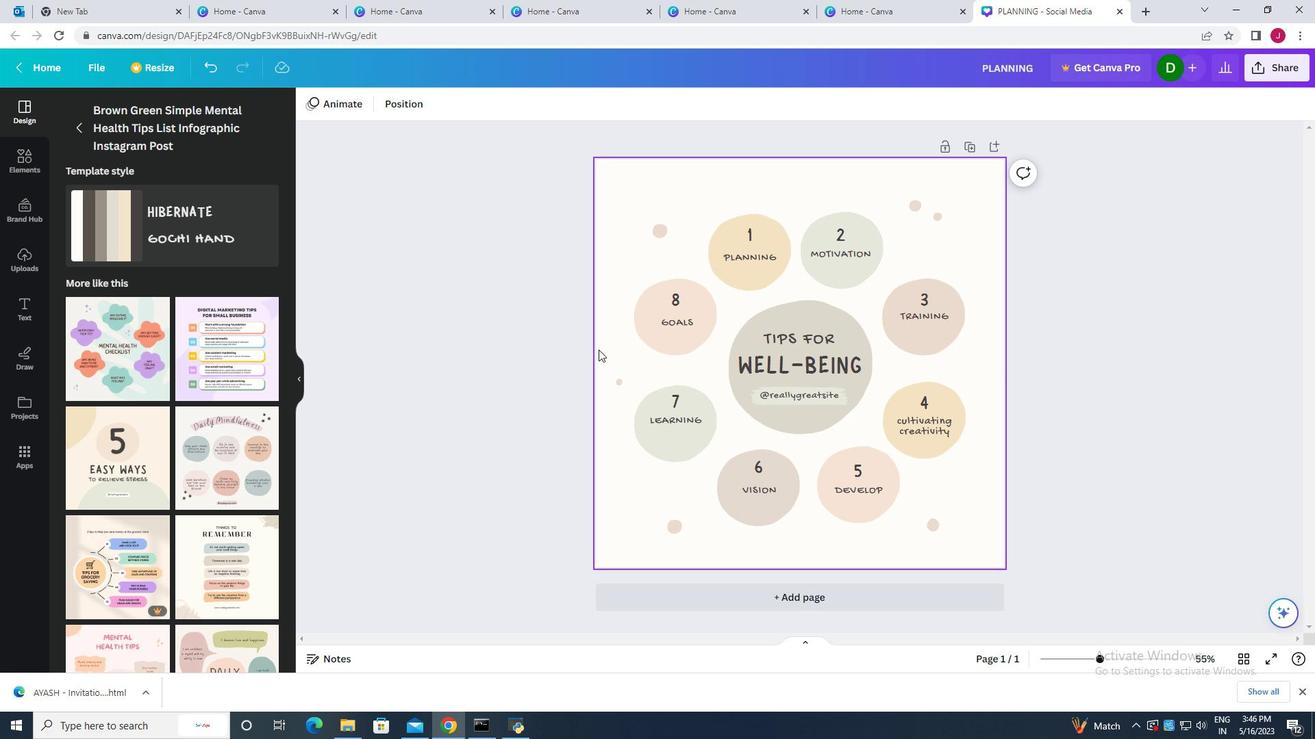 
Action: Key pressed S
Screenshot: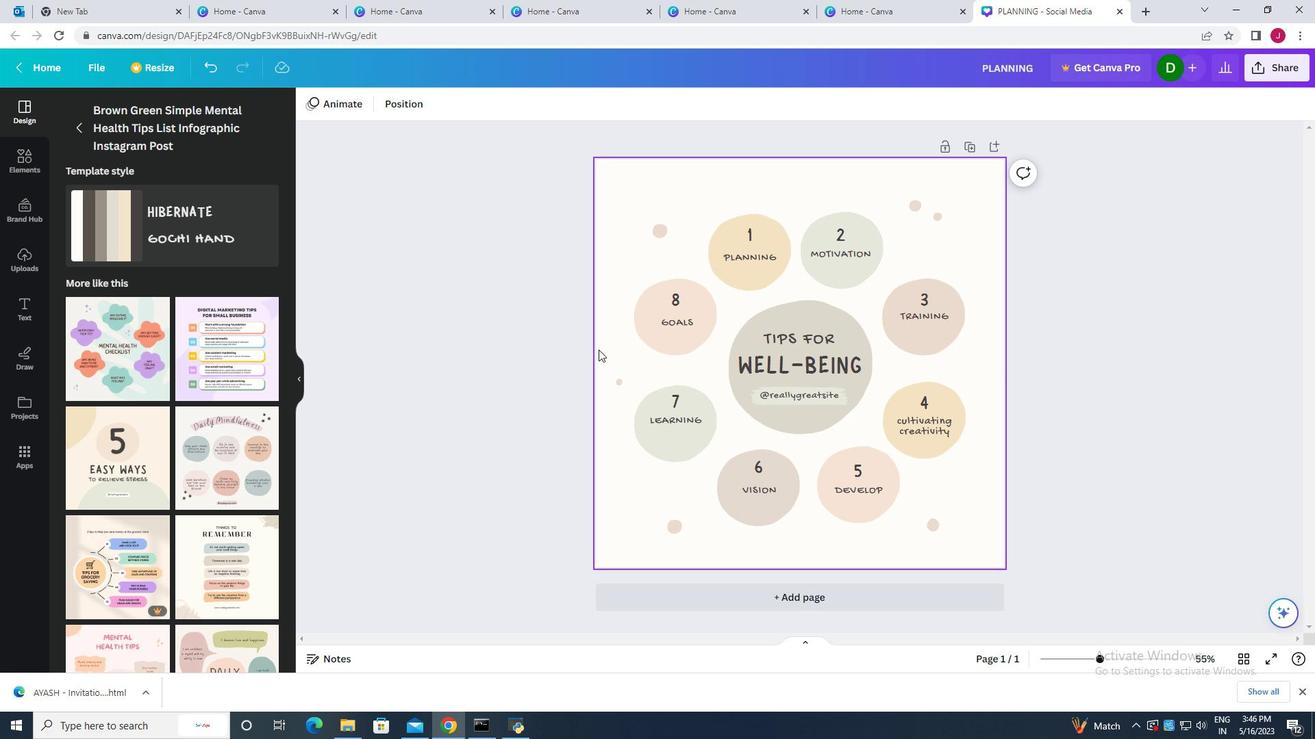
Action: Mouse moved to (597, 348)
Screenshot: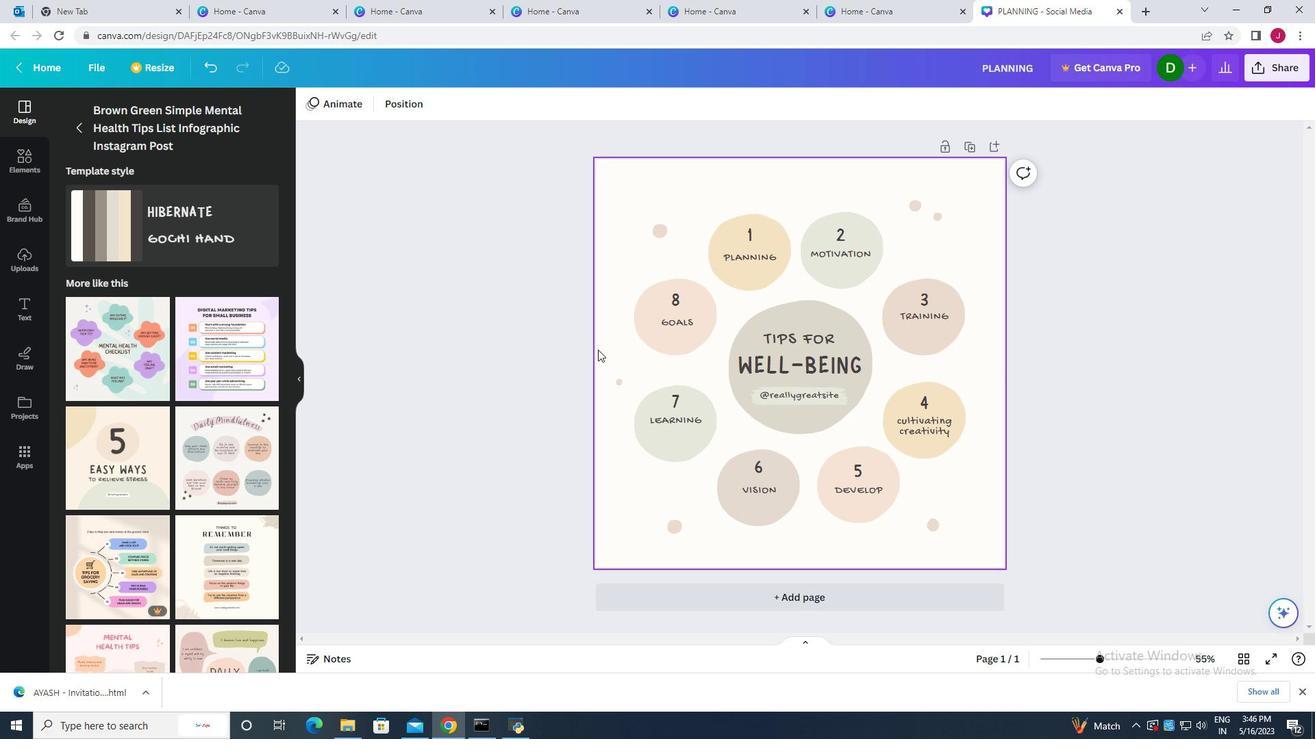 
Action: Key pressed ctrl+S
Screenshot: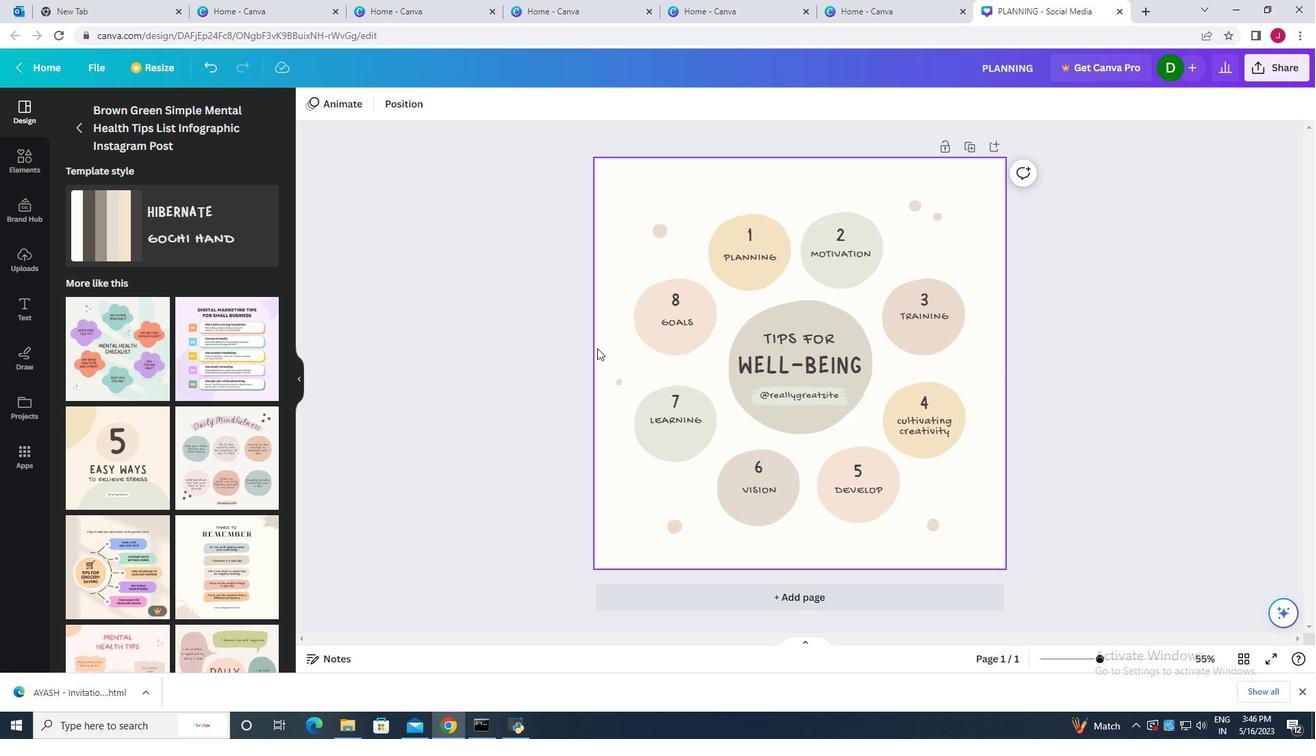 
Action: Mouse moved to (1280, 67)
Screenshot: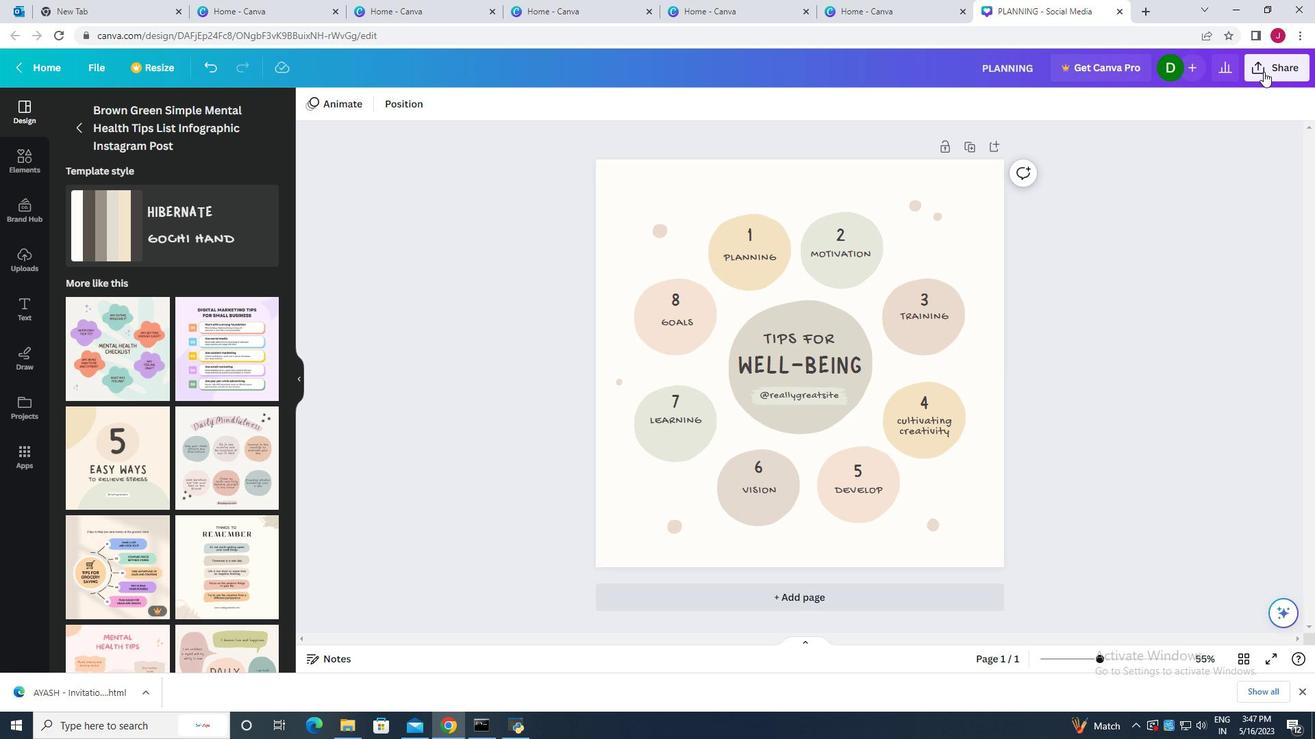 
Action: Mouse pressed left at (1280, 67)
Screenshot: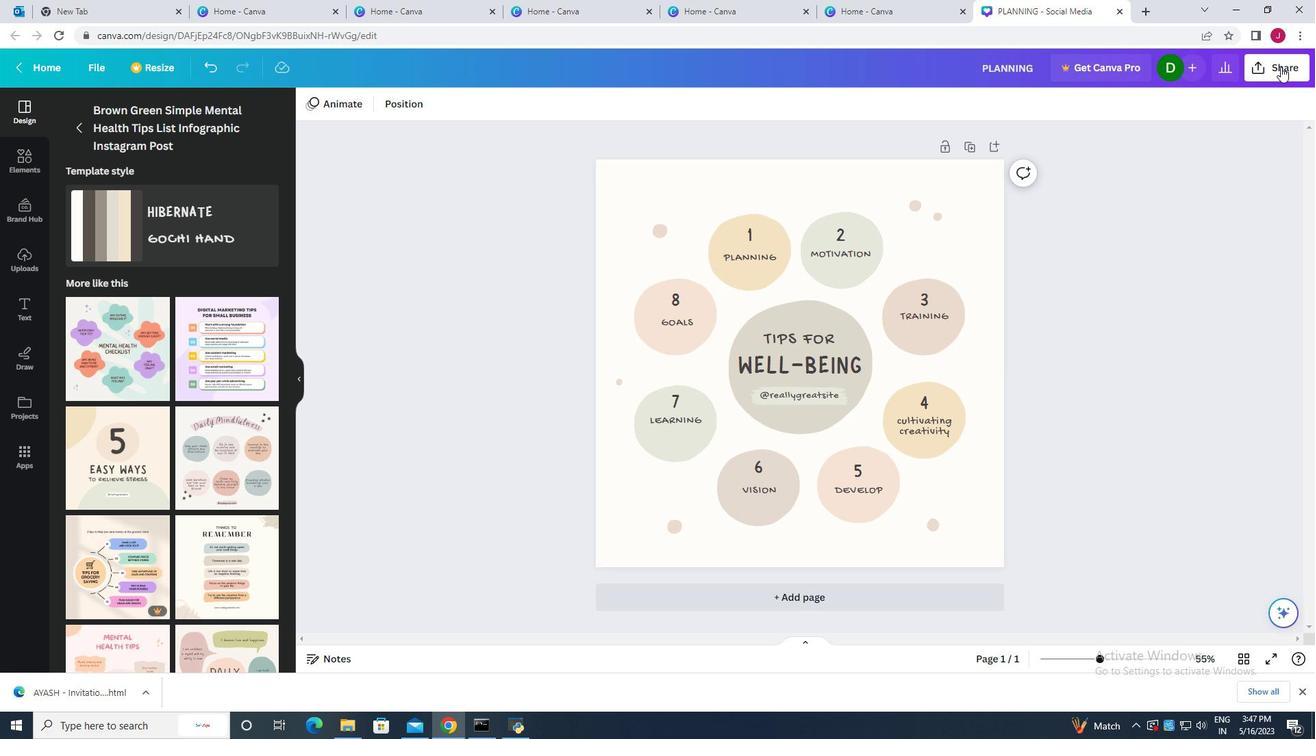 
Action: Mouse moved to (1118, 417)
Screenshot: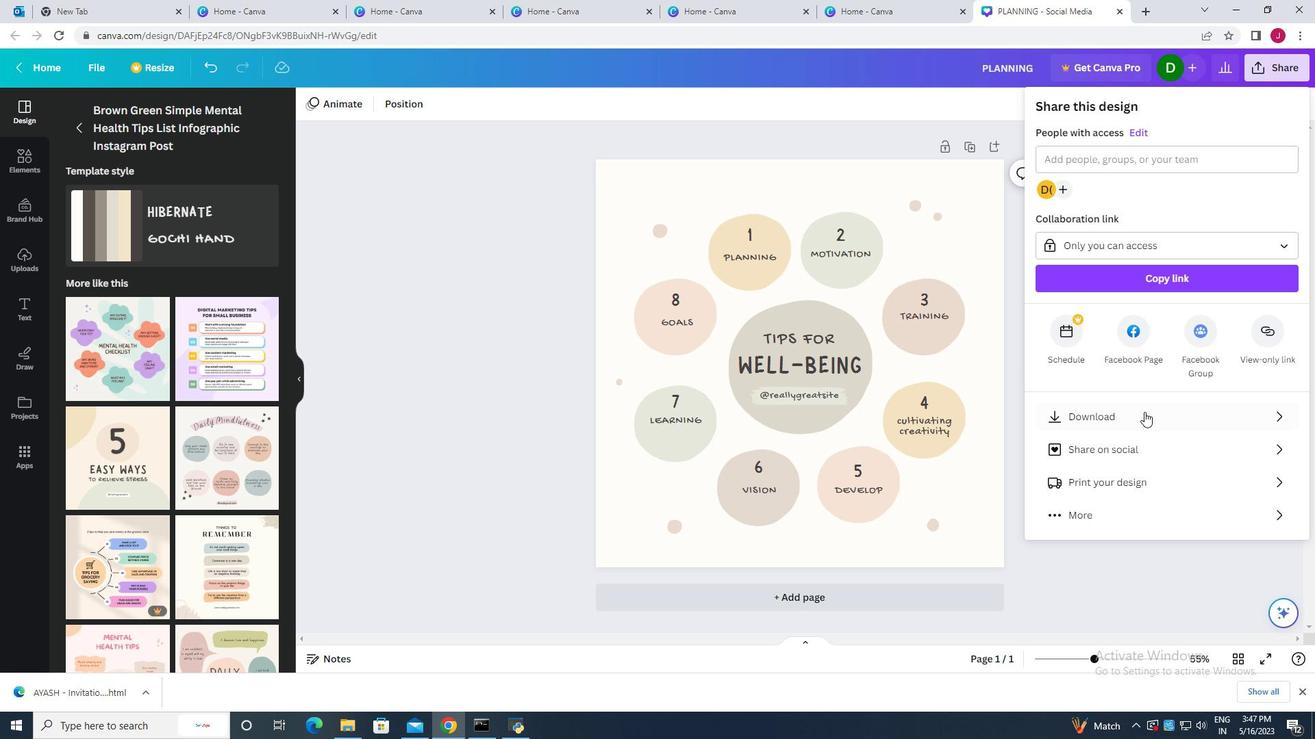 
Action: Mouse pressed left at (1118, 417)
Screenshot: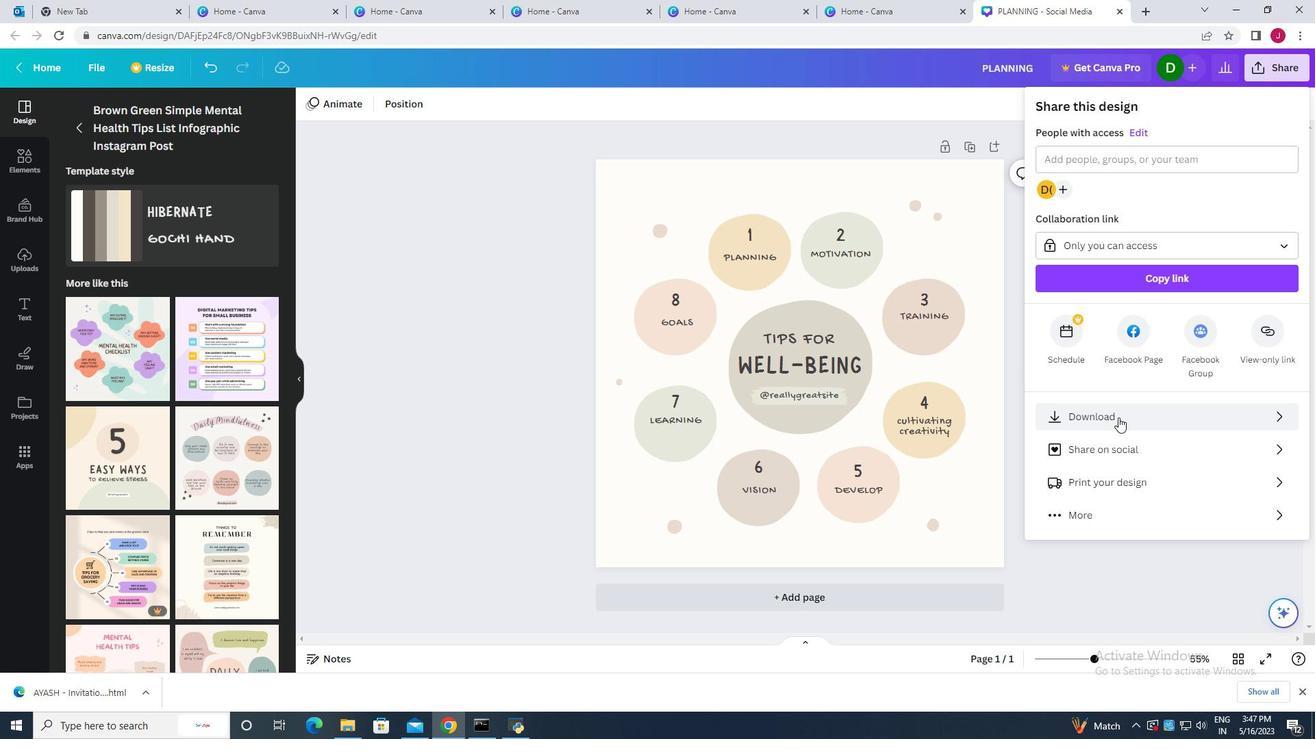 
Action: Mouse moved to (1143, 328)
Screenshot: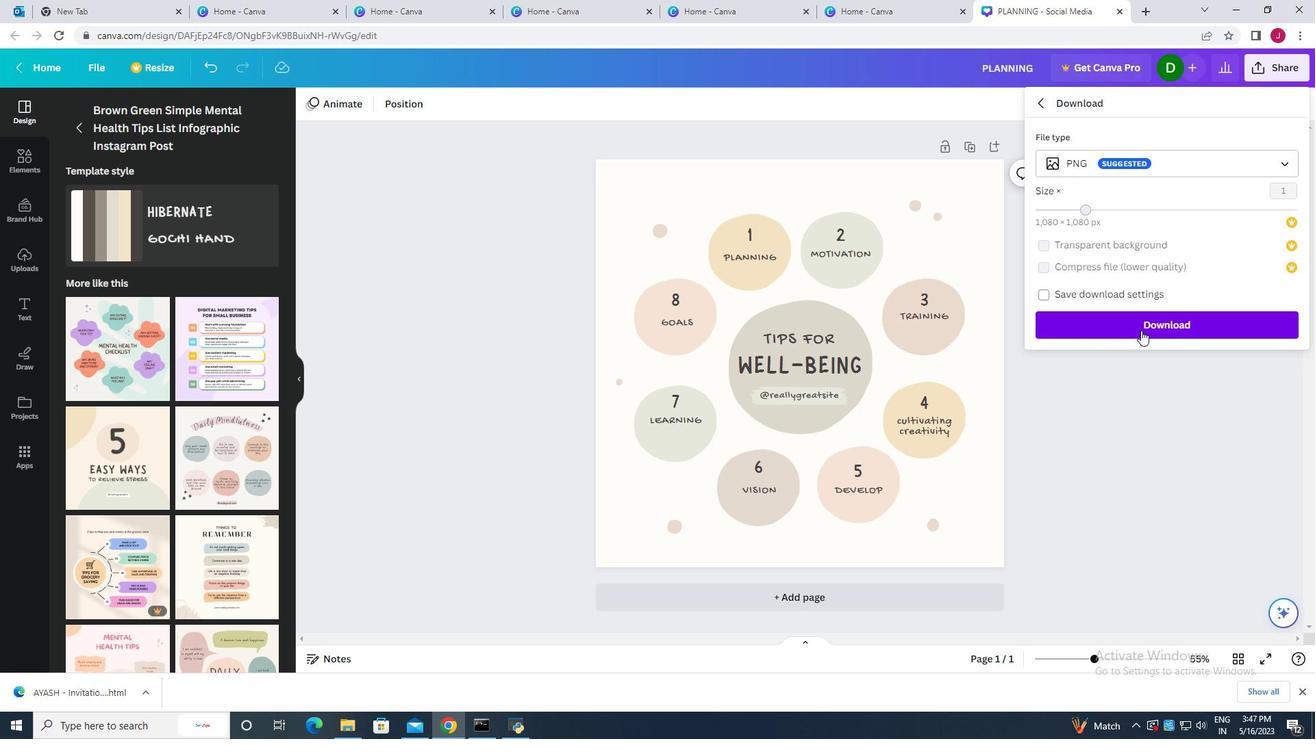 
Action: Mouse pressed left at (1143, 328)
Screenshot: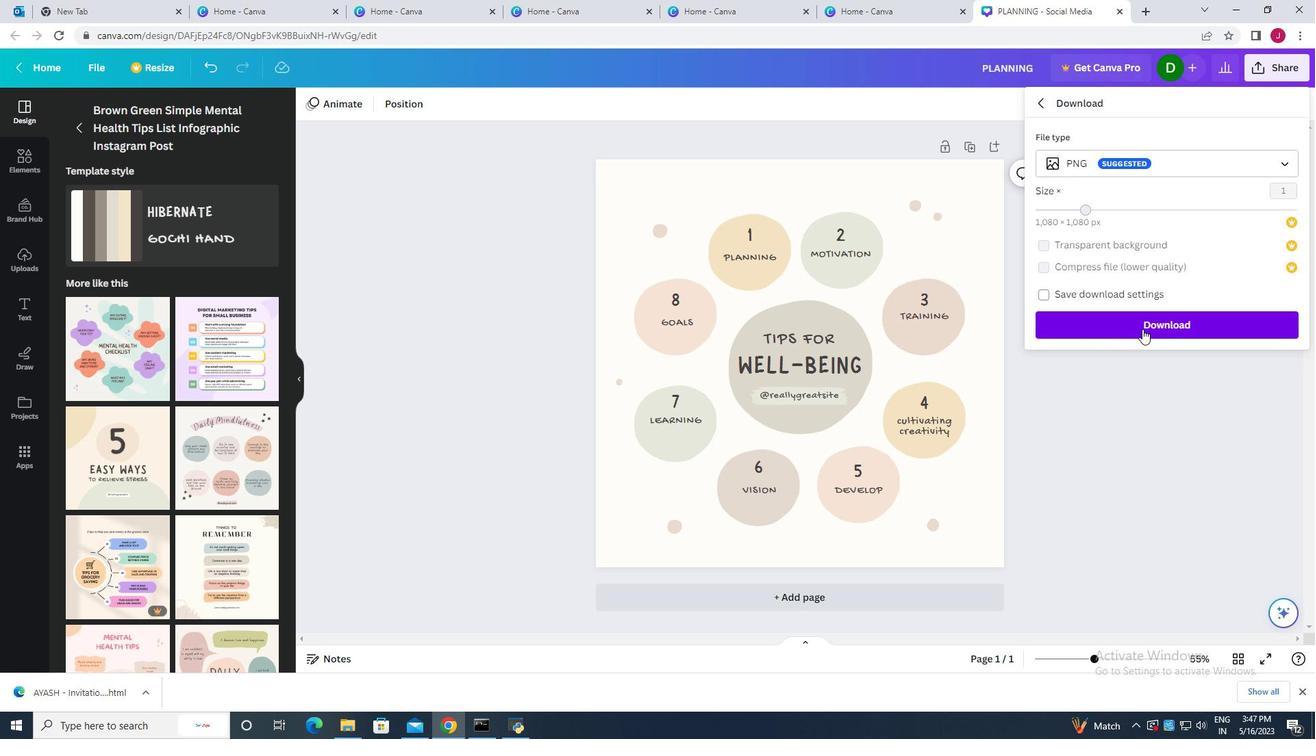 
Action: Mouse moved to (974, 367)
Screenshot: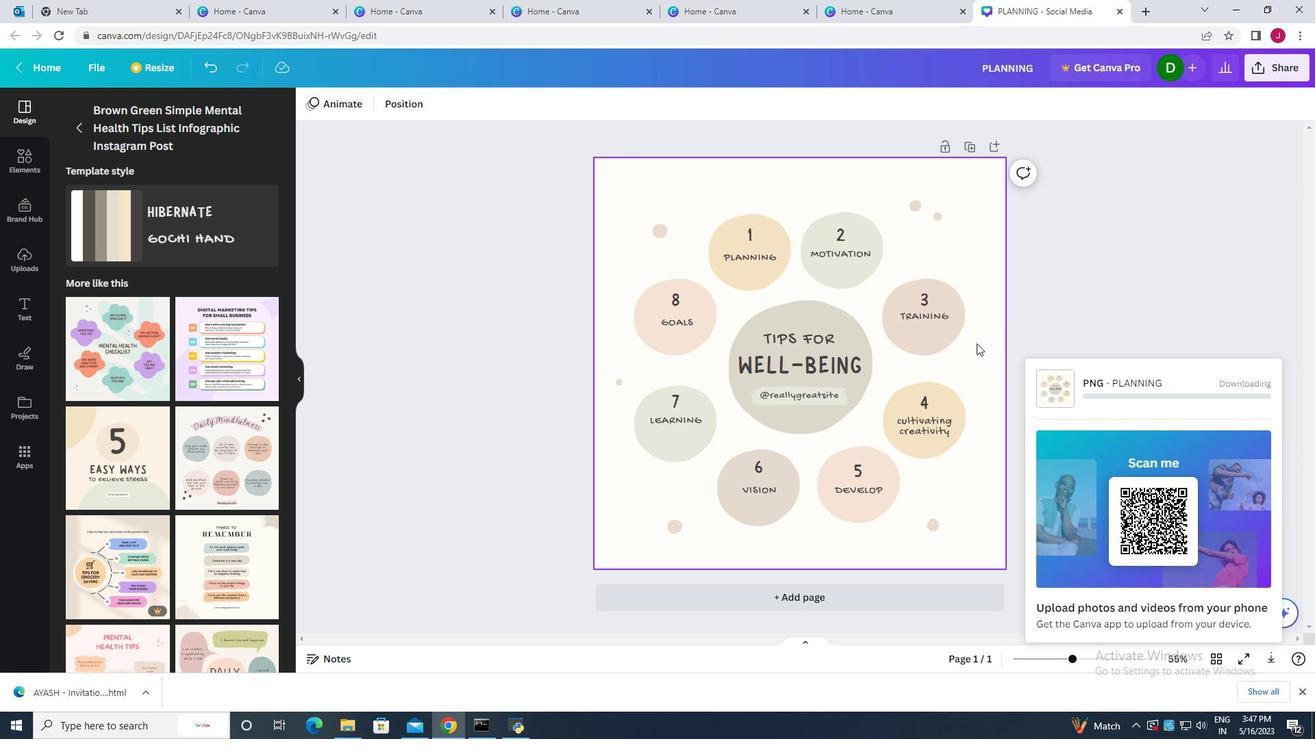 
